 Task: Find nearby playgrounds in Atlanta for a family outing. 
Action: Mouse moved to (106, 62)
Screenshot: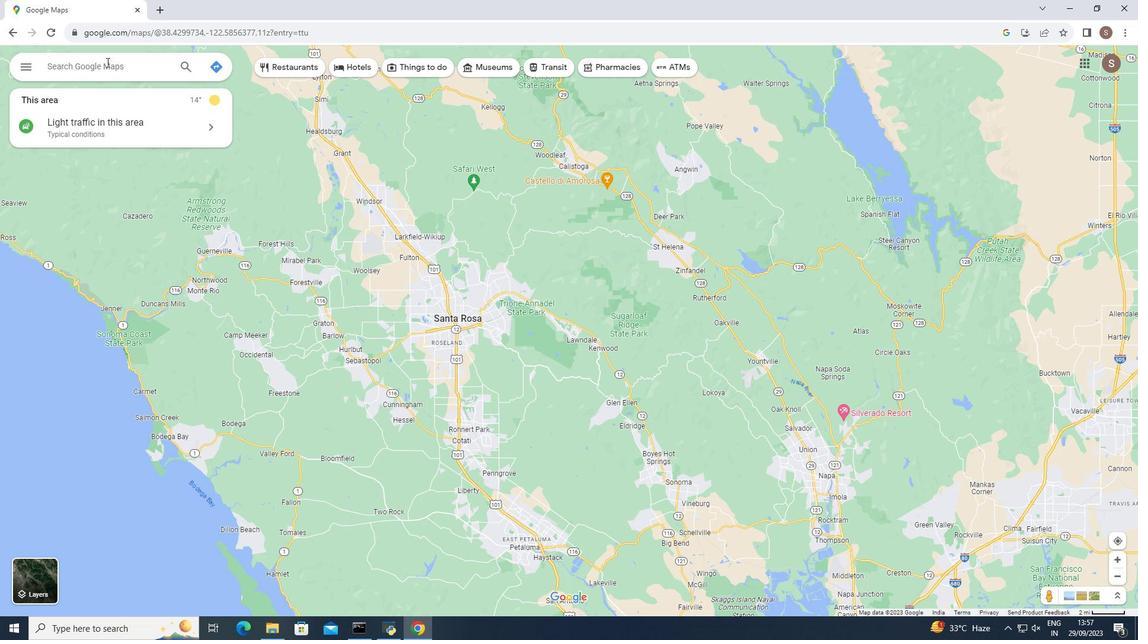 
Action: Mouse pressed left at (106, 62)
Screenshot: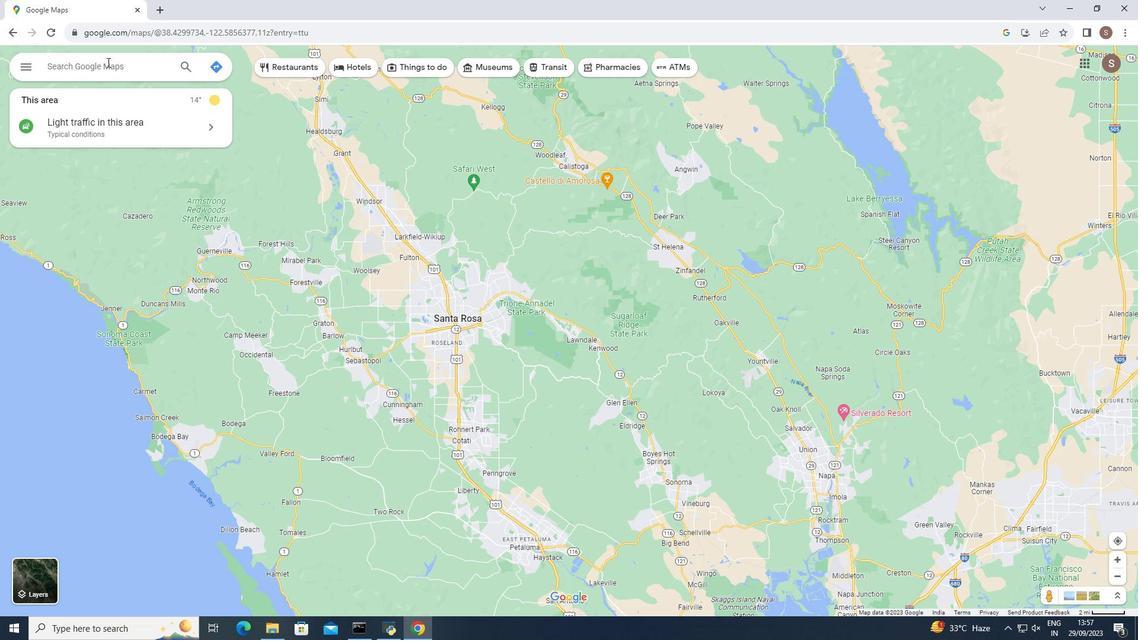 
Action: Mouse moved to (107, 62)
Screenshot: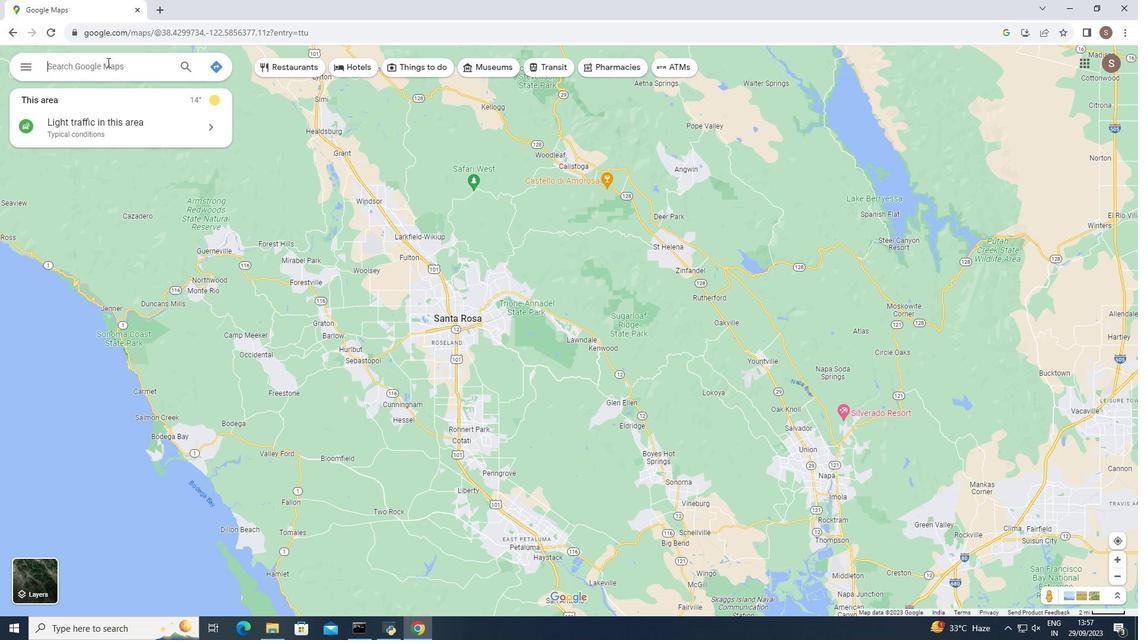 
Action: Key pressed atlanta
Screenshot: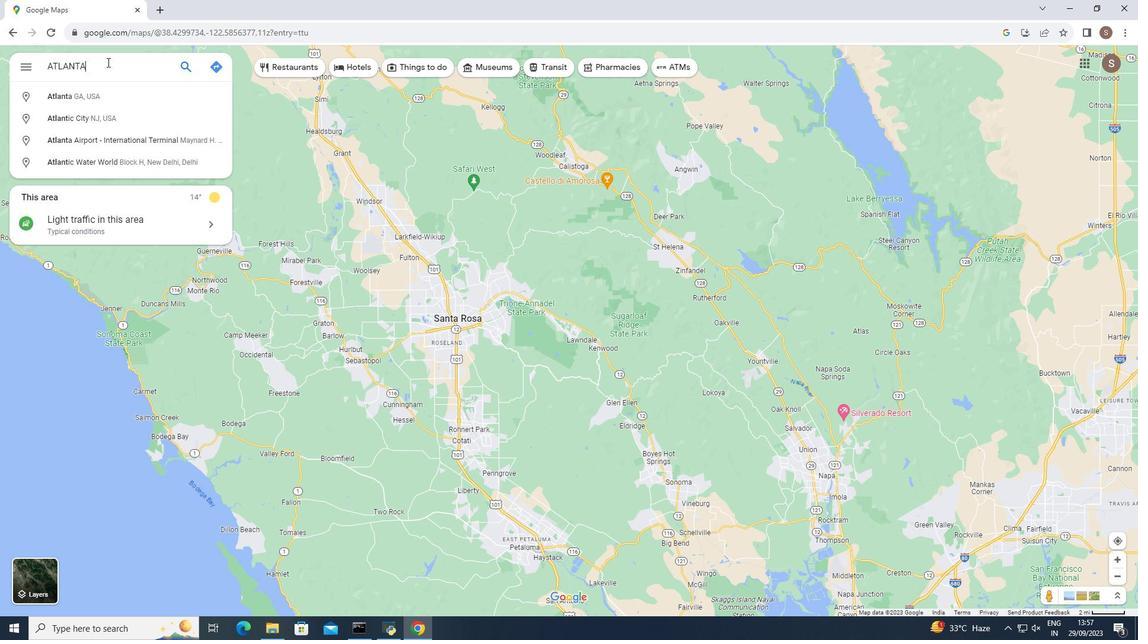 
Action: Mouse moved to (96, 95)
Screenshot: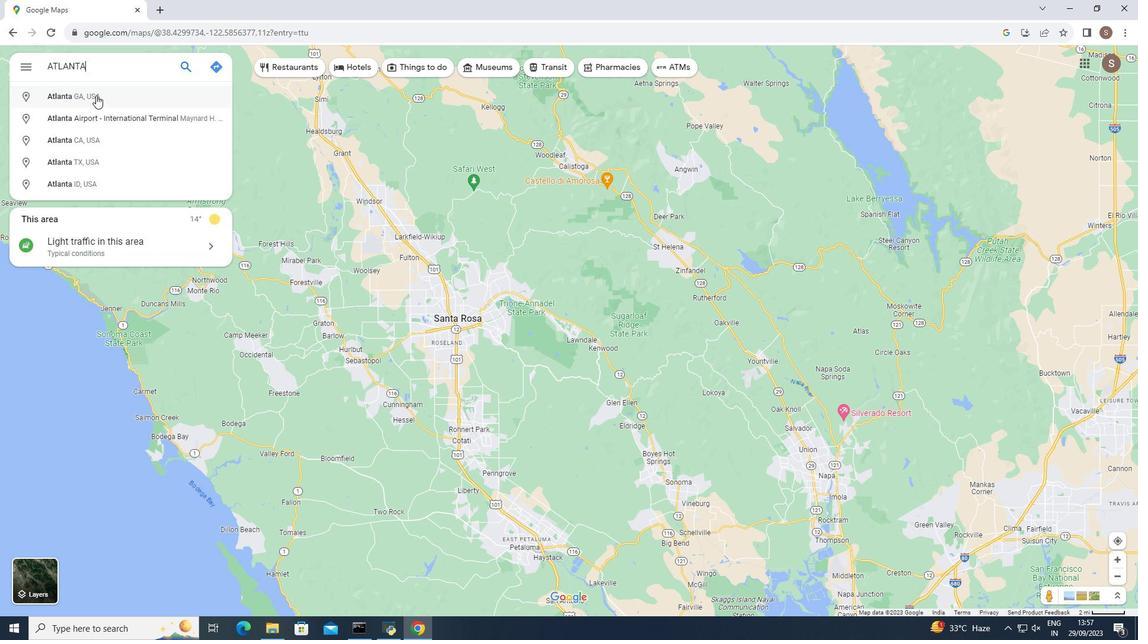 
Action: Mouse pressed left at (96, 95)
Screenshot: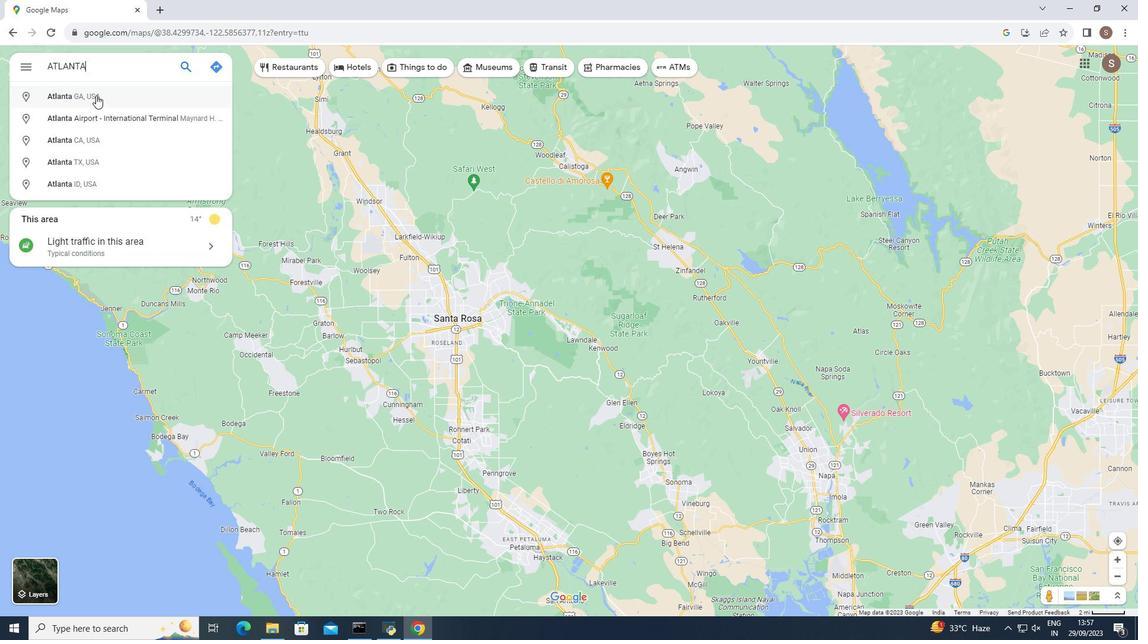 
Action: Mouse moved to (117, 265)
Screenshot: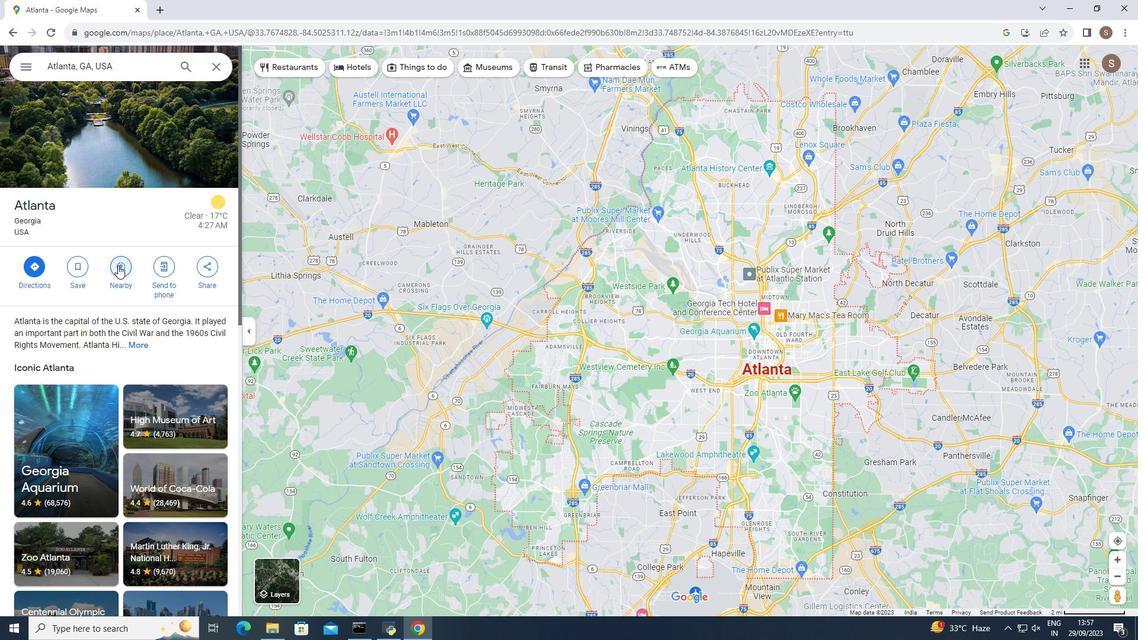 
Action: Mouse pressed left at (117, 265)
Screenshot: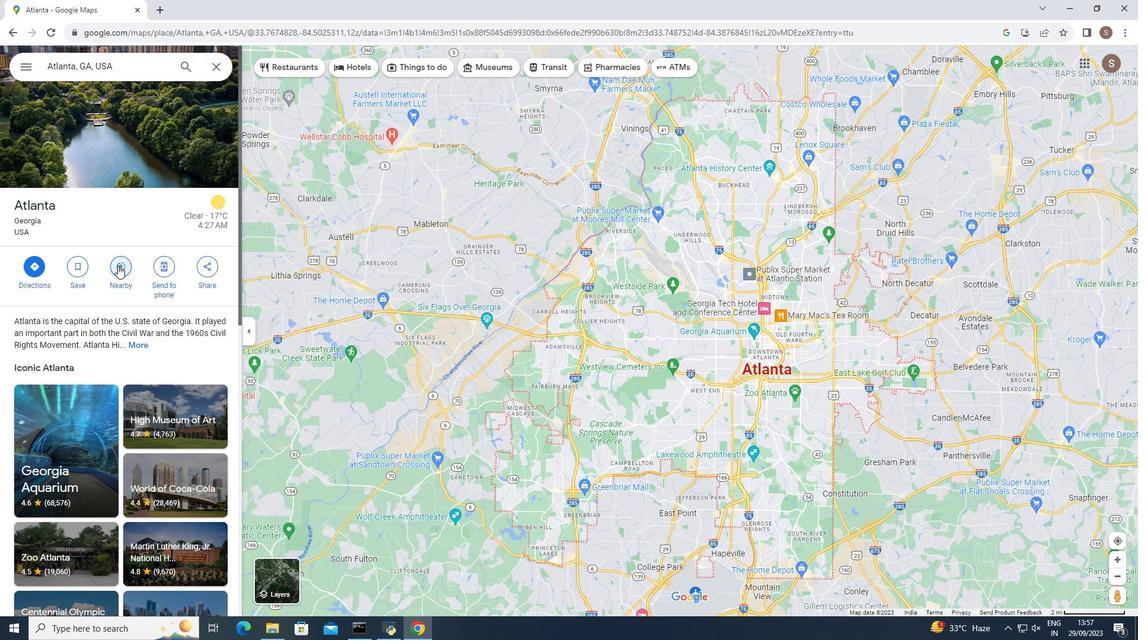 
Action: Mouse moved to (99, 61)
Screenshot: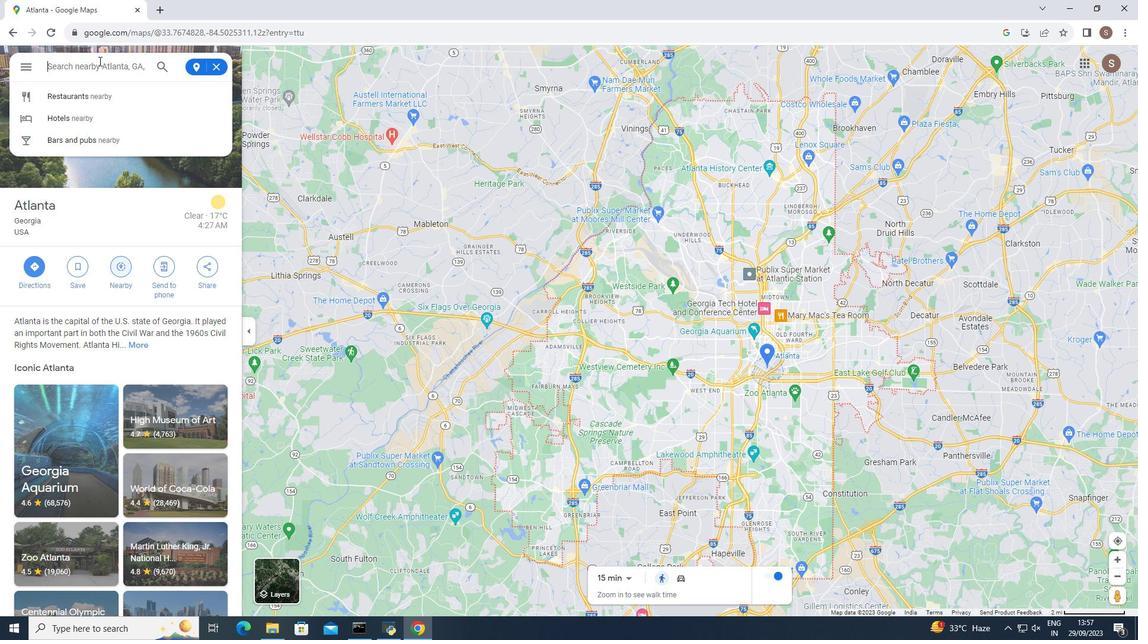 
Action: Mouse pressed left at (99, 61)
Screenshot: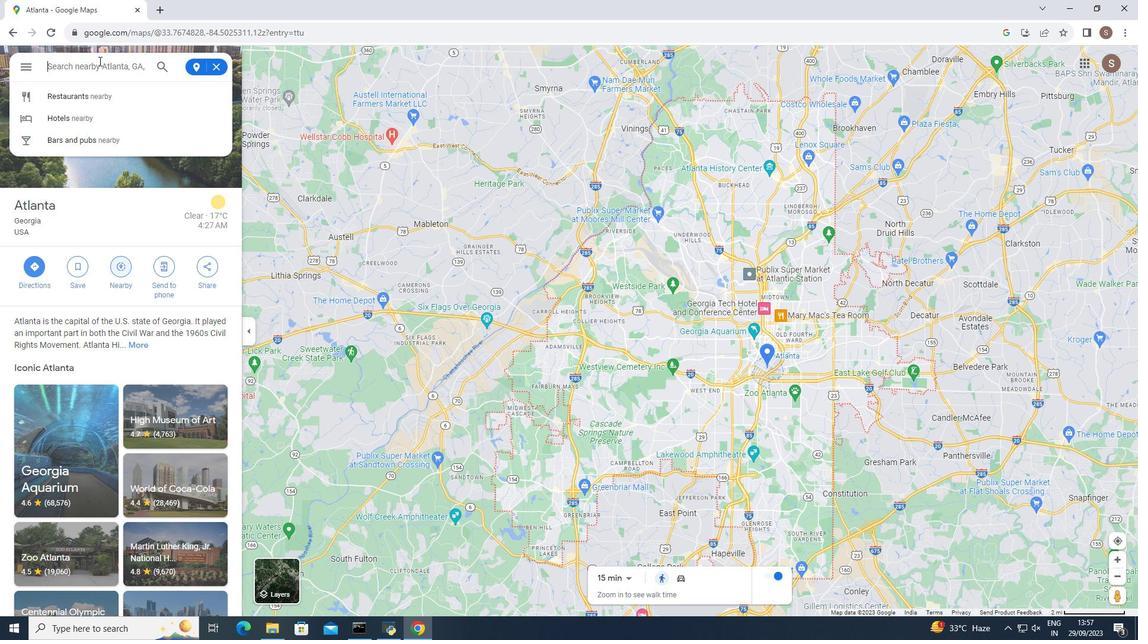 
Action: Mouse moved to (99, 67)
Screenshot: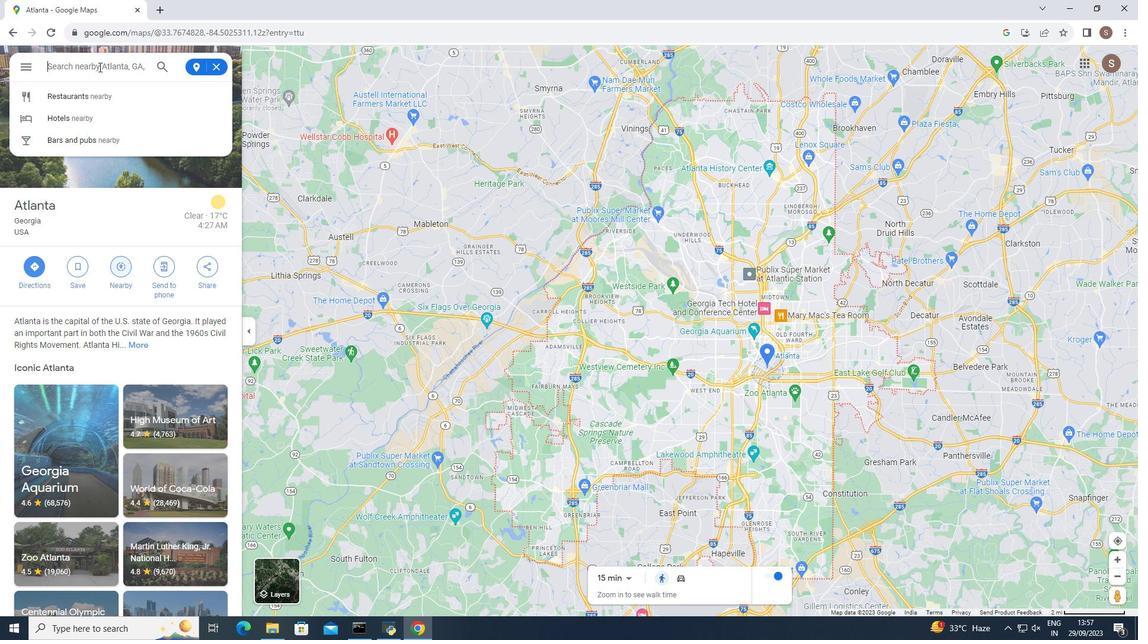 
Action: Key pressed playground
Screenshot: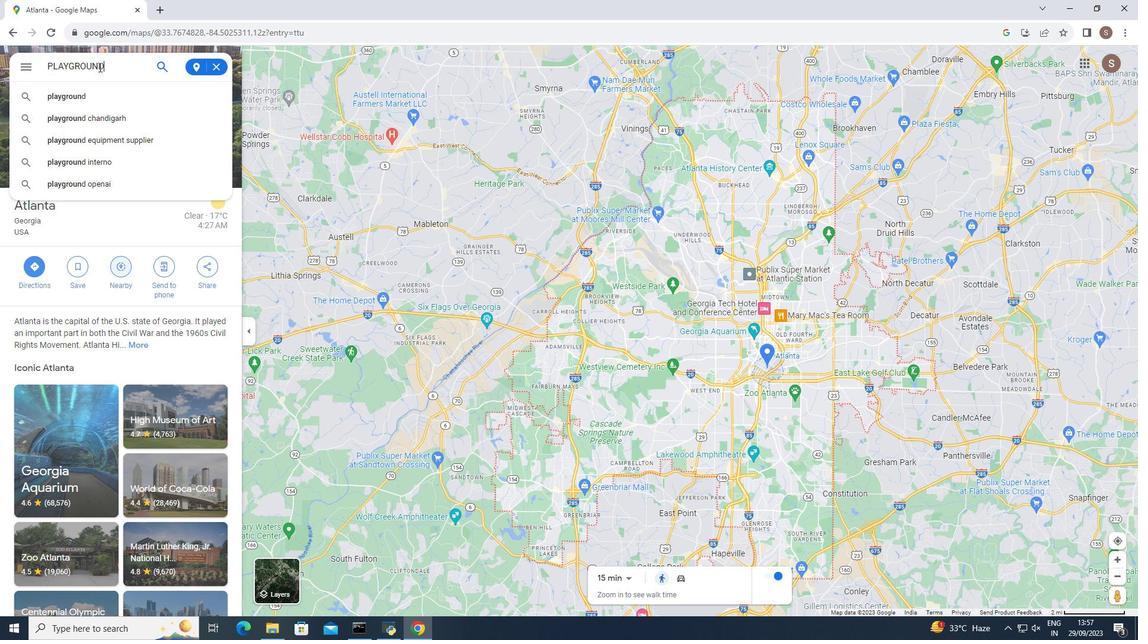 
Action: Mouse moved to (158, 63)
Screenshot: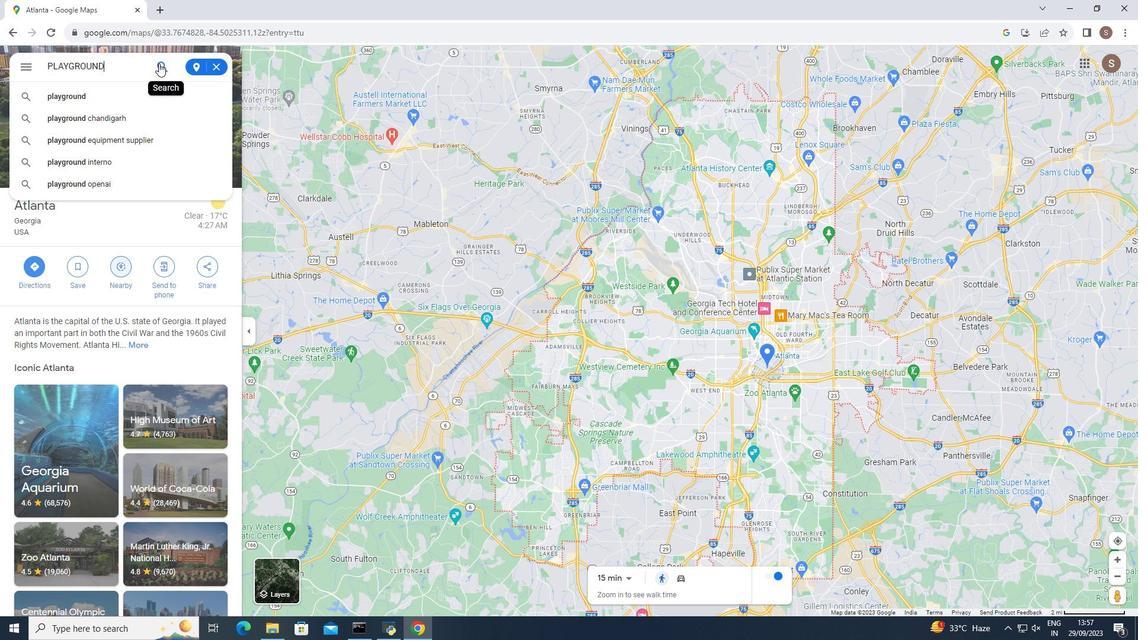 
Action: Mouse pressed left at (158, 63)
Screenshot: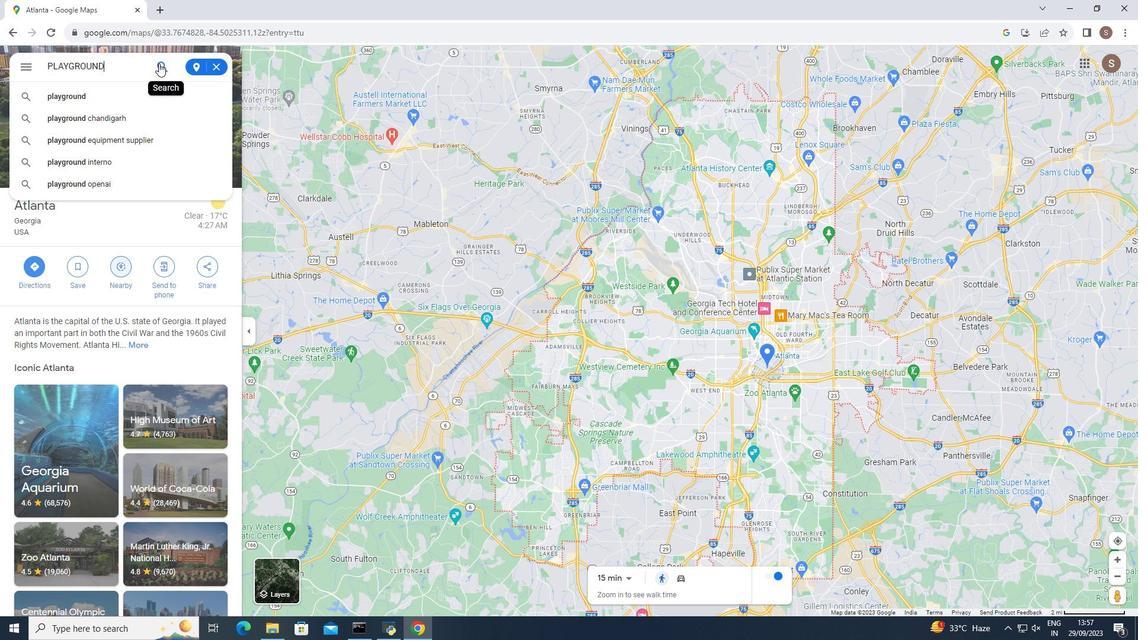 
Action: Mouse moved to (85, 115)
Screenshot: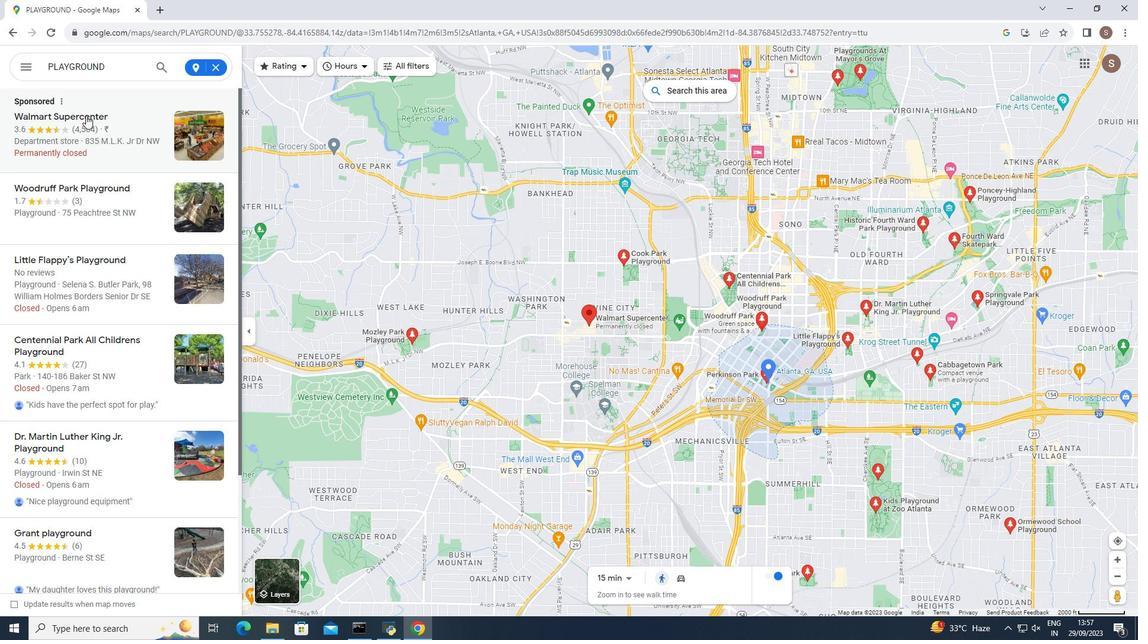 
Action: Mouse pressed left at (85, 115)
Screenshot: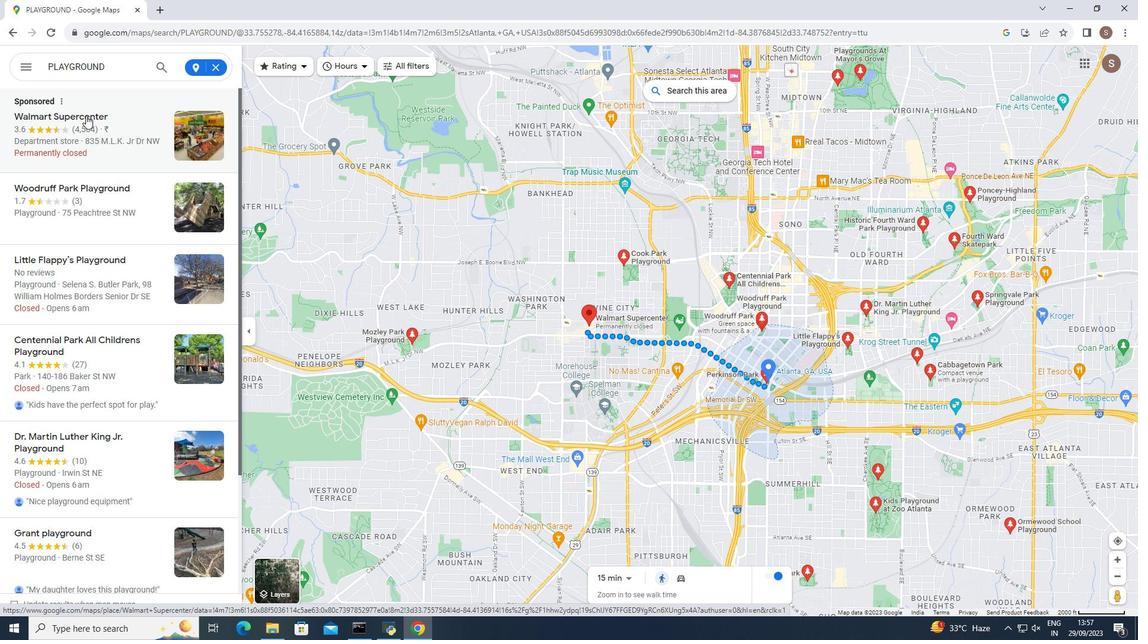 
Action: Mouse moved to (379, 407)
Screenshot: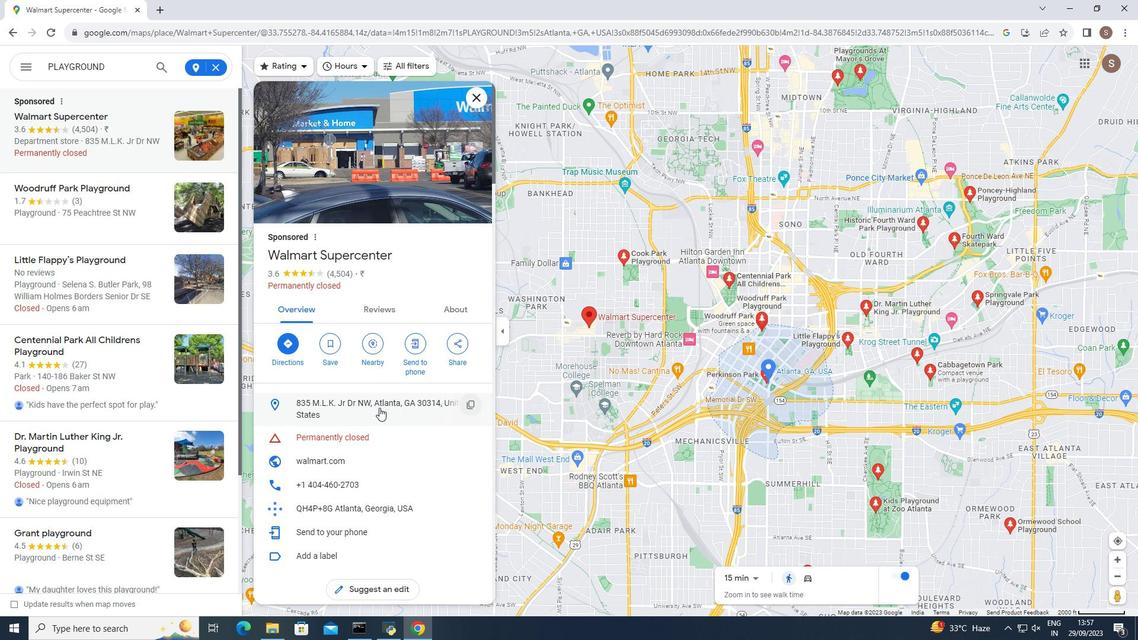 
Action: Mouse scrolled (379, 407) with delta (0, 0)
Screenshot: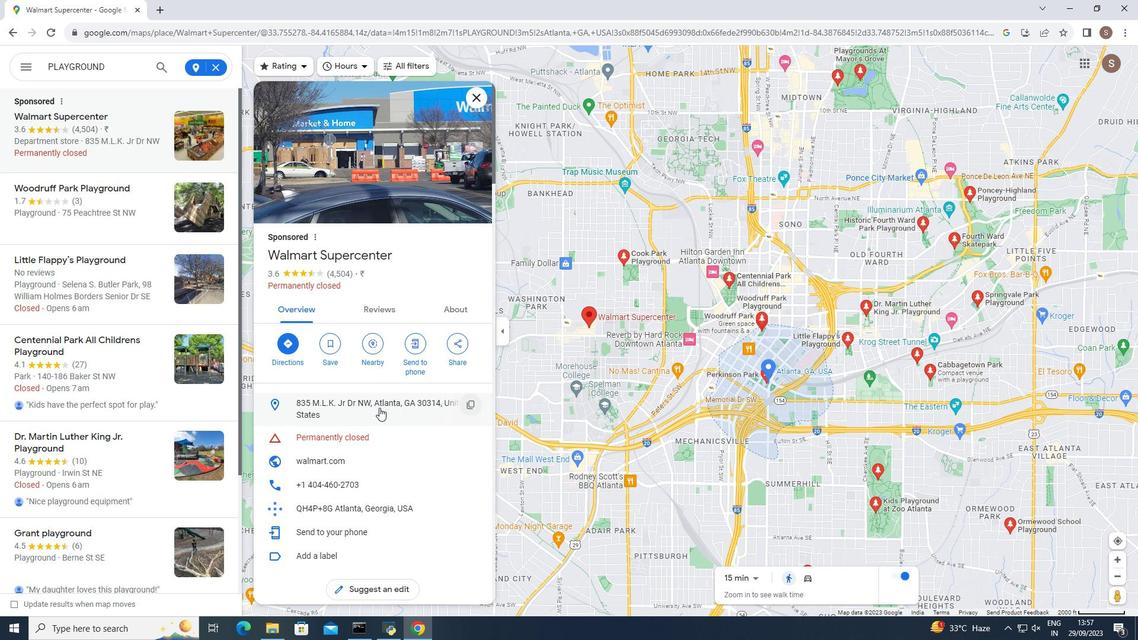 
Action: Mouse moved to (378, 406)
Screenshot: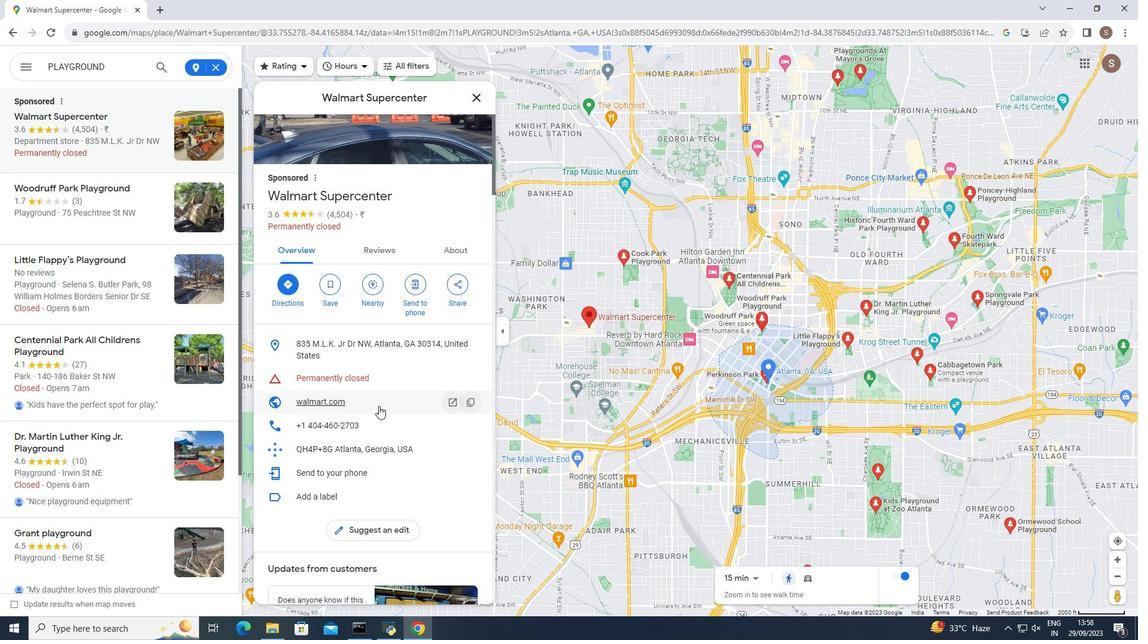 
Action: Mouse scrolled (378, 405) with delta (0, 0)
Screenshot: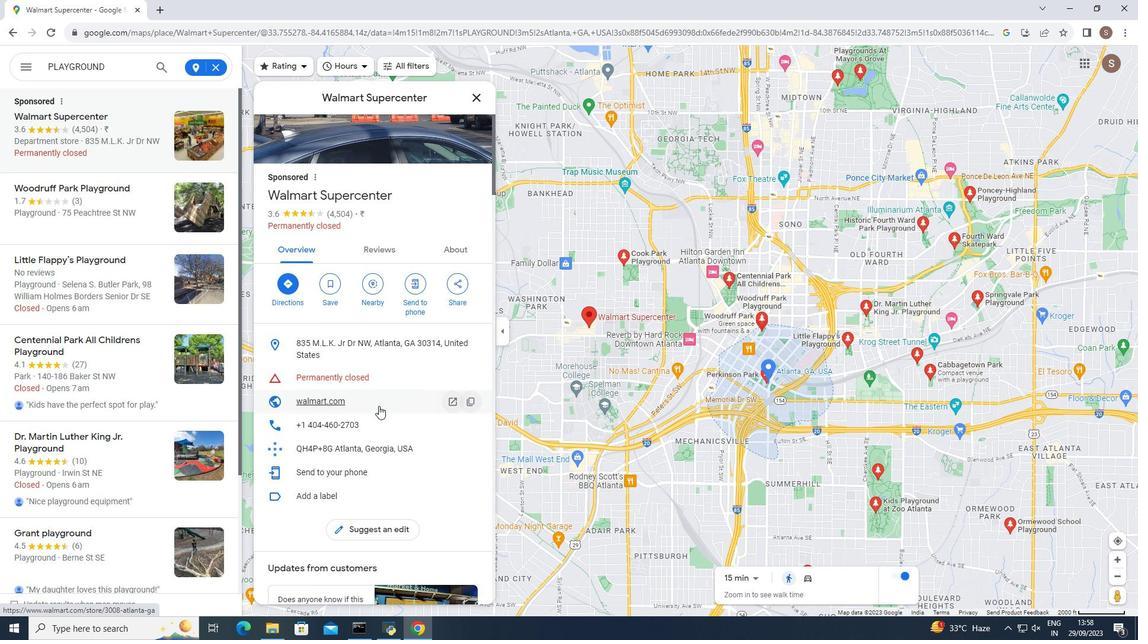 
Action: Mouse scrolled (378, 405) with delta (0, 0)
Screenshot: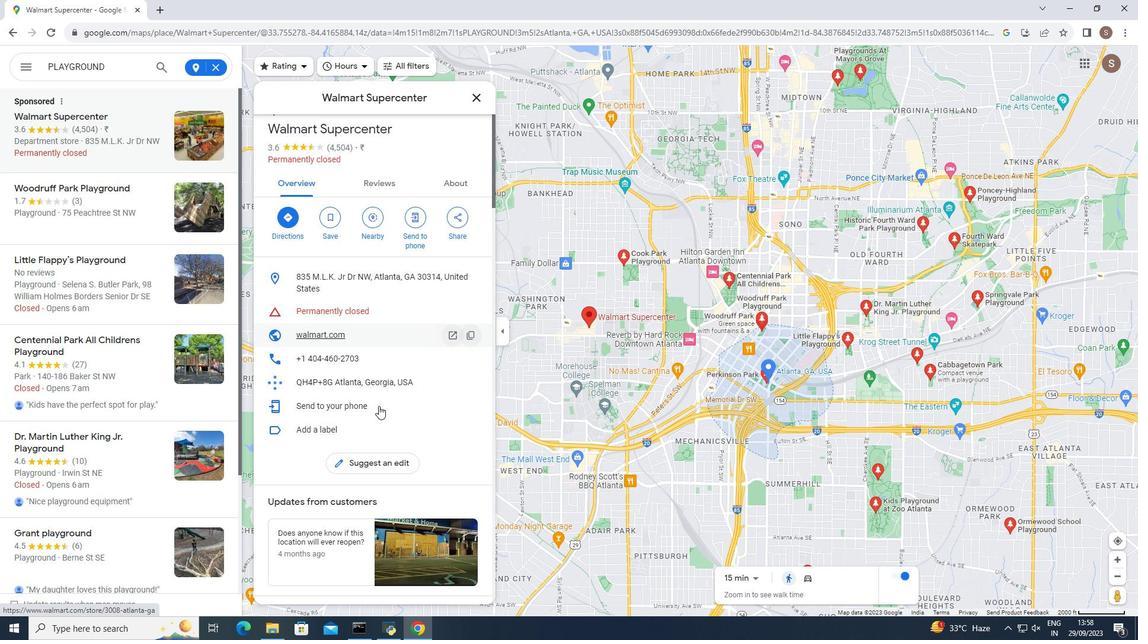 
Action: Mouse moved to (378, 405)
Screenshot: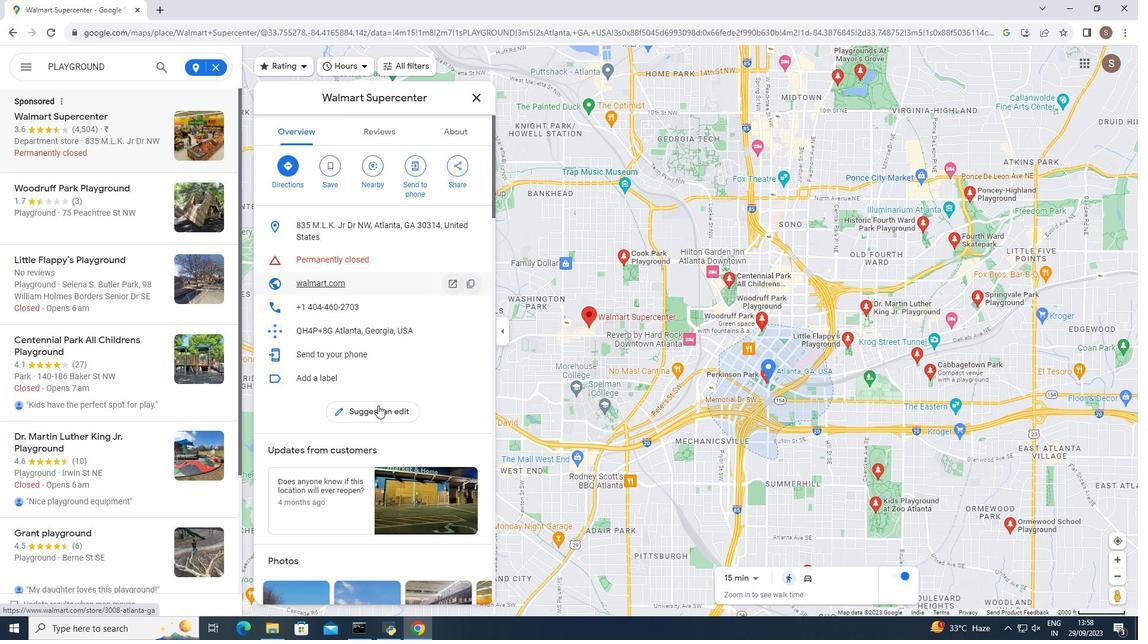 
Action: Mouse scrolled (378, 404) with delta (0, 0)
Screenshot: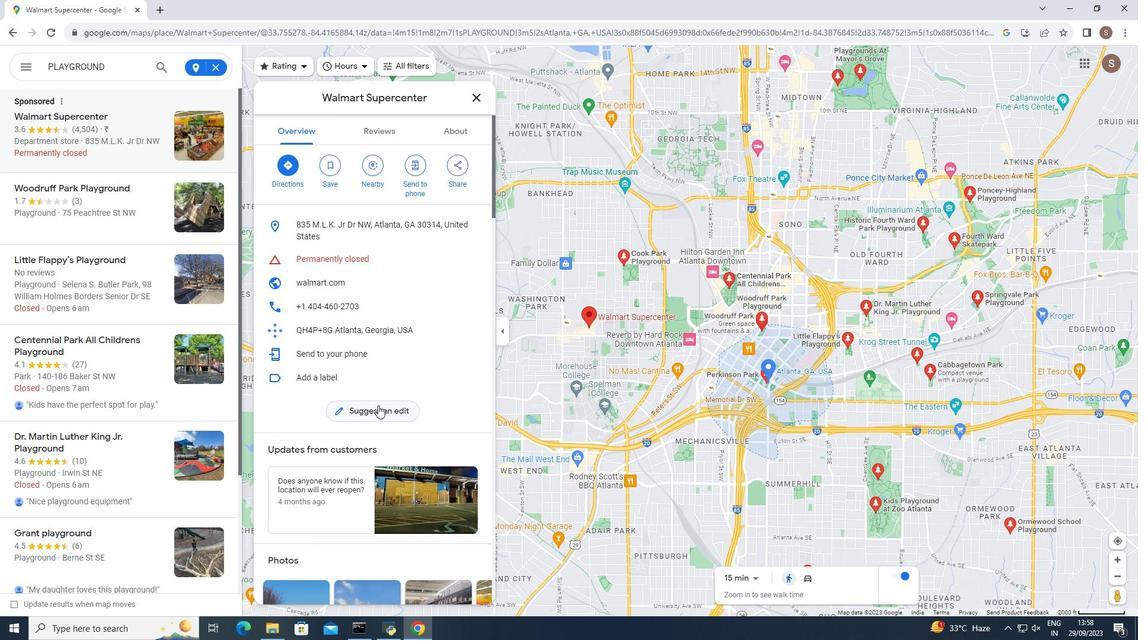 
Action: Mouse scrolled (378, 404) with delta (0, 0)
Screenshot: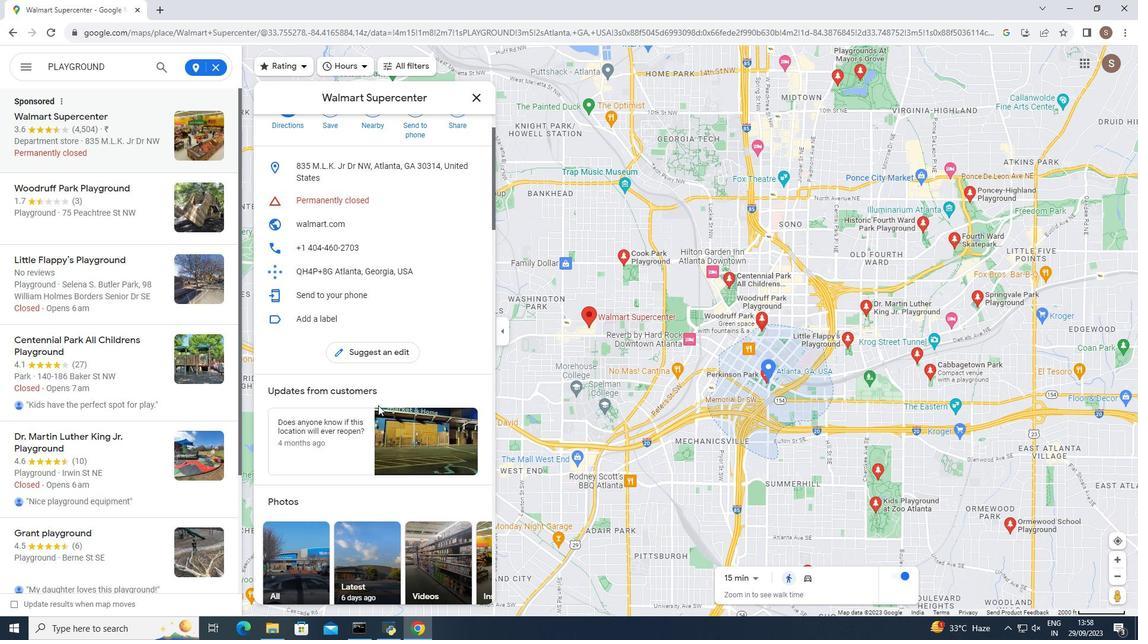 
Action: Mouse moved to (378, 405)
Screenshot: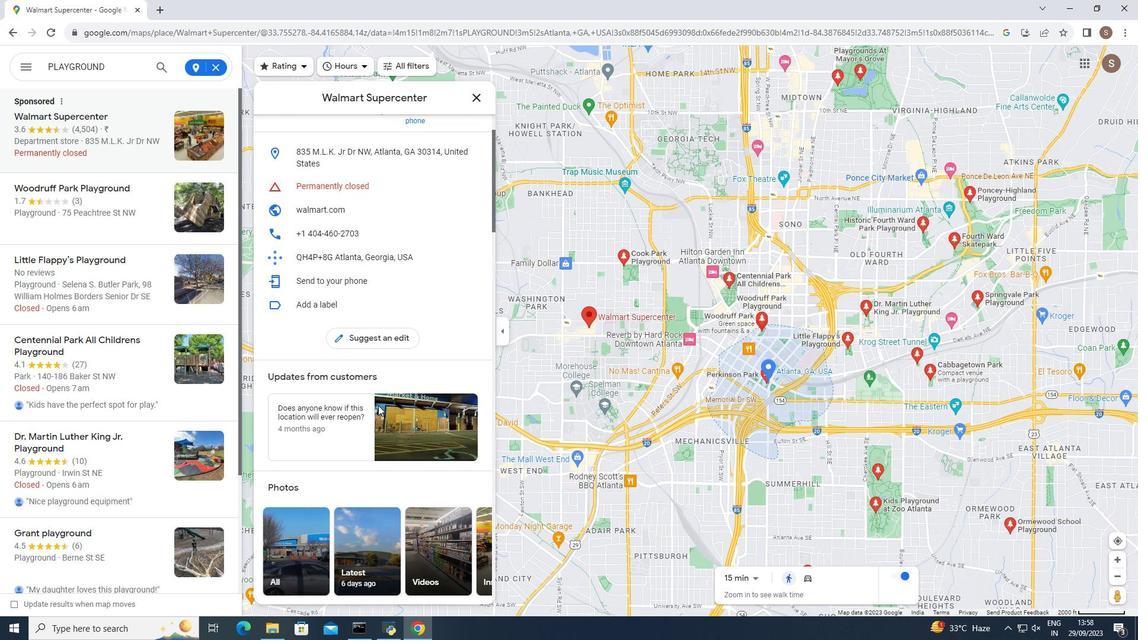 
Action: Mouse scrolled (378, 404) with delta (0, 0)
Screenshot: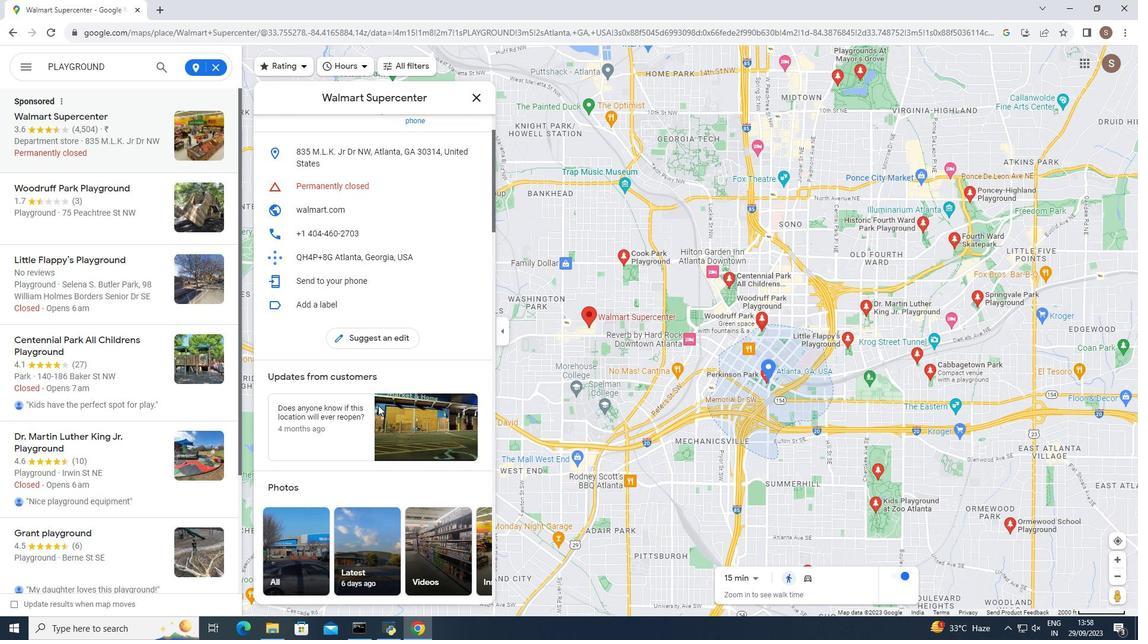 
Action: Mouse moved to (376, 405)
Screenshot: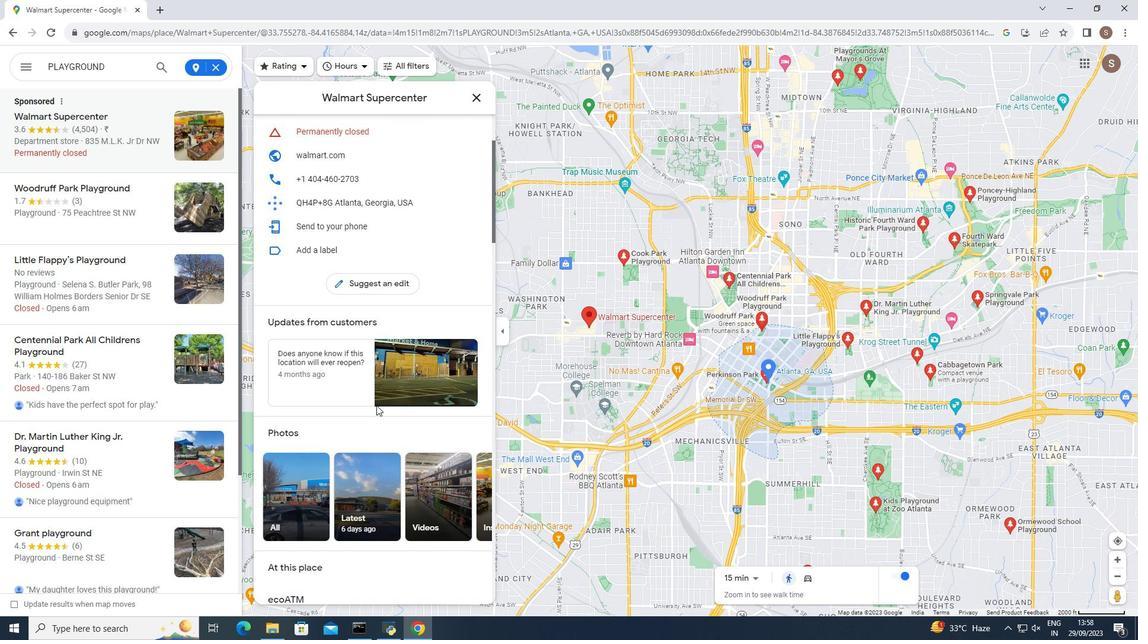 
Action: Mouse scrolled (376, 404) with delta (0, 0)
Screenshot: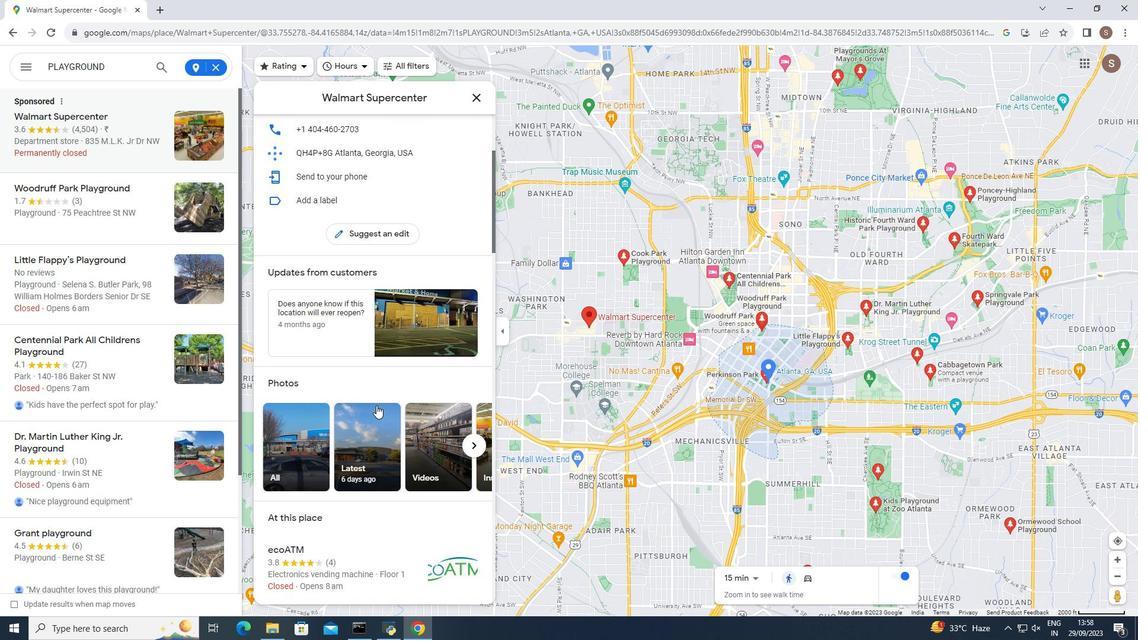 
Action: Mouse scrolled (376, 404) with delta (0, 0)
Screenshot: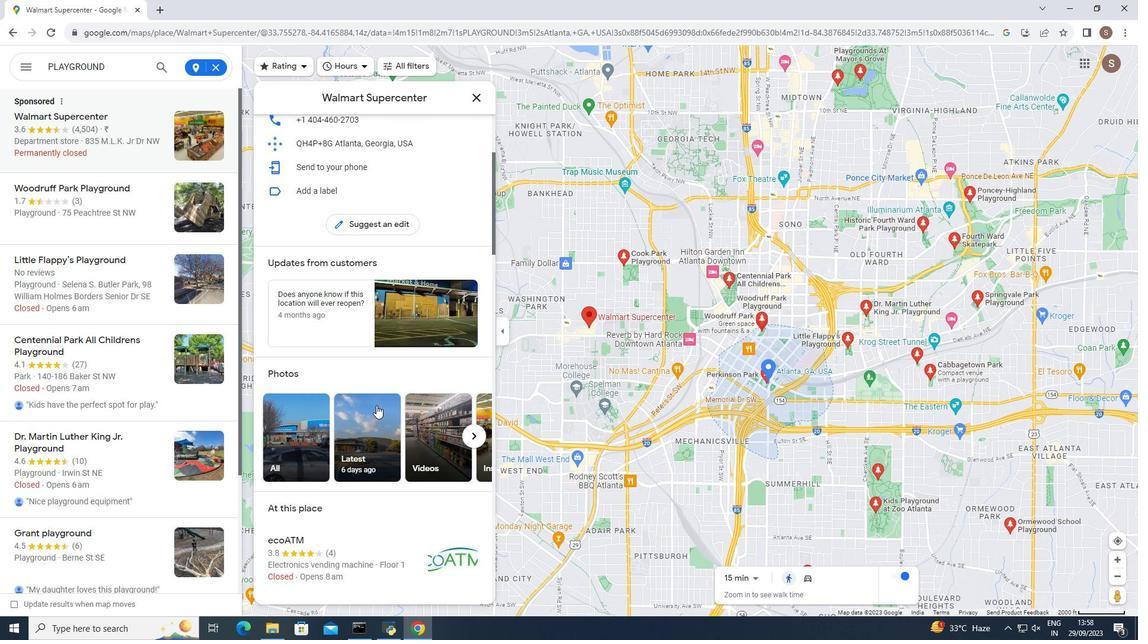 
Action: Mouse moved to (375, 405)
Screenshot: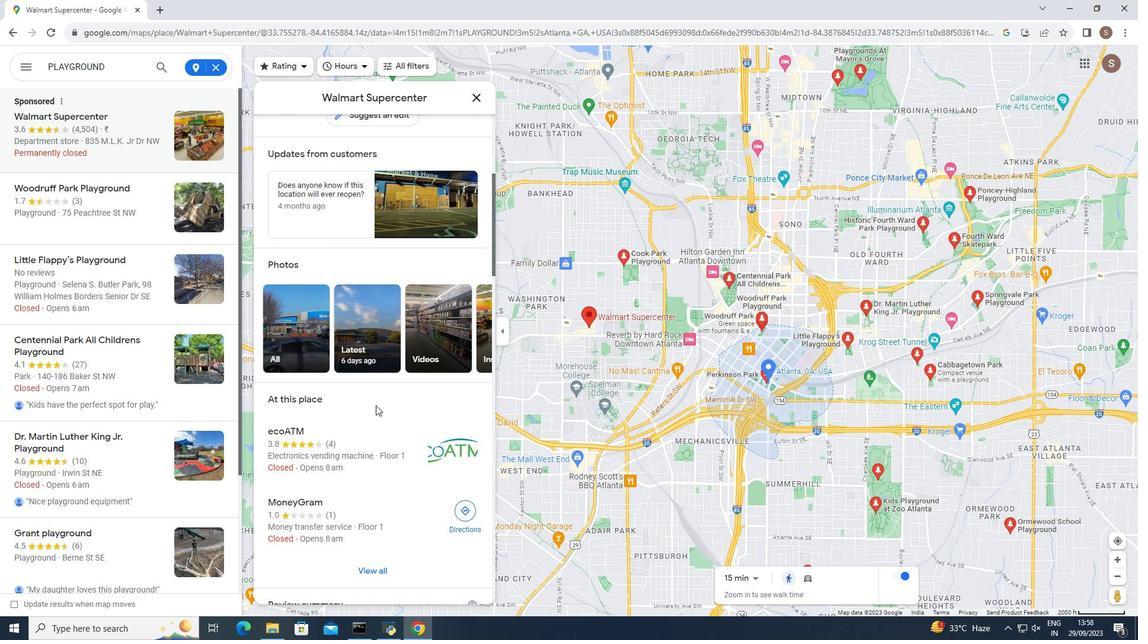 
Action: Mouse scrolled (375, 404) with delta (0, 0)
Screenshot: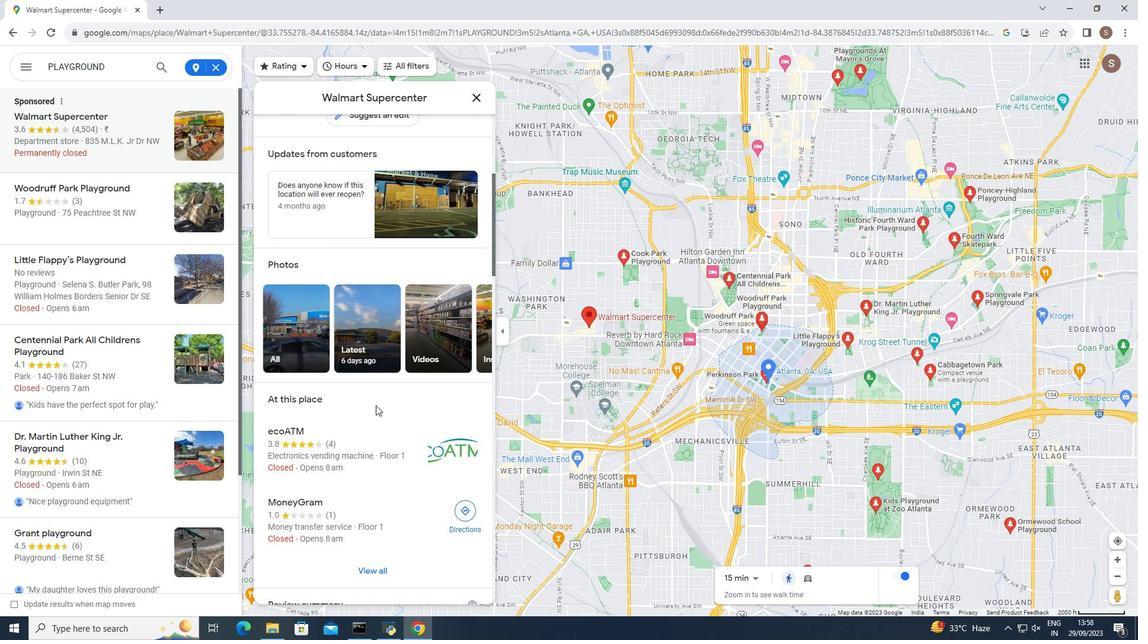 
Action: Mouse scrolled (375, 404) with delta (0, 0)
Screenshot: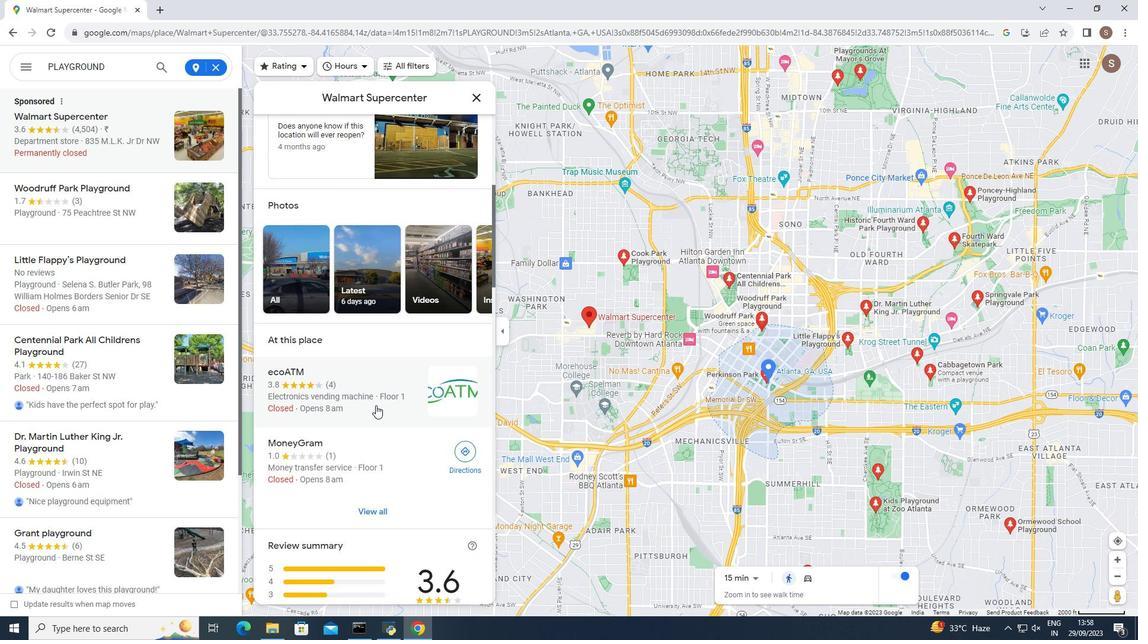 
Action: Mouse scrolled (375, 404) with delta (0, 0)
Screenshot: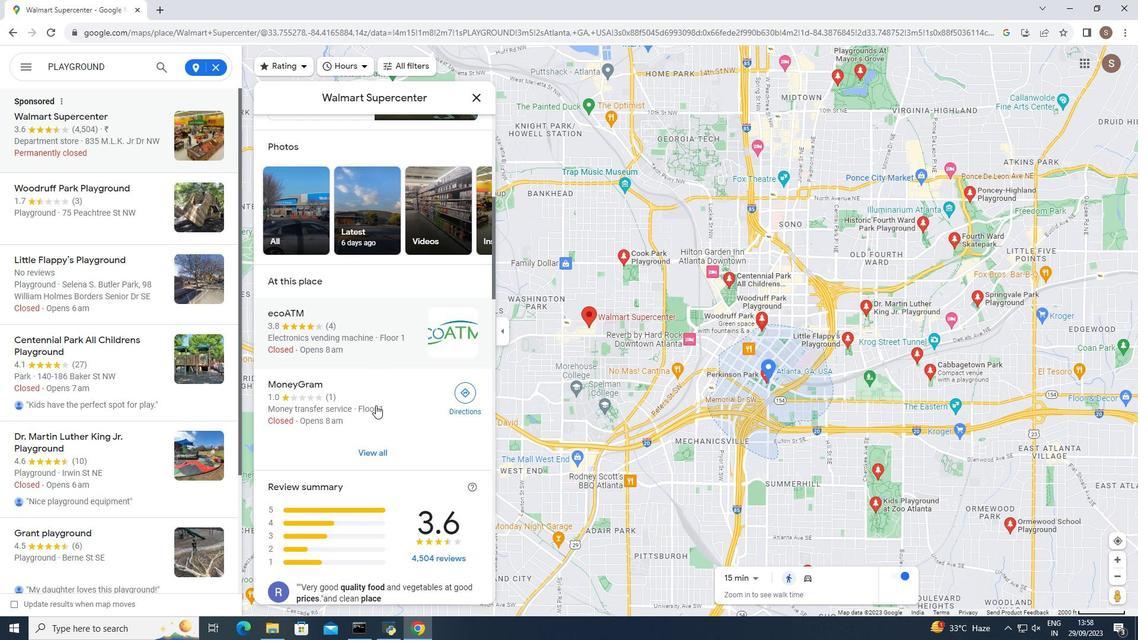 
Action: Mouse moved to (367, 403)
Screenshot: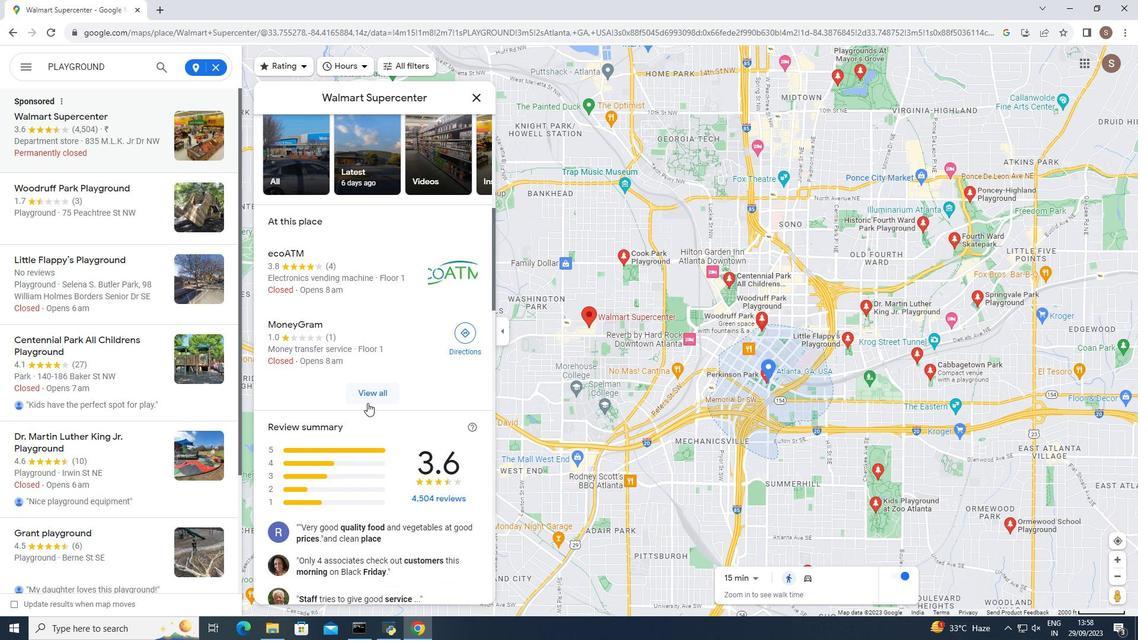 
Action: Mouse scrolled (367, 402) with delta (0, 0)
Screenshot: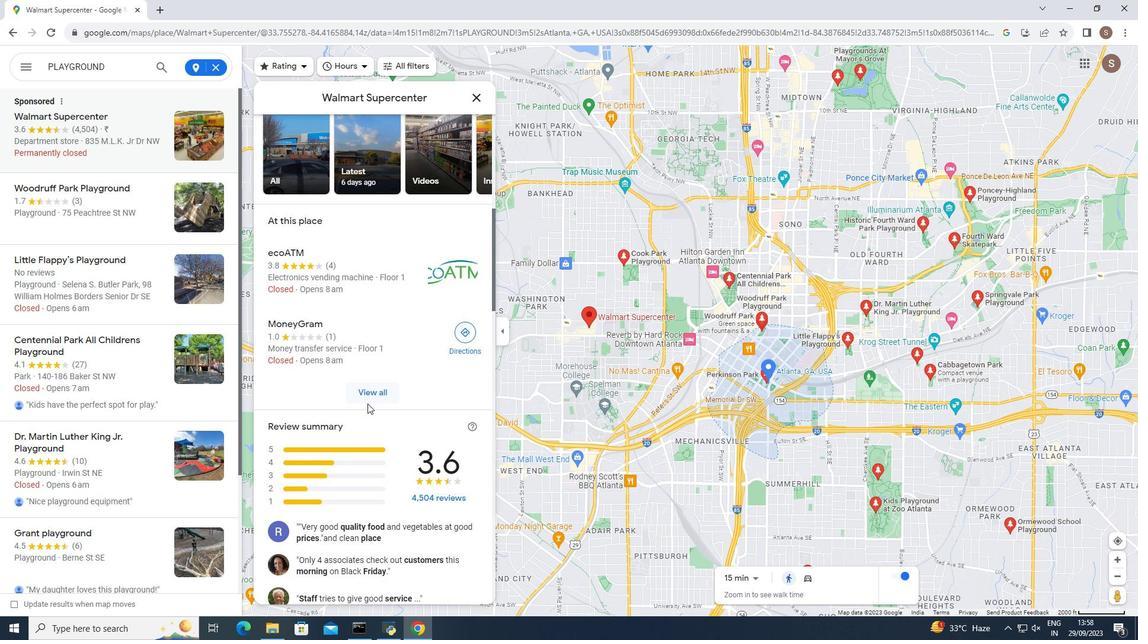 
Action: Mouse moved to (367, 404)
Screenshot: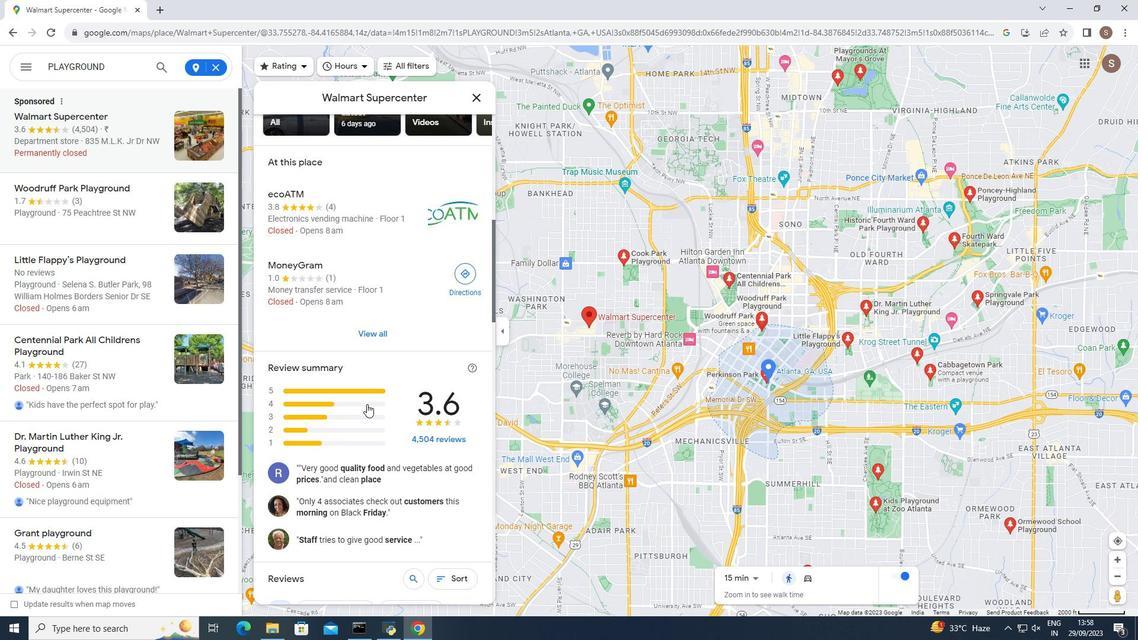 
Action: Mouse scrolled (367, 403) with delta (0, 0)
Screenshot: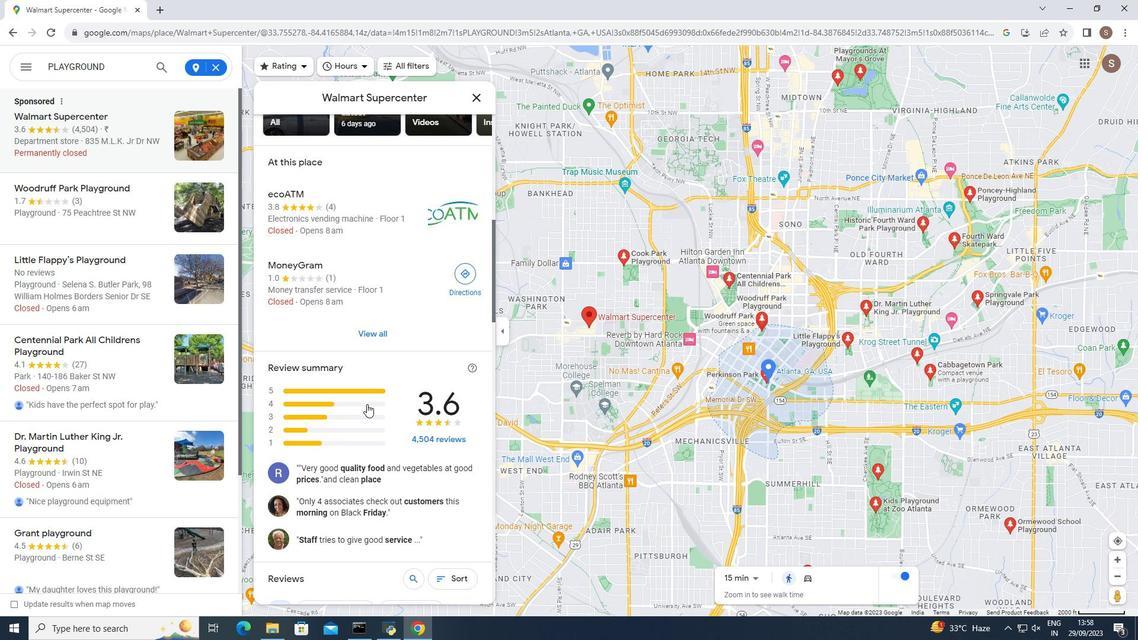 
Action: Mouse moved to (366, 403)
Screenshot: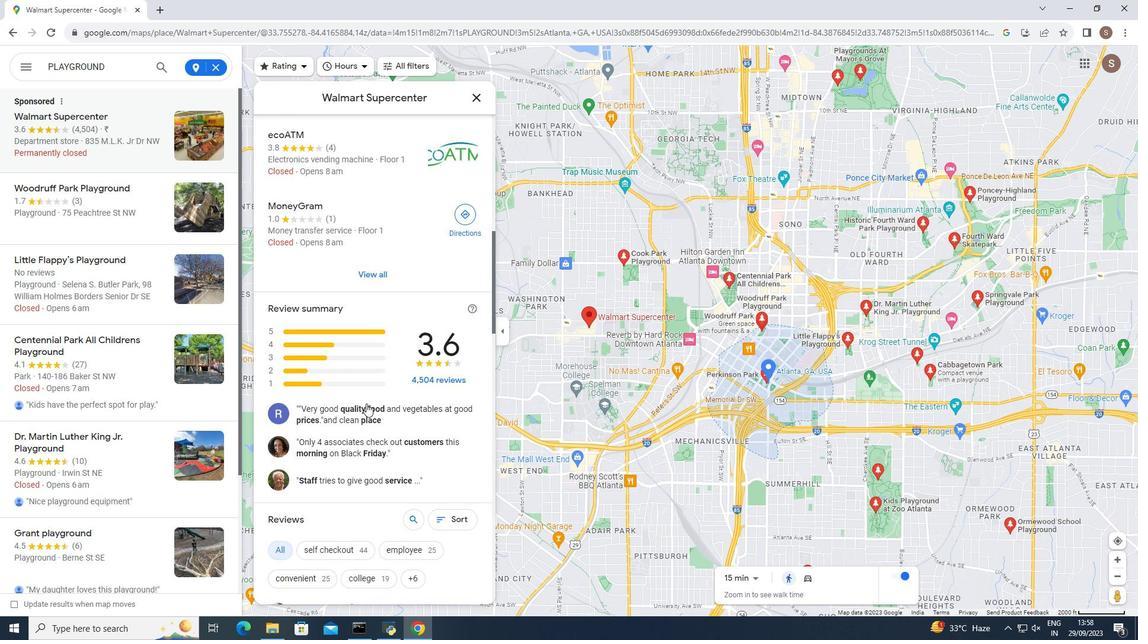 
Action: Mouse scrolled (366, 403) with delta (0, 0)
Screenshot: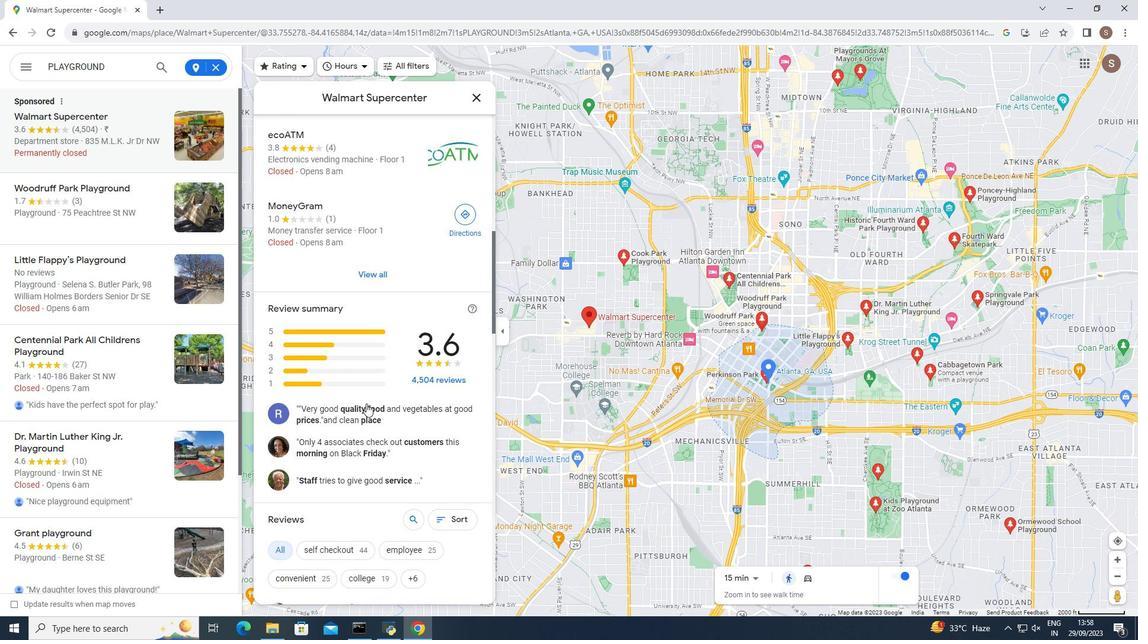 
Action: Mouse moved to (365, 402)
Screenshot: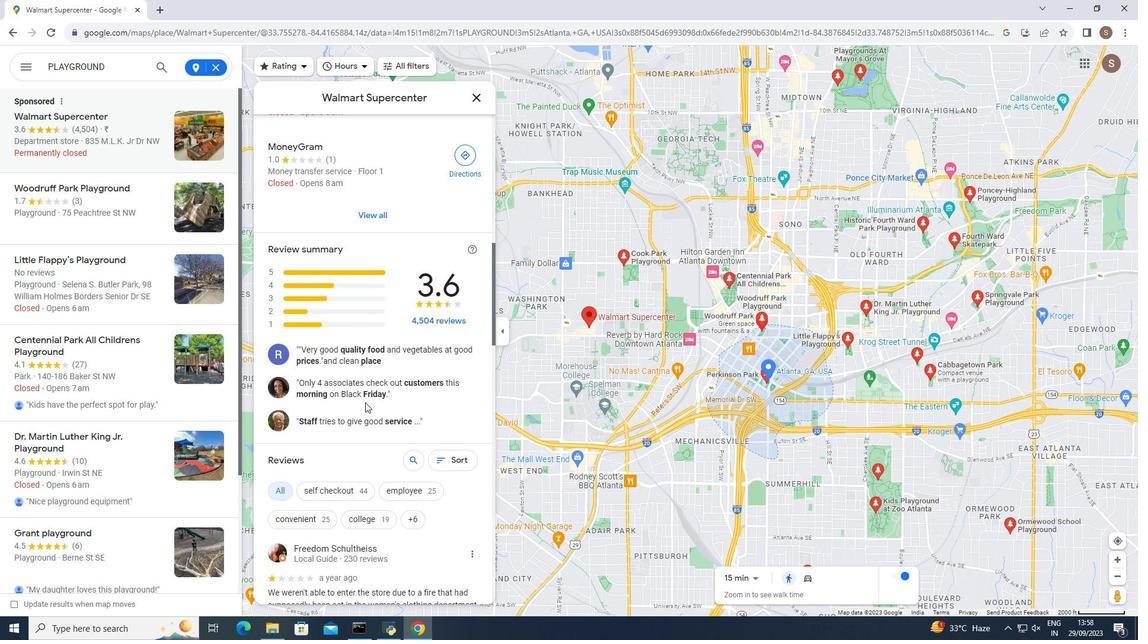 
Action: Mouse scrolled (365, 402) with delta (0, 0)
Screenshot: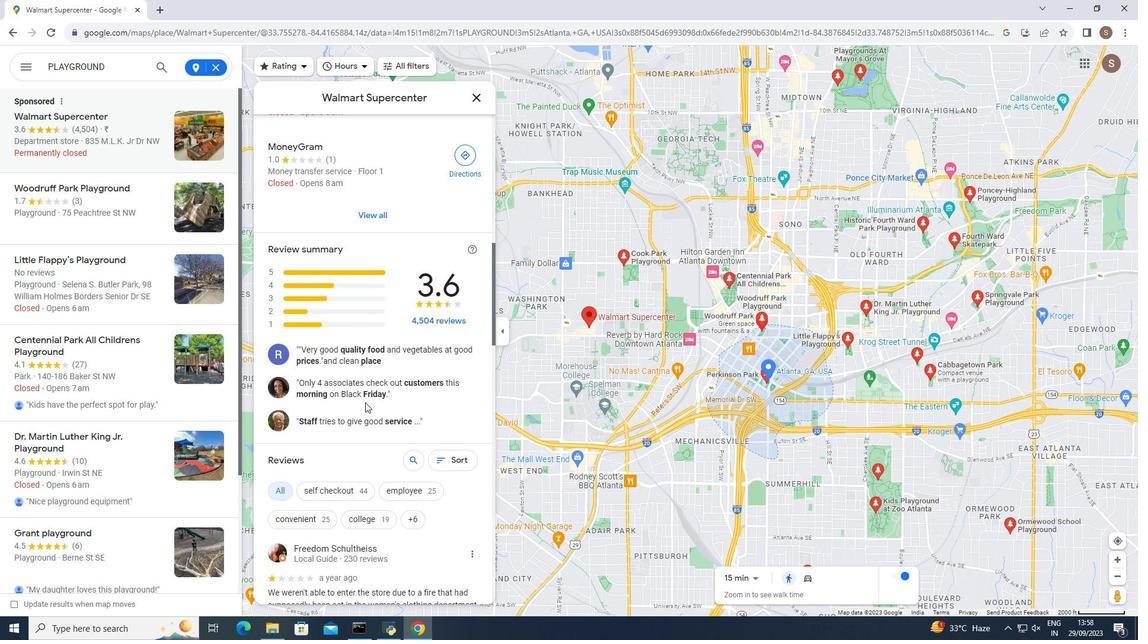 
Action: Mouse moved to (364, 402)
Screenshot: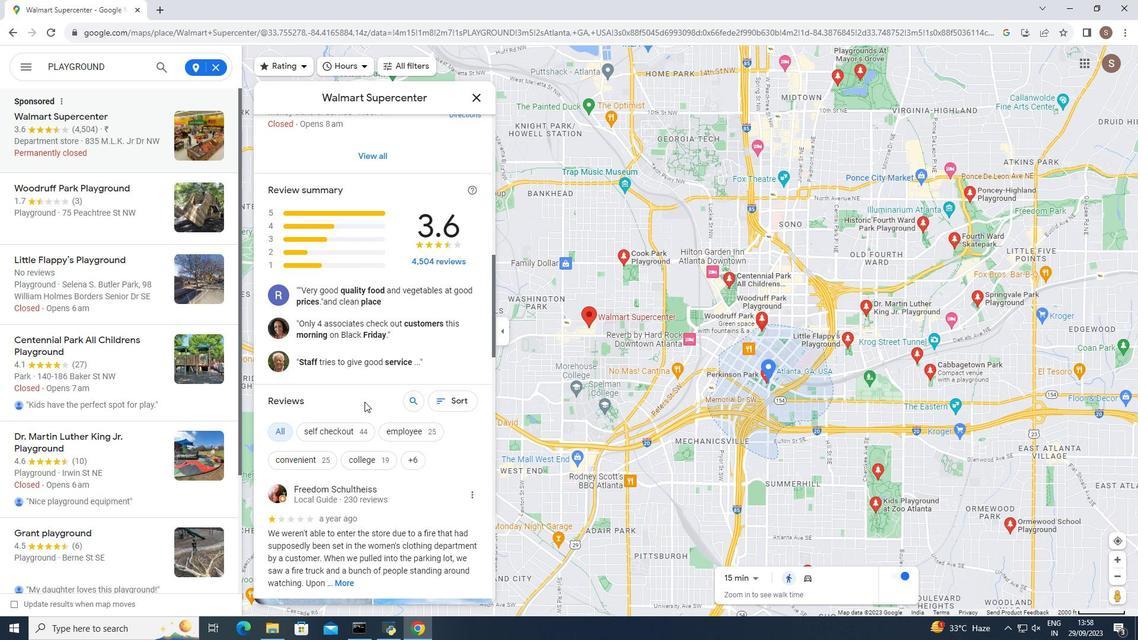 
Action: Mouse scrolled (364, 401) with delta (0, 0)
Screenshot: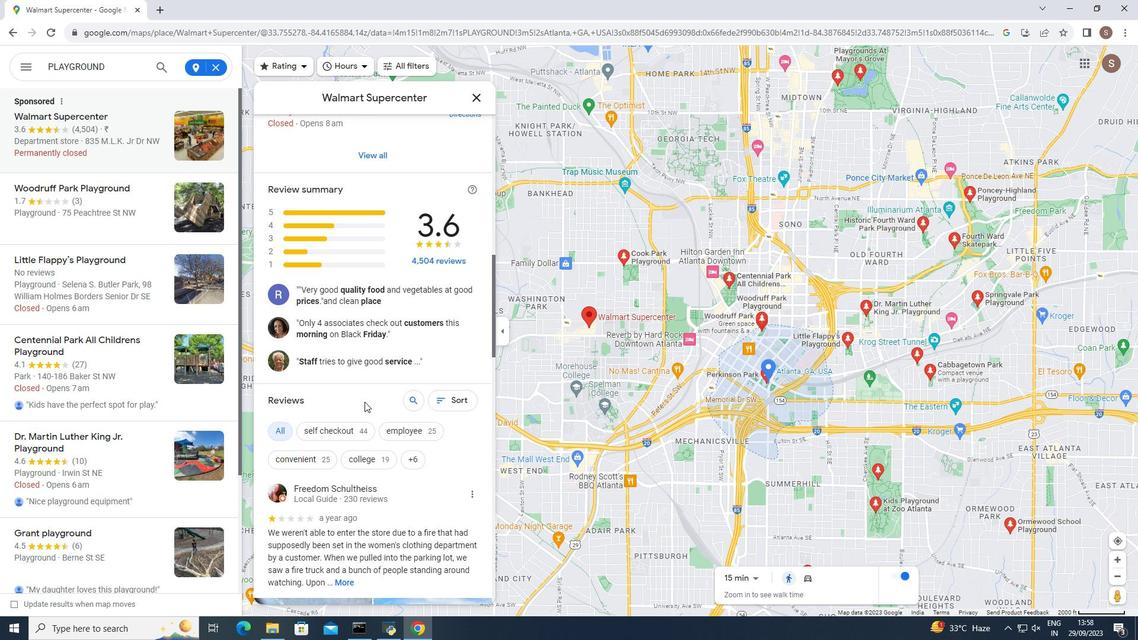 
Action: Mouse moved to (364, 399)
Screenshot: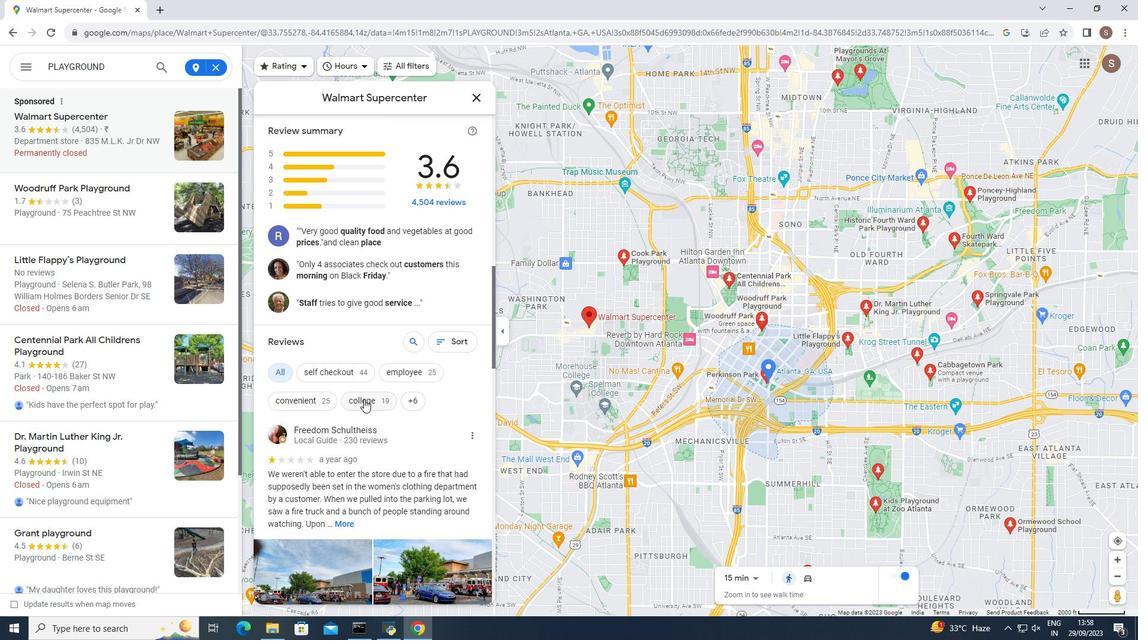 
Action: Mouse scrolled (364, 399) with delta (0, 0)
Screenshot: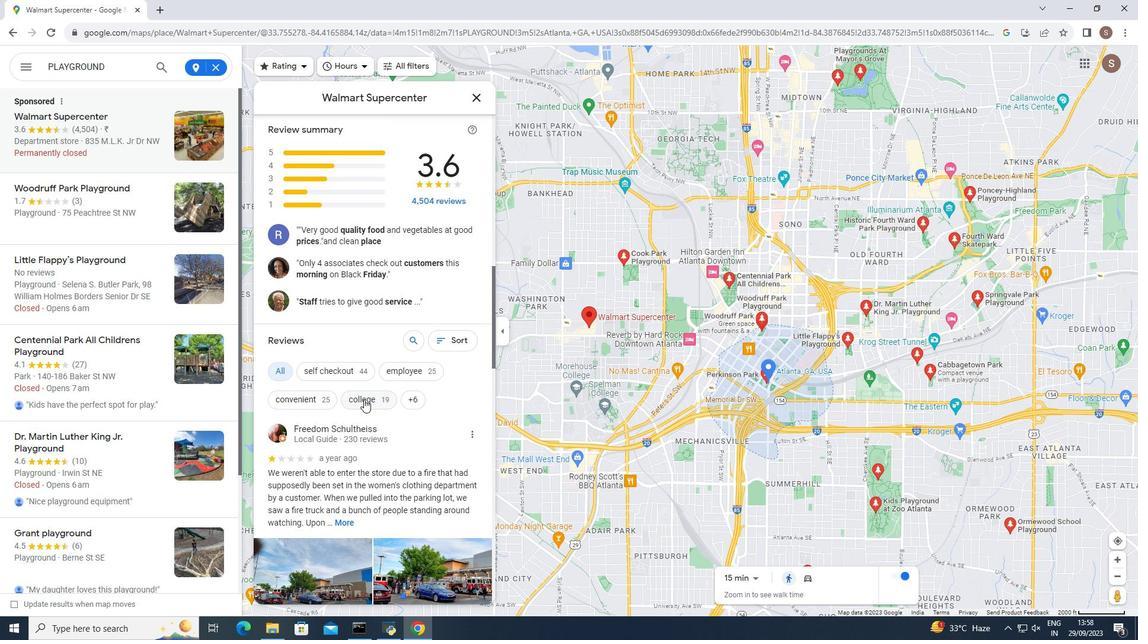 
Action: Mouse scrolled (364, 399) with delta (0, 0)
Screenshot: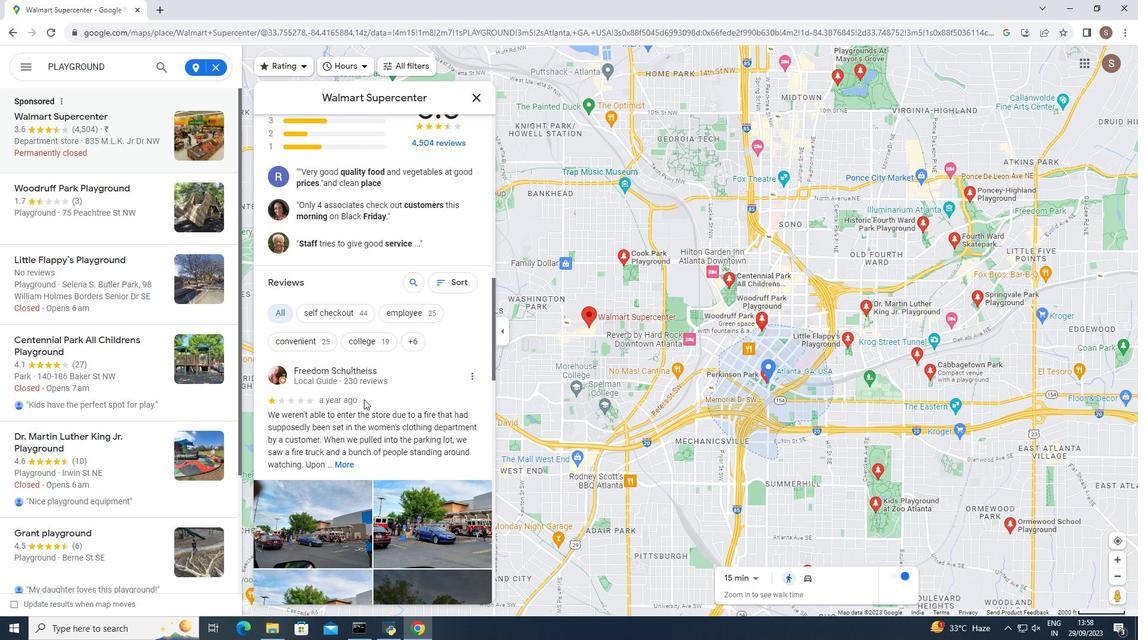 
Action: Mouse moved to (342, 402)
Screenshot: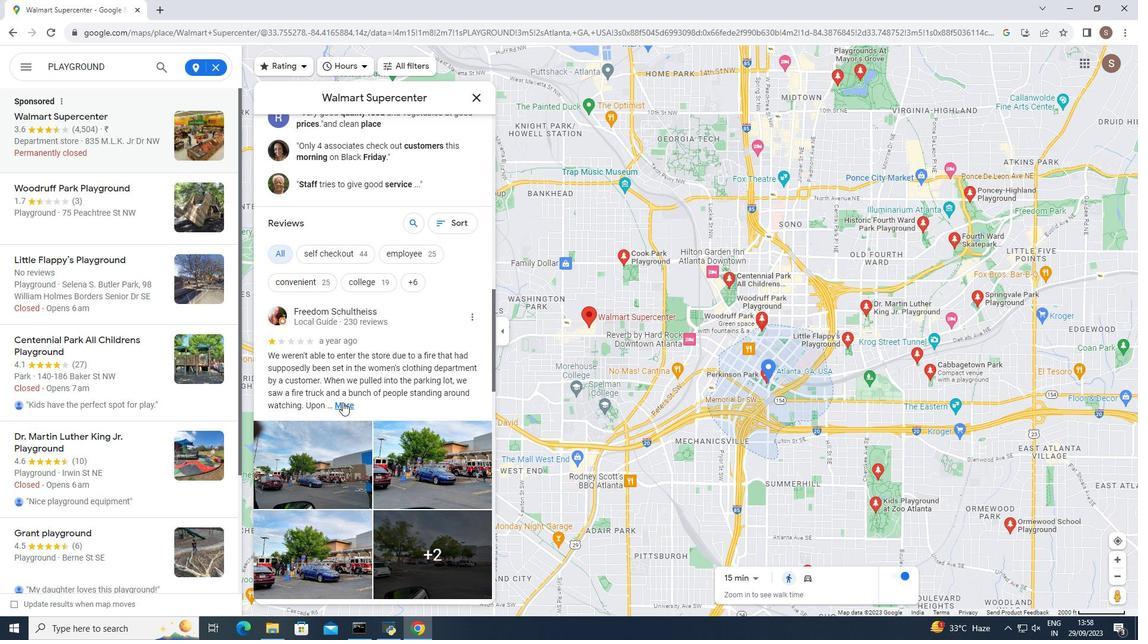 
Action: Mouse pressed left at (342, 402)
Screenshot: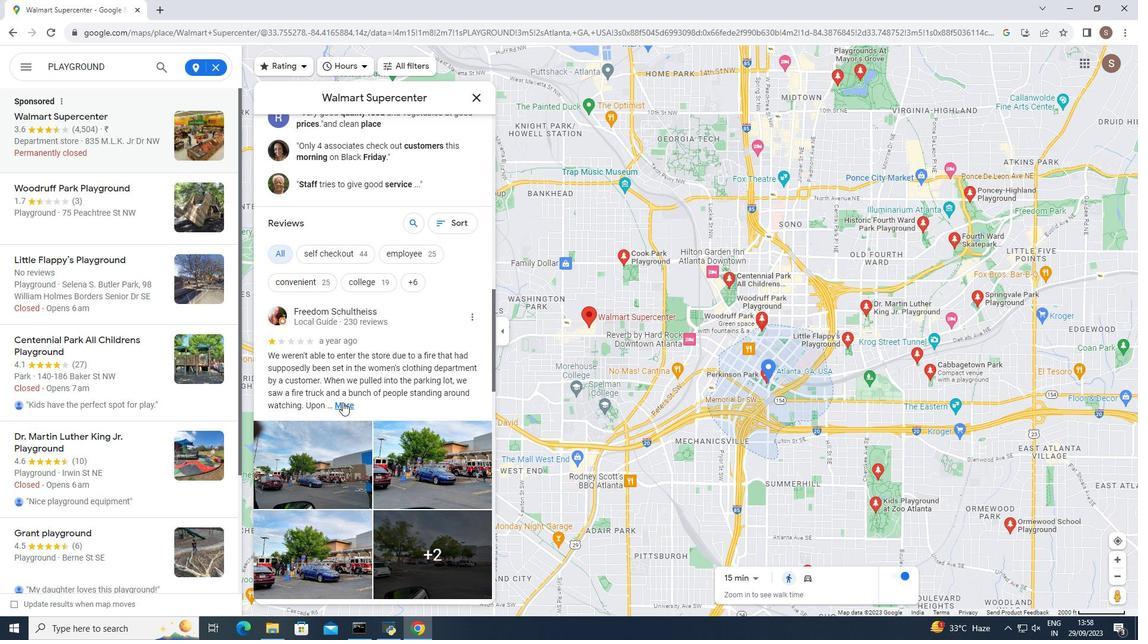 
Action: Mouse moved to (403, 392)
Screenshot: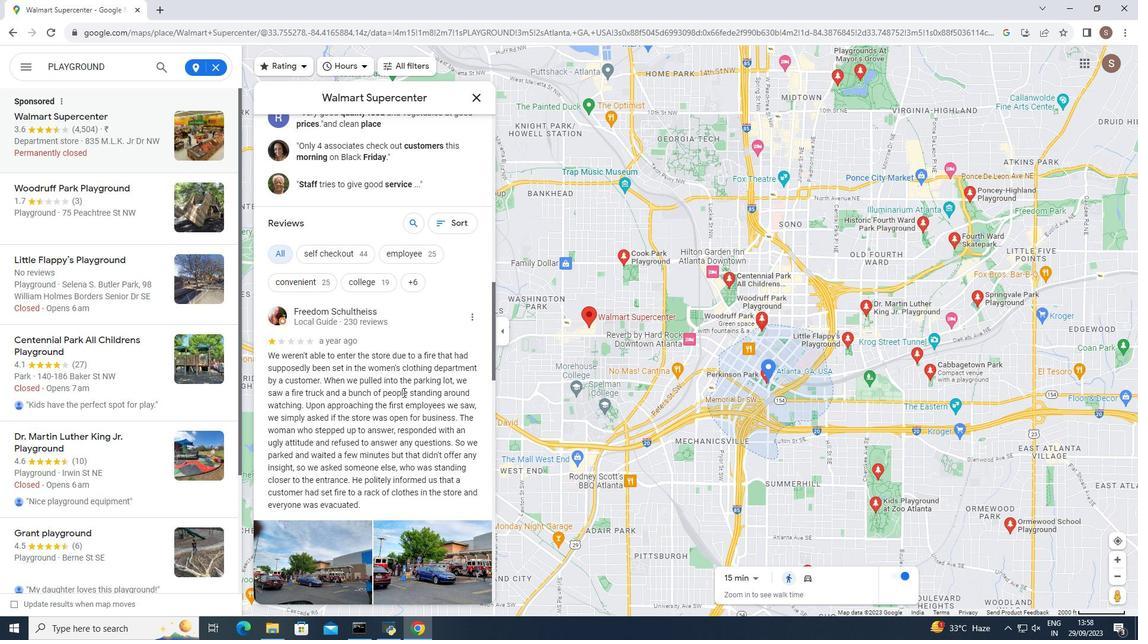 
Action: Mouse scrolled (403, 391) with delta (0, 0)
Screenshot: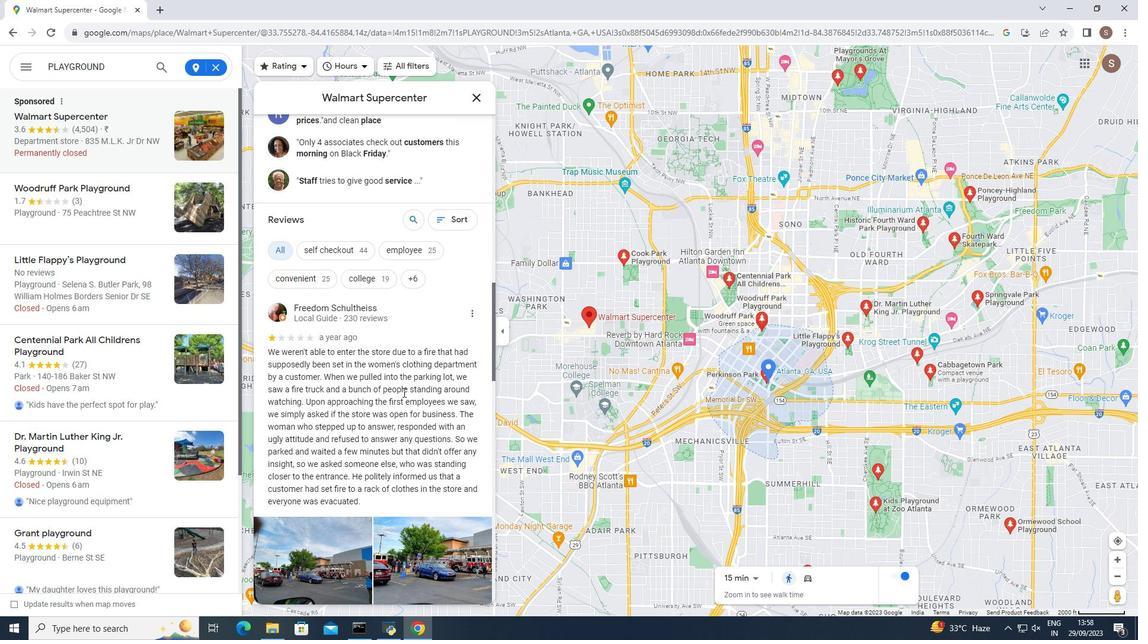 
Action: Mouse moved to (394, 393)
Screenshot: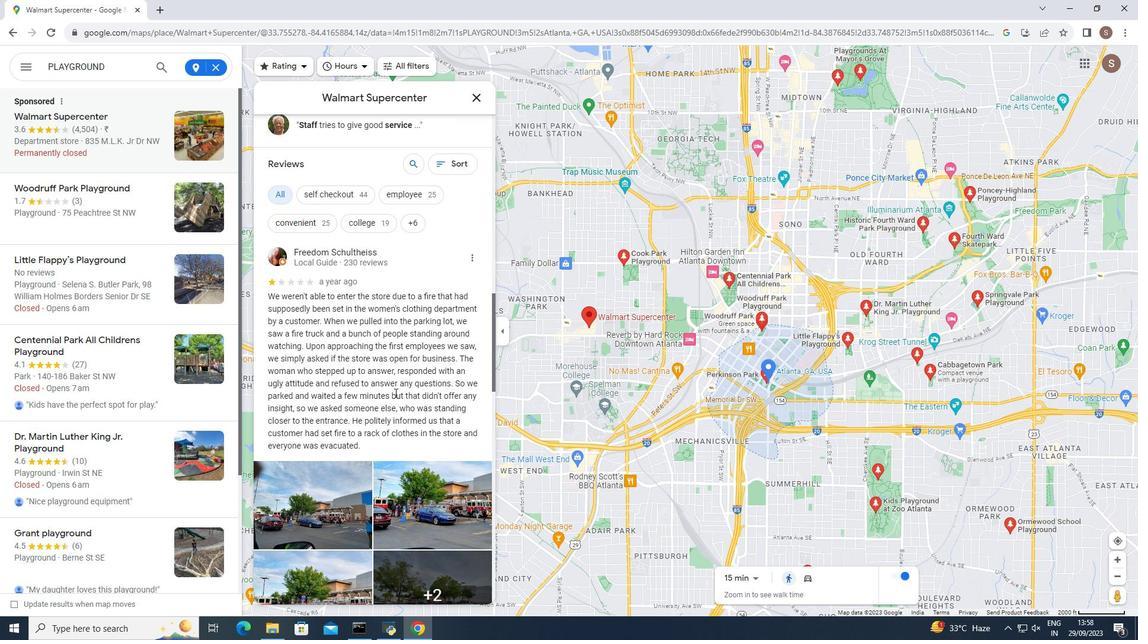 
Action: Mouse scrolled (394, 392) with delta (0, 0)
Screenshot: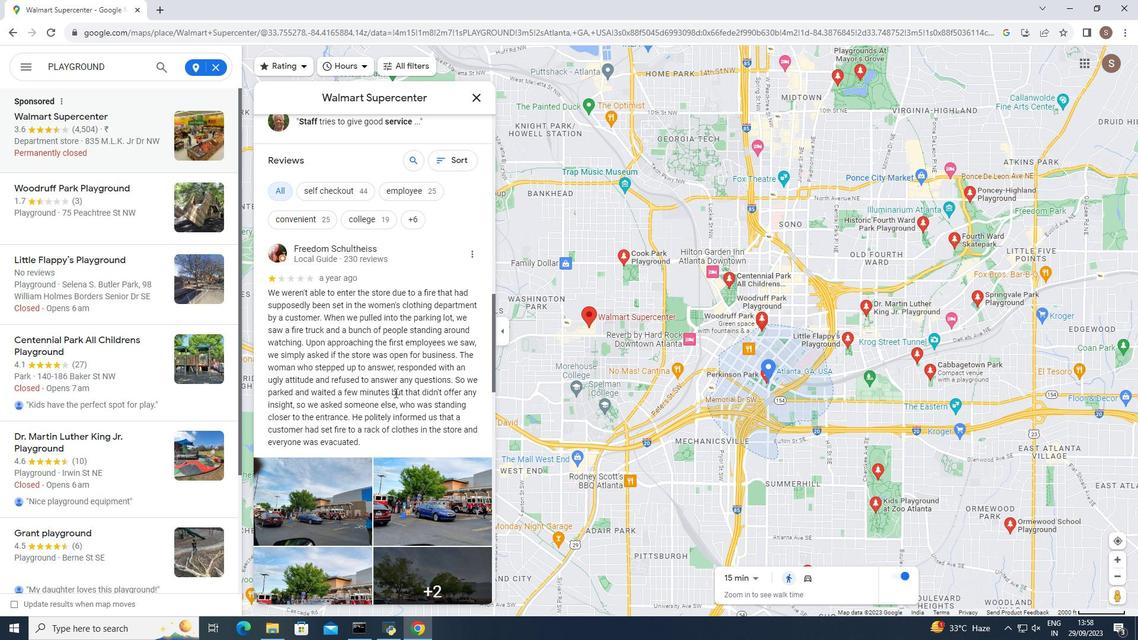 
Action: Mouse moved to (391, 393)
Screenshot: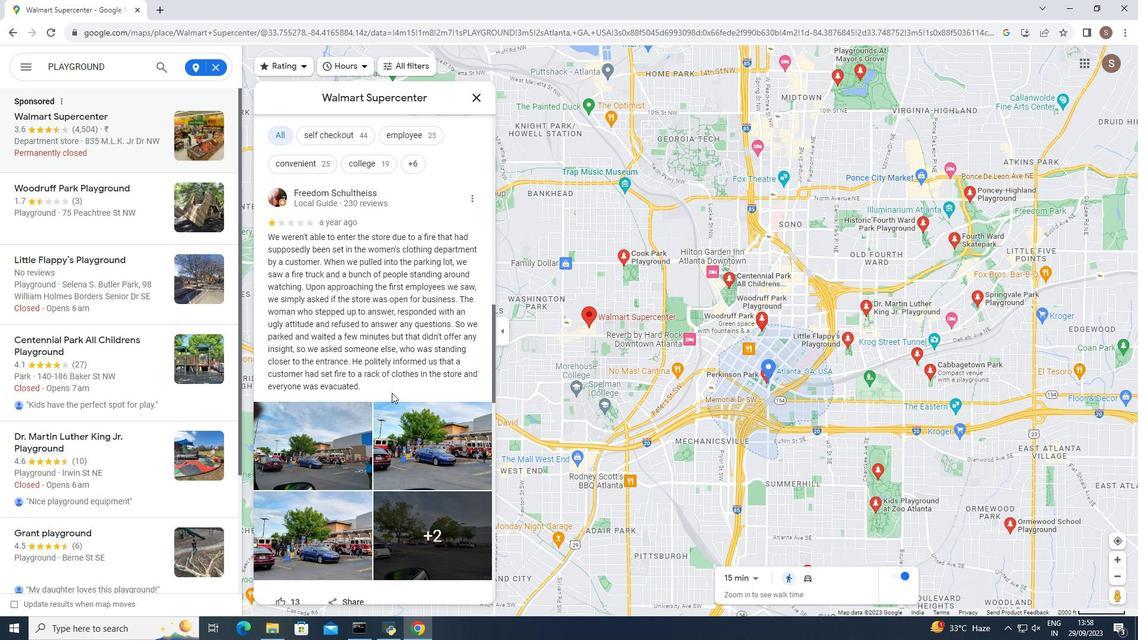 
Action: Mouse scrolled (391, 392) with delta (0, 0)
Screenshot: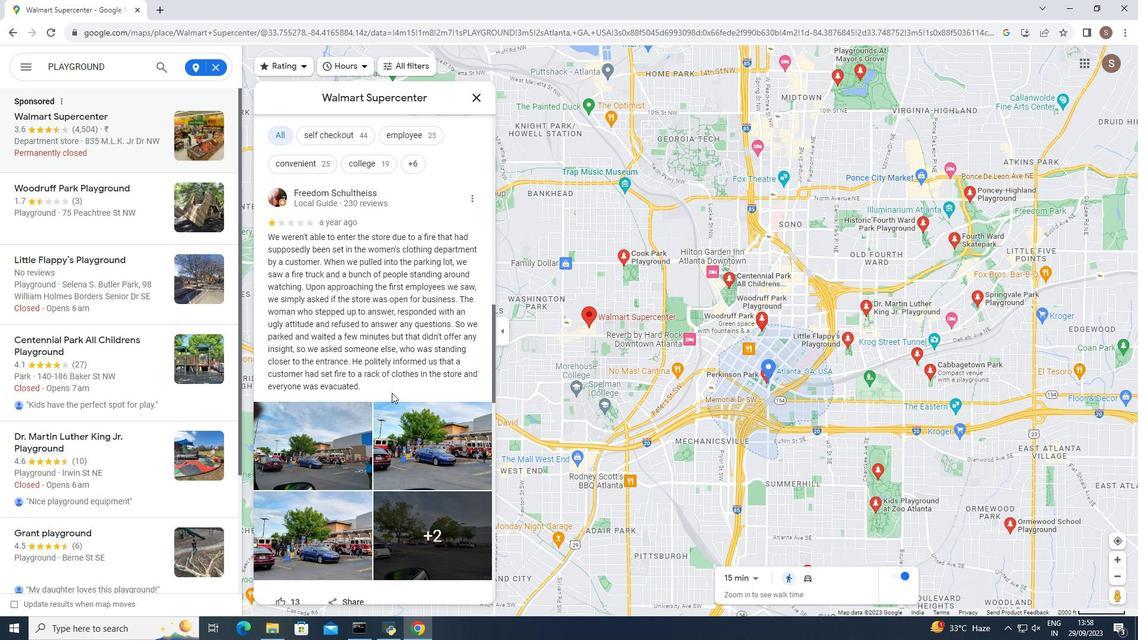 
Action: Mouse moved to (391, 393)
Screenshot: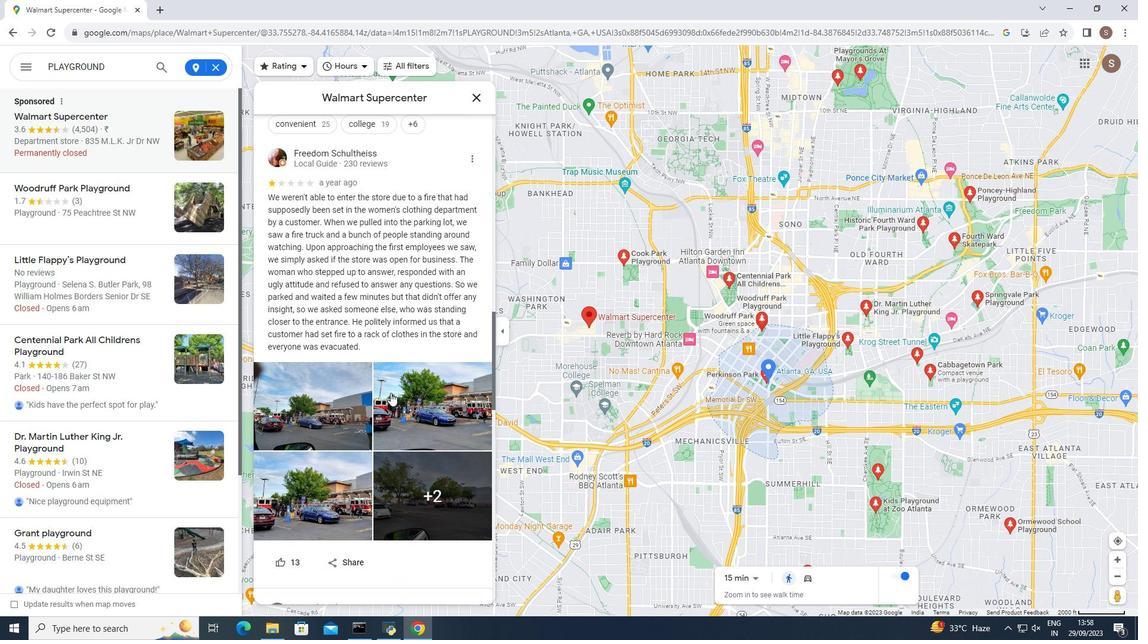
Action: Mouse scrolled (391, 392) with delta (0, 0)
Screenshot: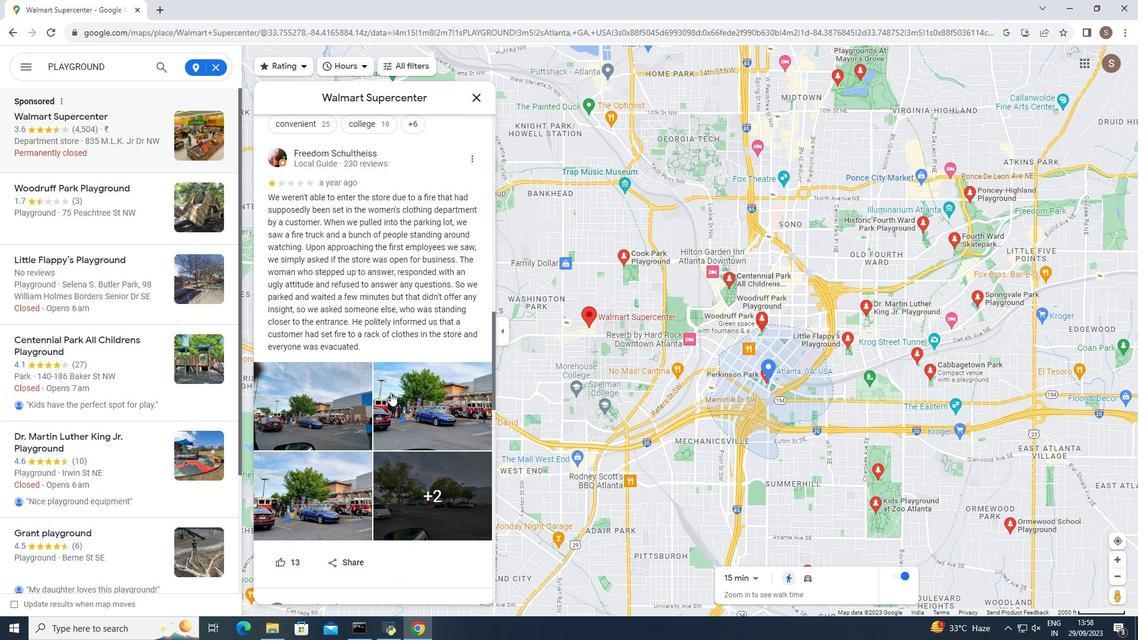 
Action: Mouse moved to (389, 393)
Screenshot: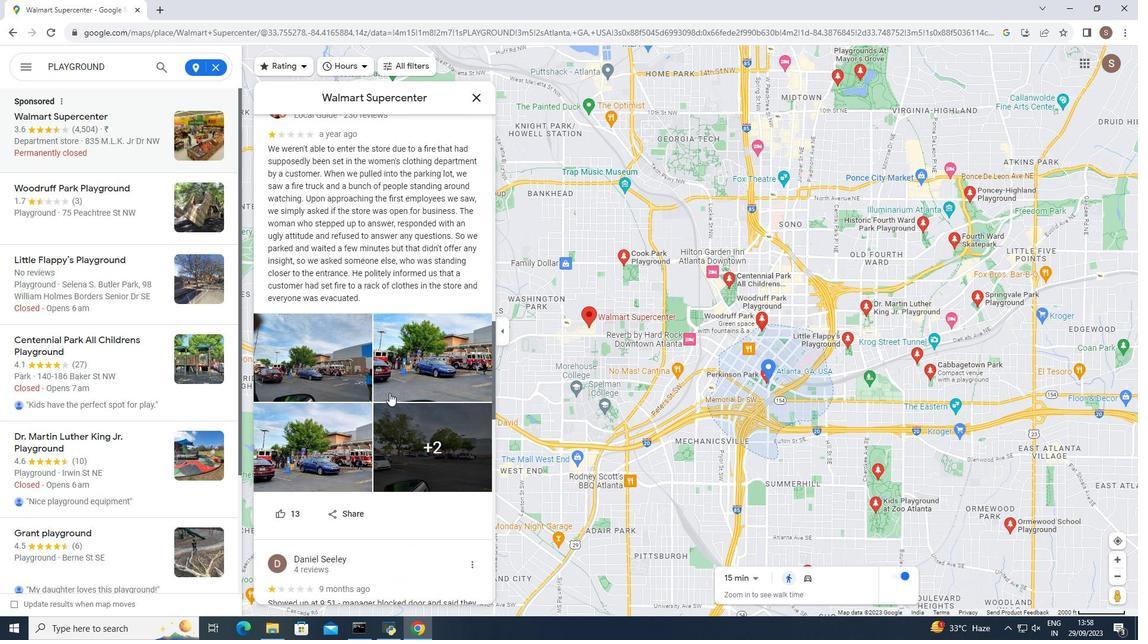 
Action: Mouse scrolled (389, 392) with delta (0, 0)
Screenshot: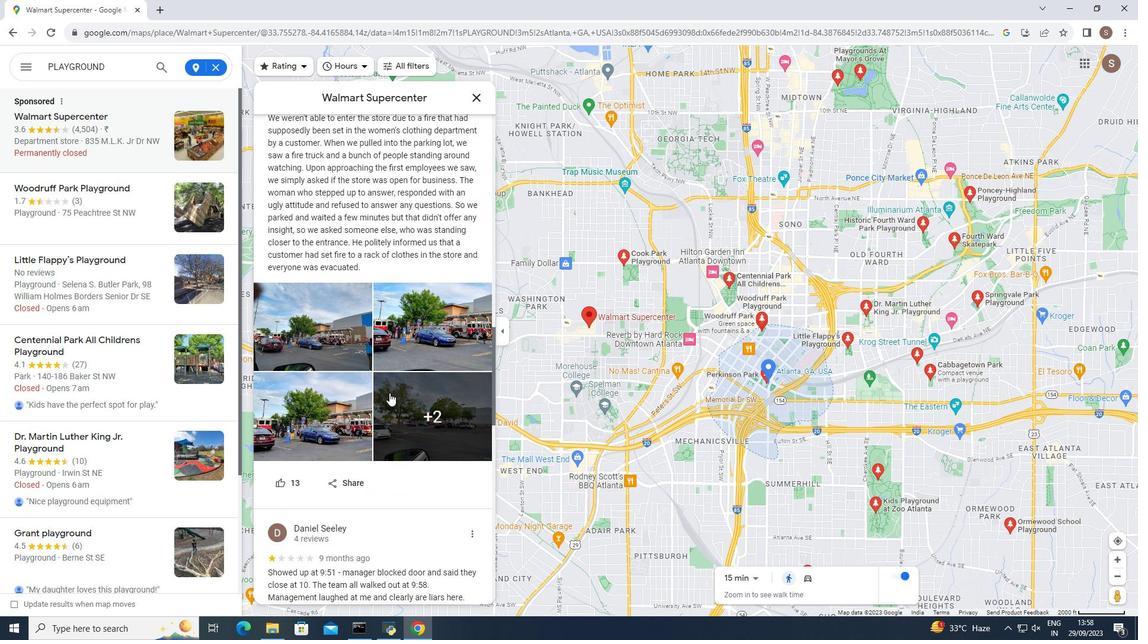 
Action: Mouse scrolled (389, 392) with delta (0, 0)
Screenshot: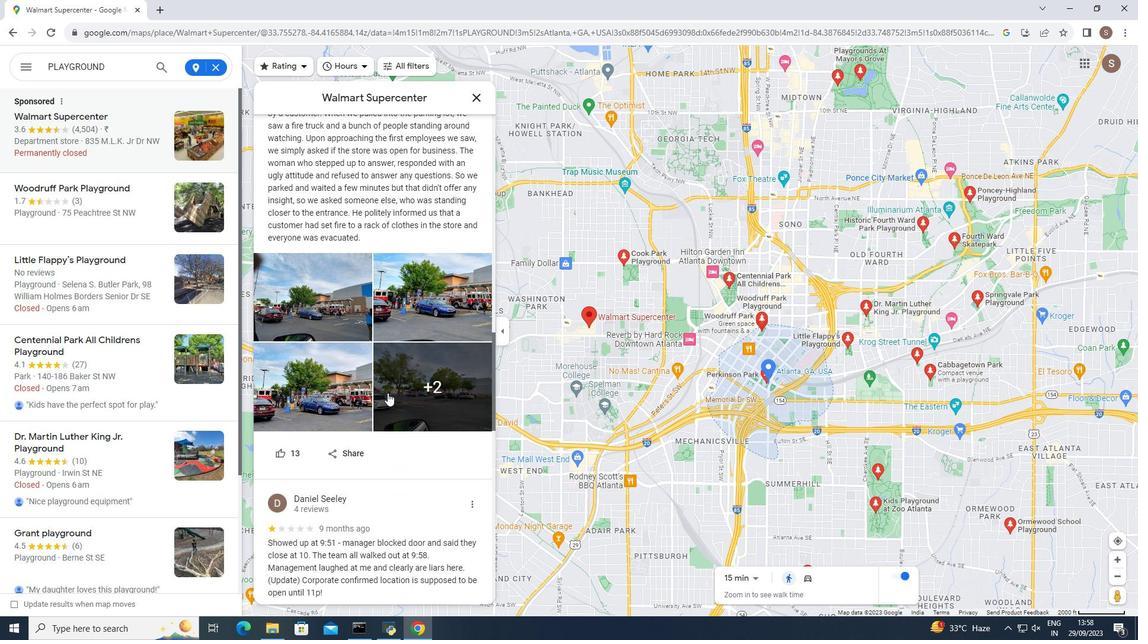 
Action: Mouse moved to (387, 393)
Screenshot: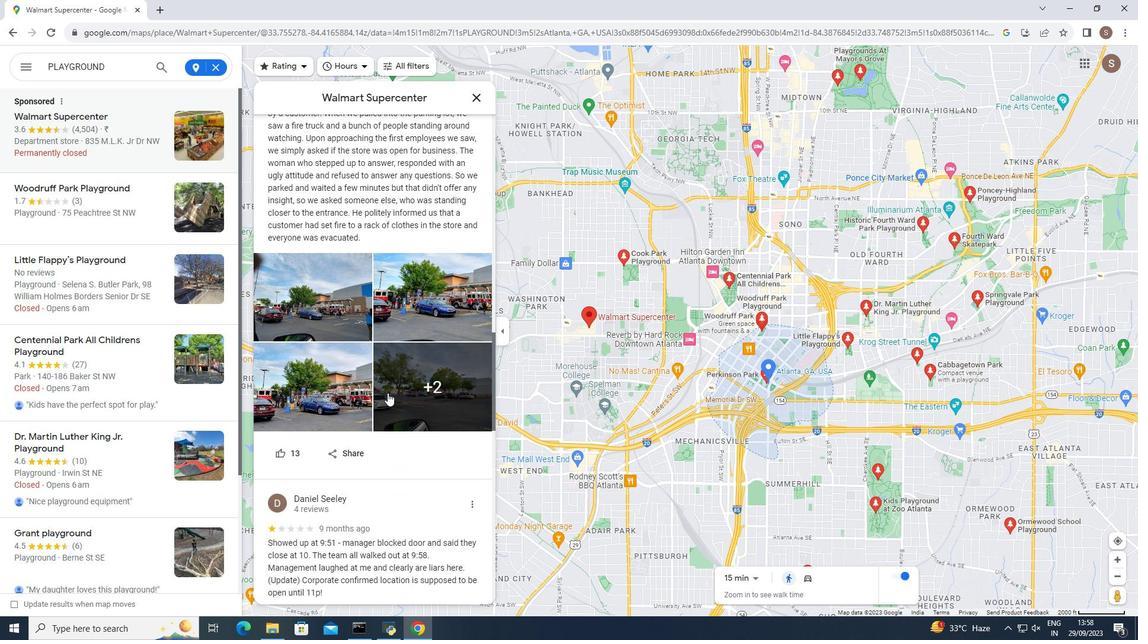 
Action: Mouse scrolled (387, 392) with delta (0, 0)
Screenshot: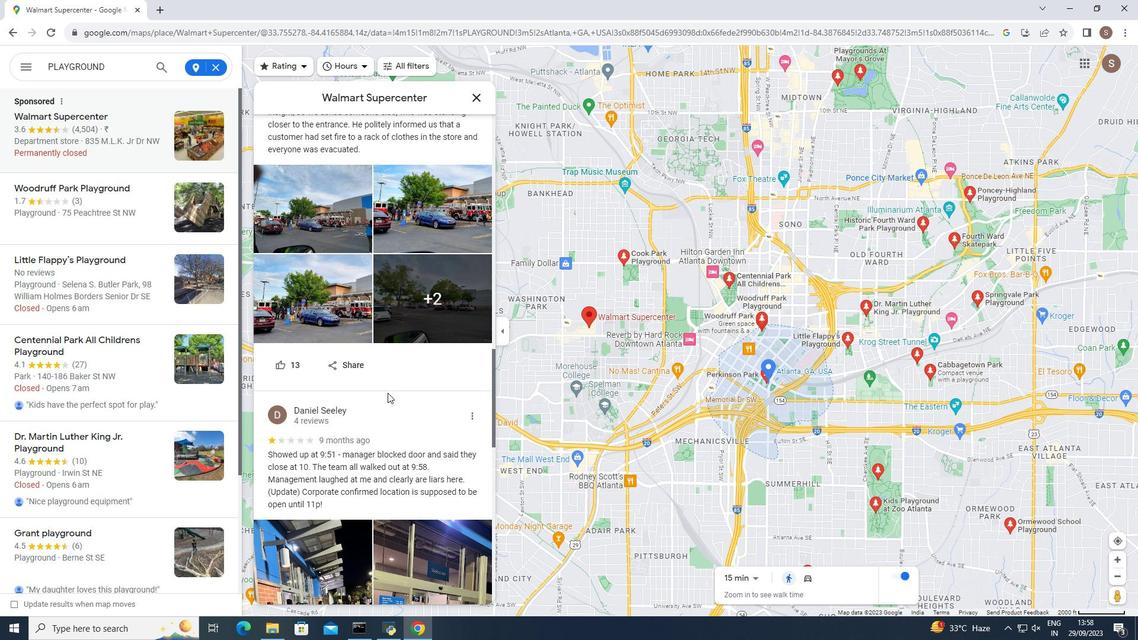 
Action: Mouse scrolled (387, 392) with delta (0, 0)
Screenshot: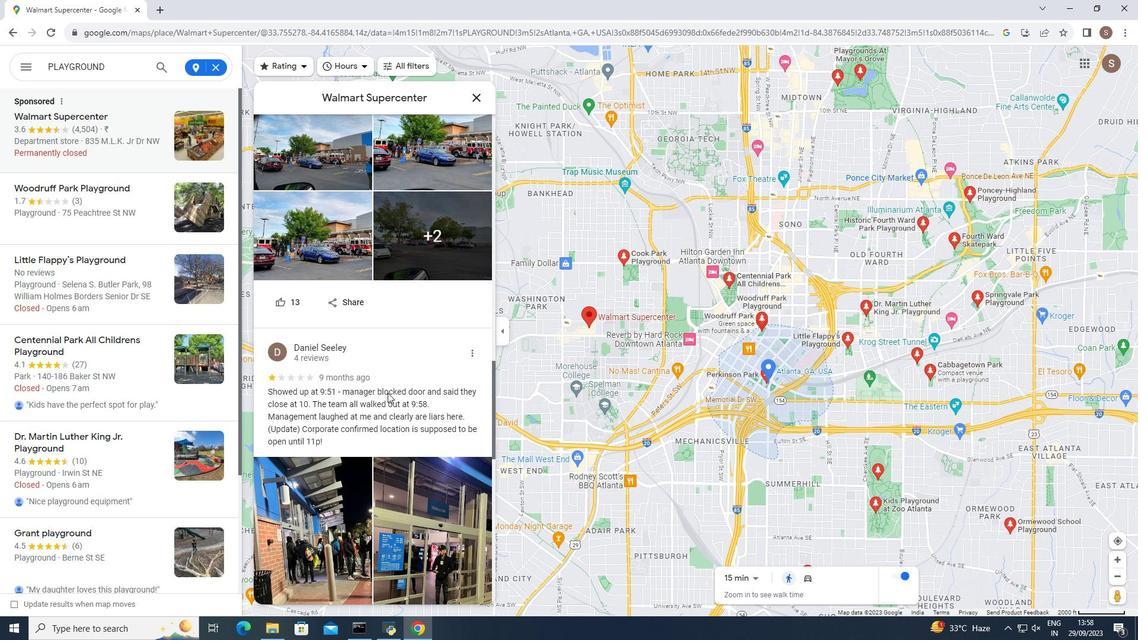 
Action: Mouse moved to (387, 393)
Screenshot: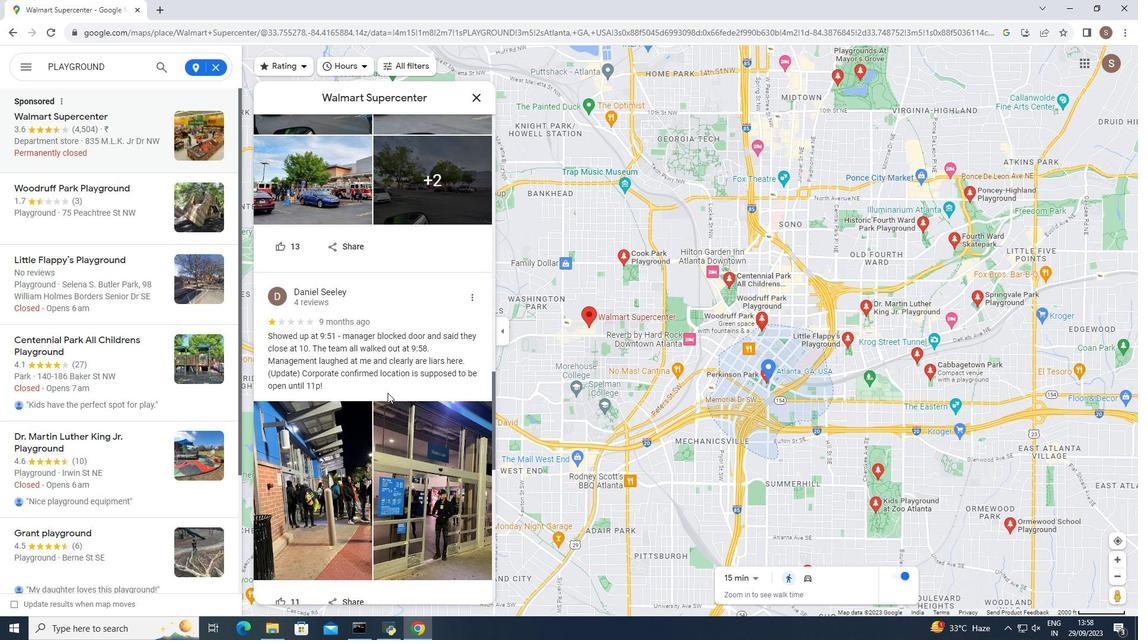 
Action: Mouse scrolled (387, 392) with delta (0, 0)
Screenshot: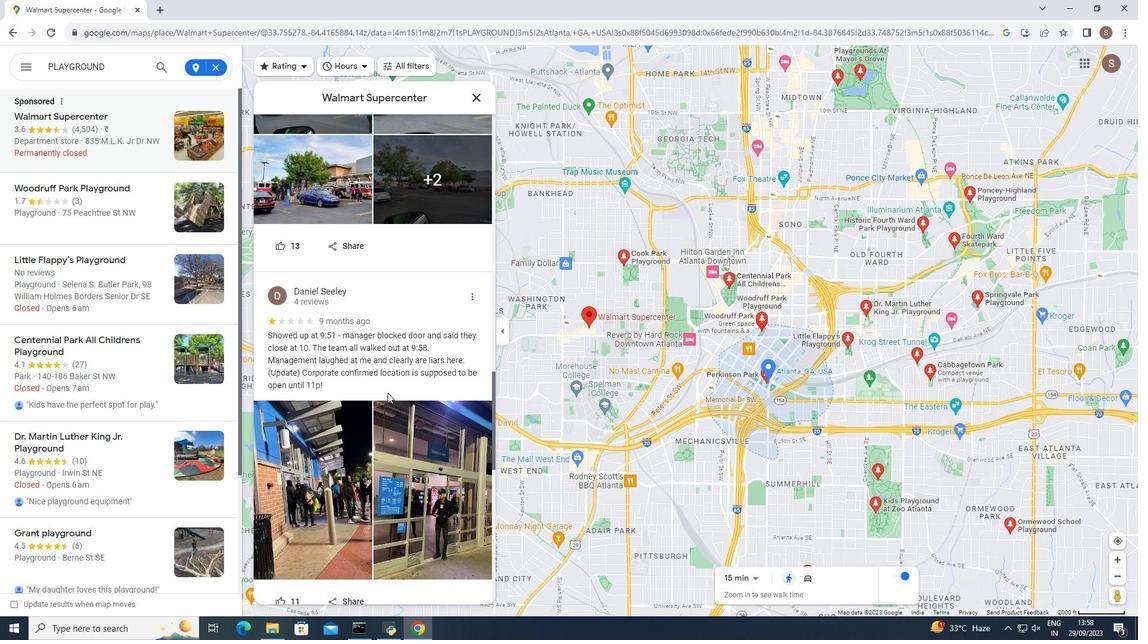 
Action: Mouse moved to (386, 393)
Screenshot: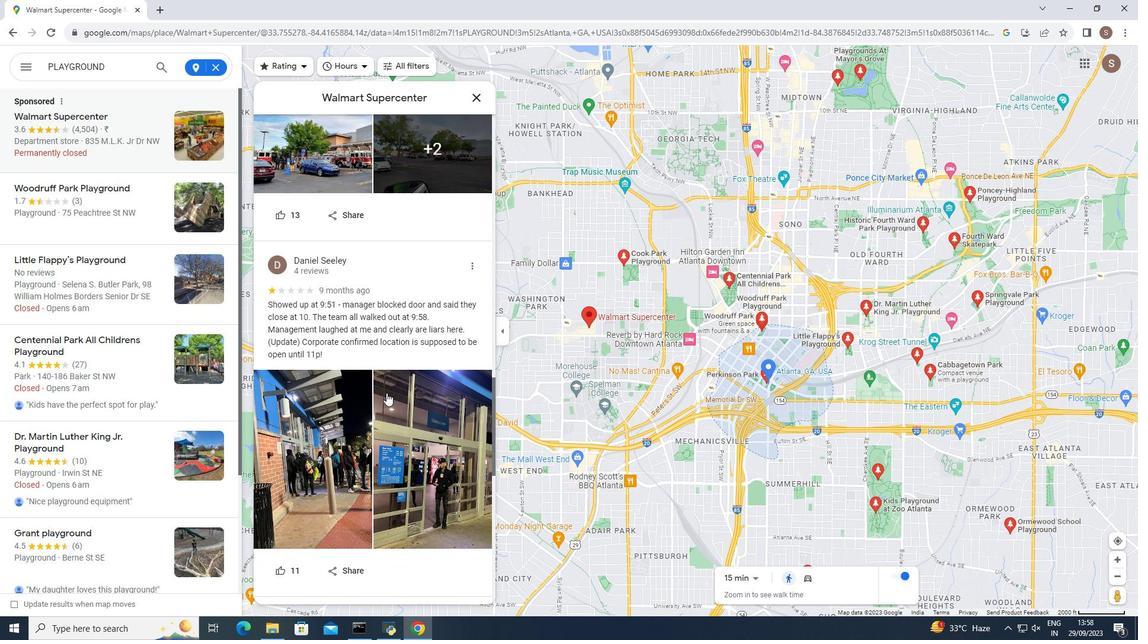 
Action: Mouse scrolled (386, 392) with delta (0, 0)
Screenshot: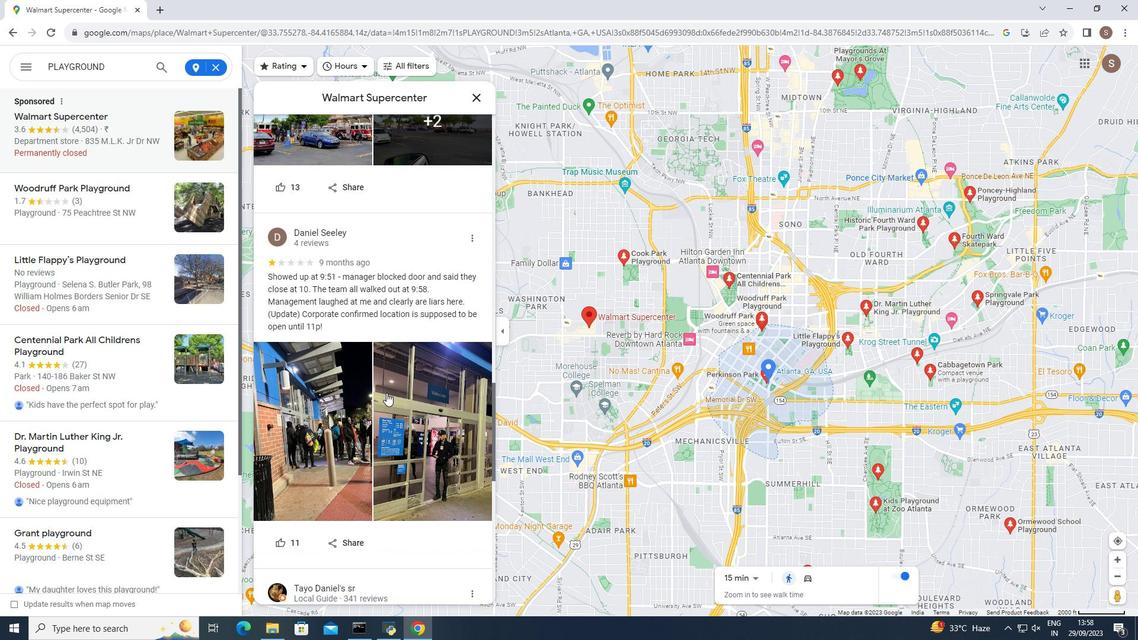
Action: Mouse moved to (386, 393)
Screenshot: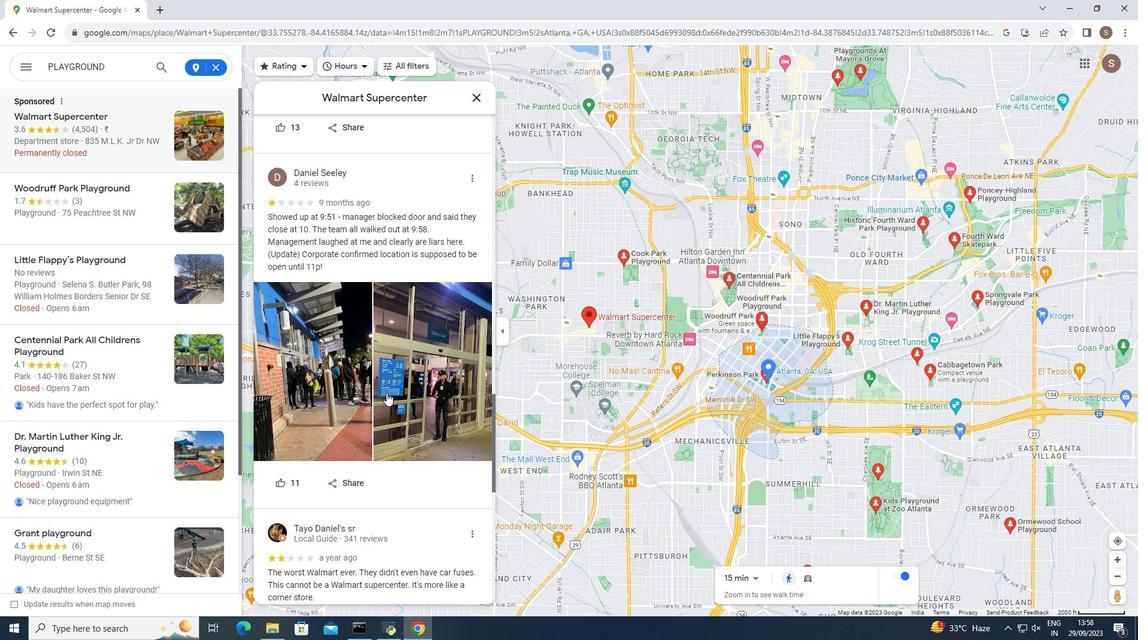 
Action: Mouse scrolled (386, 392) with delta (0, 0)
Screenshot: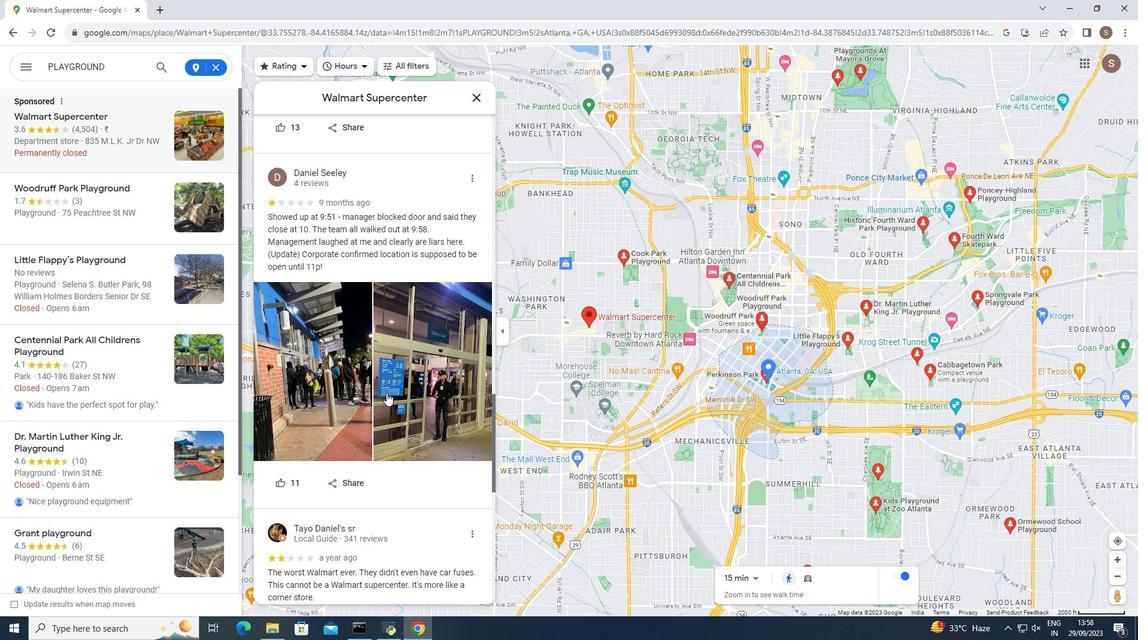 
Action: Mouse scrolled (386, 392) with delta (0, 0)
Screenshot: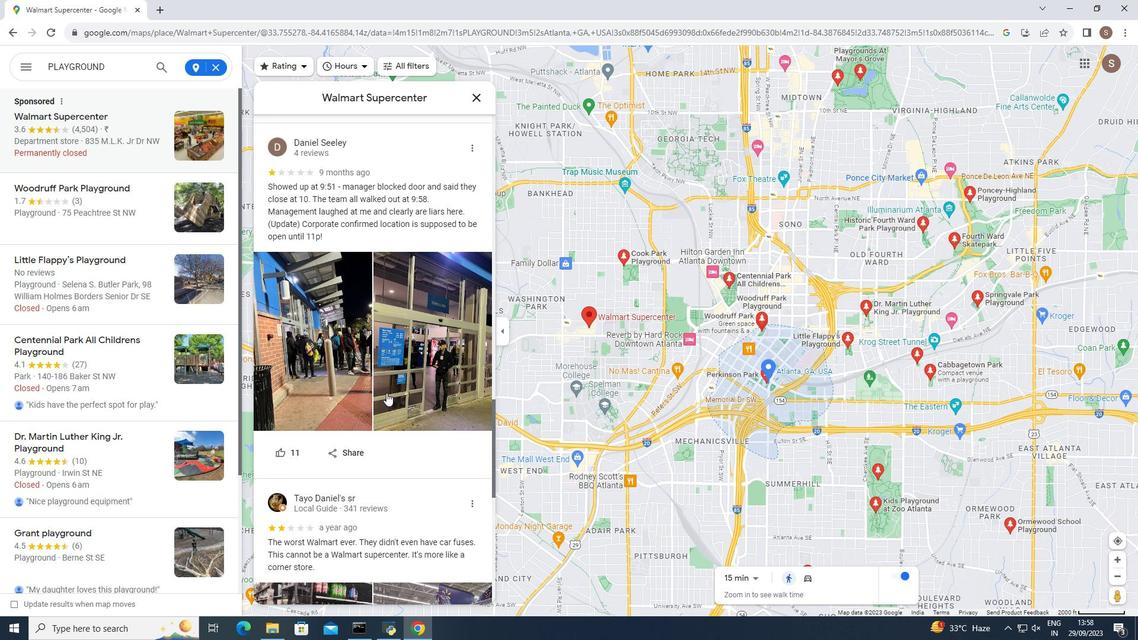 
Action: Mouse scrolled (386, 392) with delta (0, 0)
Screenshot: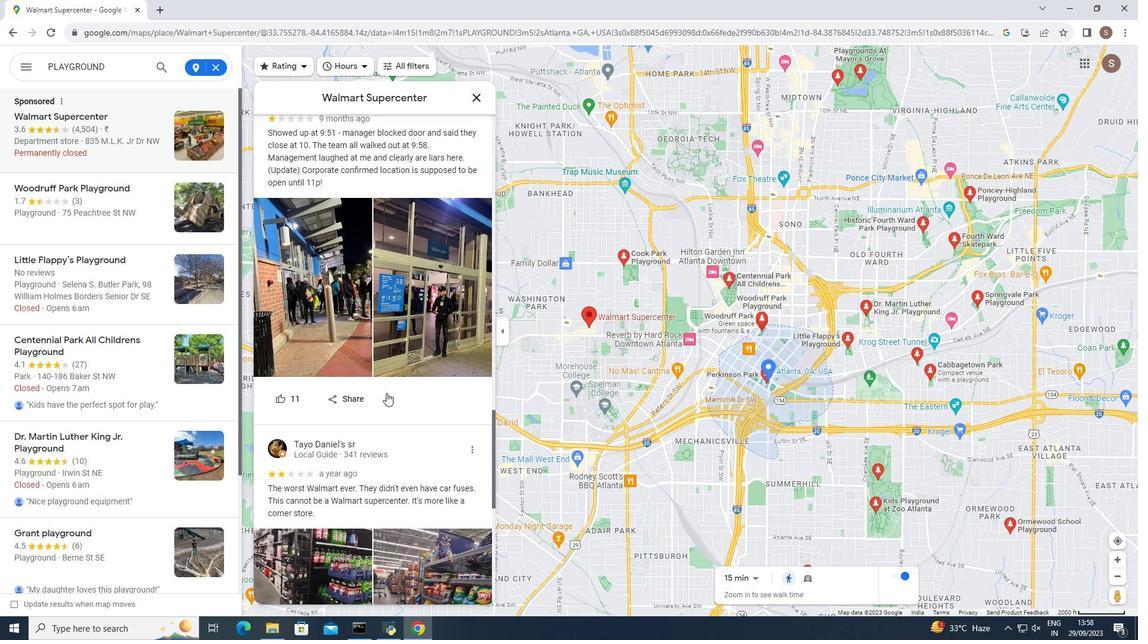 
Action: Mouse moved to (386, 393)
Screenshot: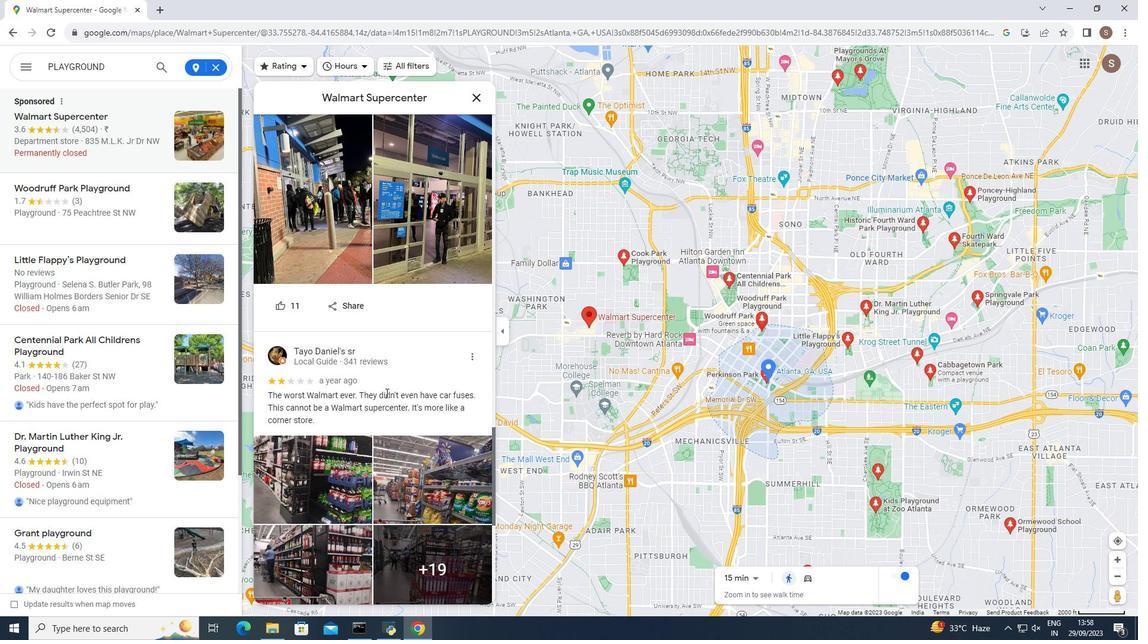 
Action: Mouse scrolled (386, 392) with delta (0, 0)
Screenshot: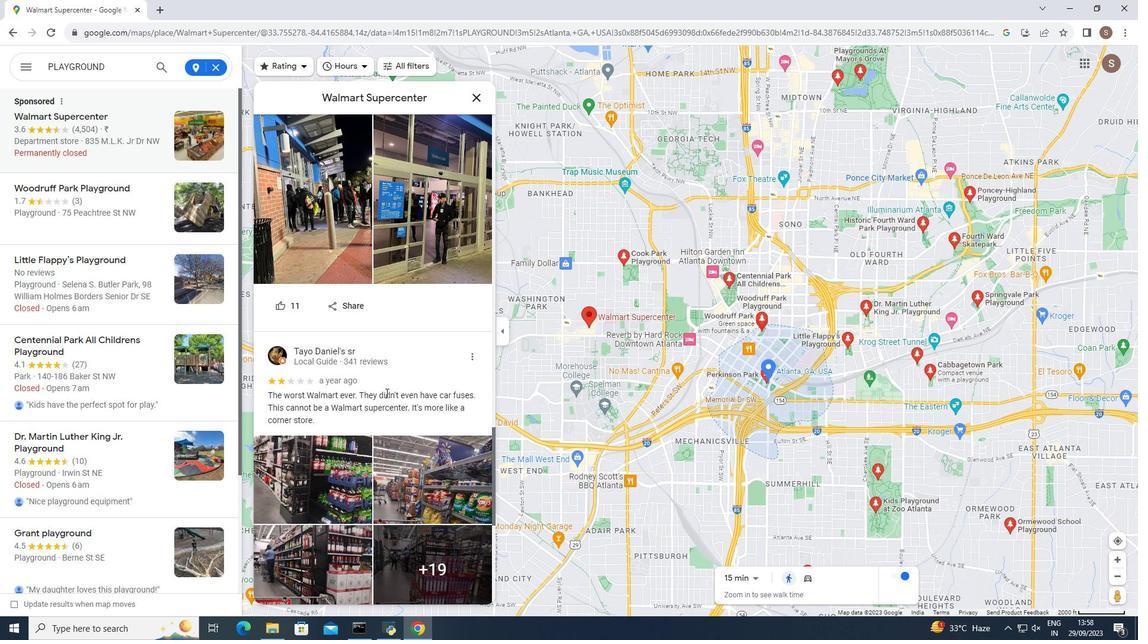 
Action: Mouse scrolled (386, 392) with delta (0, 0)
Screenshot: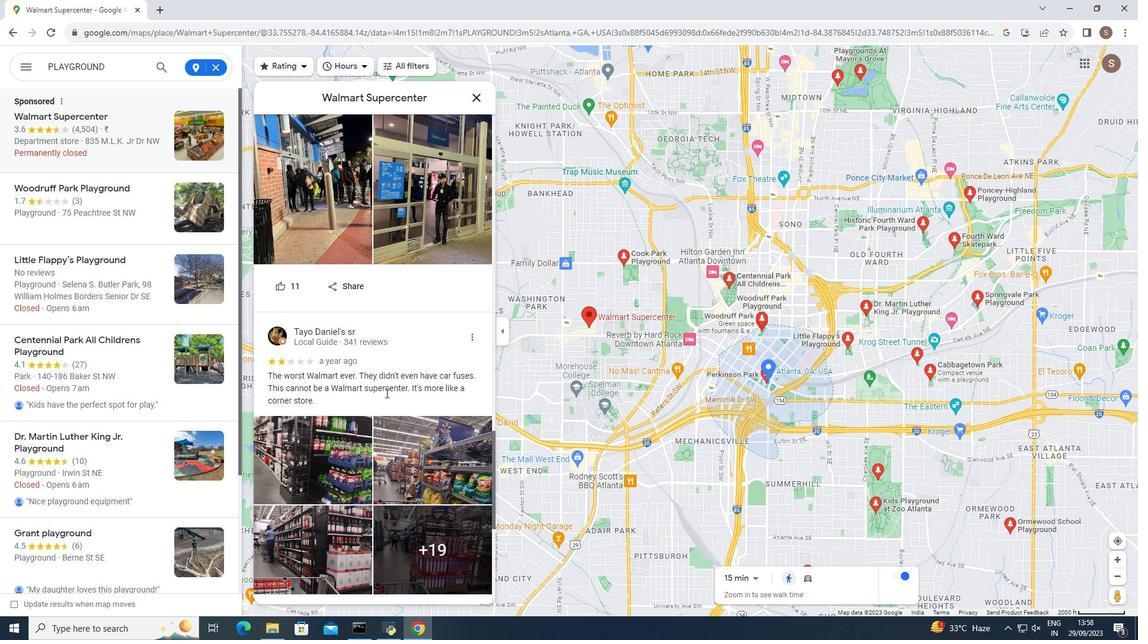 
Action: Mouse moved to (474, 96)
Screenshot: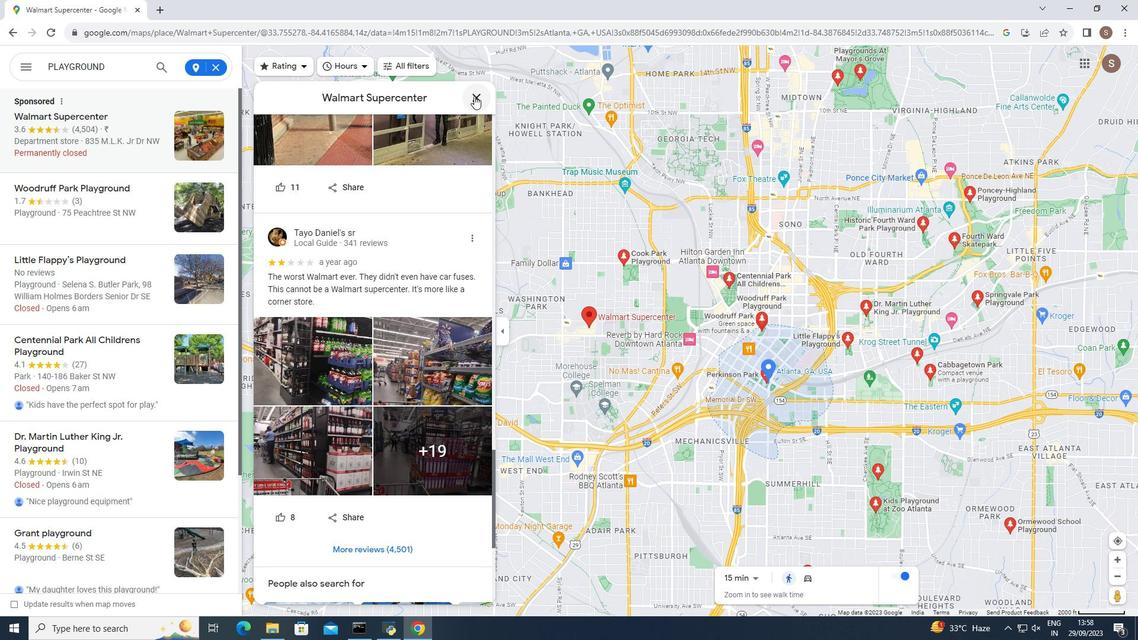 
Action: Mouse pressed left at (474, 96)
Screenshot: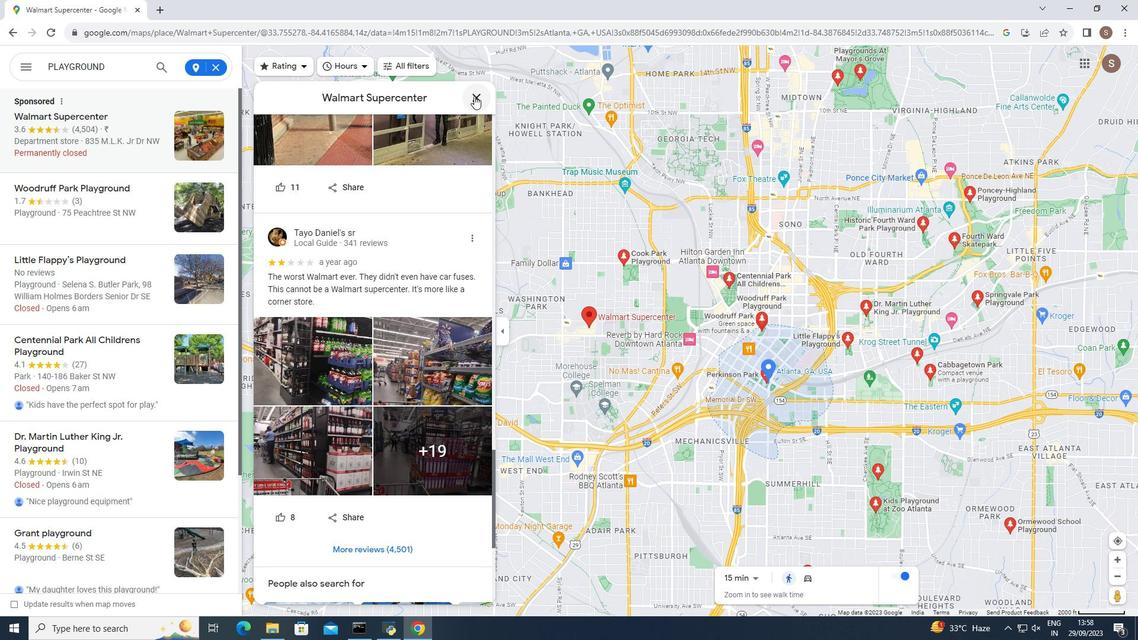 
Action: Mouse moved to (98, 190)
Screenshot: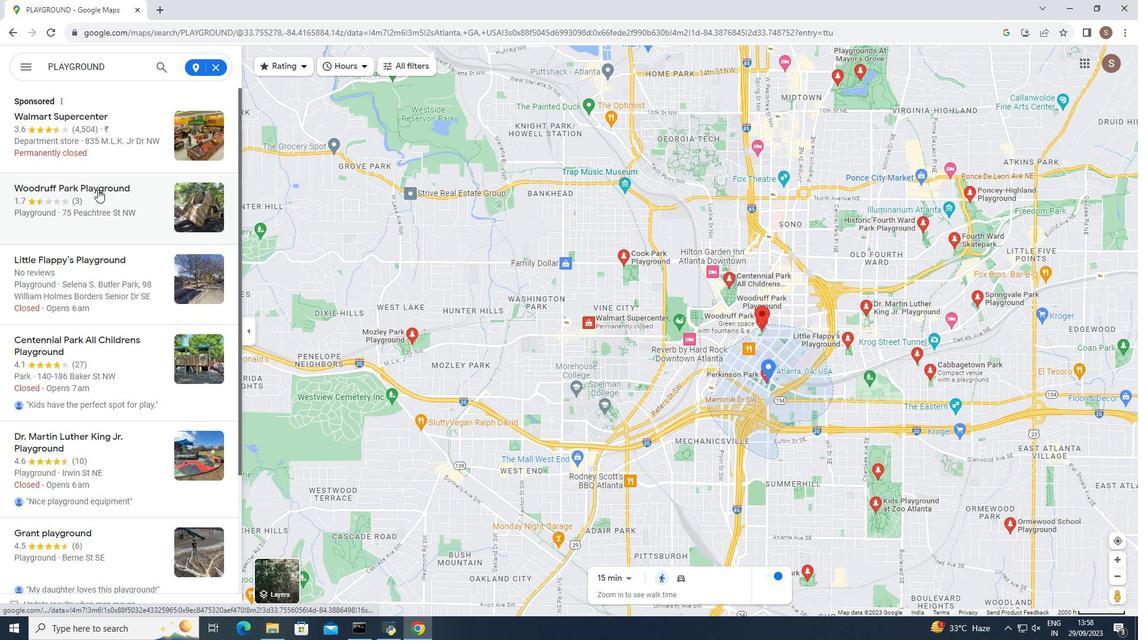 
Action: Mouse pressed left at (98, 190)
Screenshot: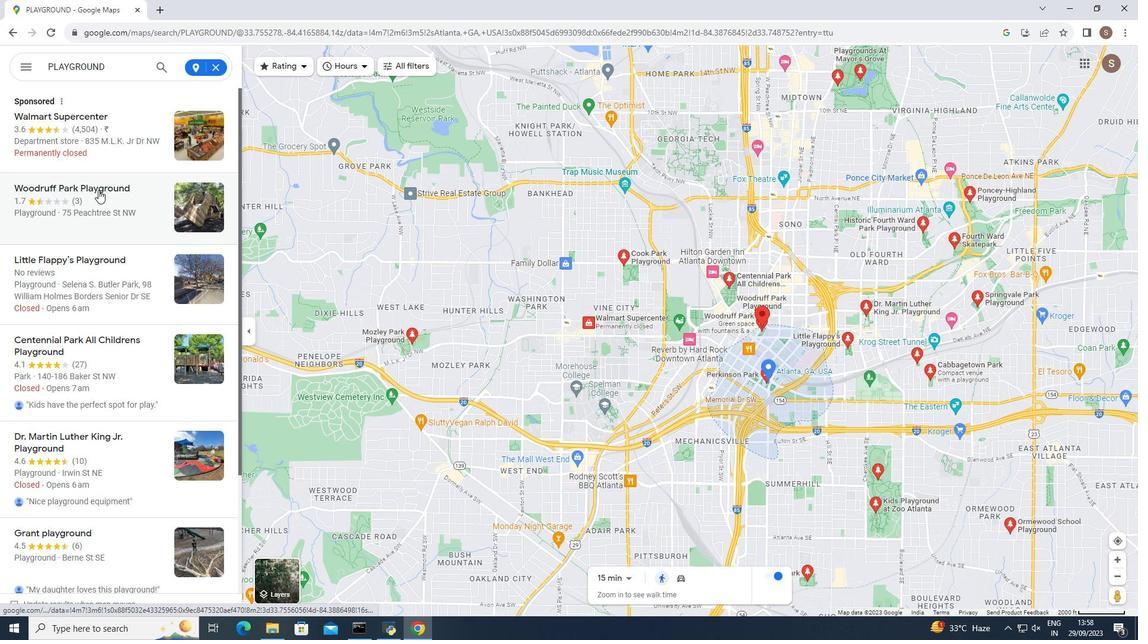 
Action: Mouse moved to (364, 374)
Screenshot: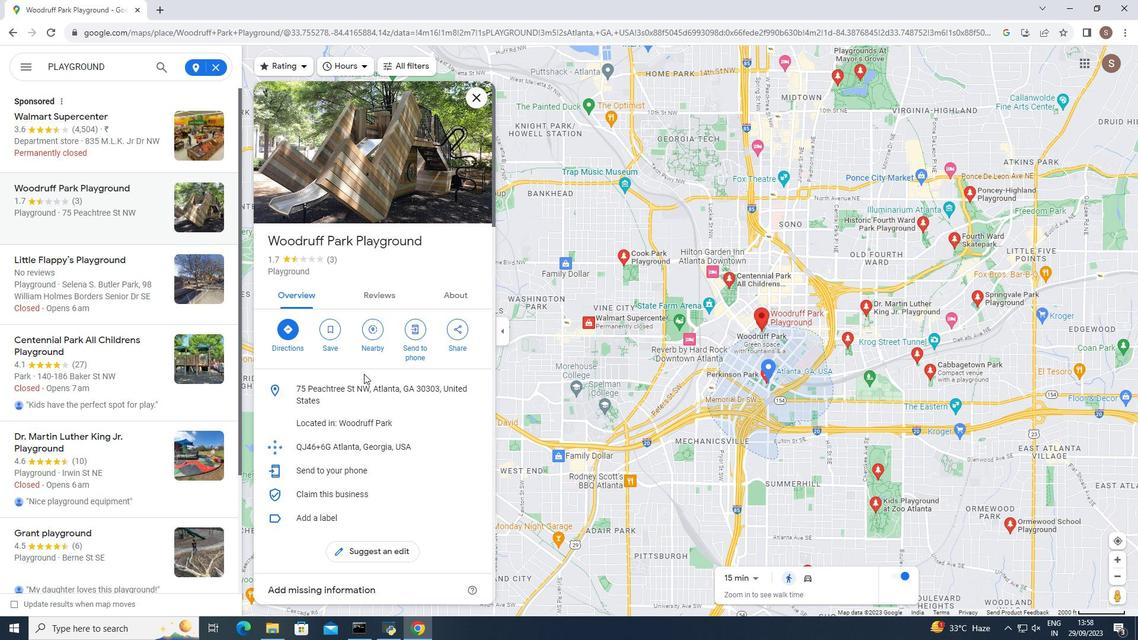
Action: Mouse scrolled (364, 373) with delta (0, 0)
Screenshot: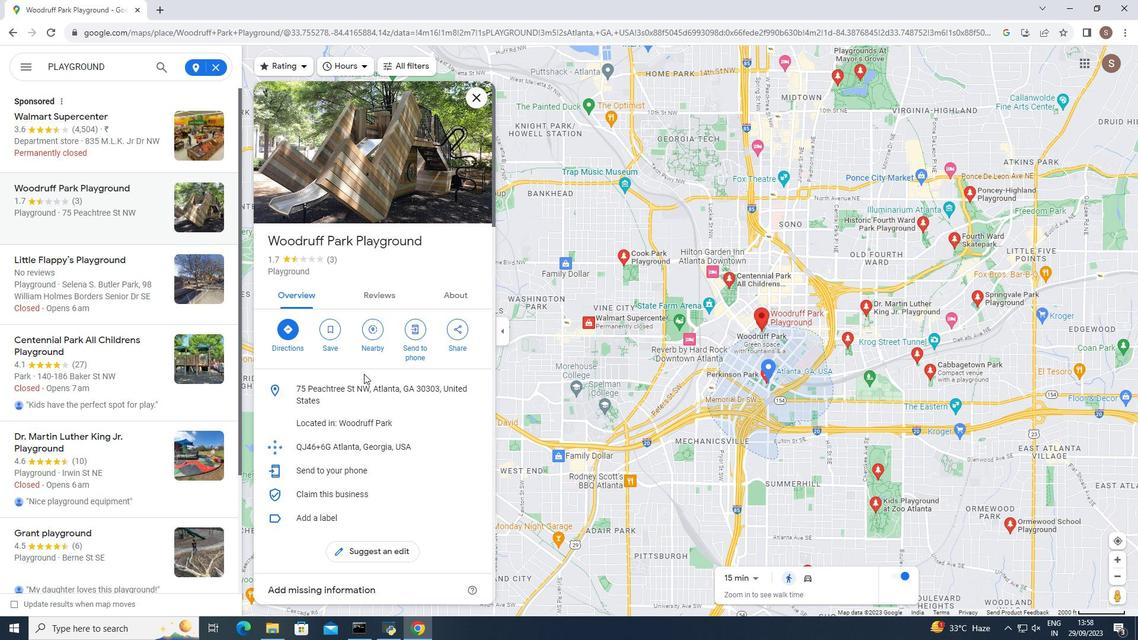 
Action: Mouse moved to (357, 372)
Screenshot: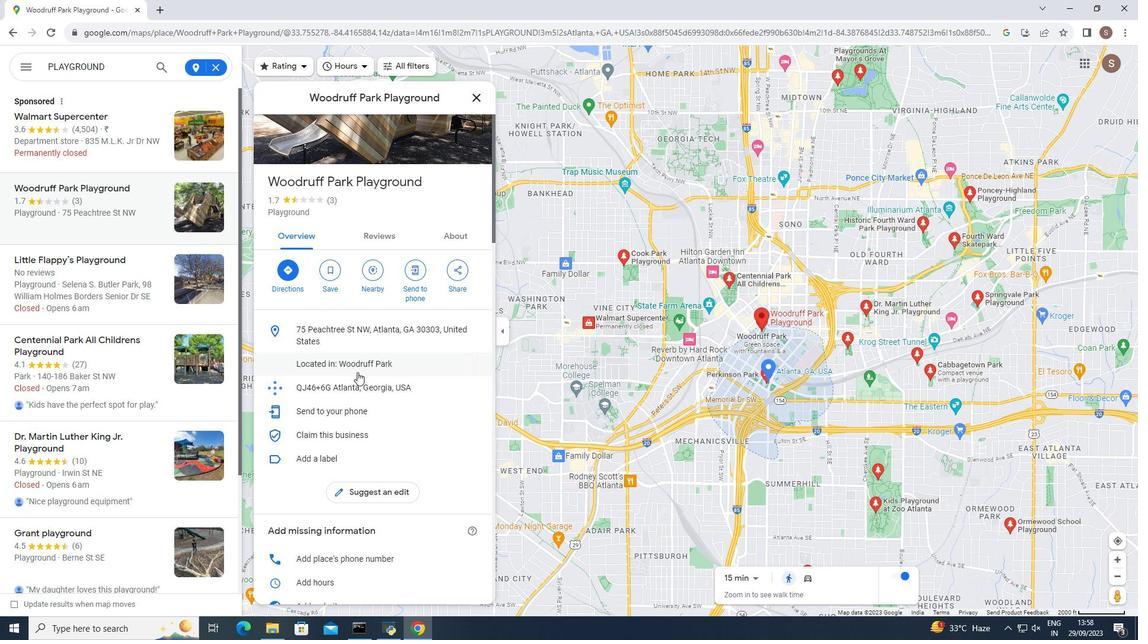 
Action: Mouse scrolled (357, 371) with delta (0, 0)
Screenshot: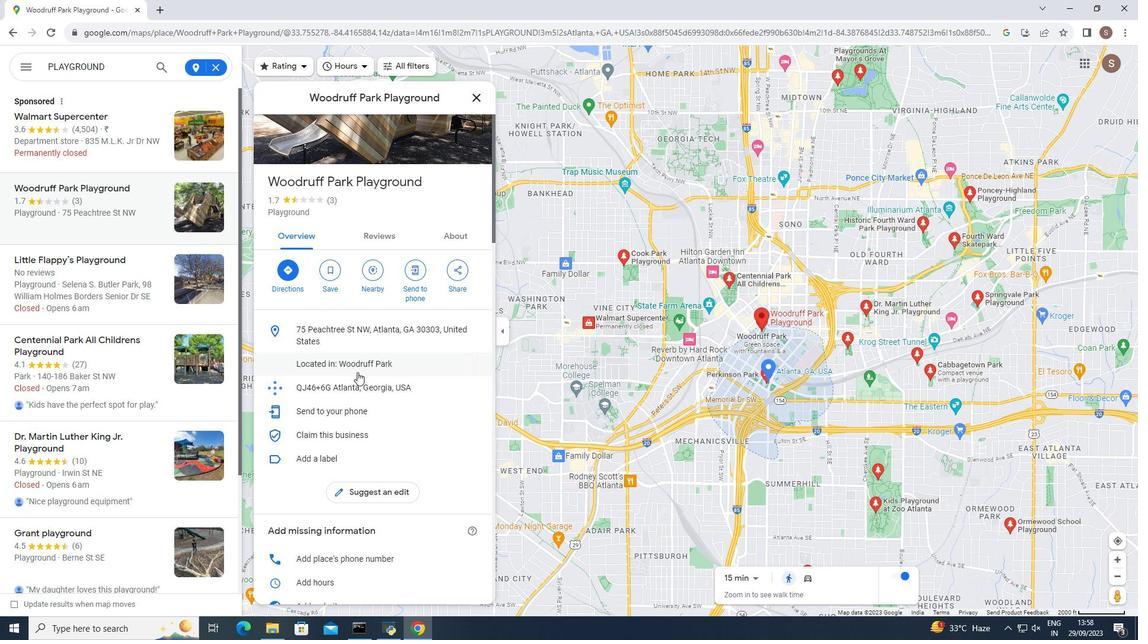 
Action: Mouse moved to (361, 300)
Screenshot: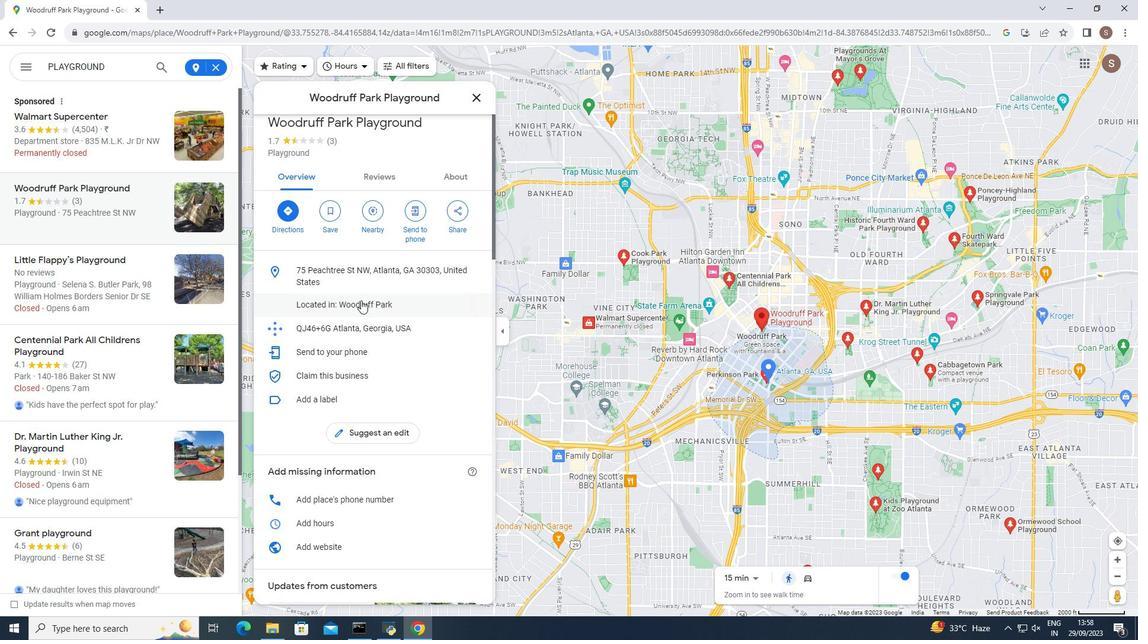 
Action: Mouse scrolled (361, 300) with delta (0, 0)
Screenshot: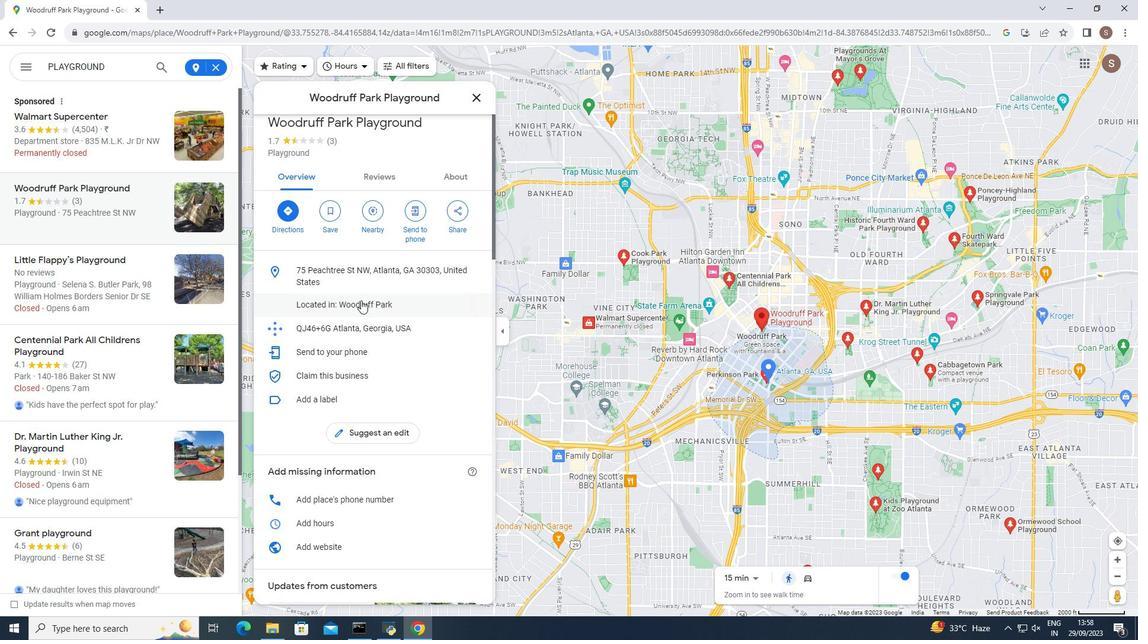 
Action: Mouse moved to (359, 301)
Screenshot: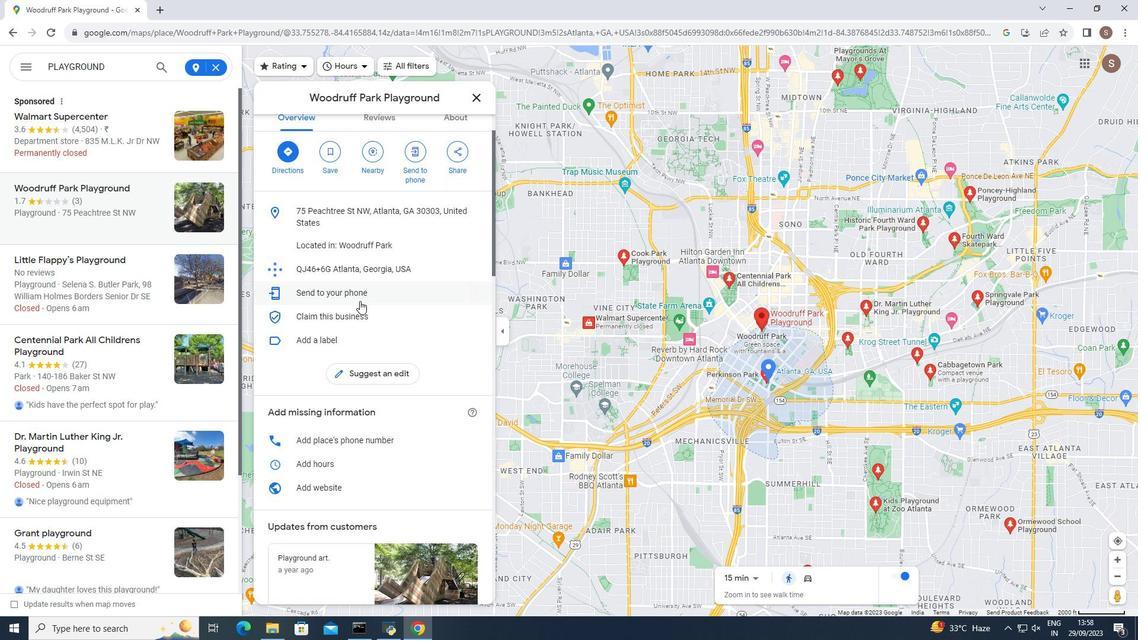 
Action: Mouse scrolled (359, 300) with delta (0, 0)
Screenshot: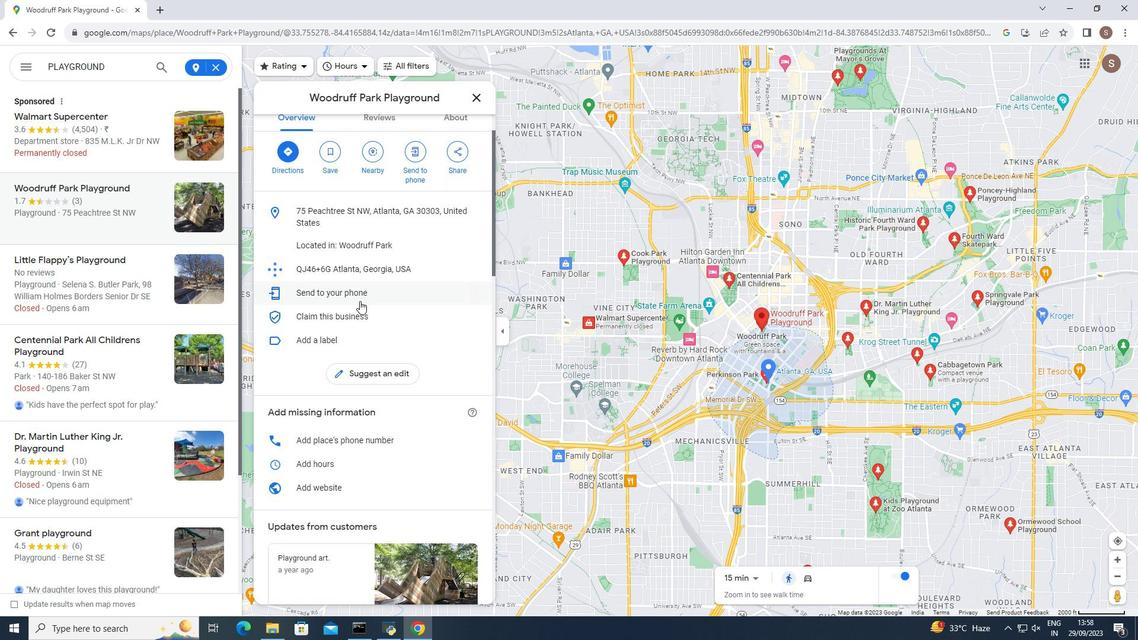 
Action: Mouse moved to (359, 301)
Screenshot: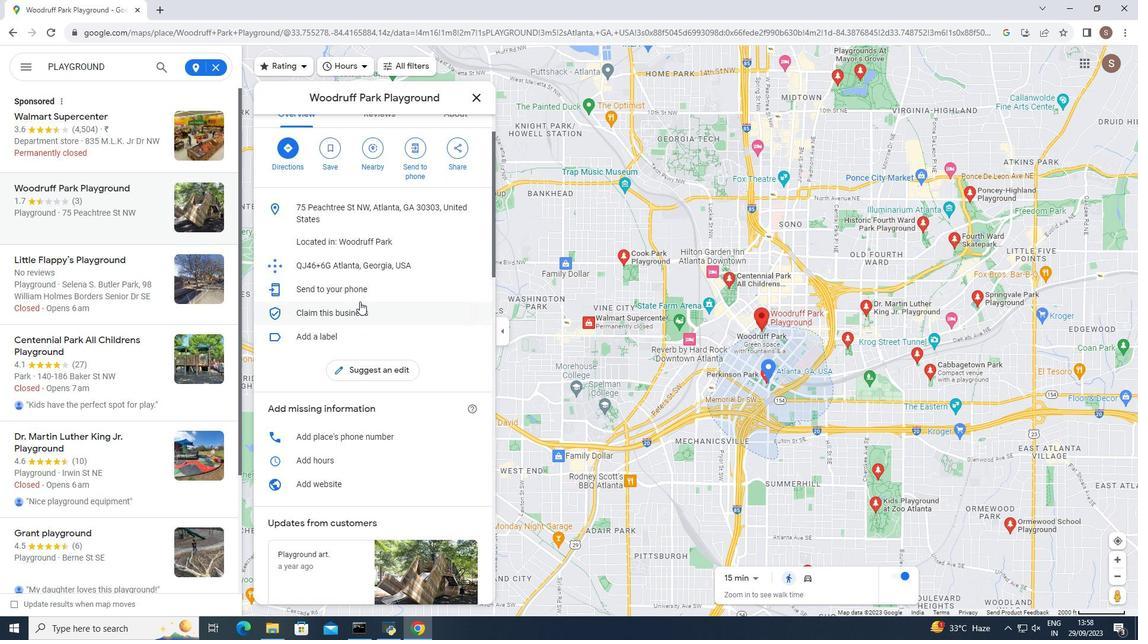
Action: Mouse scrolled (359, 301) with delta (0, 0)
Screenshot: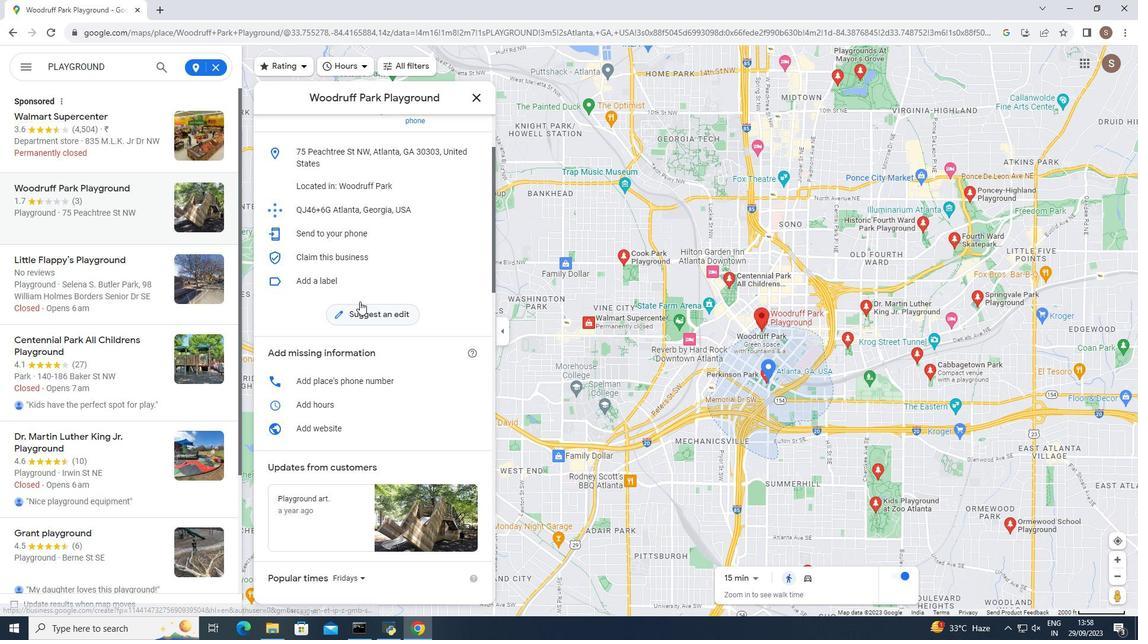 
Action: Mouse scrolled (359, 301) with delta (0, 0)
Screenshot: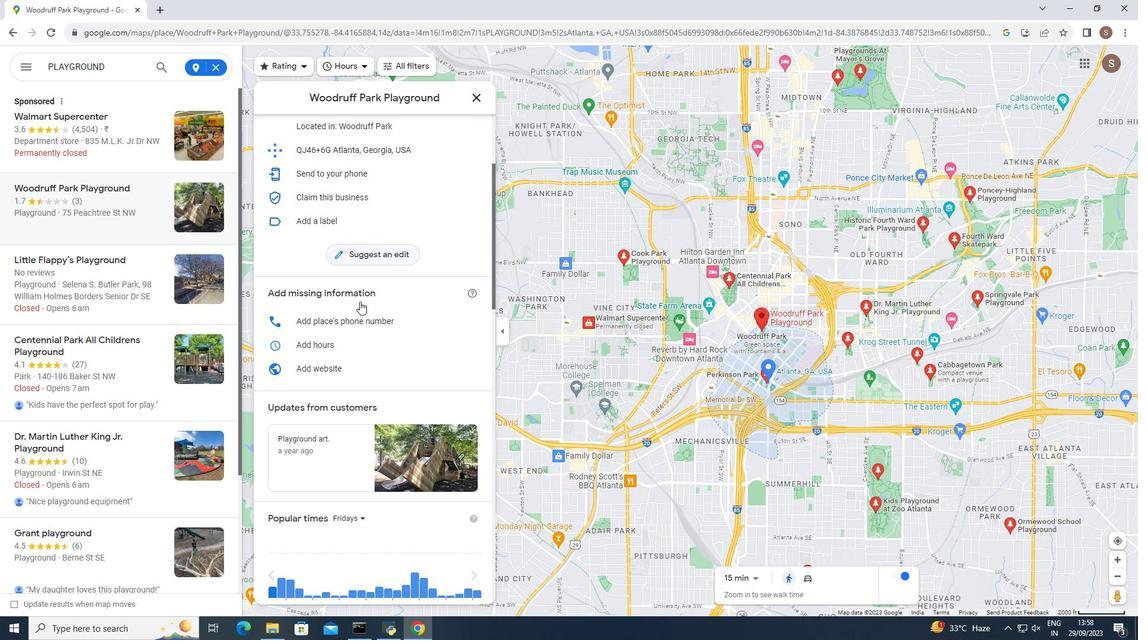 
Action: Mouse scrolled (359, 301) with delta (0, 0)
Screenshot: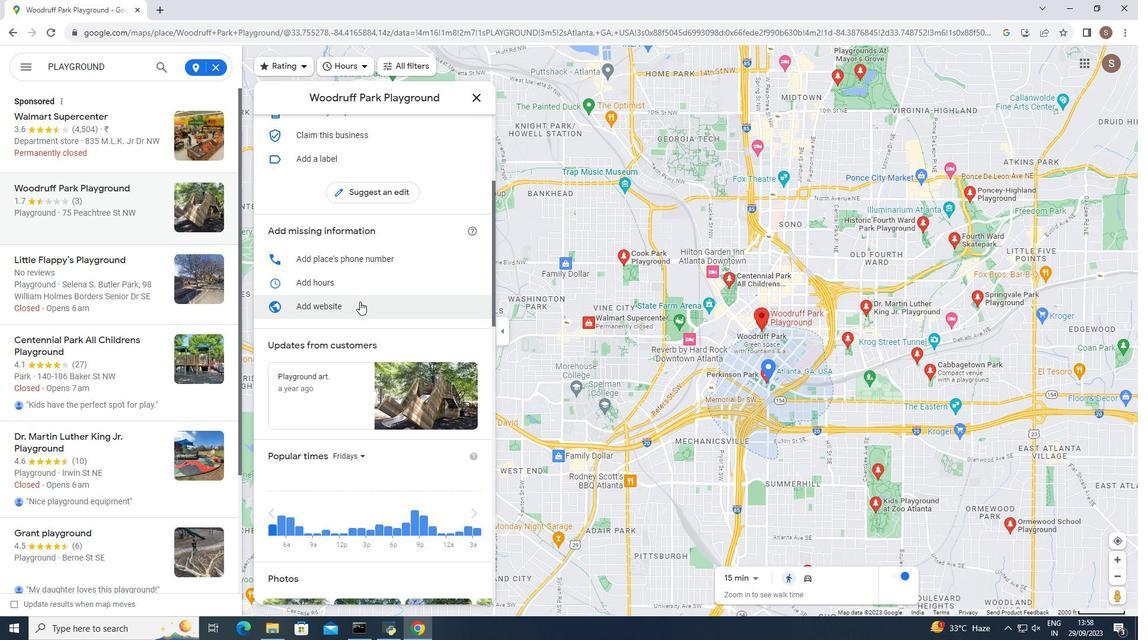 
Action: Mouse scrolled (359, 301) with delta (0, 0)
Screenshot: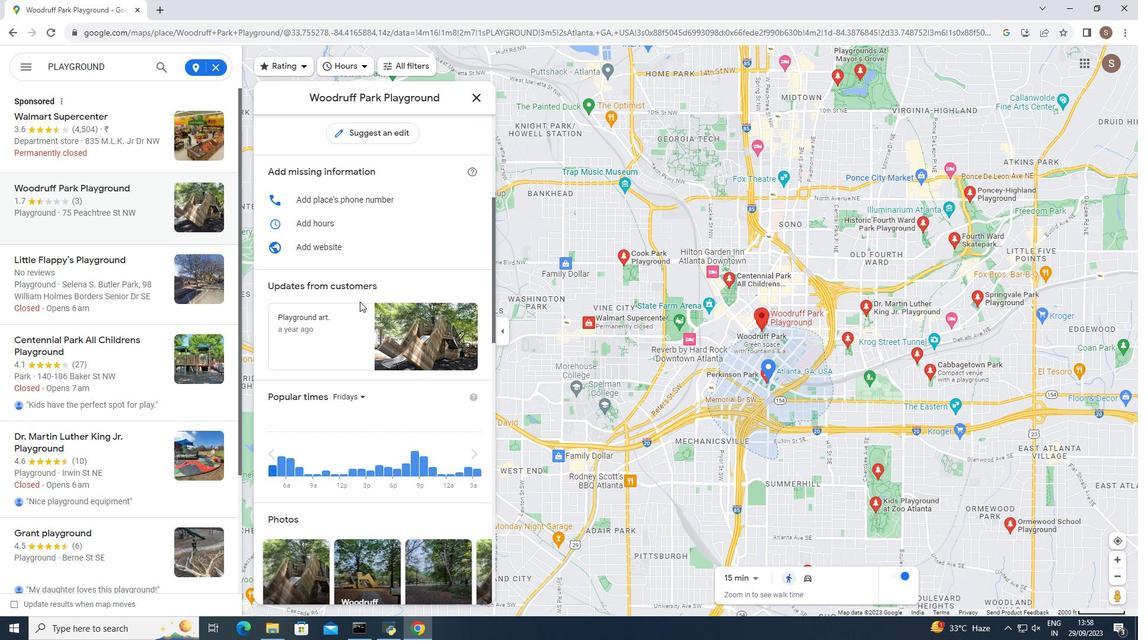 
Action: Mouse scrolled (359, 301) with delta (0, 0)
Screenshot: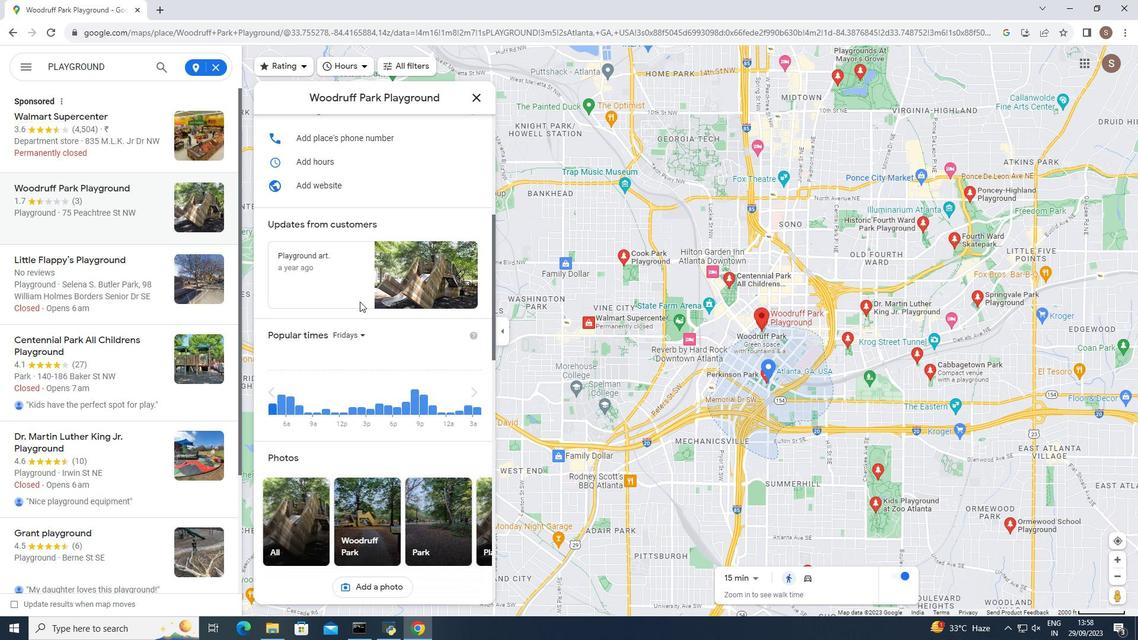 
Action: Mouse scrolled (359, 301) with delta (0, 0)
Screenshot: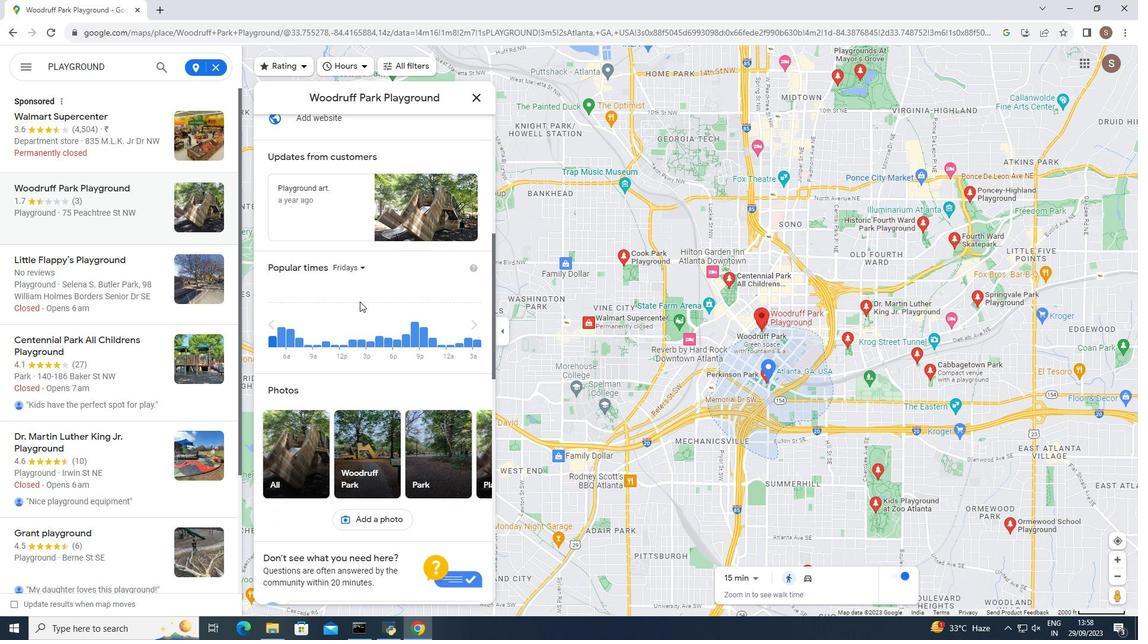 
Action: Mouse scrolled (359, 301) with delta (0, 0)
Screenshot: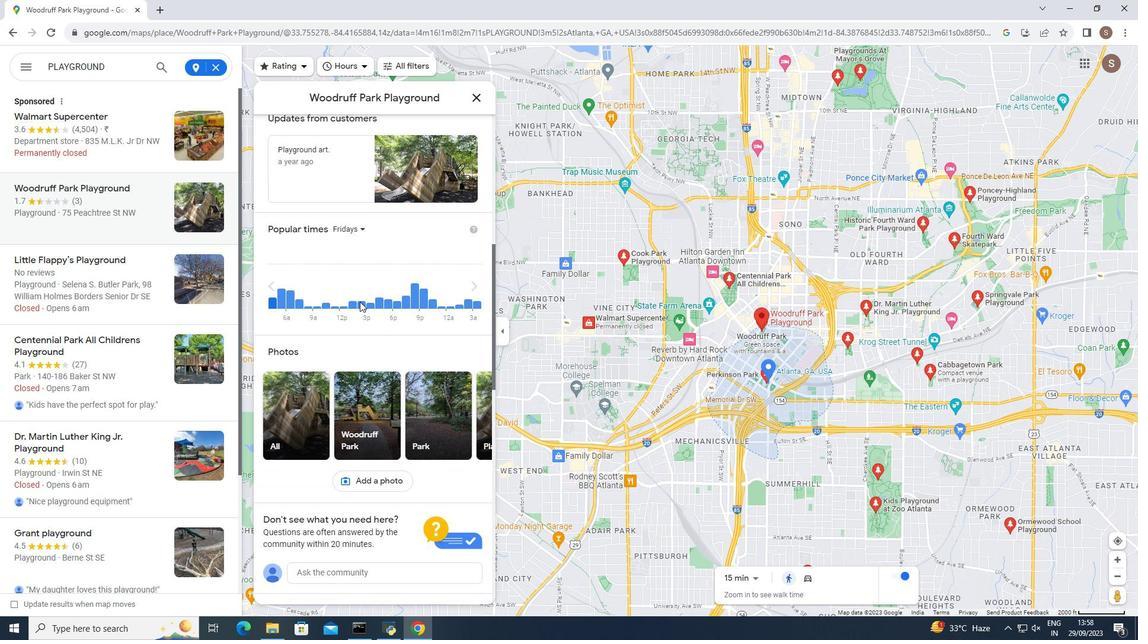 
Action: Mouse scrolled (359, 301) with delta (0, 0)
Screenshot: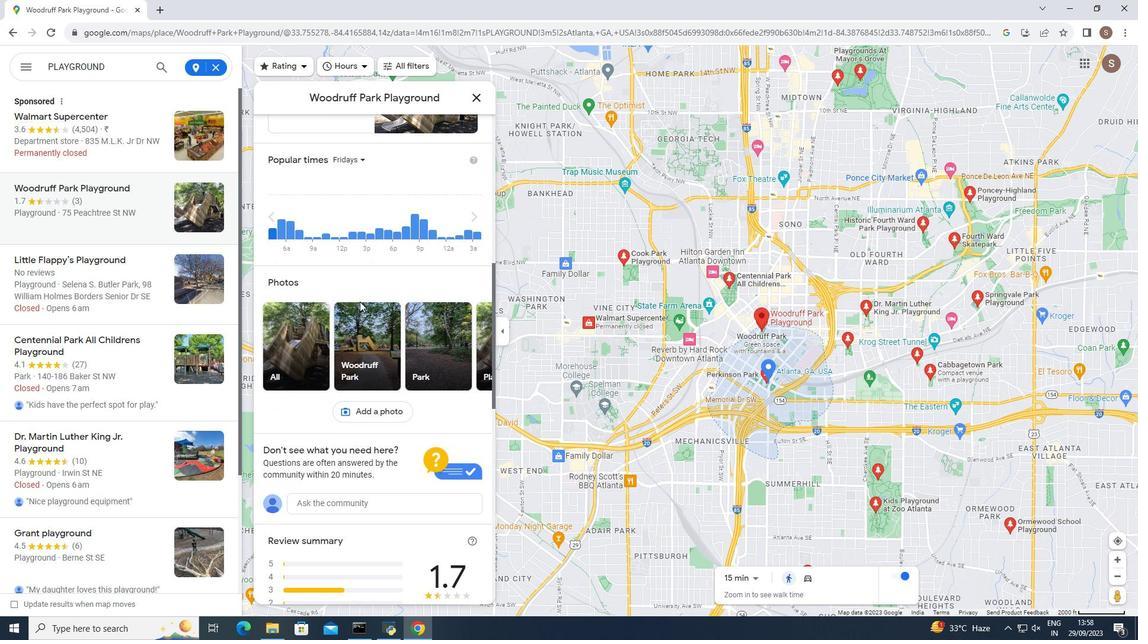 
Action: Mouse scrolled (359, 301) with delta (0, 0)
Screenshot: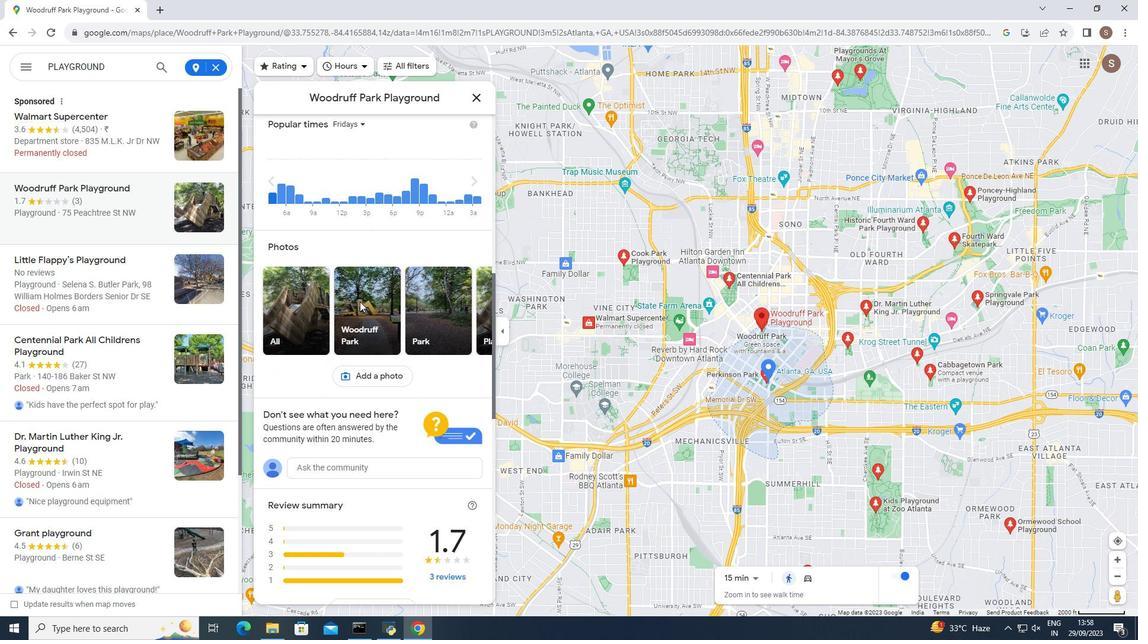 
Action: Mouse scrolled (359, 301) with delta (0, 0)
Screenshot: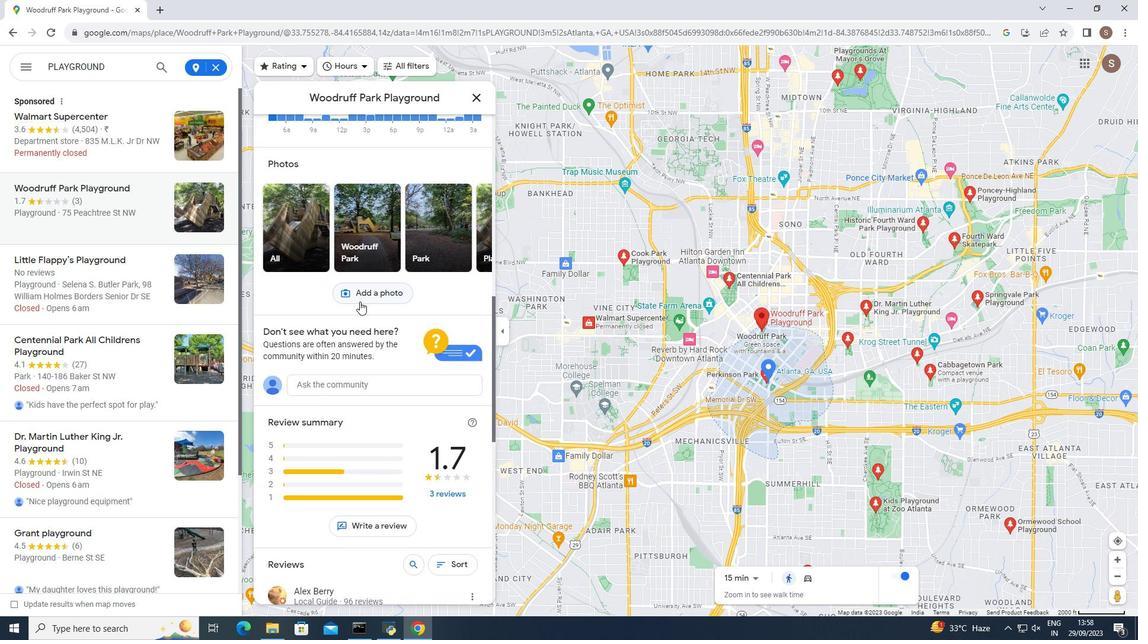 
Action: Mouse scrolled (359, 301) with delta (0, 0)
Screenshot: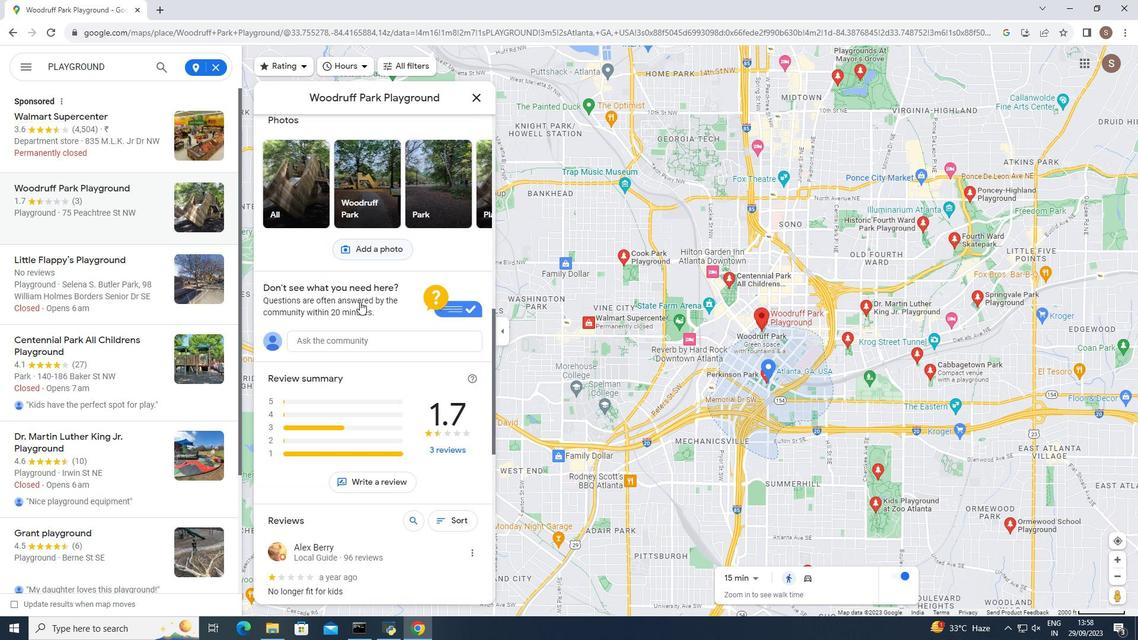 
Action: Mouse scrolled (359, 301) with delta (0, 0)
Screenshot: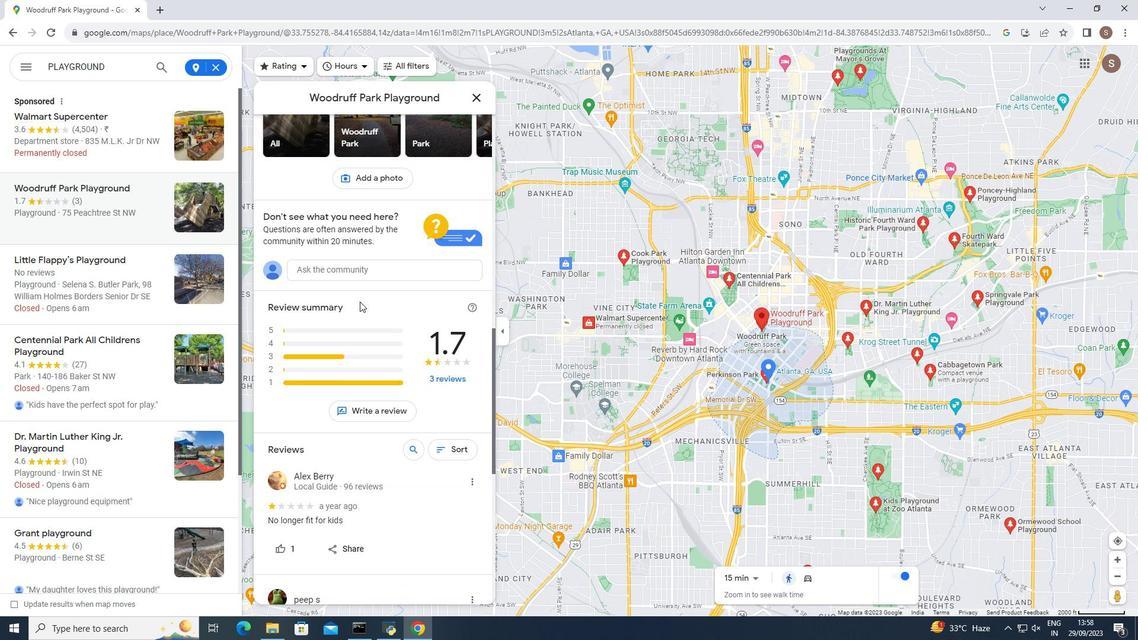 
Action: Mouse scrolled (359, 301) with delta (0, 0)
Screenshot: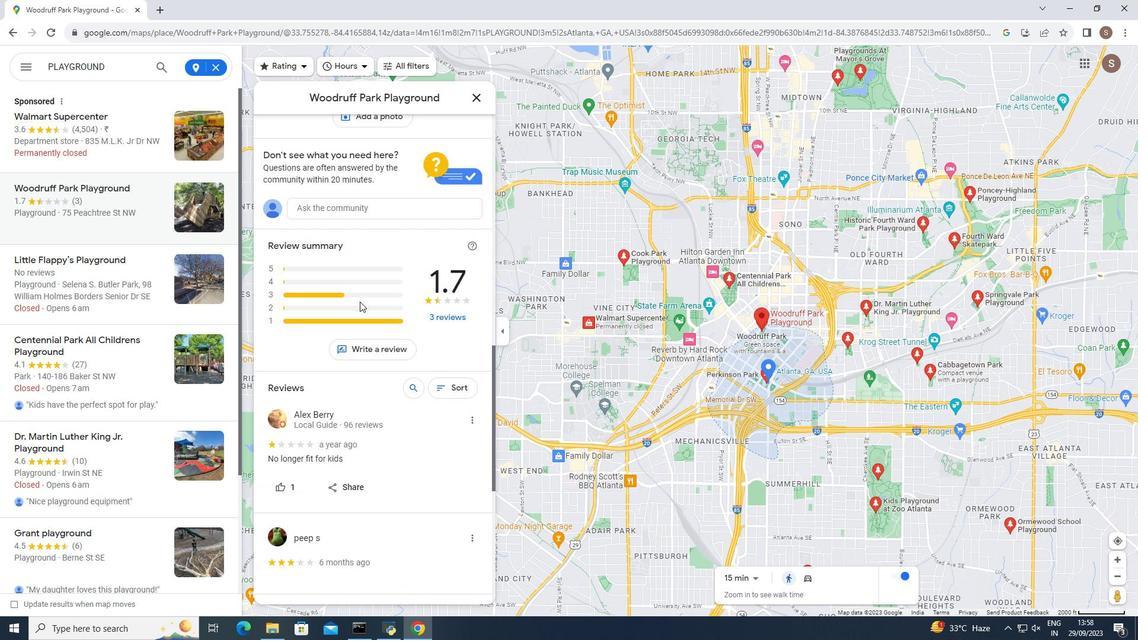 
Action: Mouse scrolled (359, 301) with delta (0, 0)
Screenshot: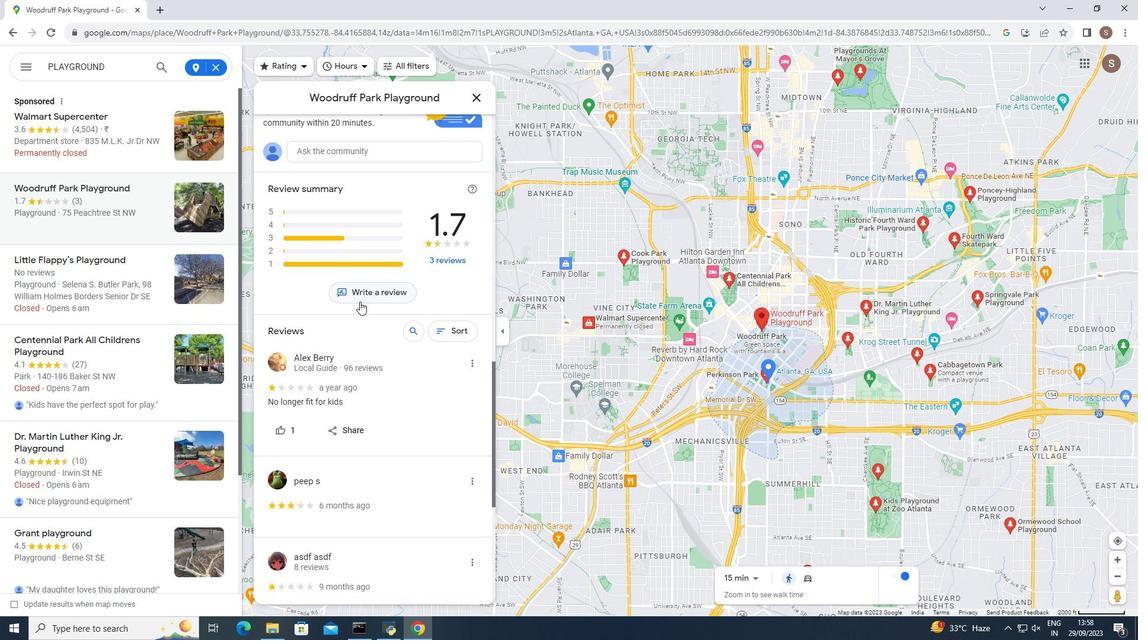
Action: Mouse scrolled (359, 301) with delta (0, 0)
Screenshot: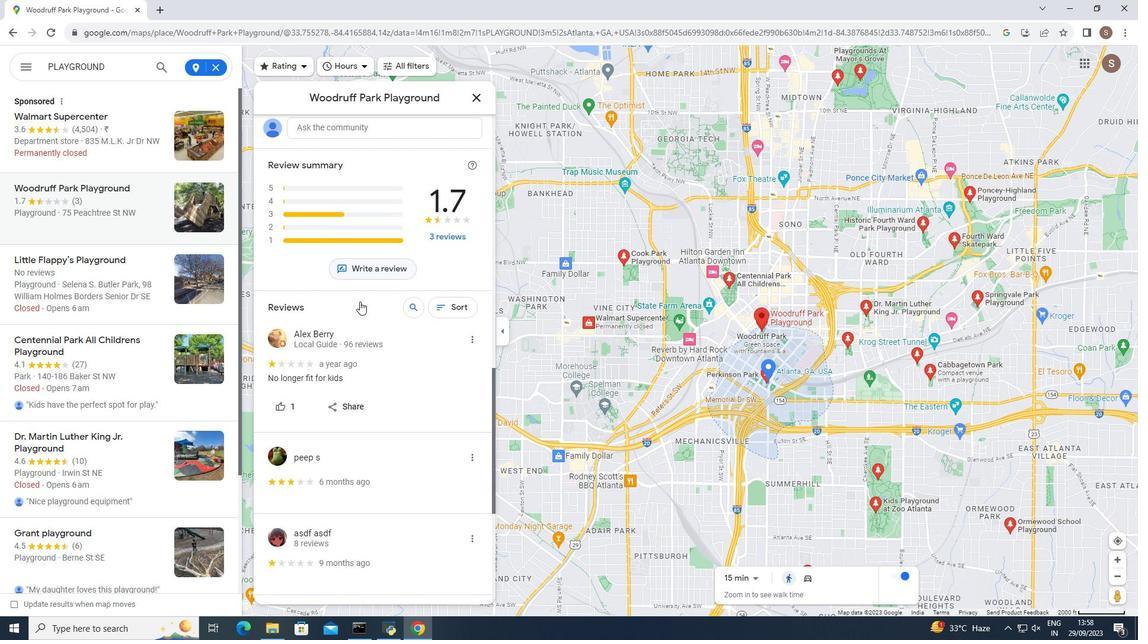 
Action: Mouse scrolled (359, 301) with delta (0, 0)
Screenshot: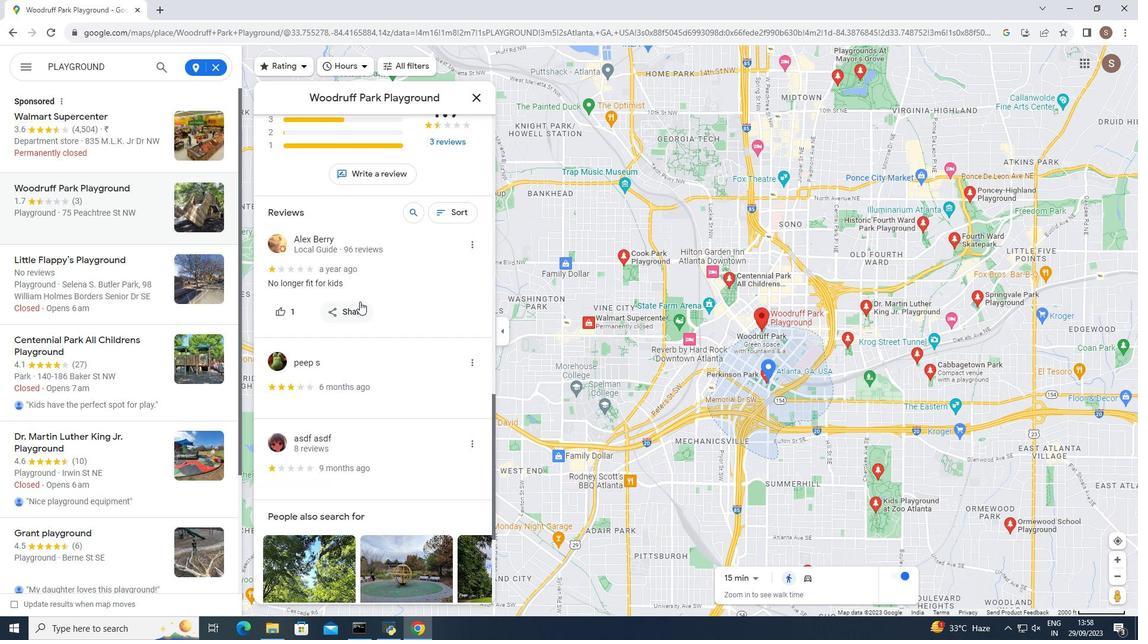 
Action: Mouse scrolled (359, 301) with delta (0, 0)
Screenshot: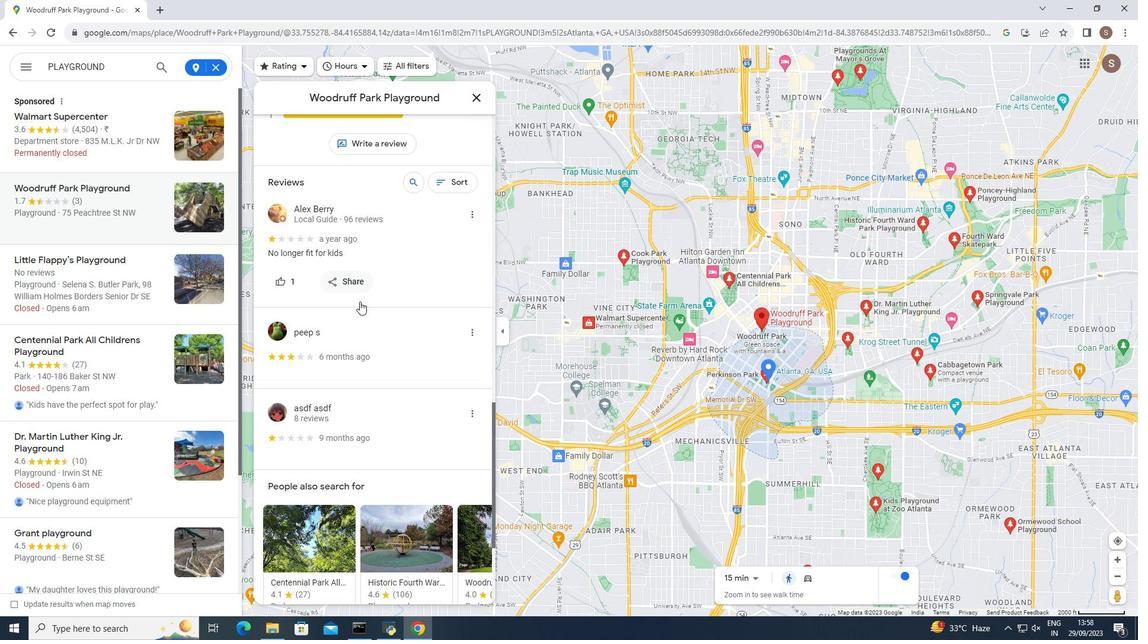 
Action: Mouse scrolled (359, 301) with delta (0, 0)
Screenshot: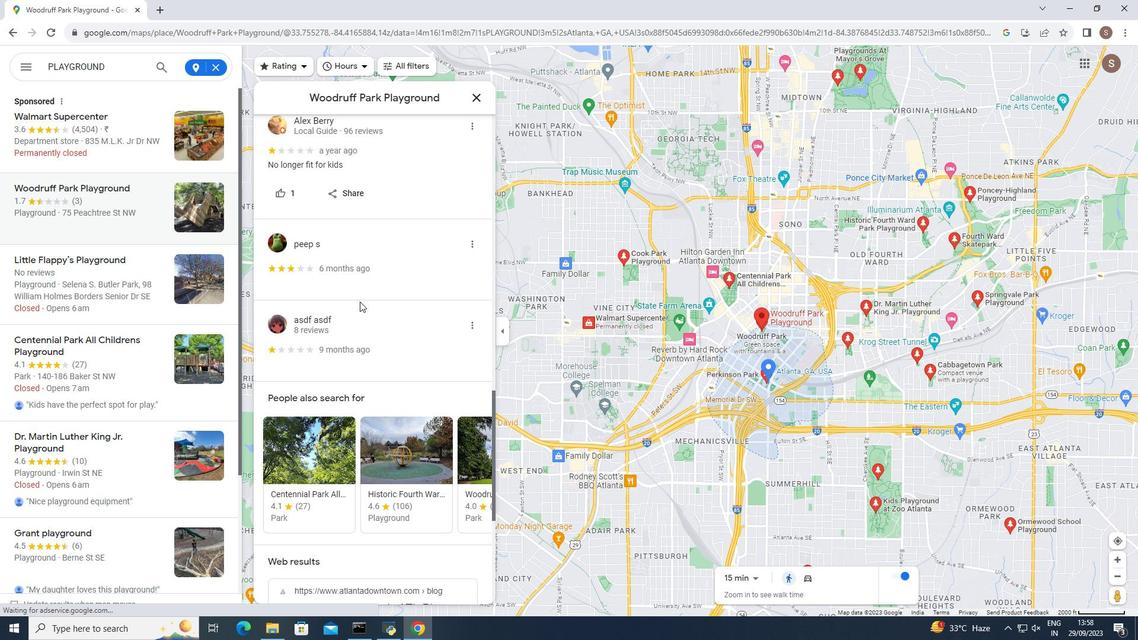 
Action: Mouse scrolled (359, 301) with delta (0, 0)
Screenshot: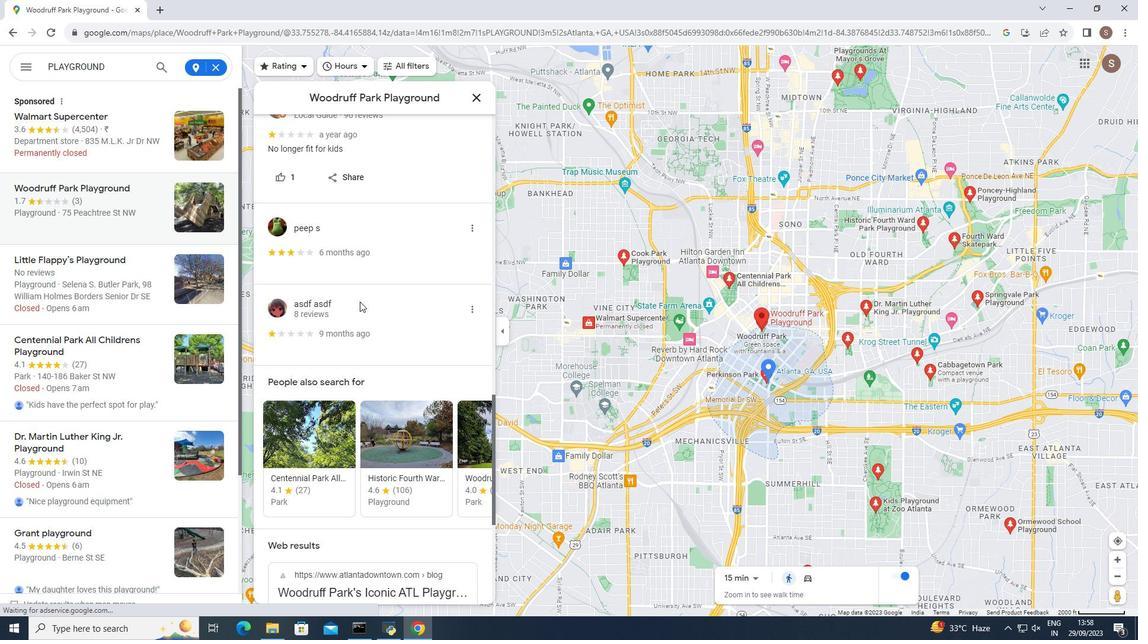 
Action: Mouse moved to (358, 302)
Screenshot: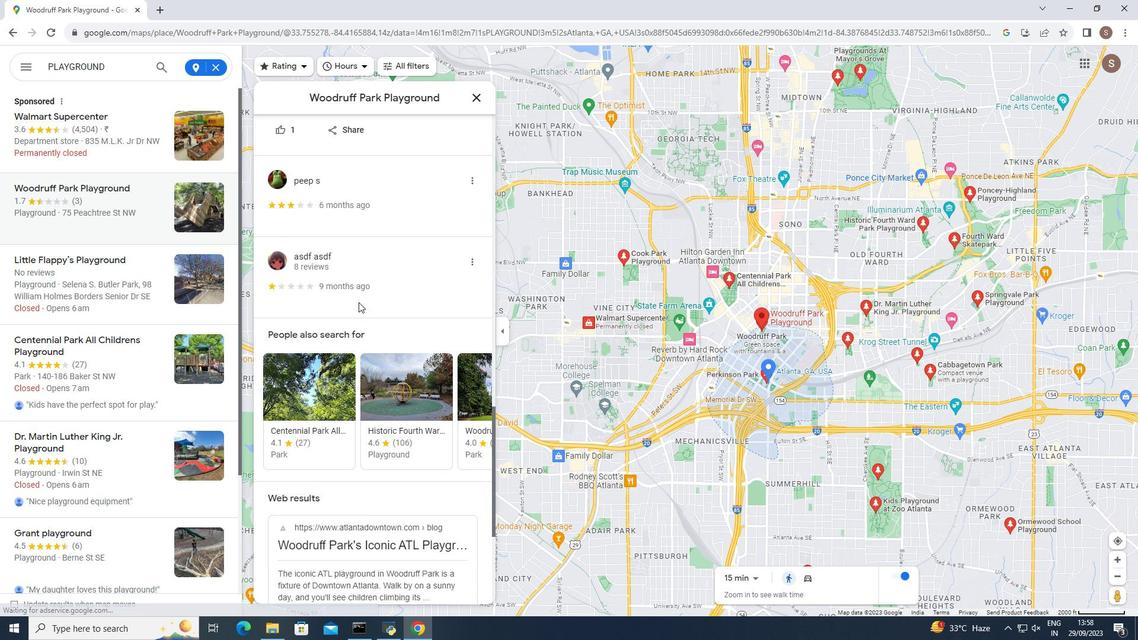 
Action: Mouse scrolled (358, 301) with delta (0, 0)
Screenshot: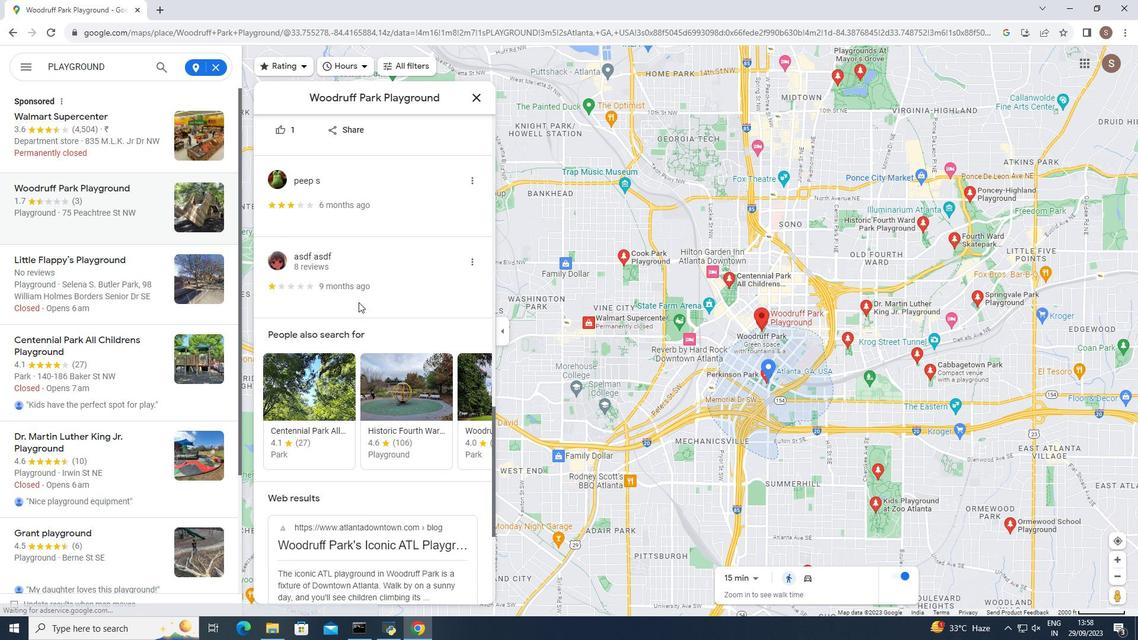
Action: Mouse scrolled (358, 301) with delta (0, 0)
Screenshot: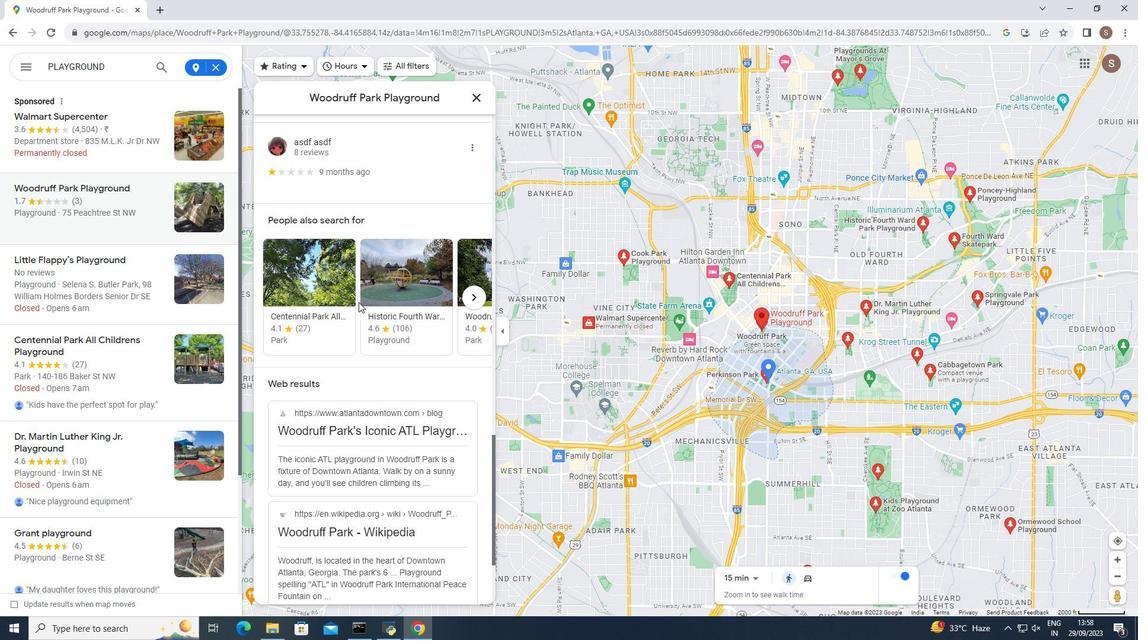 
Action: Mouse scrolled (358, 301) with delta (0, 0)
Screenshot: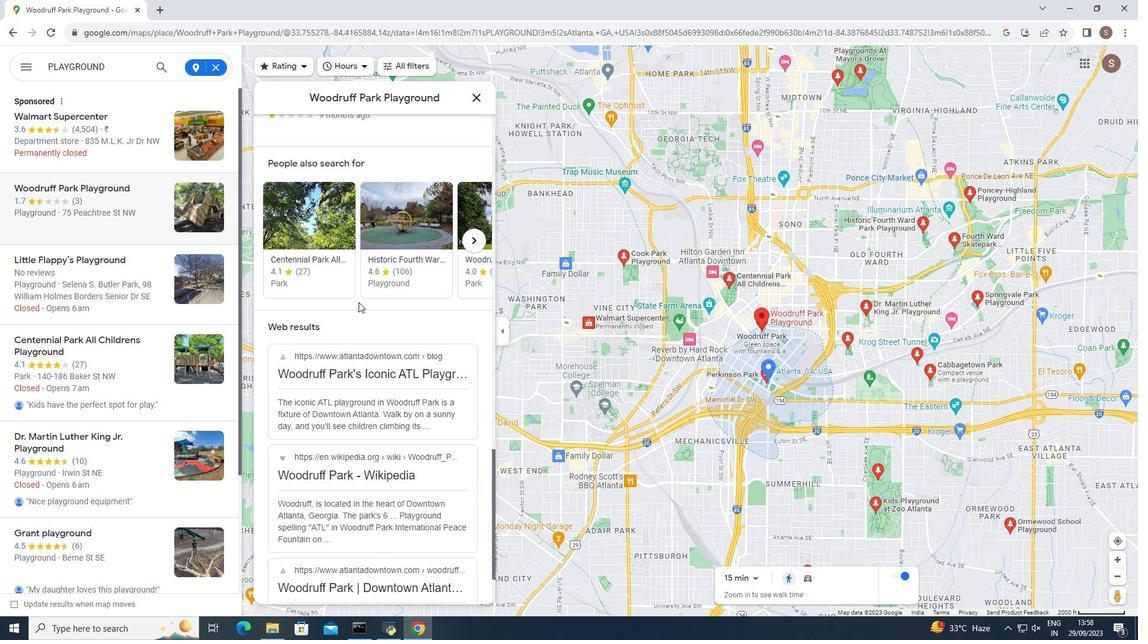 
Action: Mouse scrolled (358, 301) with delta (0, 0)
Screenshot: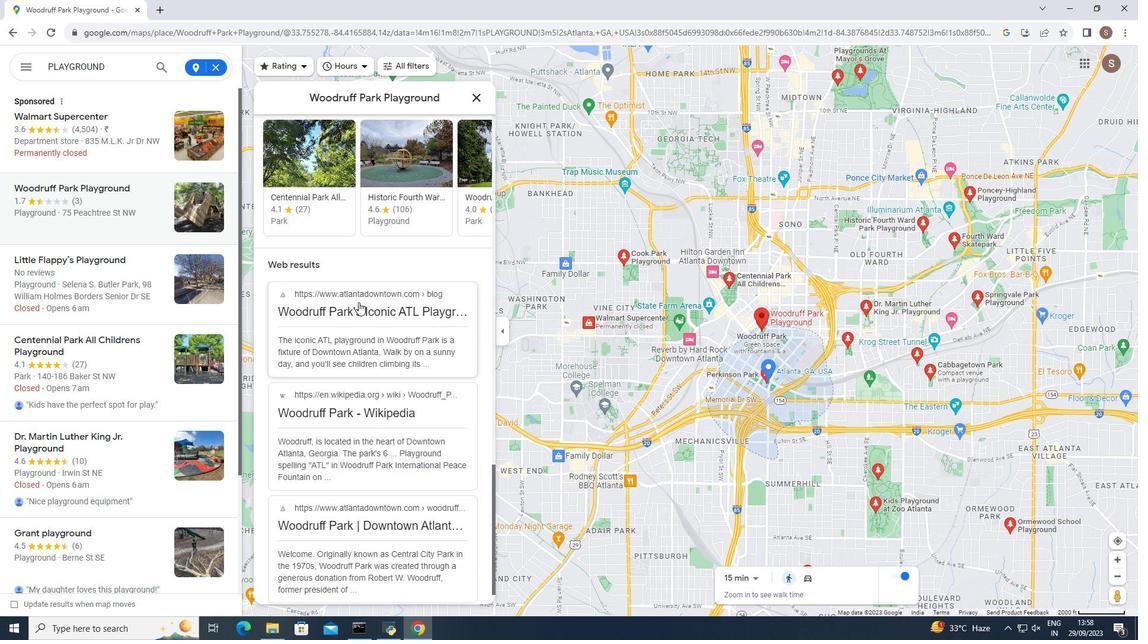 
Action: Mouse scrolled (358, 301) with delta (0, 0)
Screenshot: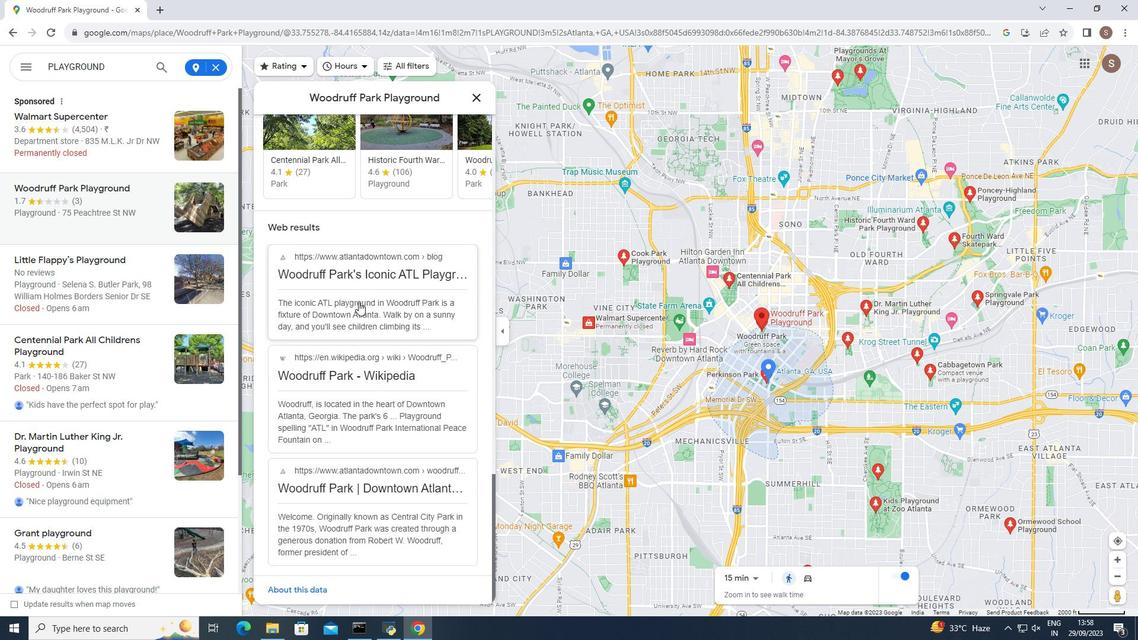 
Action: Mouse moved to (380, 319)
Screenshot: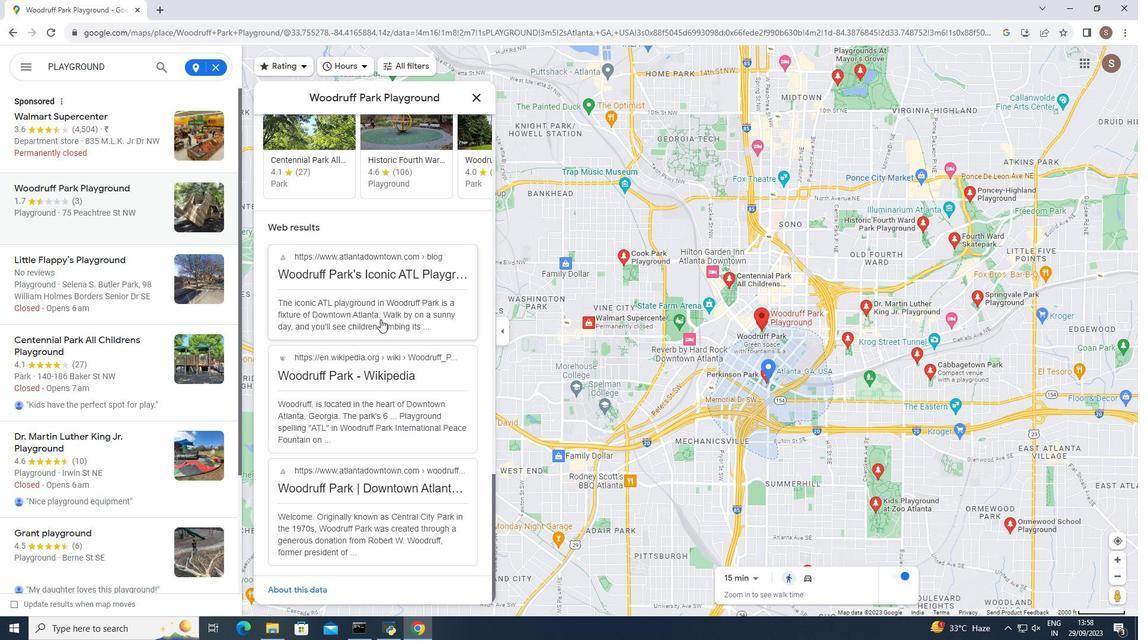 
Action: Mouse scrolled (380, 319) with delta (0, 0)
Screenshot: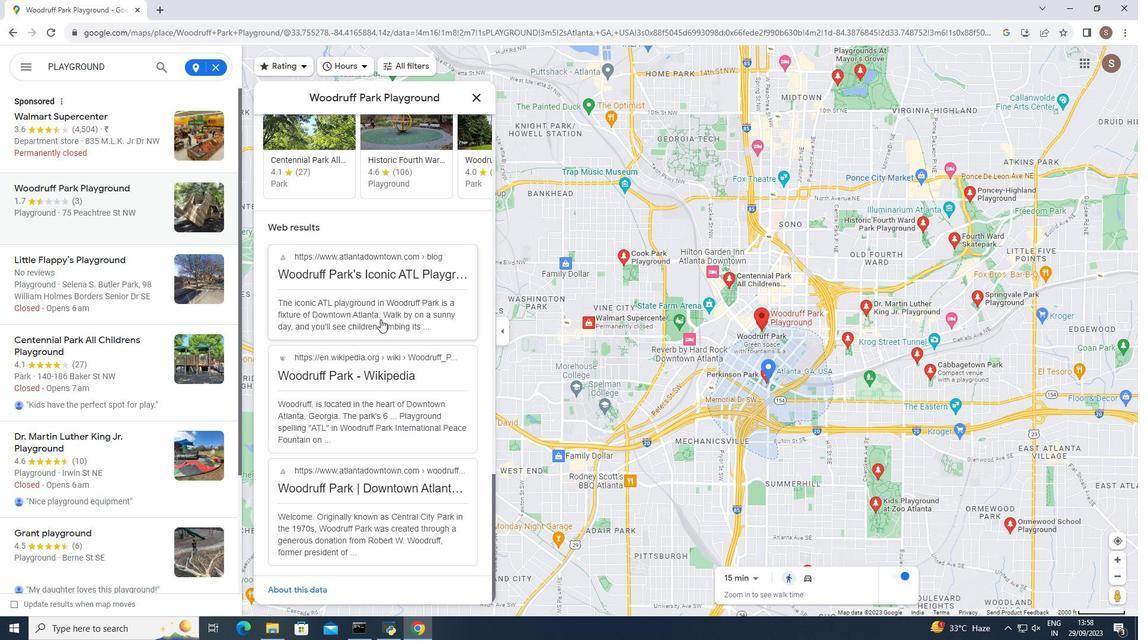 
Action: Mouse scrolled (380, 319) with delta (0, 0)
Screenshot: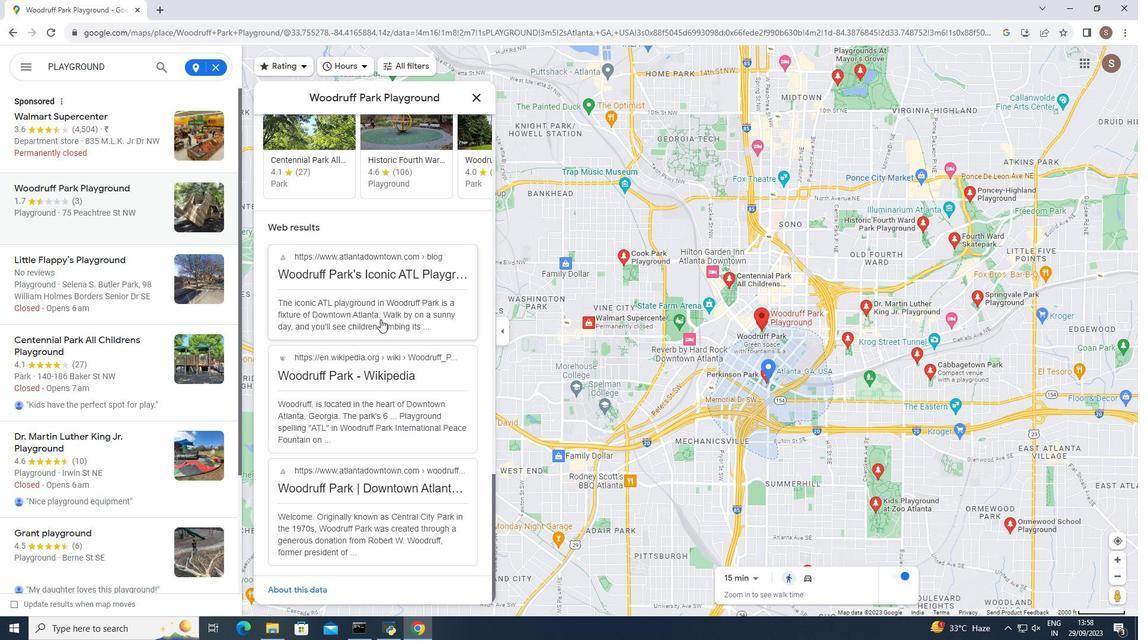 
Action: Mouse scrolled (380, 319) with delta (0, 0)
Screenshot: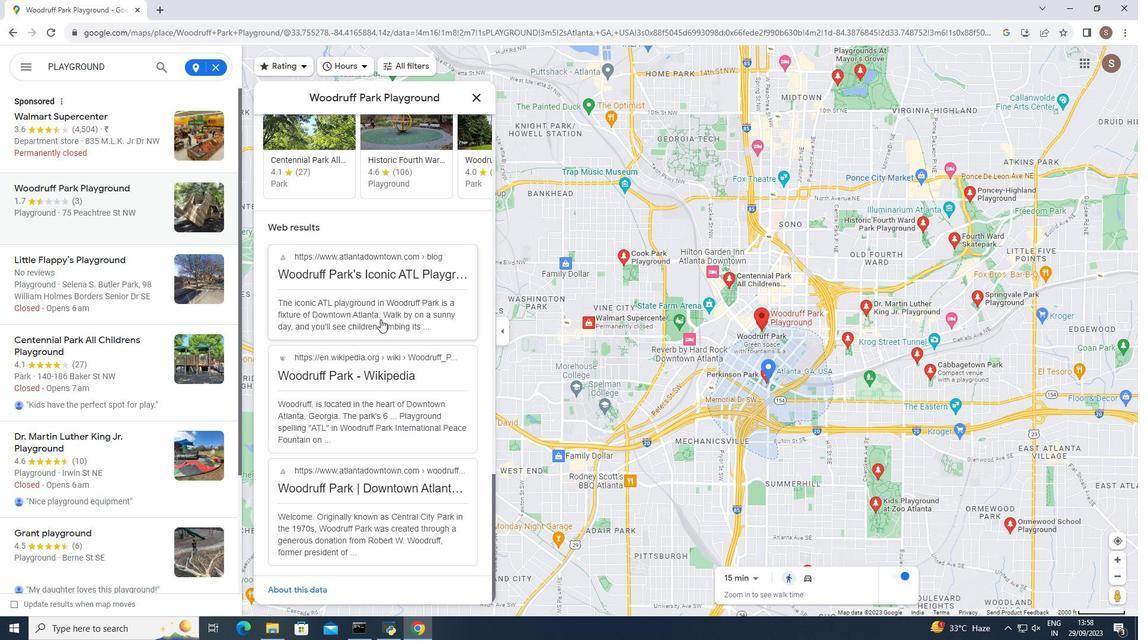 
Action: Mouse moved to (470, 93)
Screenshot: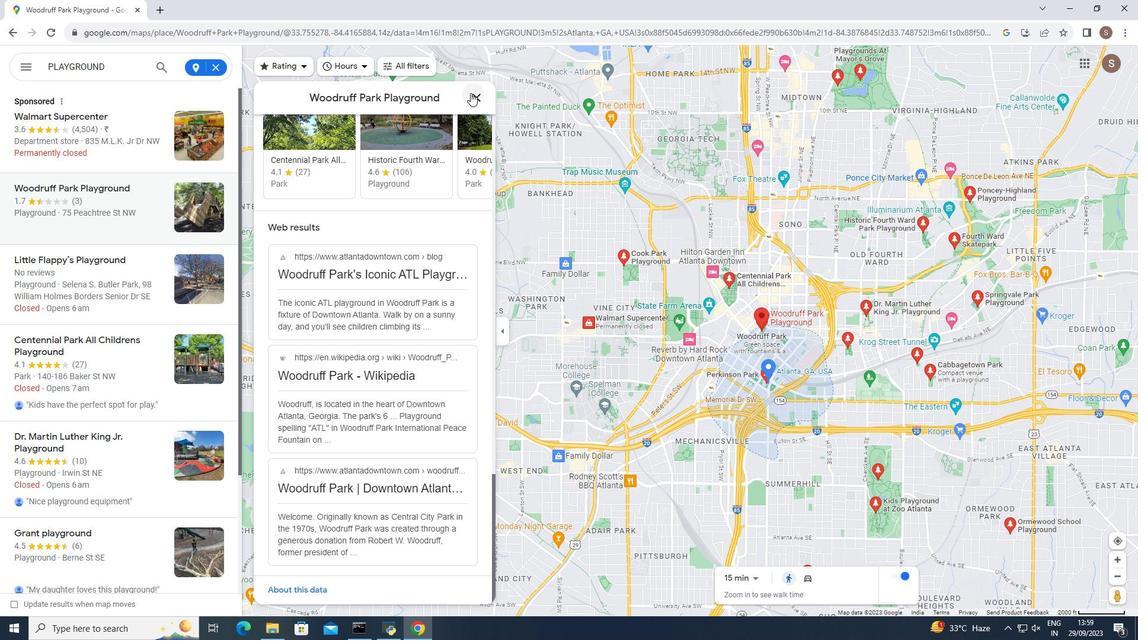 
Action: Mouse pressed left at (470, 93)
Screenshot: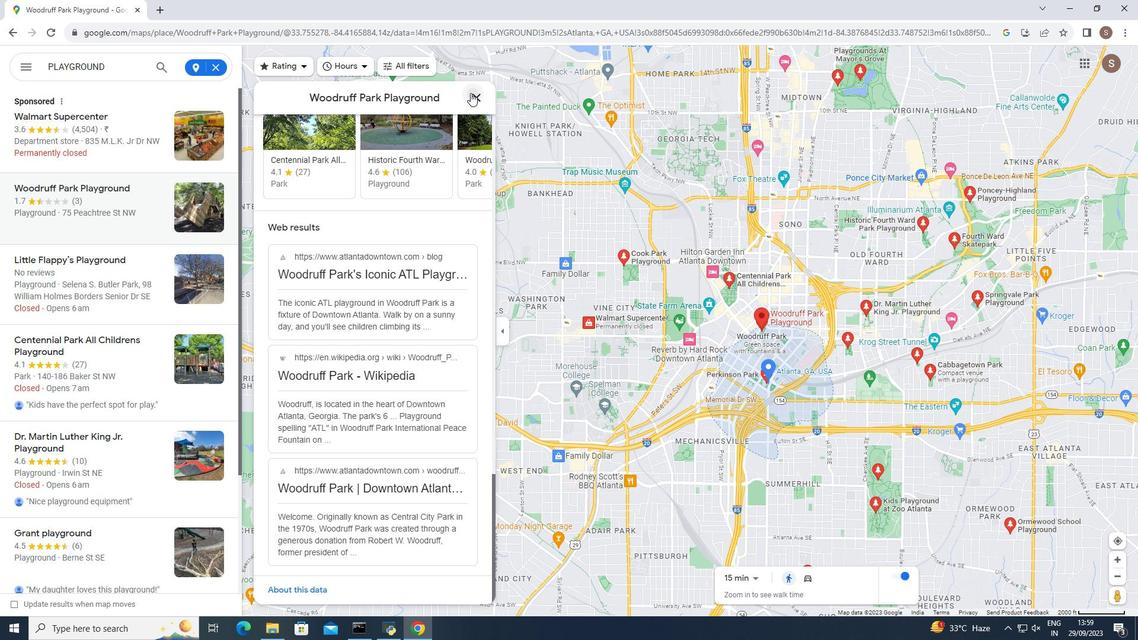 
Action: Mouse moved to (89, 254)
Screenshot: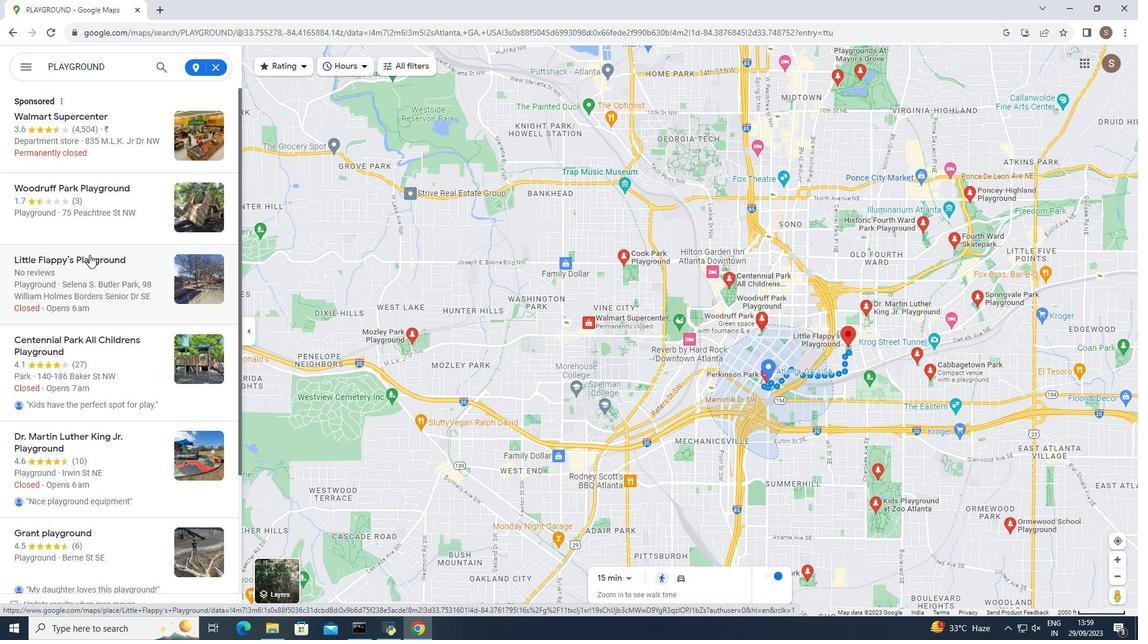 
Action: Mouse pressed left at (89, 254)
Screenshot: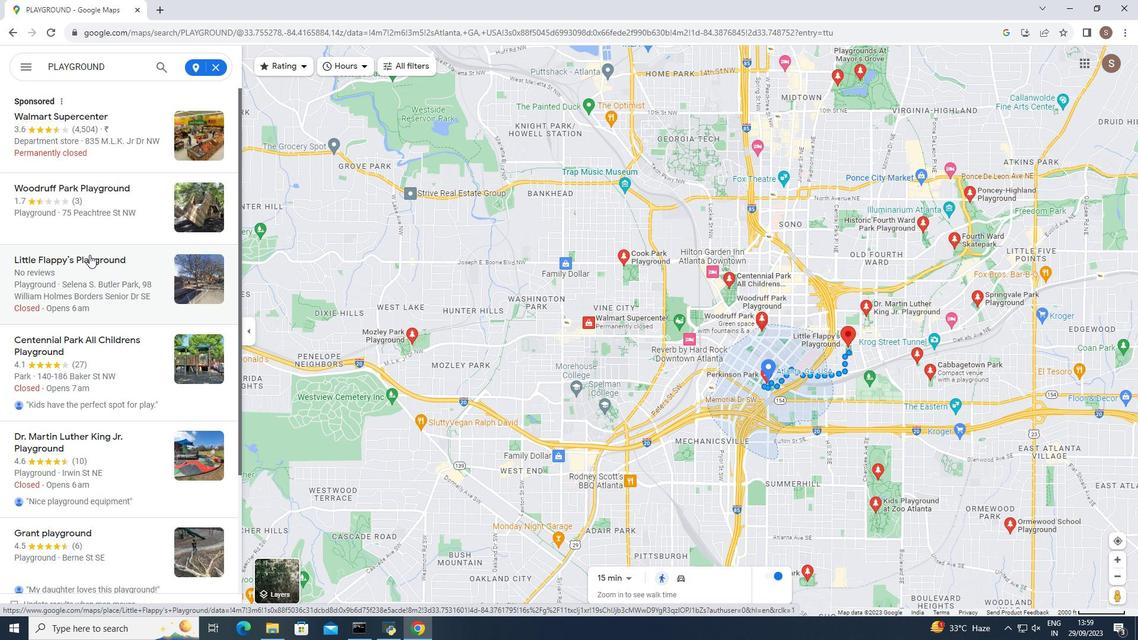 
Action: Mouse moved to (386, 394)
Screenshot: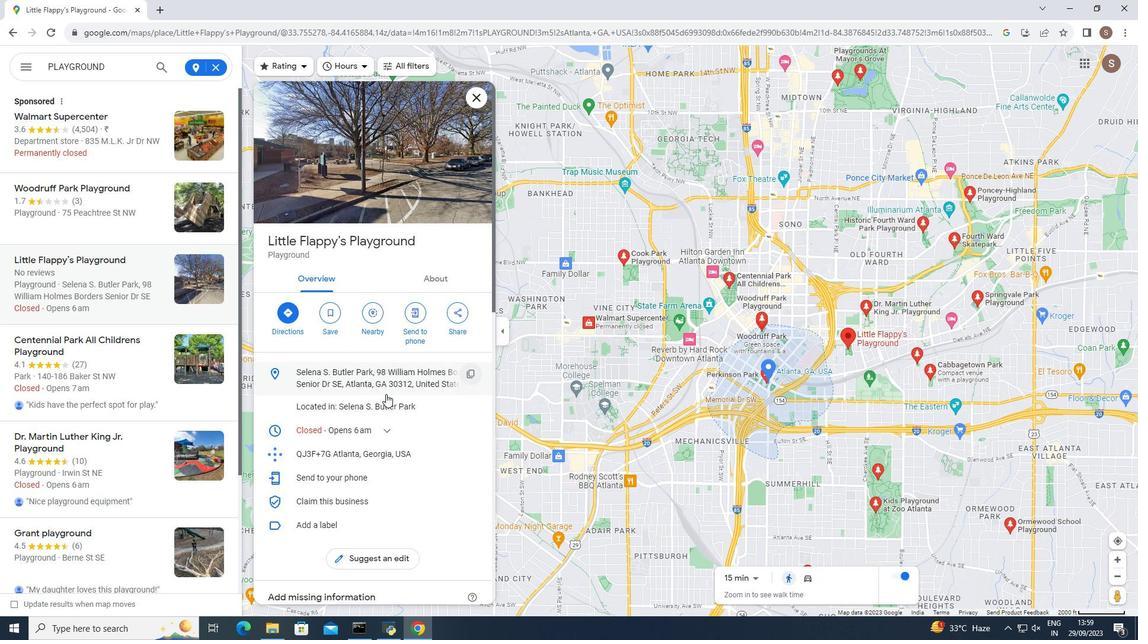 
Action: Mouse scrolled (386, 393) with delta (0, 0)
Screenshot: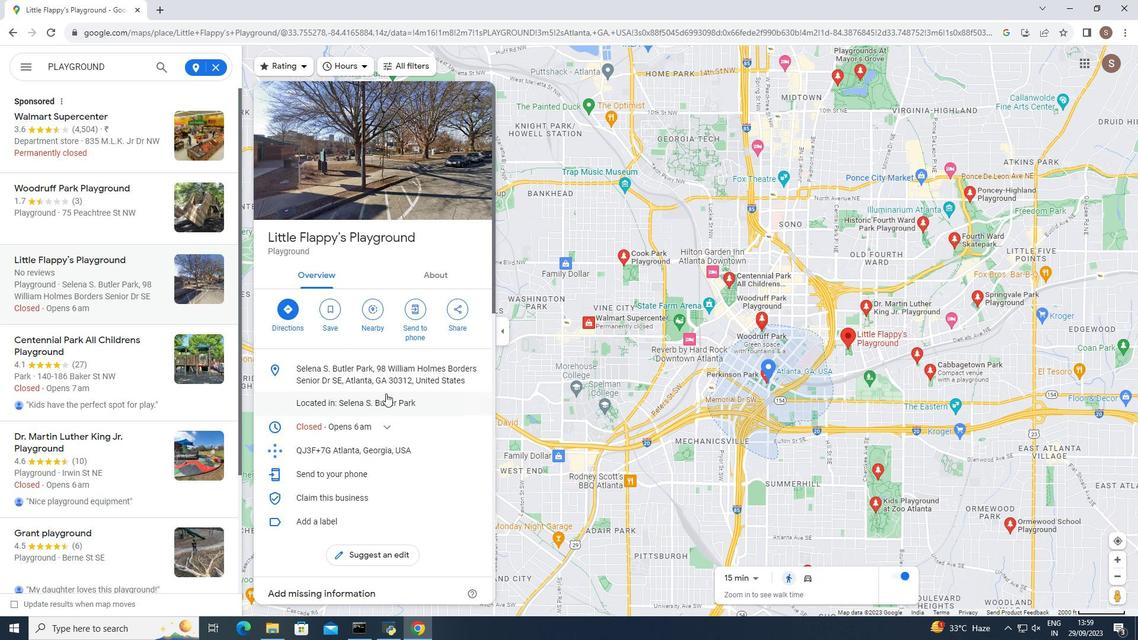 
Action: Mouse moved to (381, 387)
Screenshot: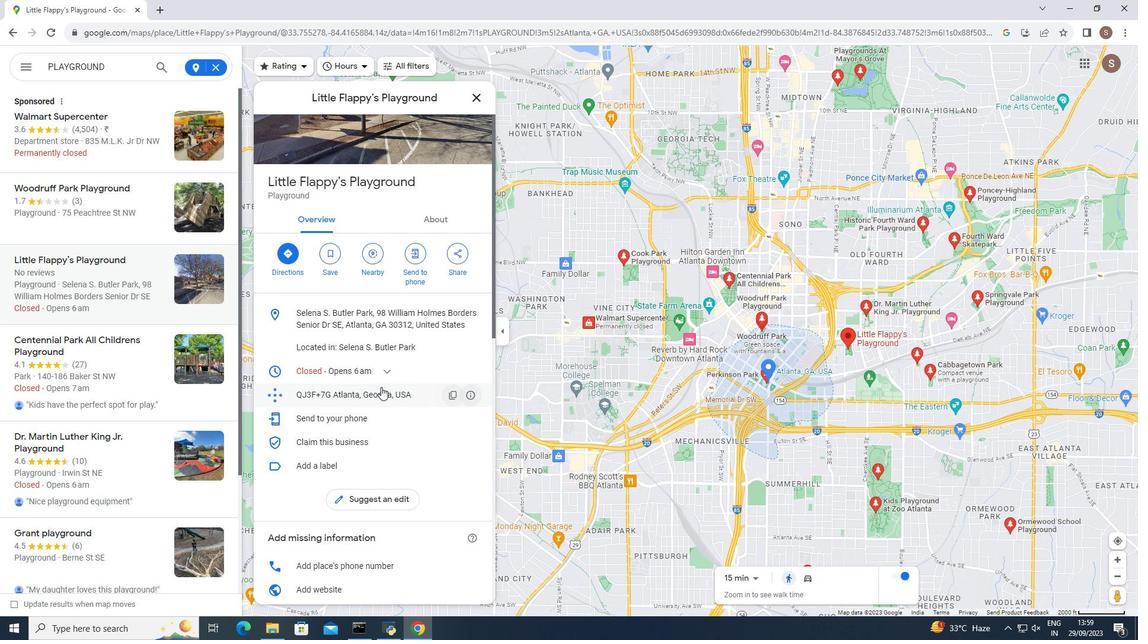 
Action: Mouse scrolled (381, 386) with delta (0, 0)
Screenshot: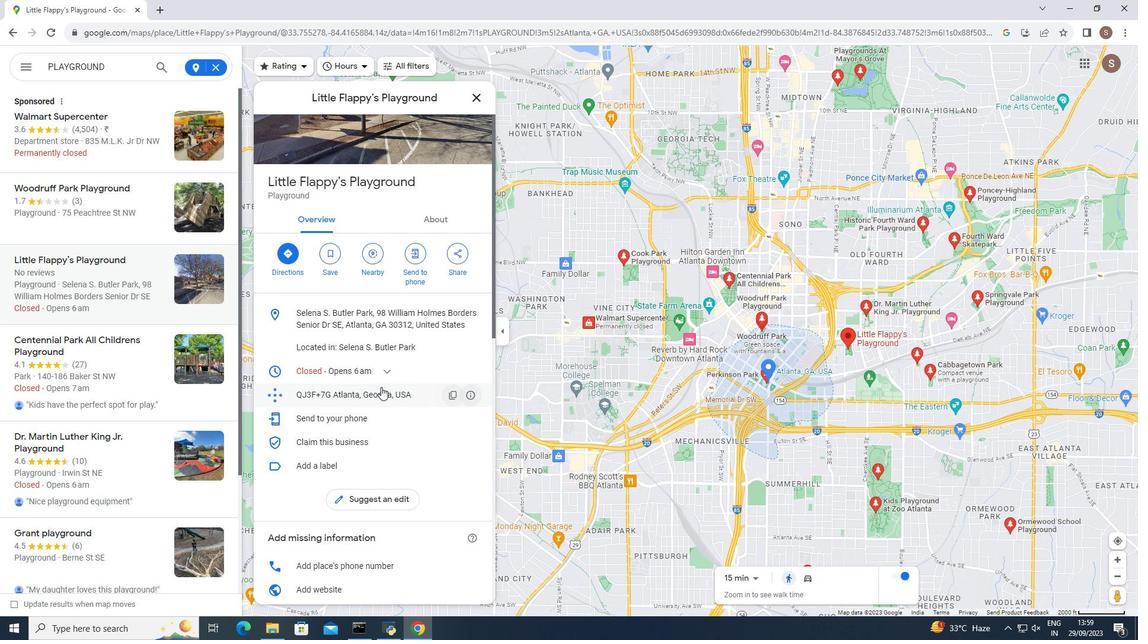 
Action: Mouse moved to (380, 384)
Screenshot: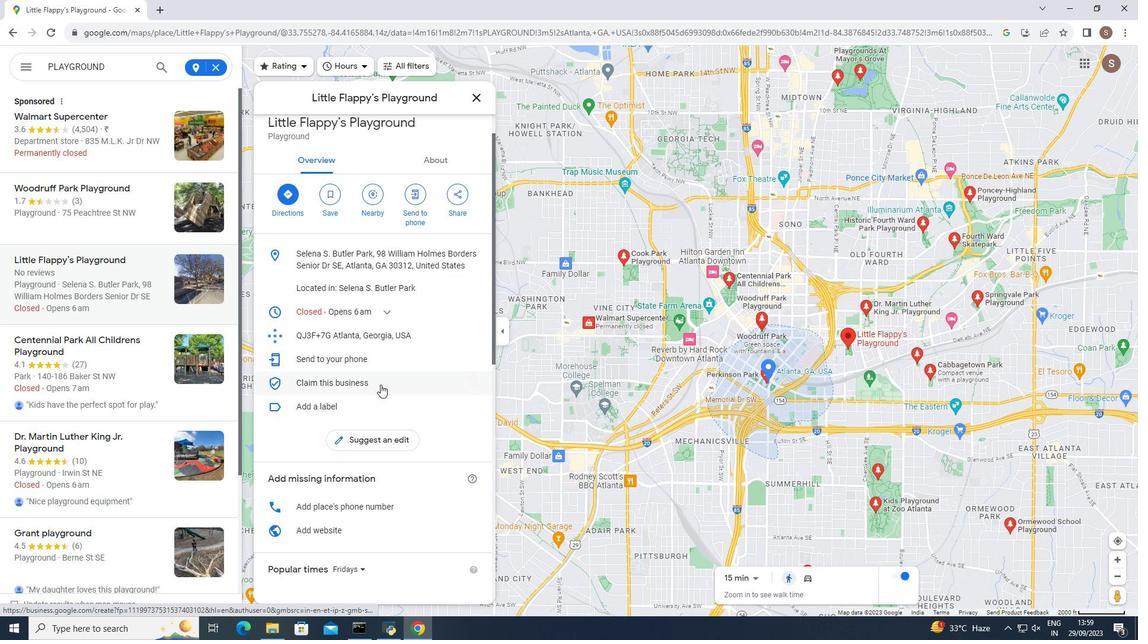 
Action: Mouse scrolled (380, 384) with delta (0, 0)
Screenshot: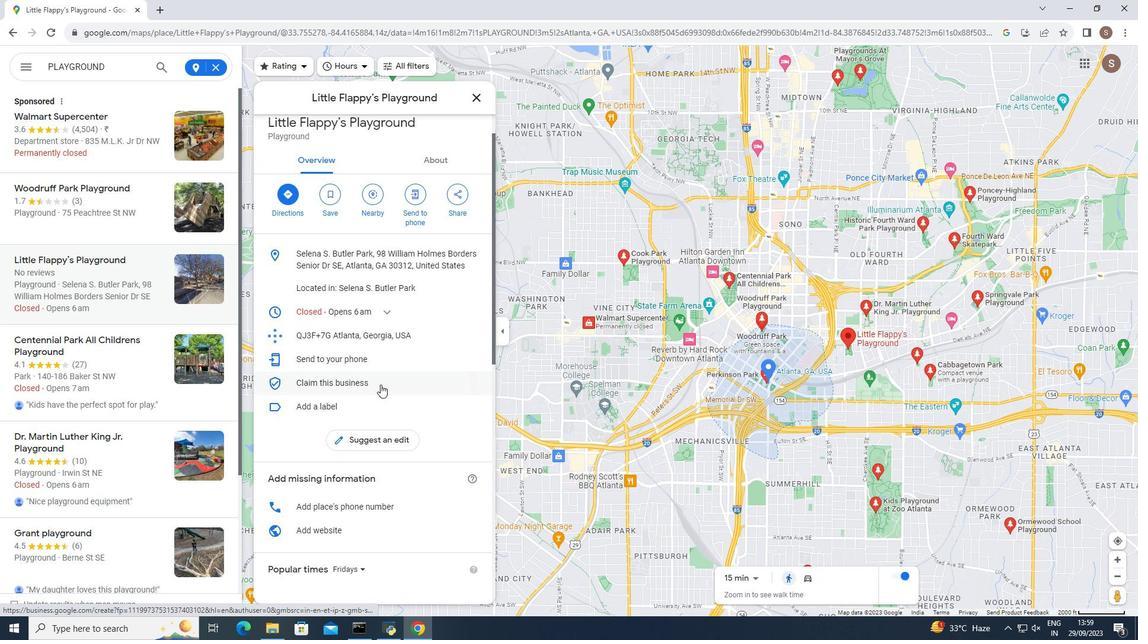 
Action: Mouse moved to (380, 383)
Screenshot: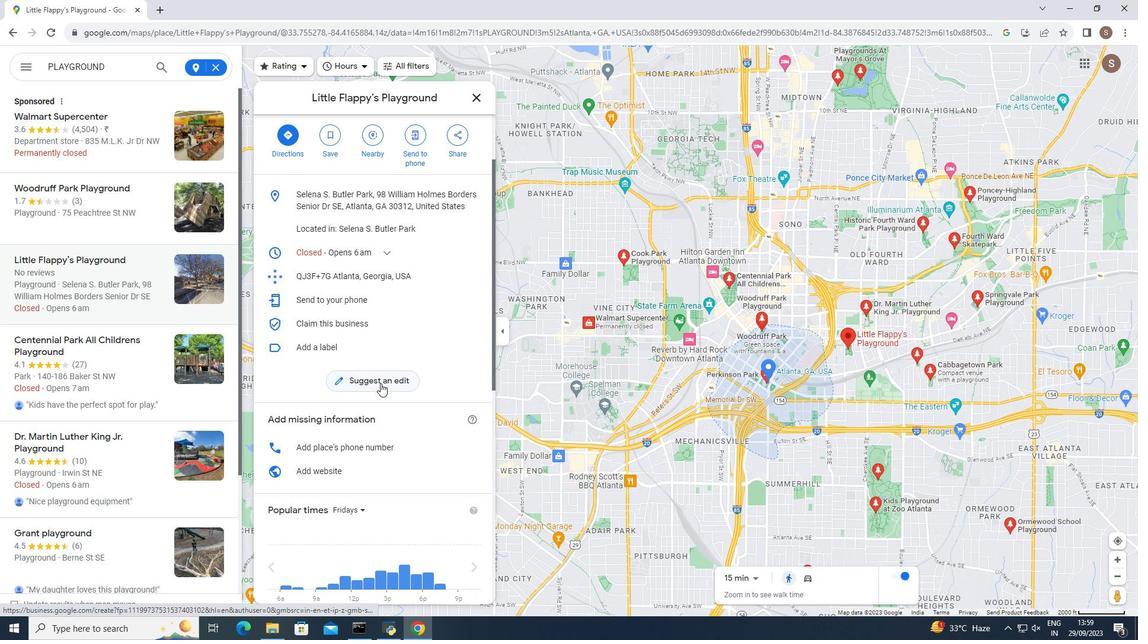 
Action: Mouse scrolled (380, 383) with delta (0, 0)
Screenshot: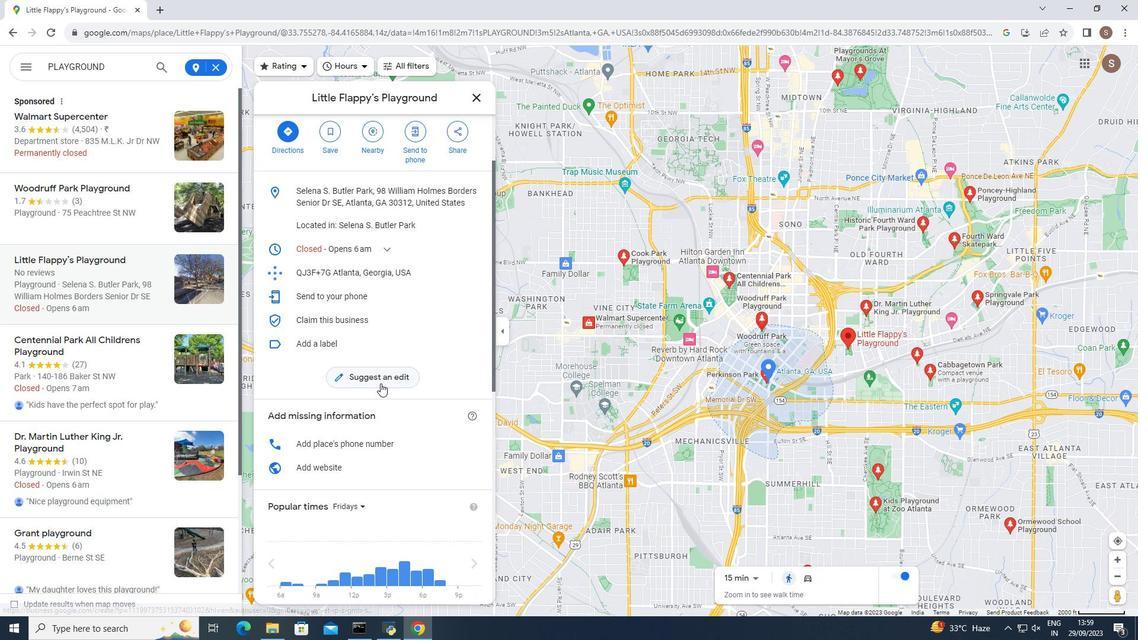 
Action: Mouse scrolled (380, 383) with delta (0, 0)
Screenshot: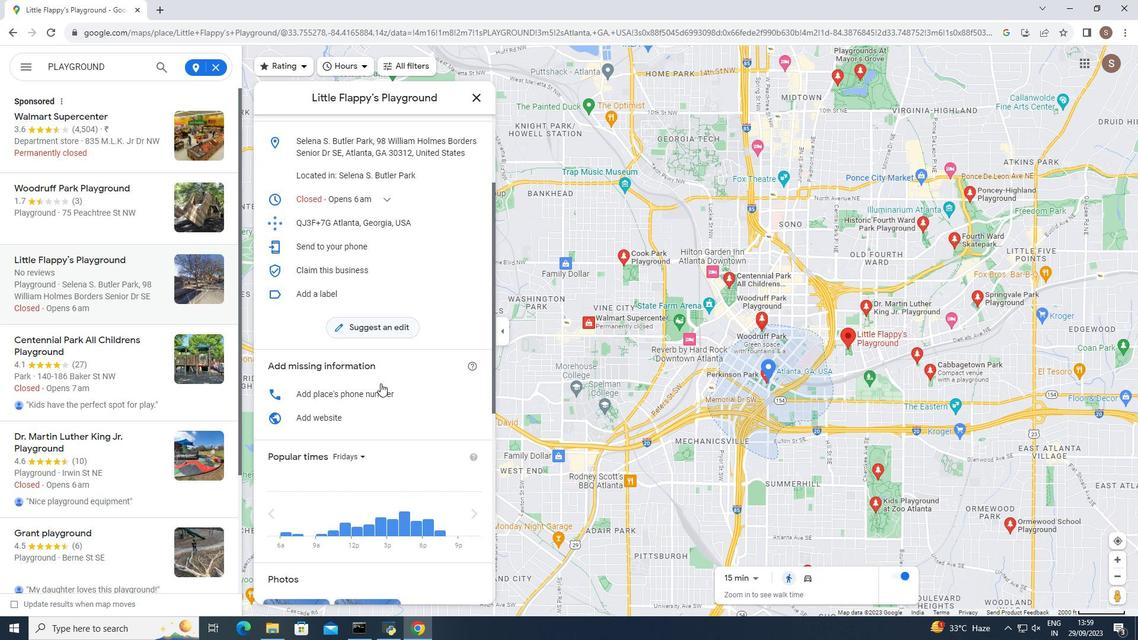 
Action: Mouse moved to (381, 383)
Screenshot: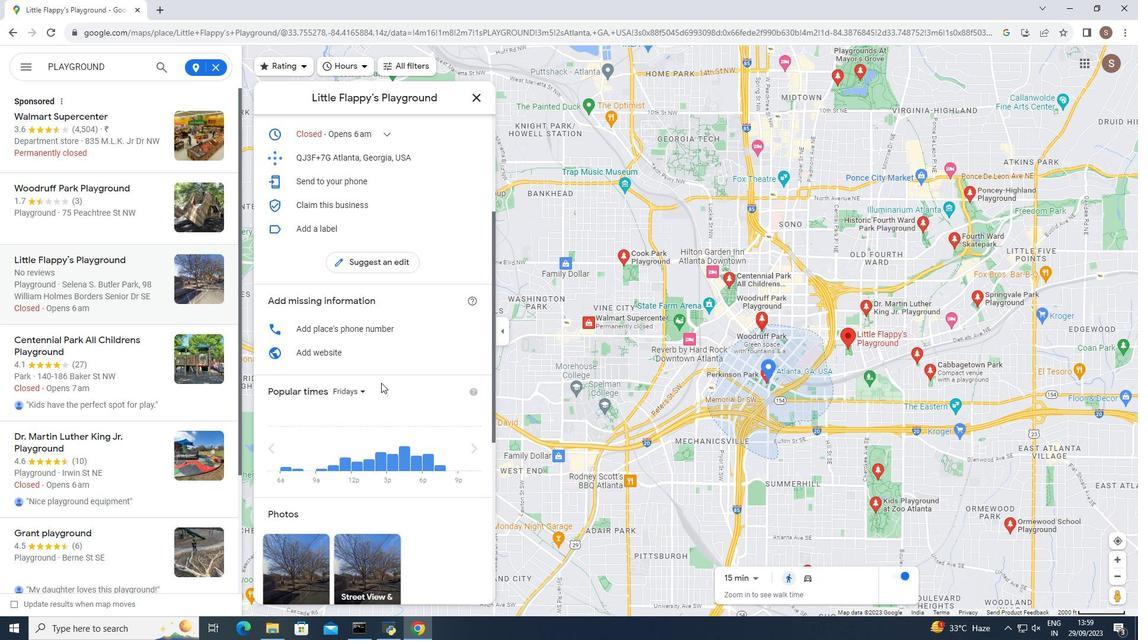 
Action: Mouse scrolled (381, 382) with delta (0, 0)
Screenshot: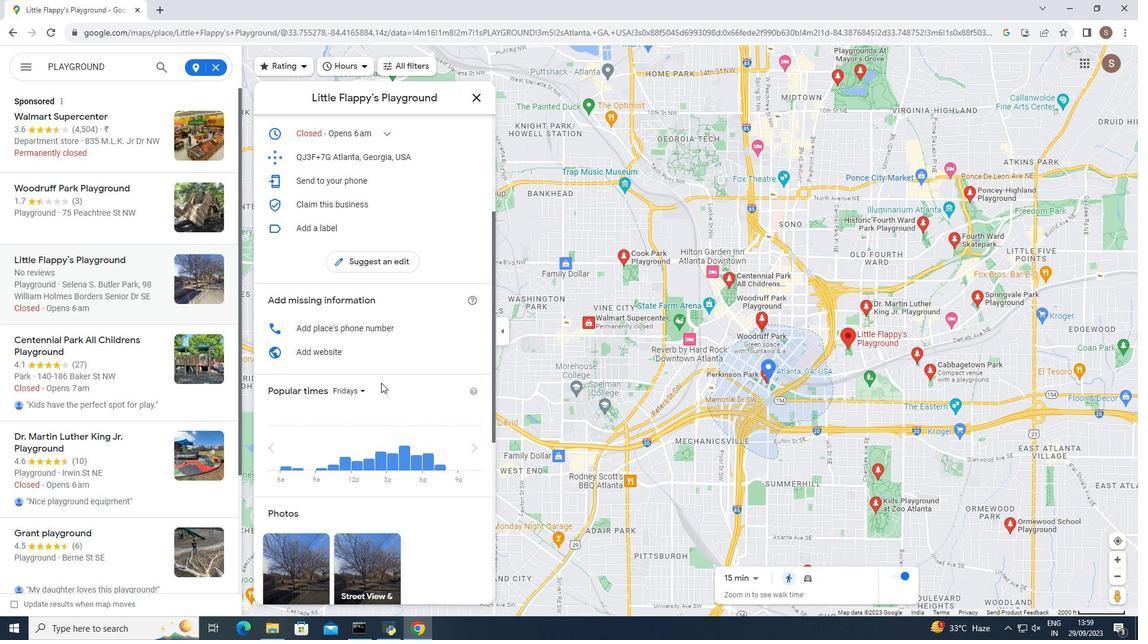 
Action: Mouse scrolled (381, 382) with delta (0, 0)
Screenshot: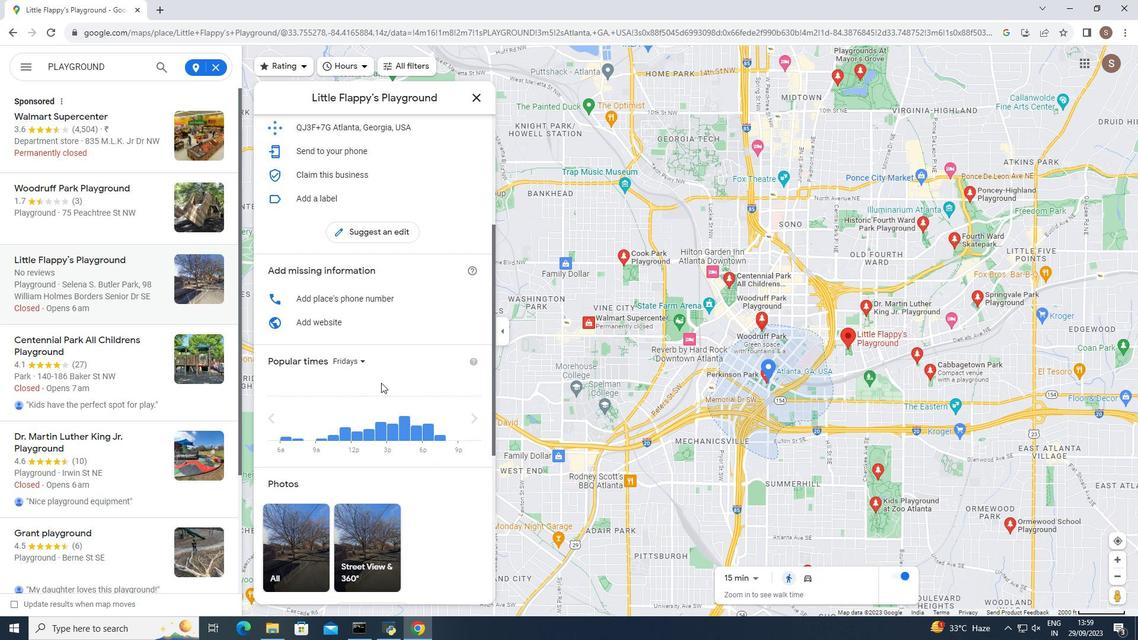 
Action: Mouse moved to (381, 382)
Screenshot: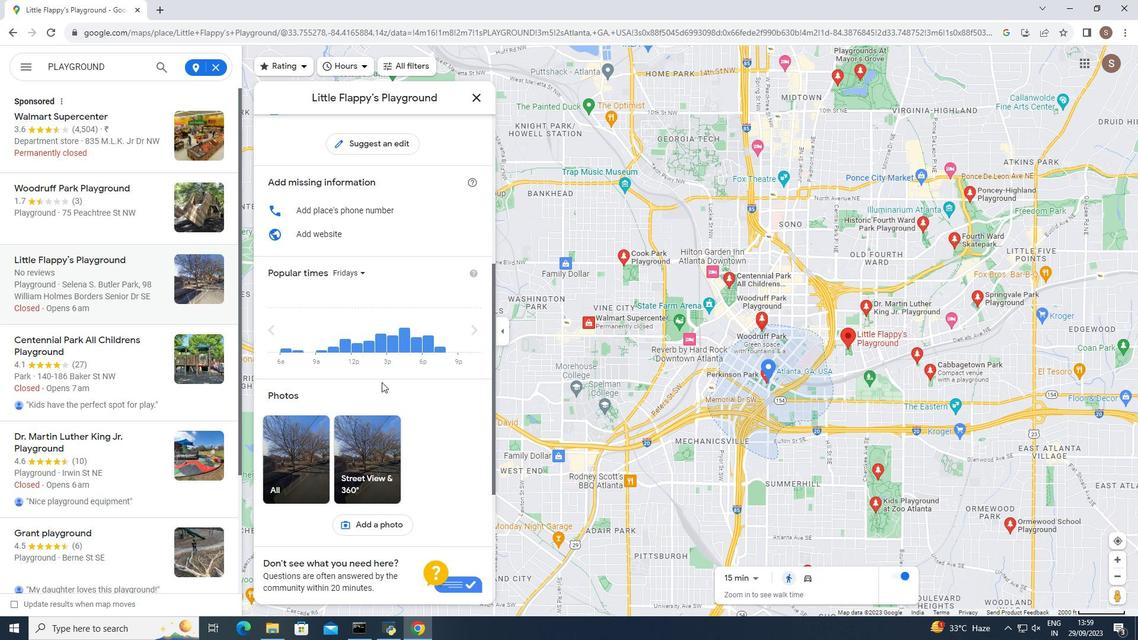 
Action: Mouse scrolled (381, 381) with delta (0, 0)
Screenshot: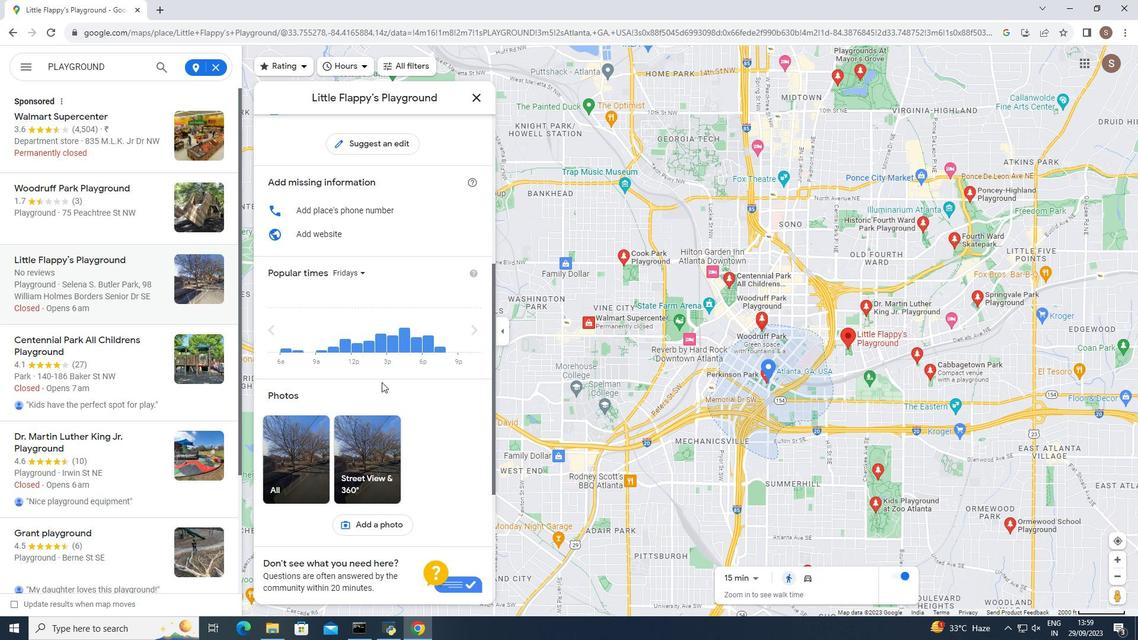 
Action: Mouse scrolled (381, 381) with delta (0, 0)
Screenshot: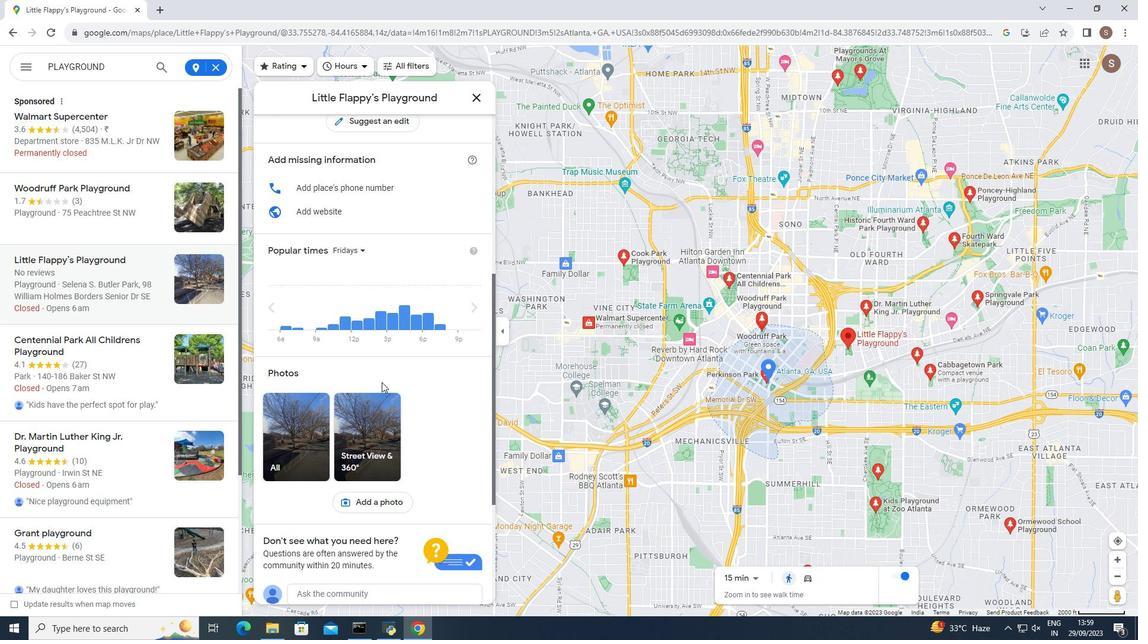 
Action: Mouse scrolled (381, 381) with delta (0, 0)
Screenshot: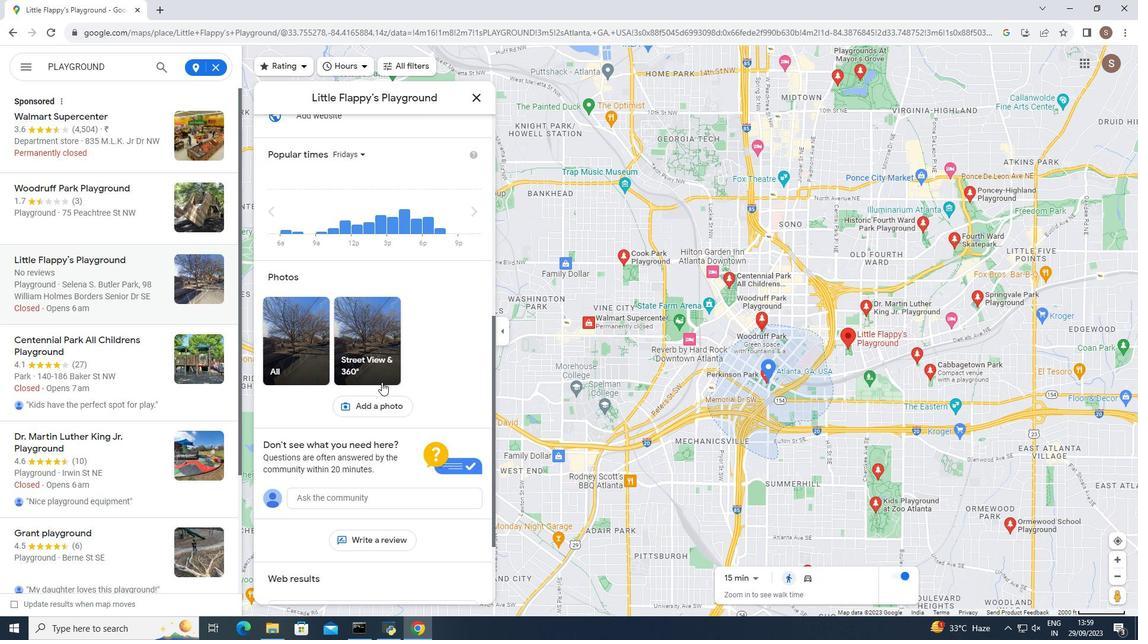 
Action: Mouse scrolled (381, 381) with delta (0, 0)
Screenshot: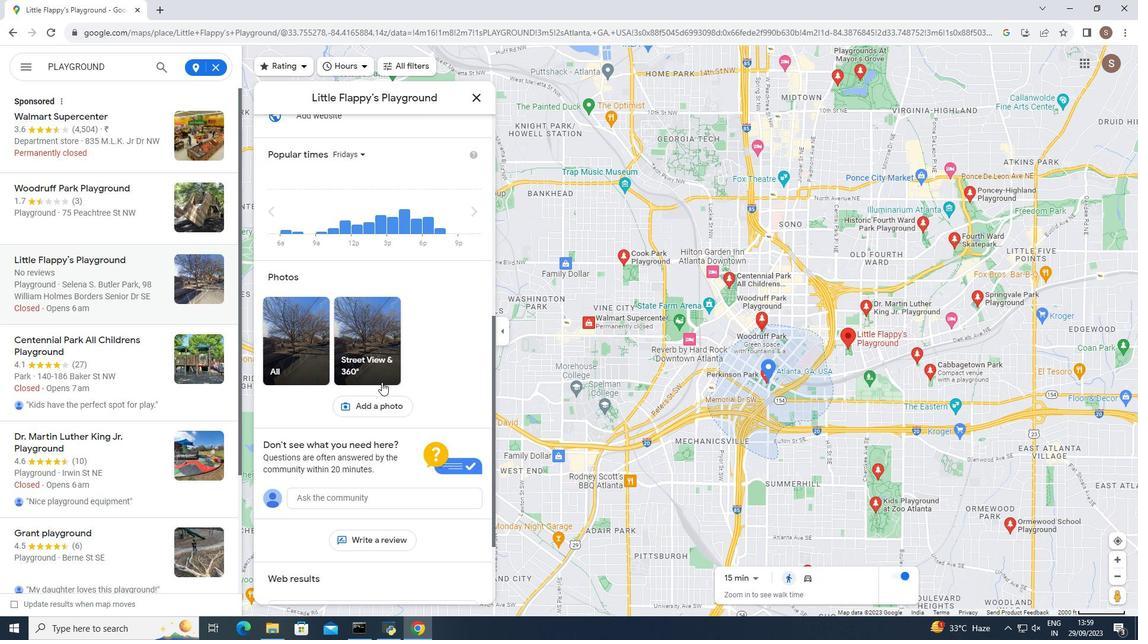 
Action: Mouse scrolled (381, 381) with delta (0, 0)
Screenshot: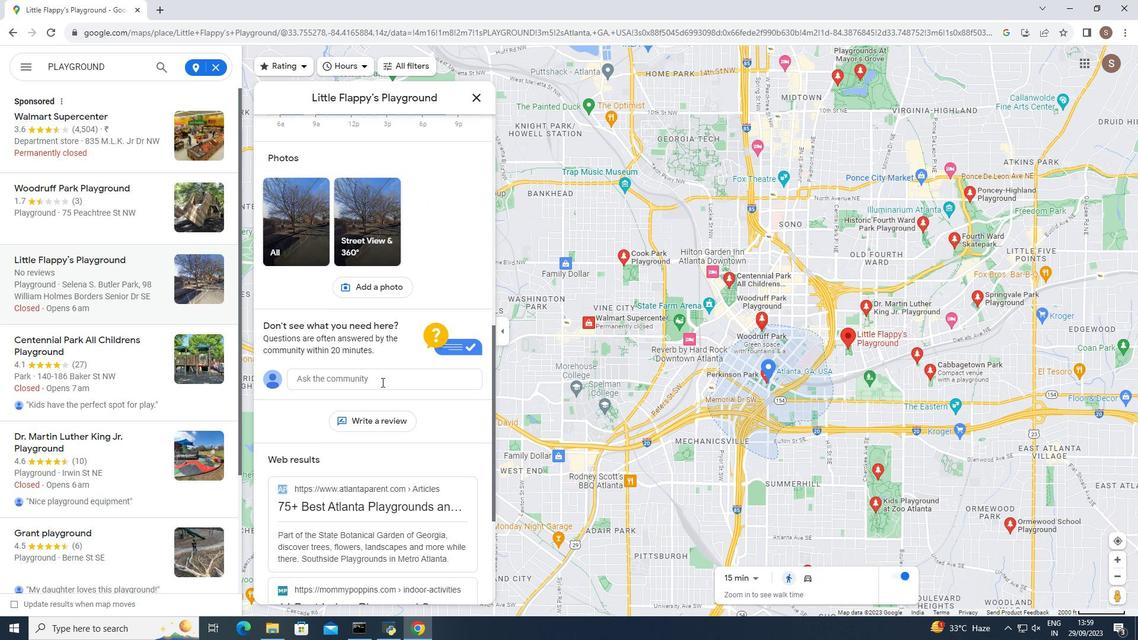
Action: Mouse scrolled (381, 381) with delta (0, 0)
Screenshot: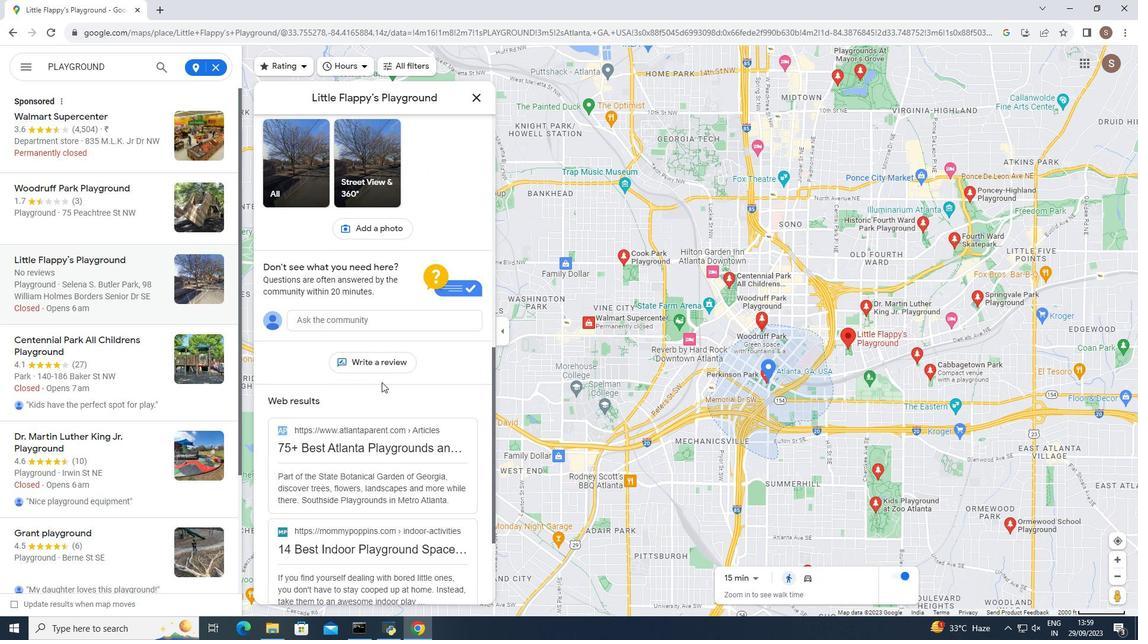 
Action: Mouse scrolled (381, 381) with delta (0, 0)
Screenshot: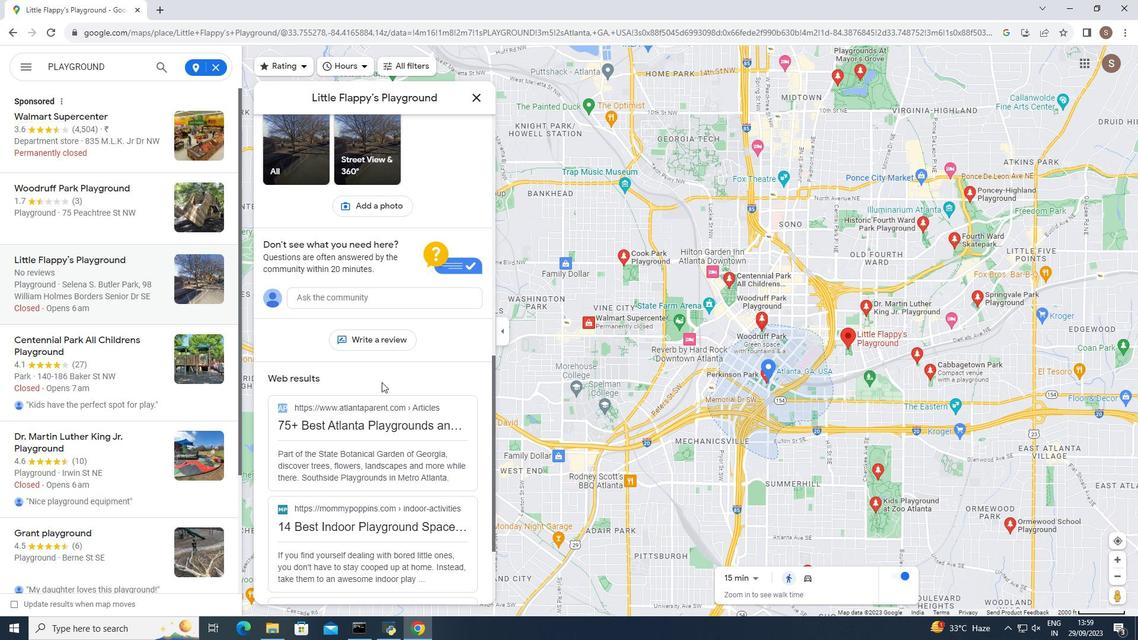 
Action: Mouse moved to (390, 384)
Screenshot: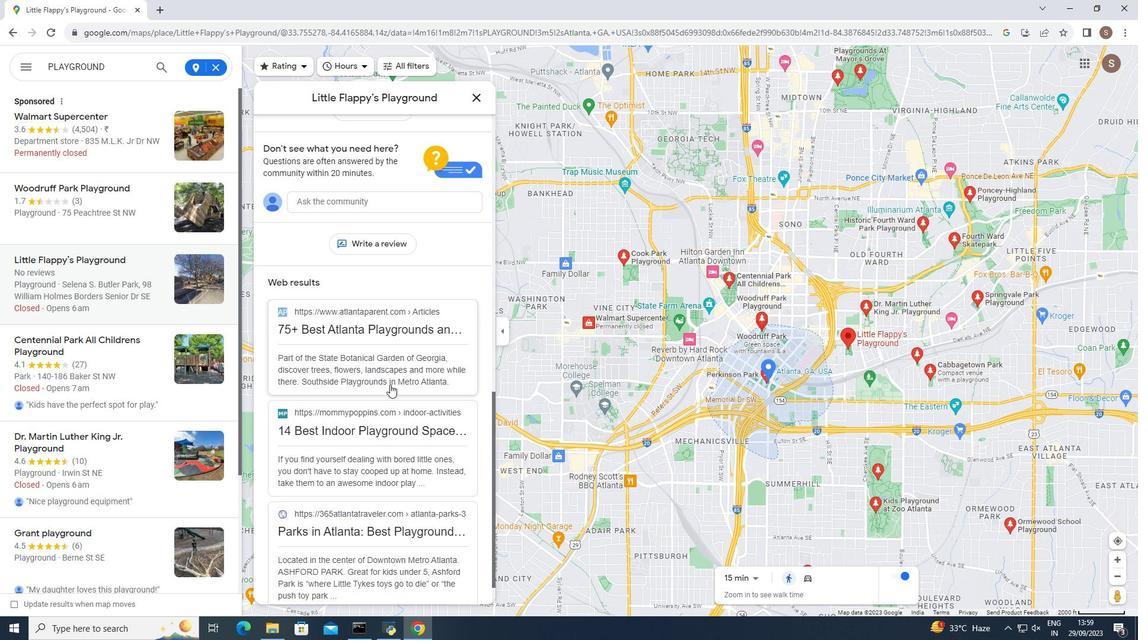 
Action: Mouse scrolled (390, 384) with delta (0, 0)
Screenshot: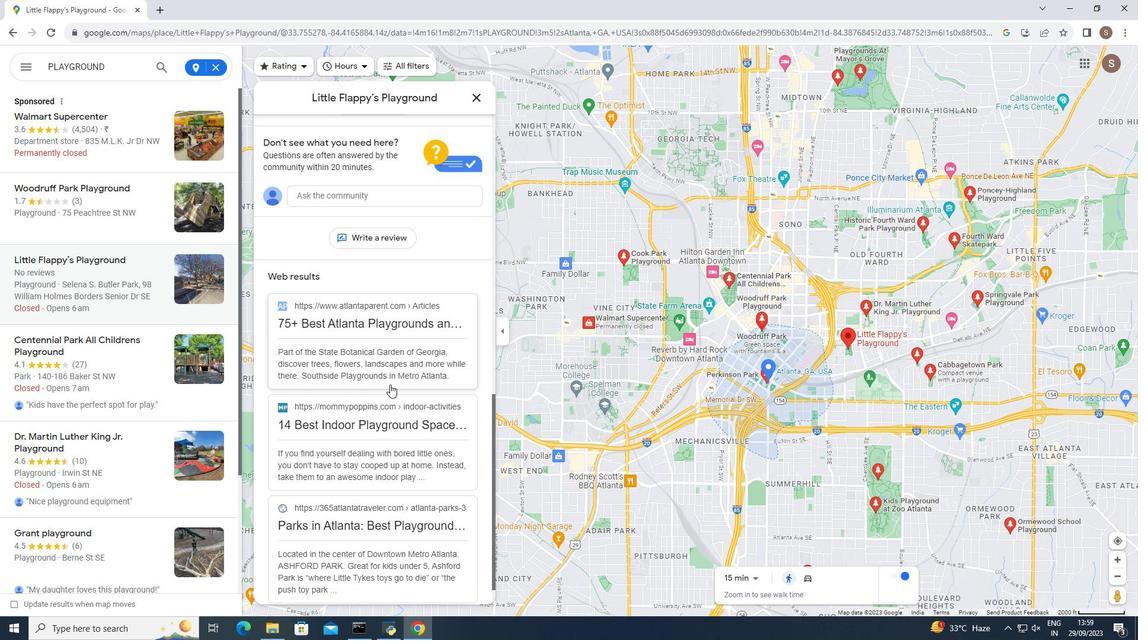 
Action: Mouse scrolled (390, 384) with delta (0, 0)
Screenshot: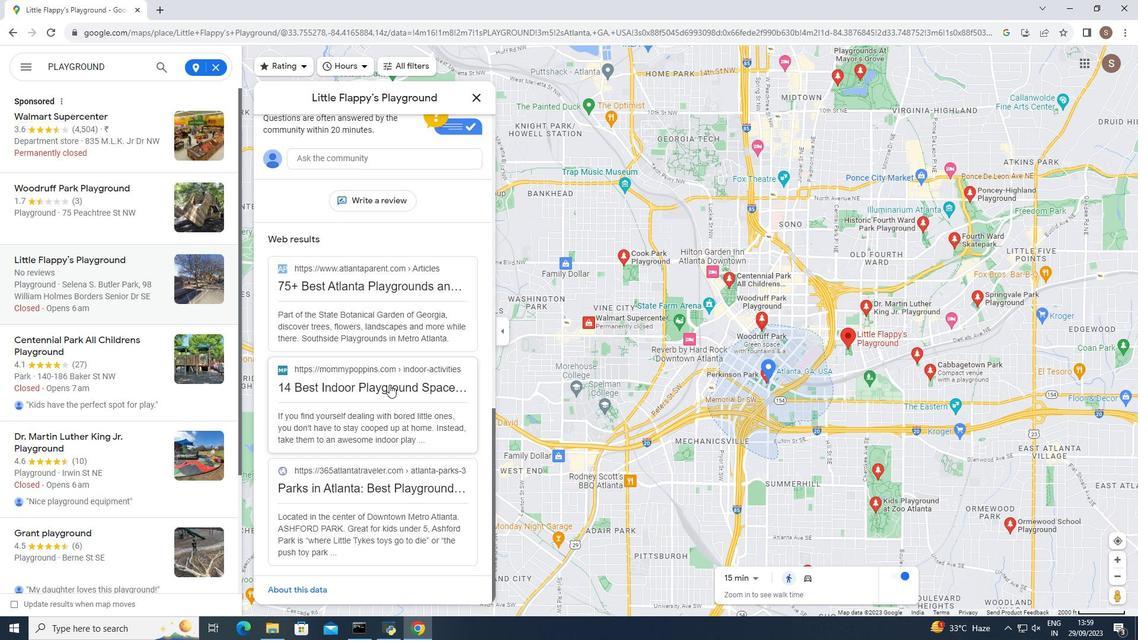 
Action: Mouse moved to (389, 384)
Screenshot: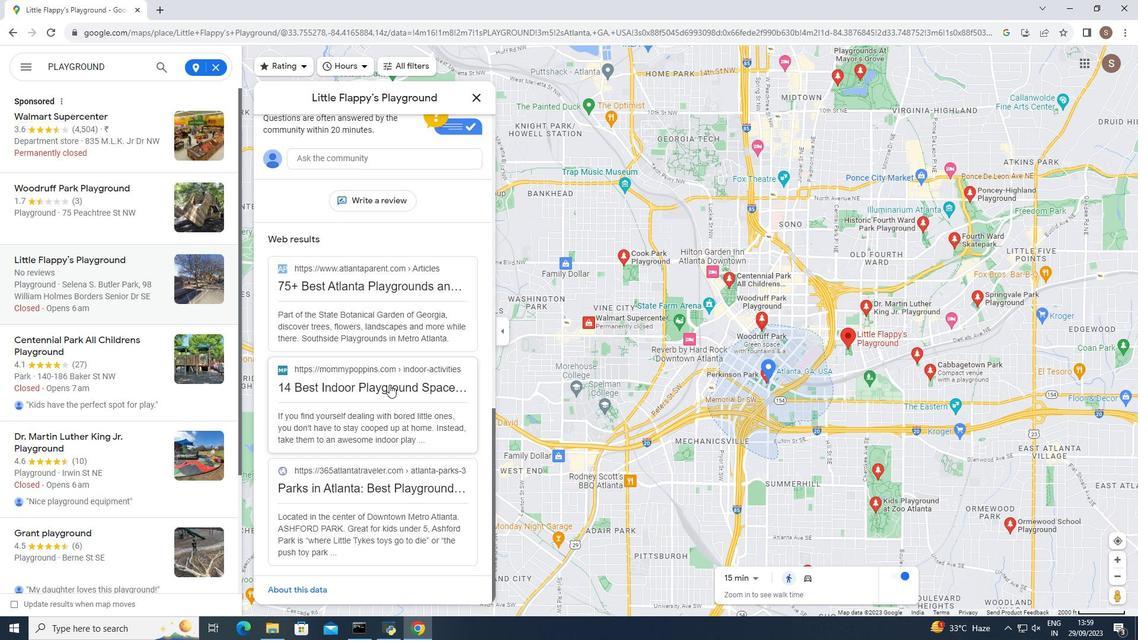 
Action: Mouse scrolled (389, 384) with delta (0, 0)
Screenshot: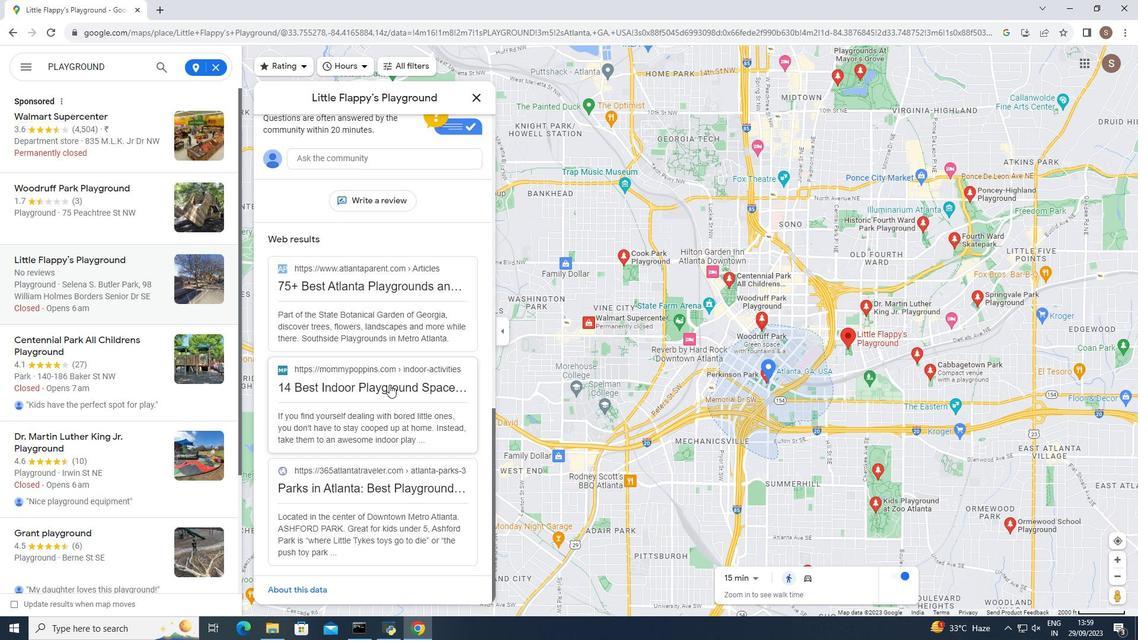 
Action: Mouse moved to (475, 96)
Screenshot: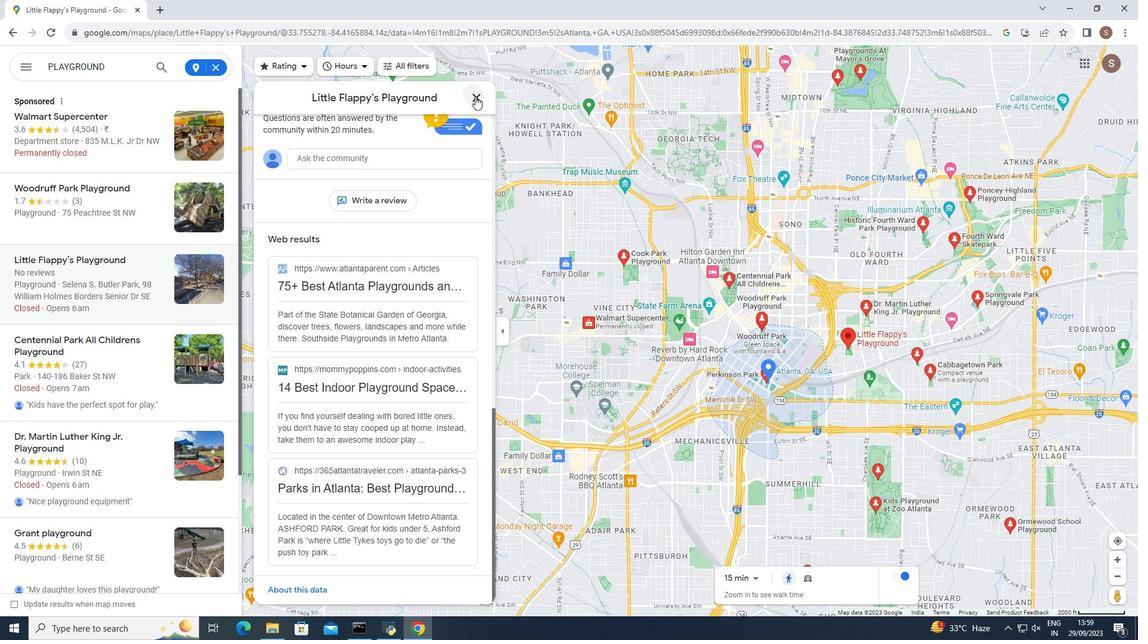 
Action: Mouse pressed left at (475, 96)
Screenshot: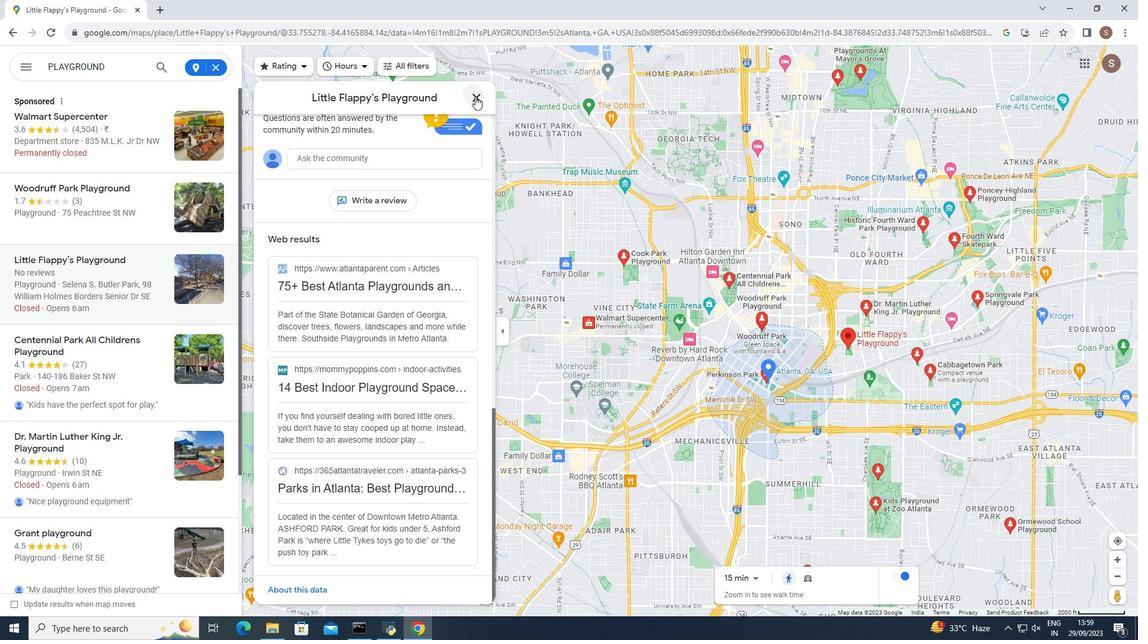 
Action: Mouse moved to (42, 374)
Screenshot: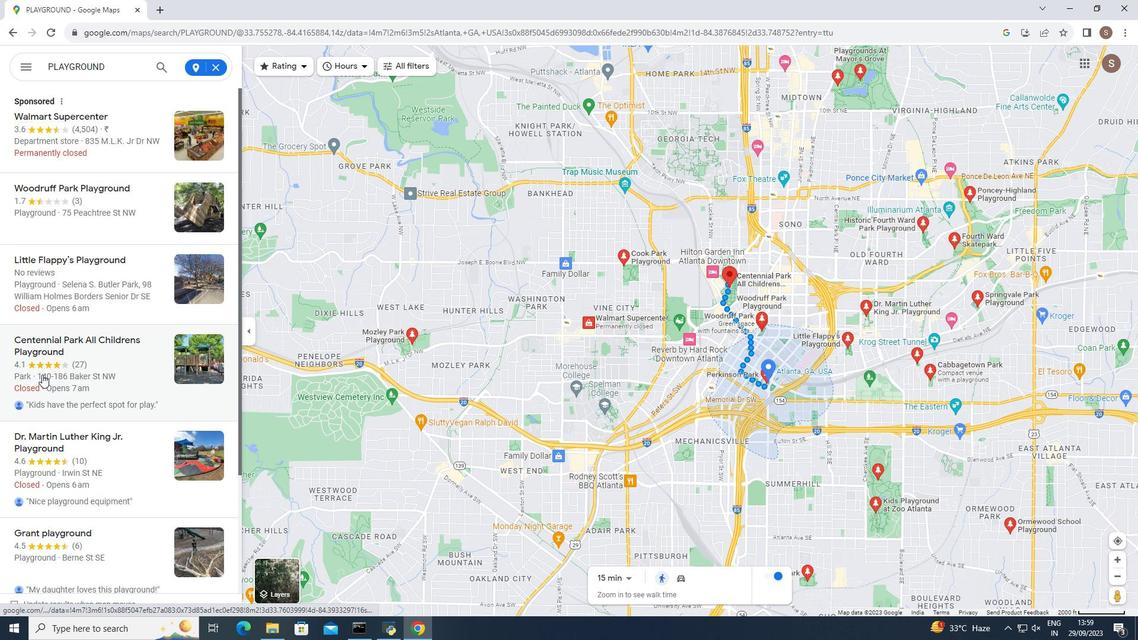 
Action: Mouse scrolled (42, 374) with delta (0, 0)
Screenshot: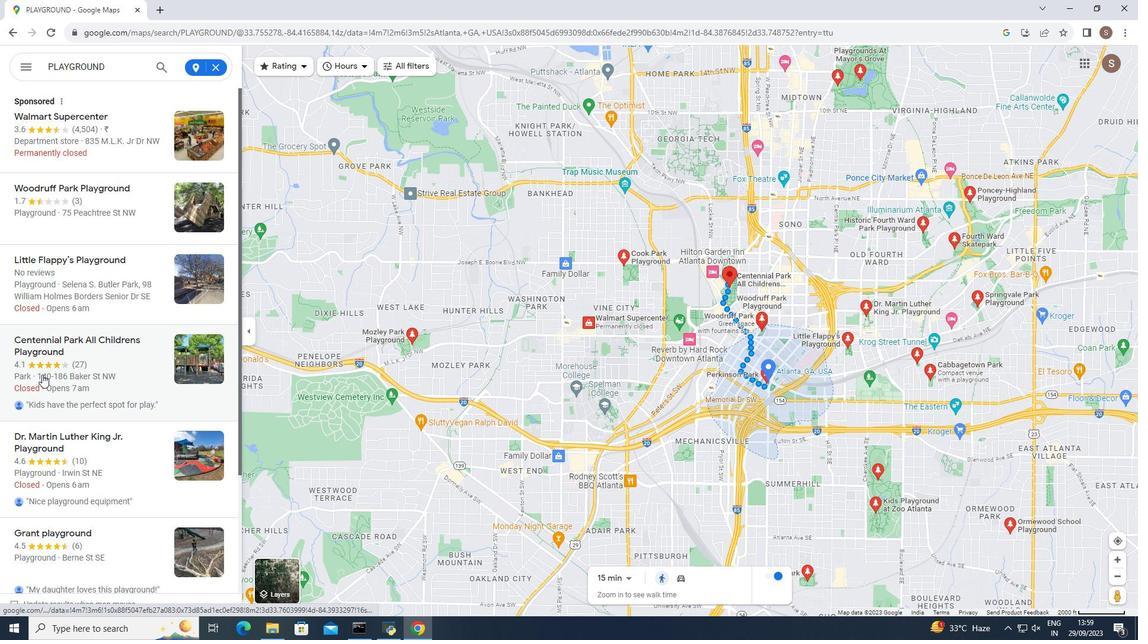 
Action: Mouse moved to (67, 281)
Screenshot: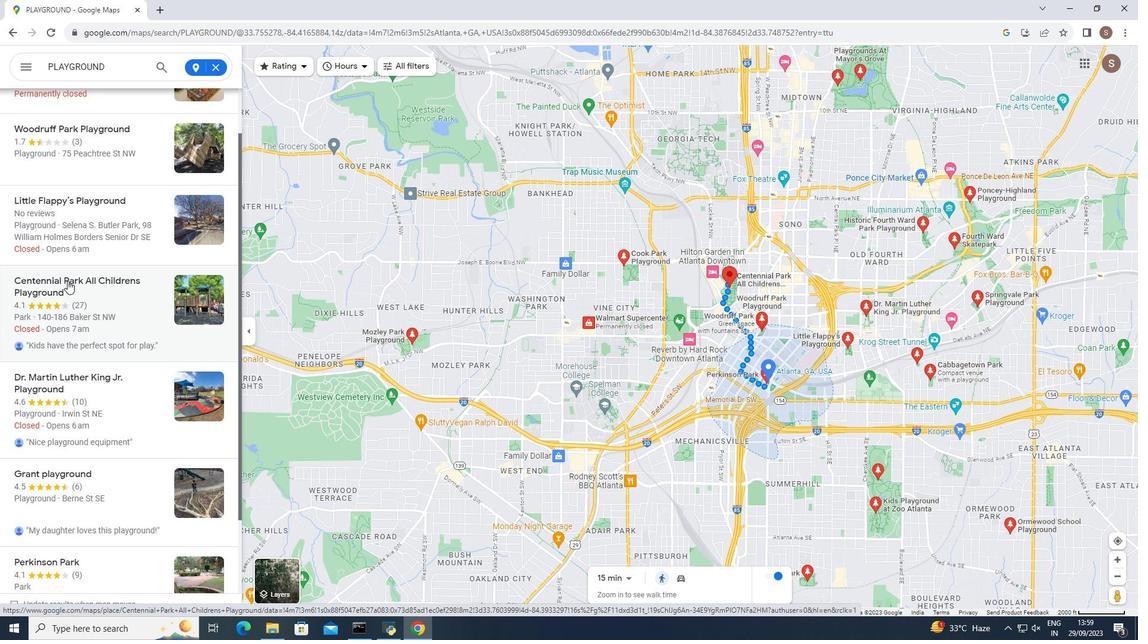 
Action: Mouse pressed left at (67, 281)
Screenshot: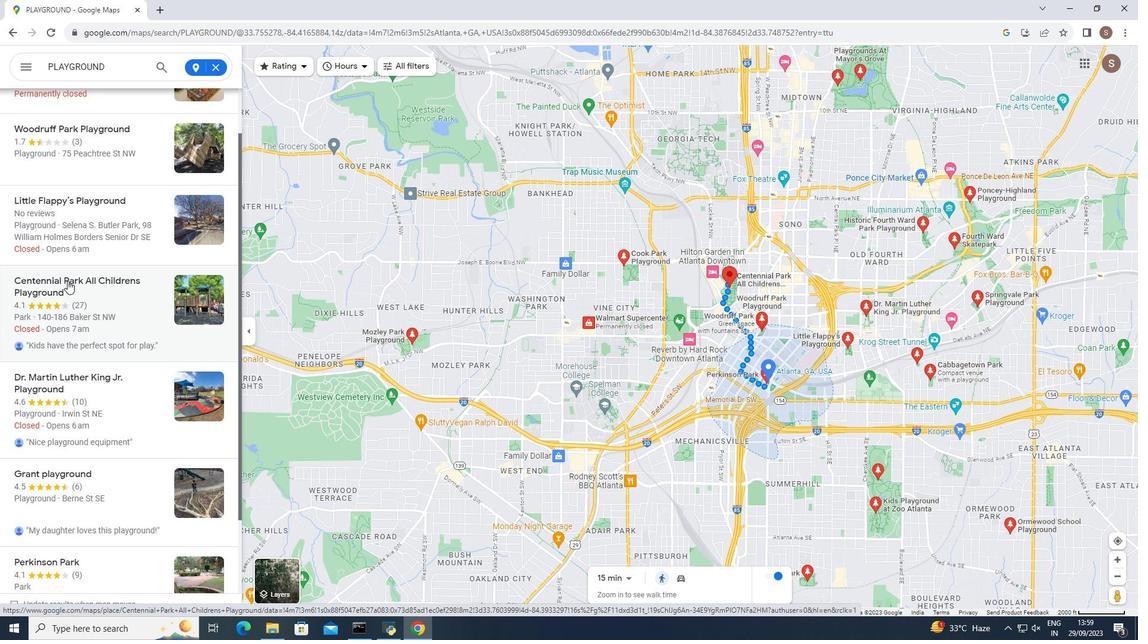 
Action: Mouse moved to (386, 419)
Screenshot: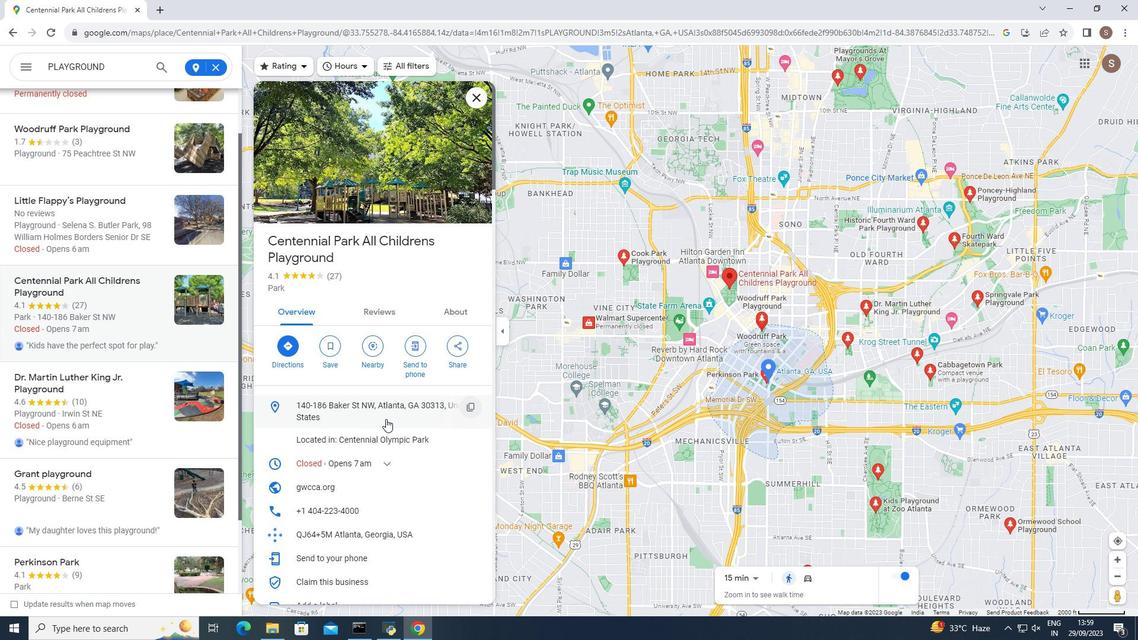 
Action: Mouse scrolled (386, 418) with delta (0, 0)
Screenshot: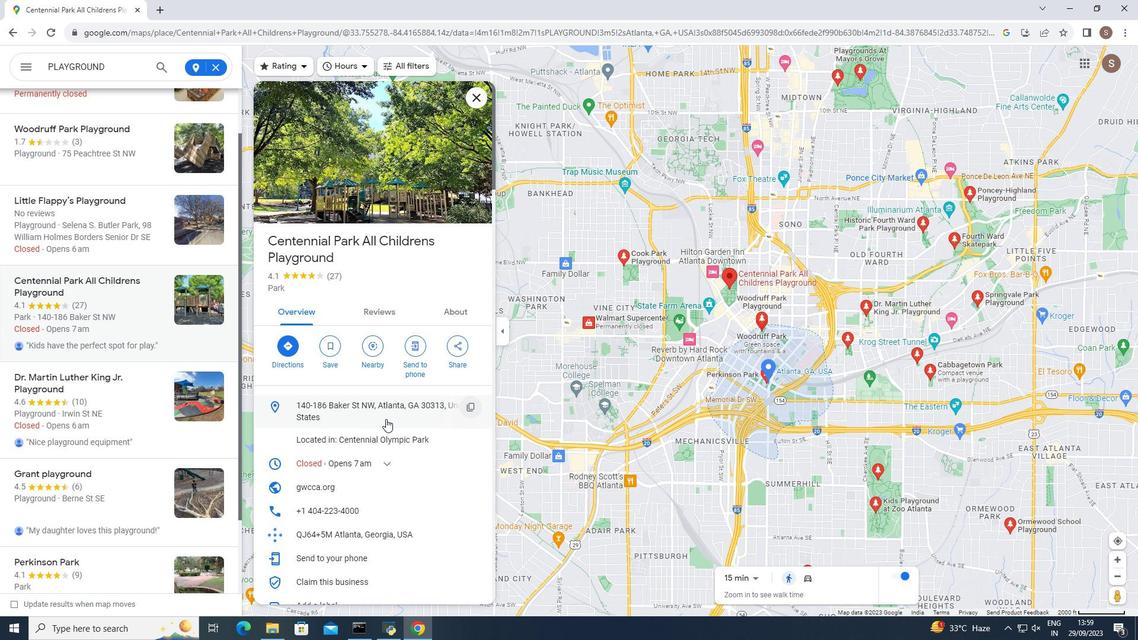 
Action: Mouse scrolled (386, 418) with delta (0, 0)
Screenshot: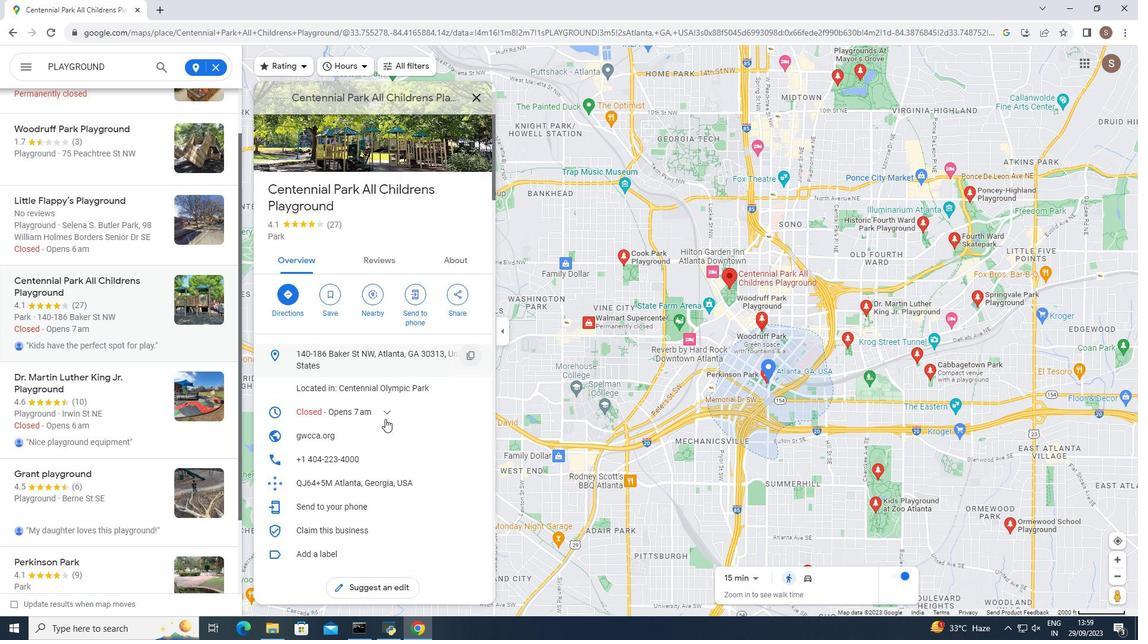 
Action: Mouse moved to (385, 419)
Screenshot: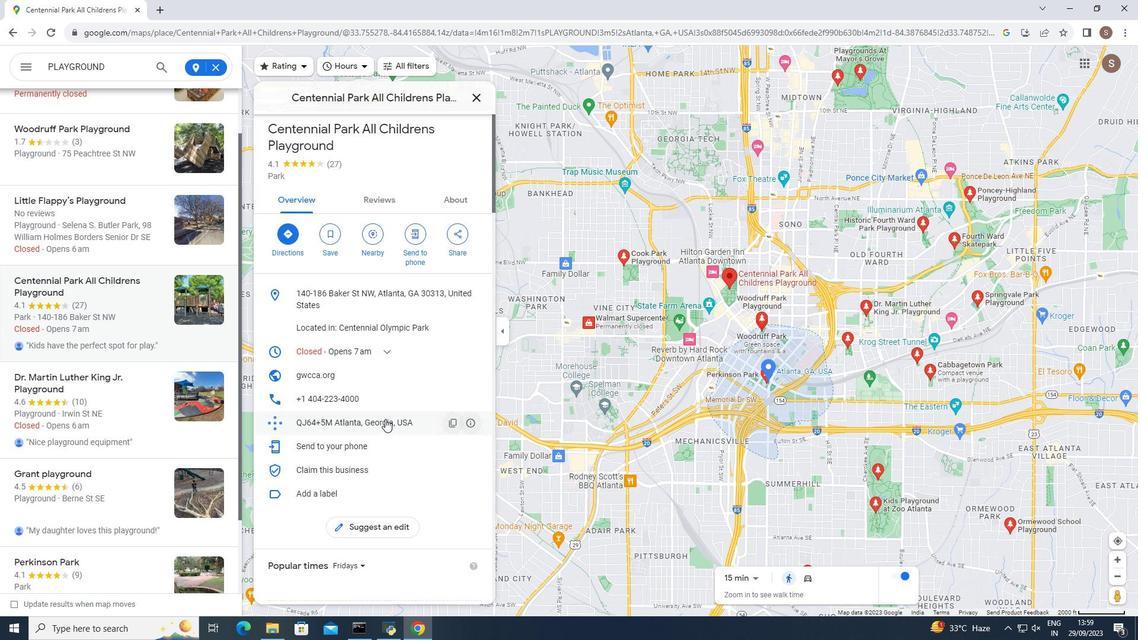 
Action: Mouse scrolled (385, 418) with delta (0, 0)
Screenshot: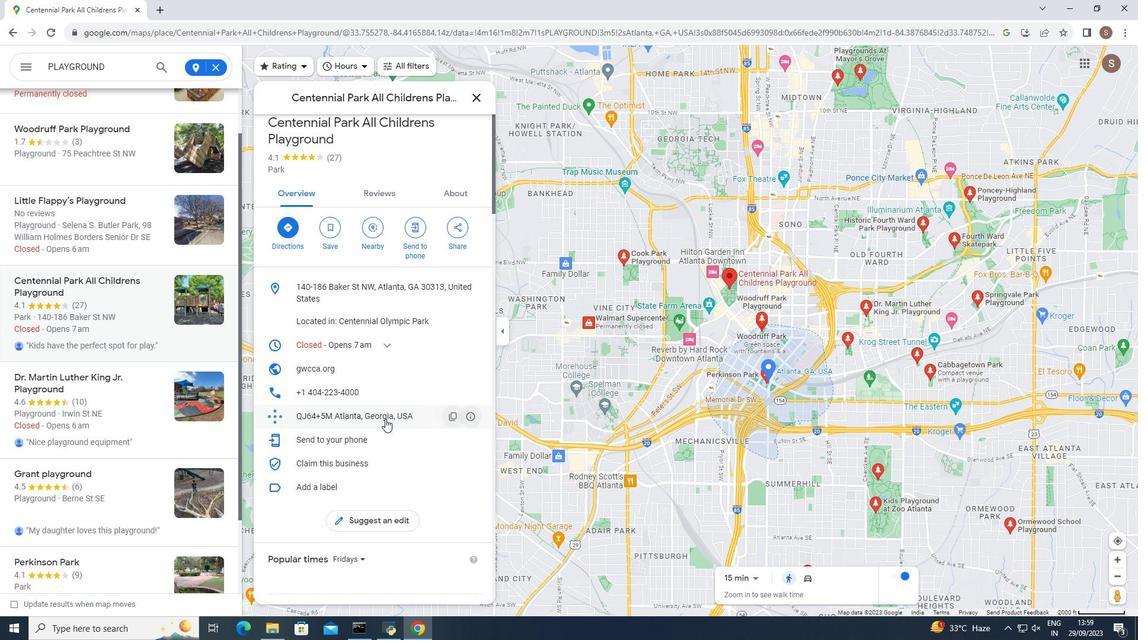 
Action: Mouse scrolled (385, 418) with delta (0, 0)
Screenshot: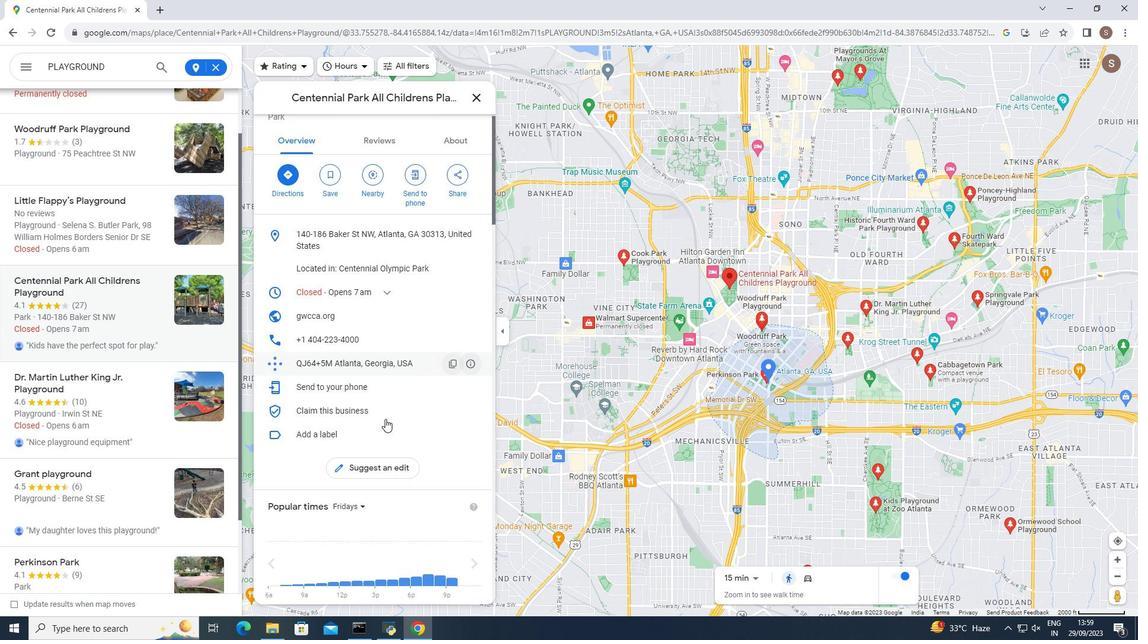 
Action: Mouse scrolled (385, 418) with delta (0, 0)
Screenshot: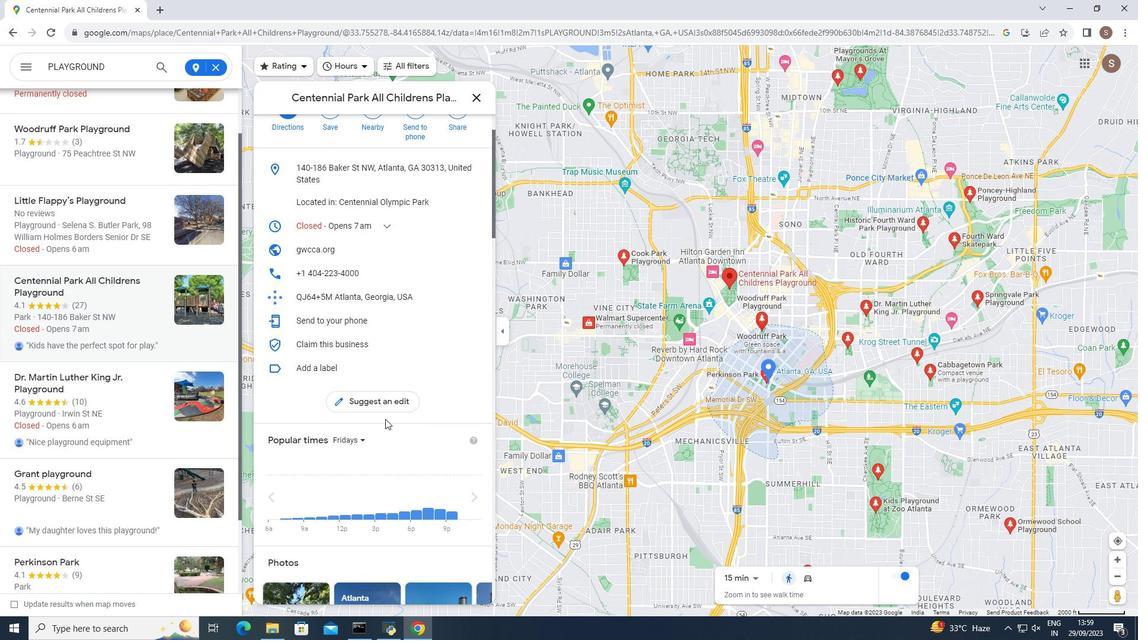 
Action: Mouse scrolled (385, 418) with delta (0, 0)
Screenshot: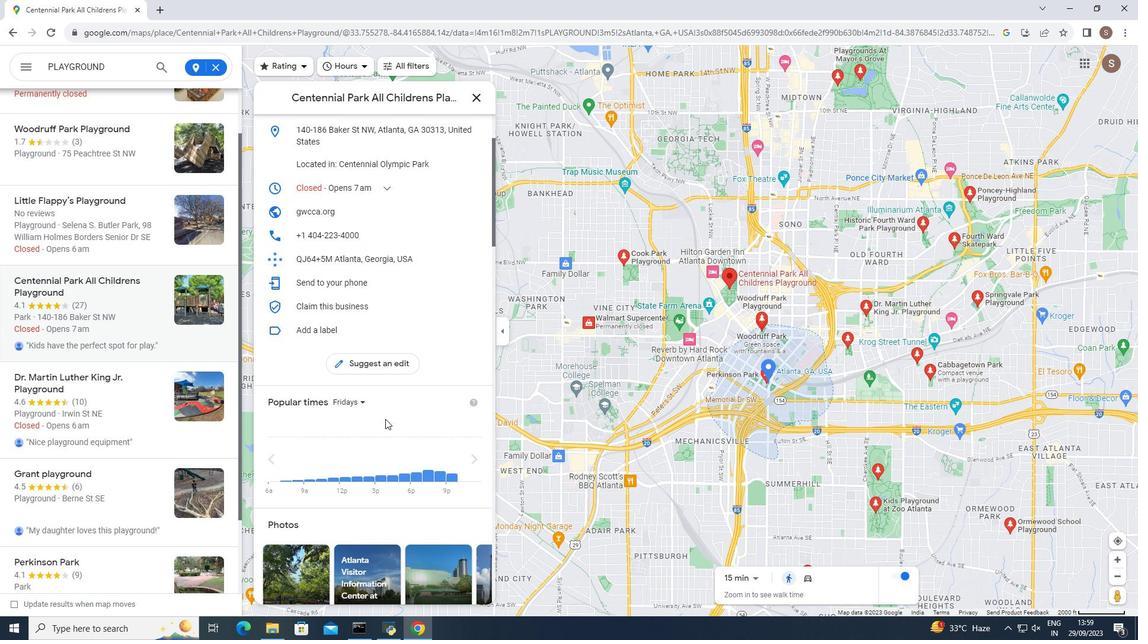 
Action: Mouse moved to (385, 419)
Screenshot: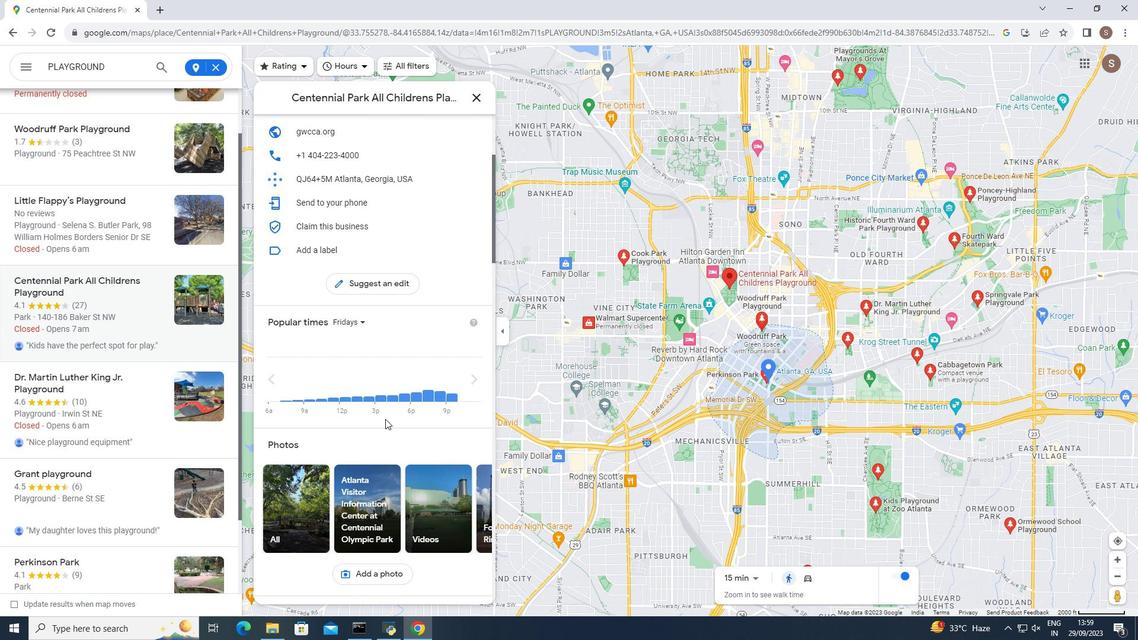 
Action: Mouse scrolled (385, 418) with delta (0, 0)
Screenshot: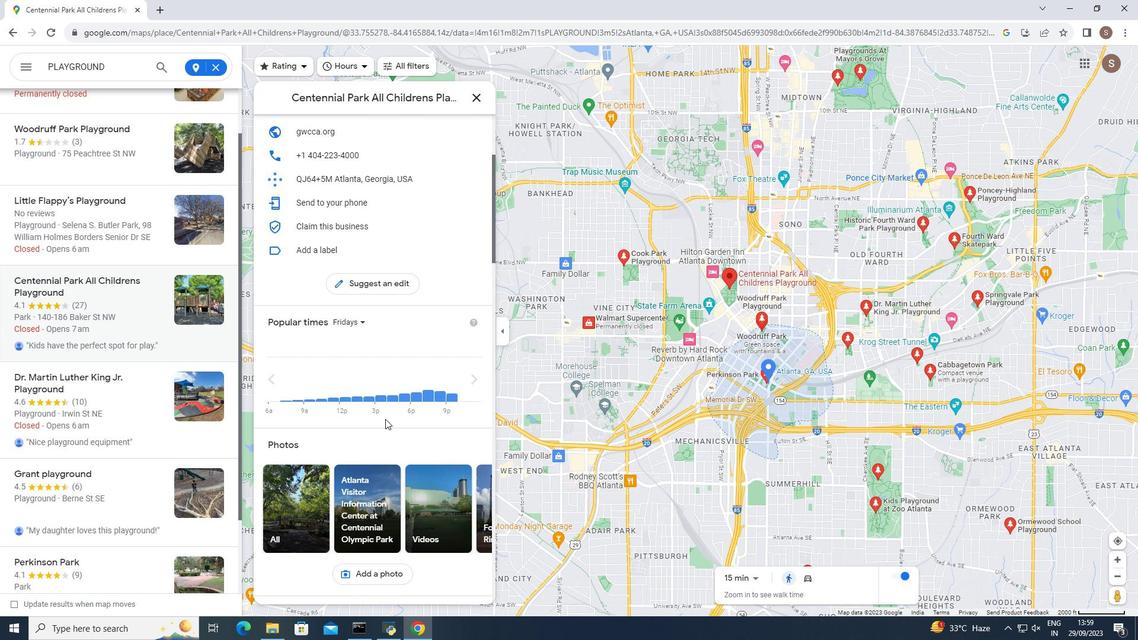 
Action: Mouse moved to (384, 419)
Screenshot: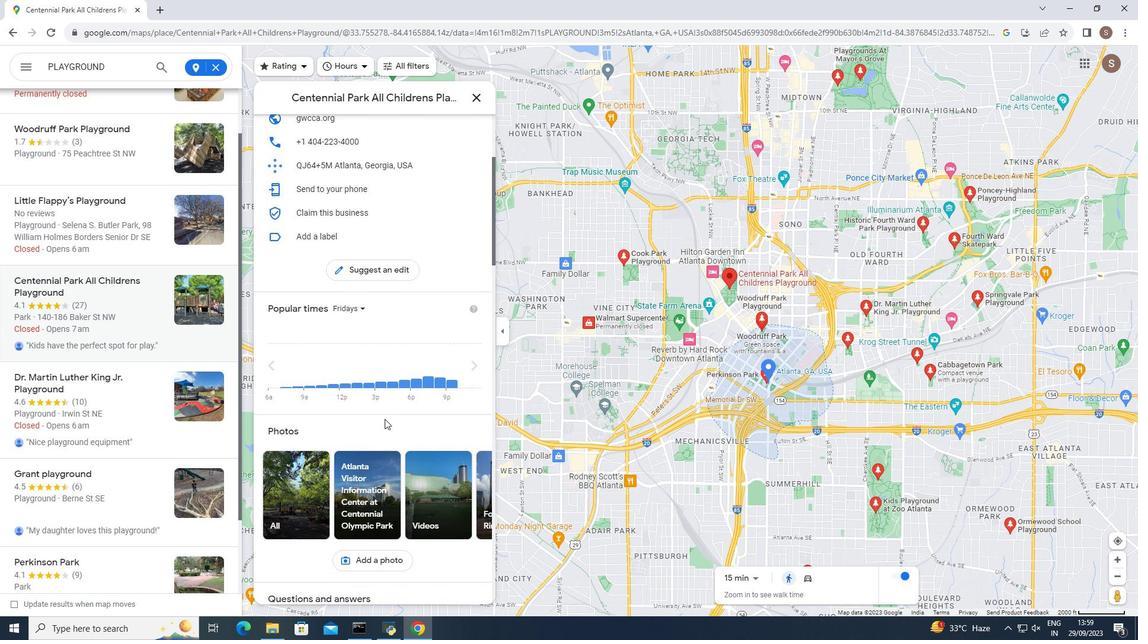 
Action: Mouse scrolled (384, 418) with delta (0, 0)
Screenshot: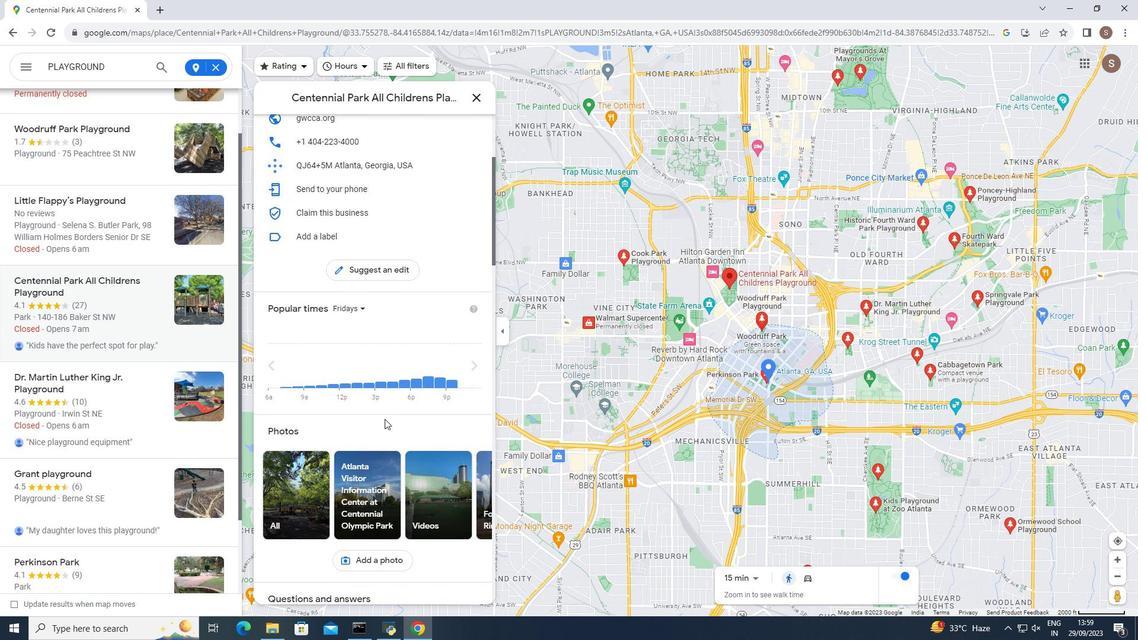 
Action: Mouse moved to (380, 416)
Screenshot: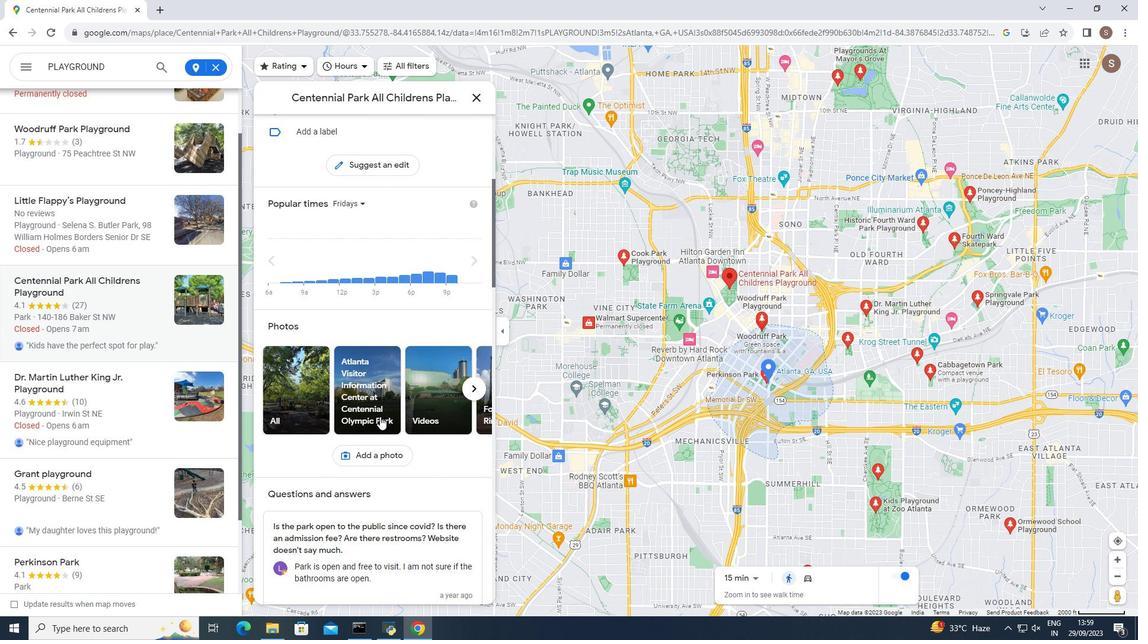 
Action: Mouse scrolled (380, 416) with delta (0, 0)
Screenshot: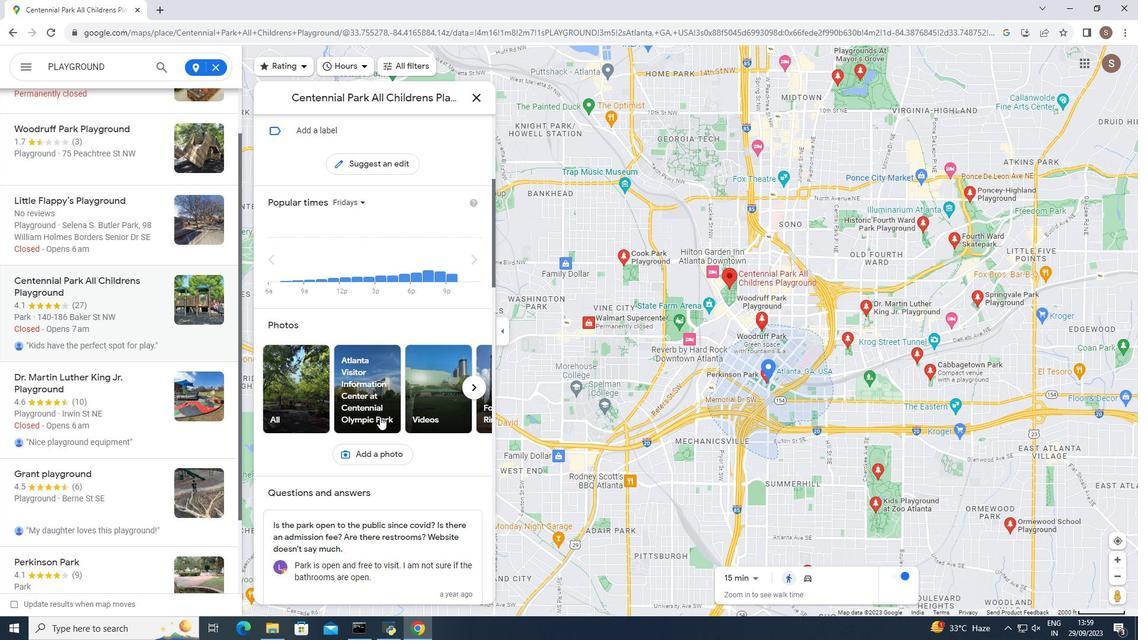 
Action: Mouse scrolled (380, 416) with delta (0, 0)
Screenshot: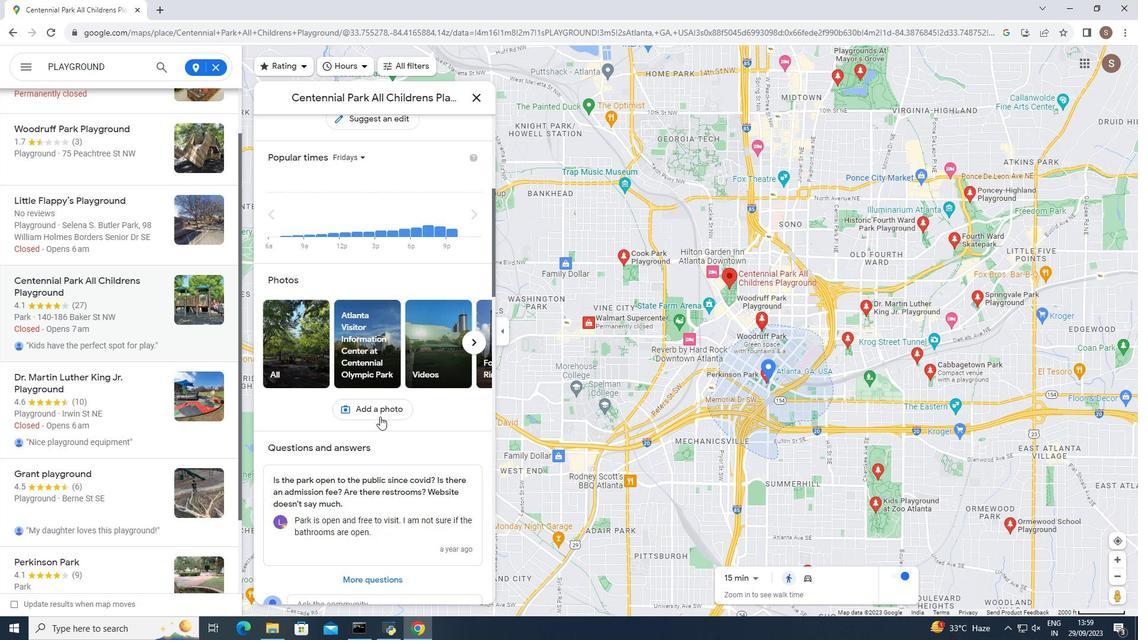 
Action: Mouse scrolled (380, 416) with delta (0, 0)
Screenshot: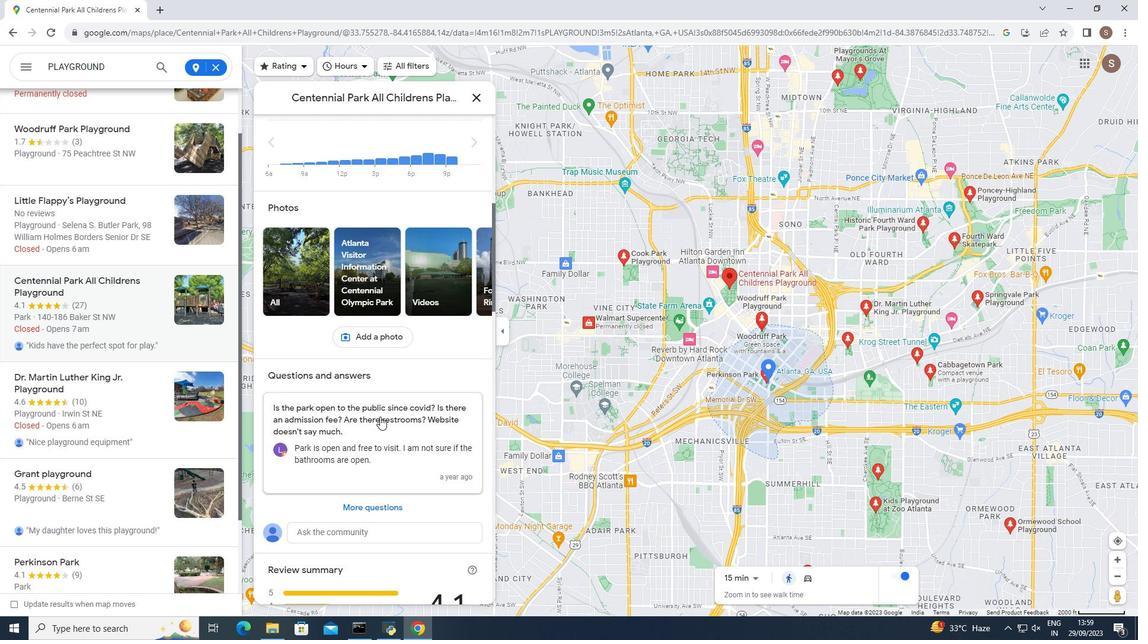 
Action: Mouse scrolled (380, 416) with delta (0, 0)
Screenshot: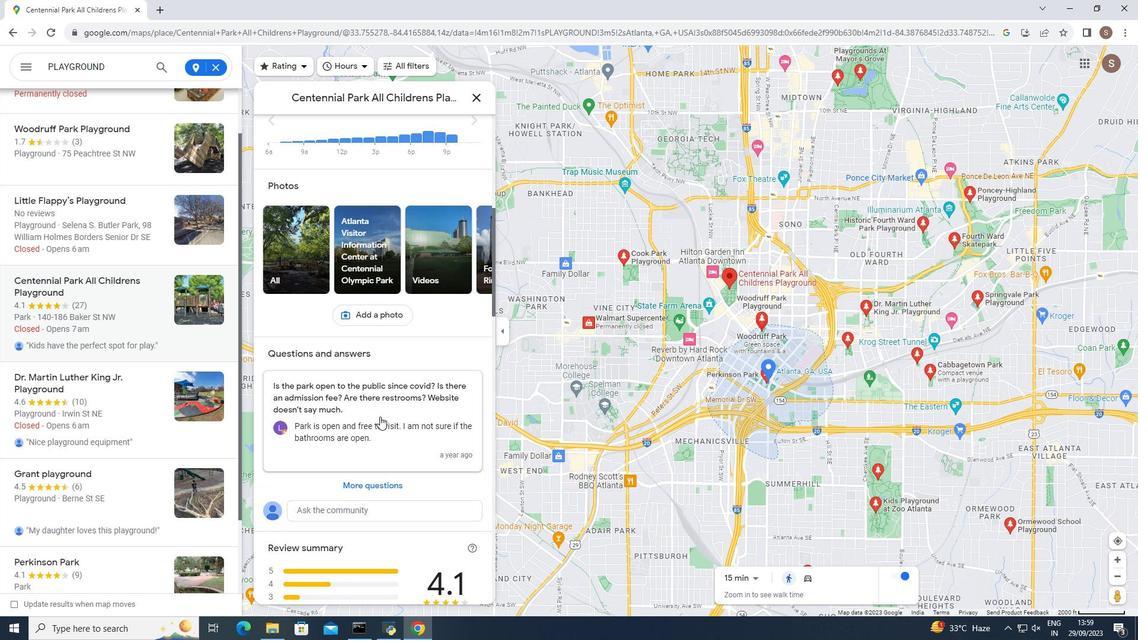 
Action: Mouse scrolled (380, 416) with delta (0, 0)
Screenshot: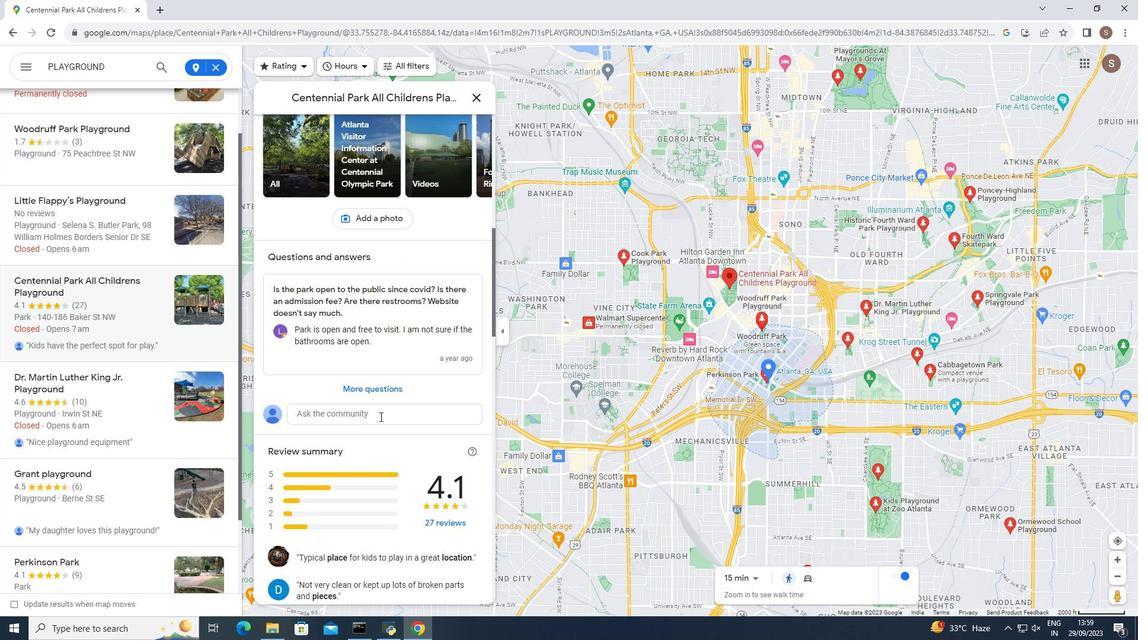 
Action: Mouse scrolled (380, 416) with delta (0, 0)
Screenshot: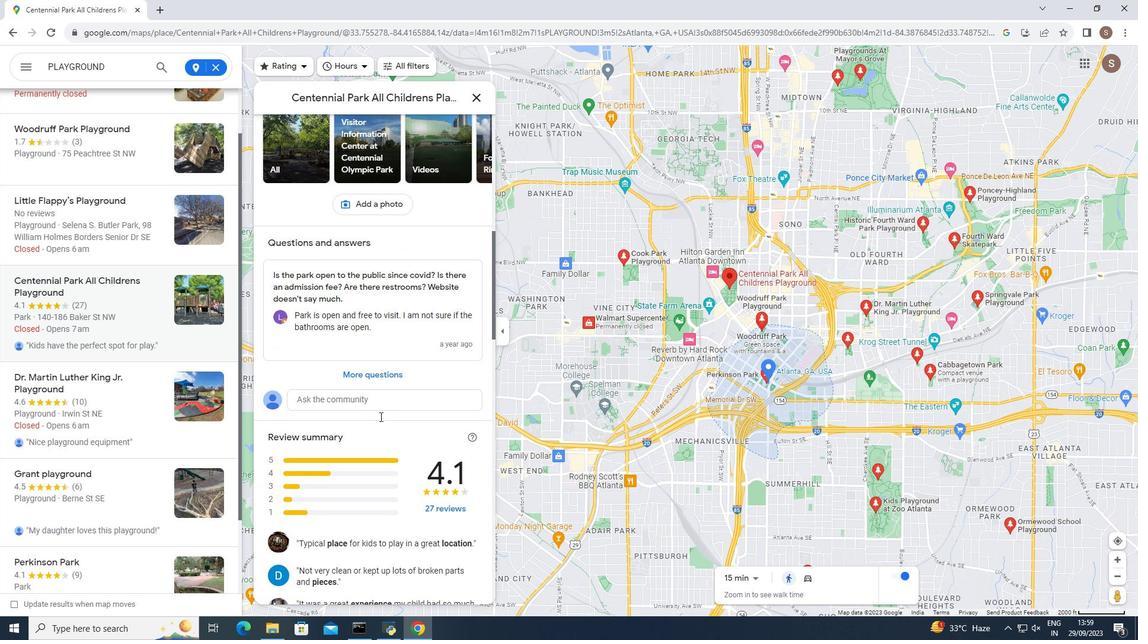 
Action: Mouse moved to (388, 508)
Screenshot: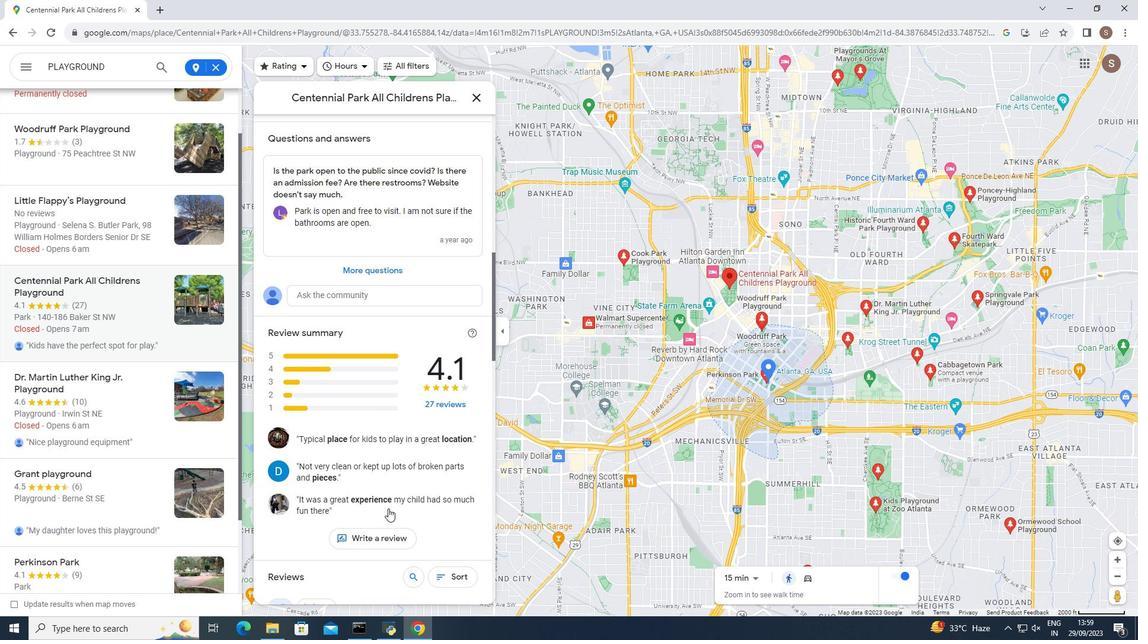 
Action: Mouse scrolled (388, 508) with delta (0, 0)
Screenshot: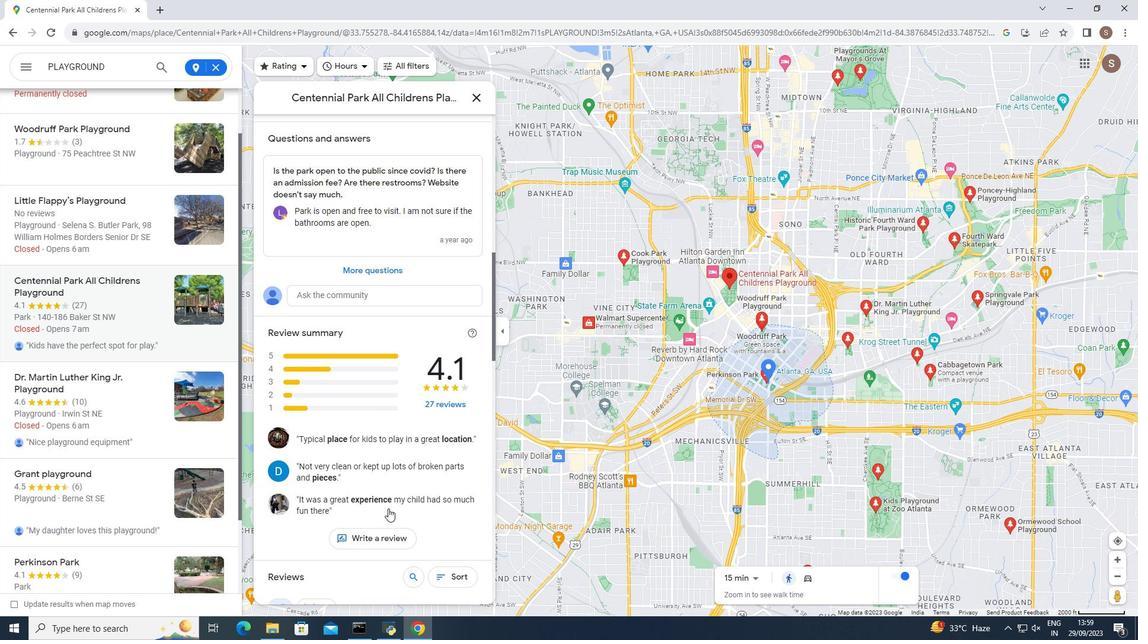 
Action: Mouse scrolled (388, 508) with delta (0, 0)
Screenshot: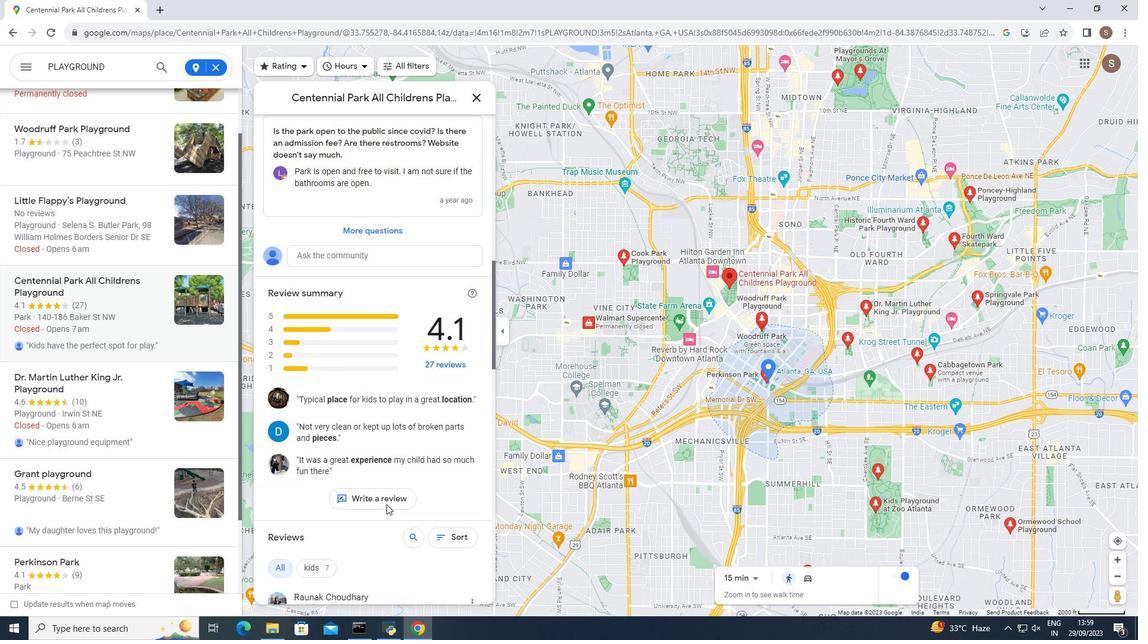 
Action: Mouse moved to (384, 498)
Screenshot: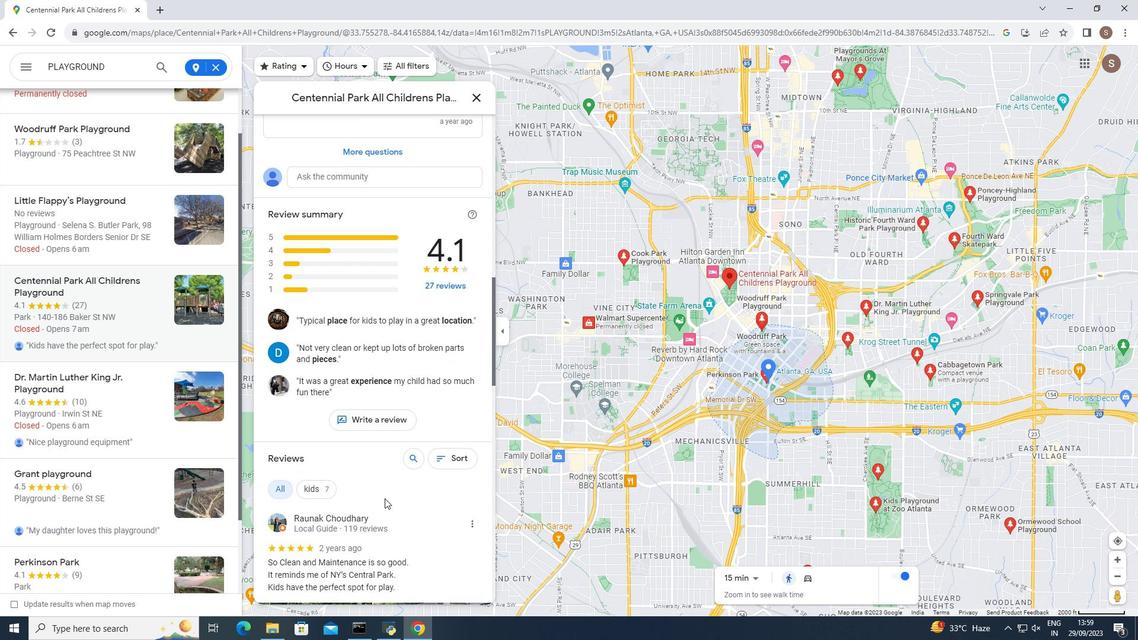 
Action: Mouse scrolled (384, 498) with delta (0, 0)
Screenshot: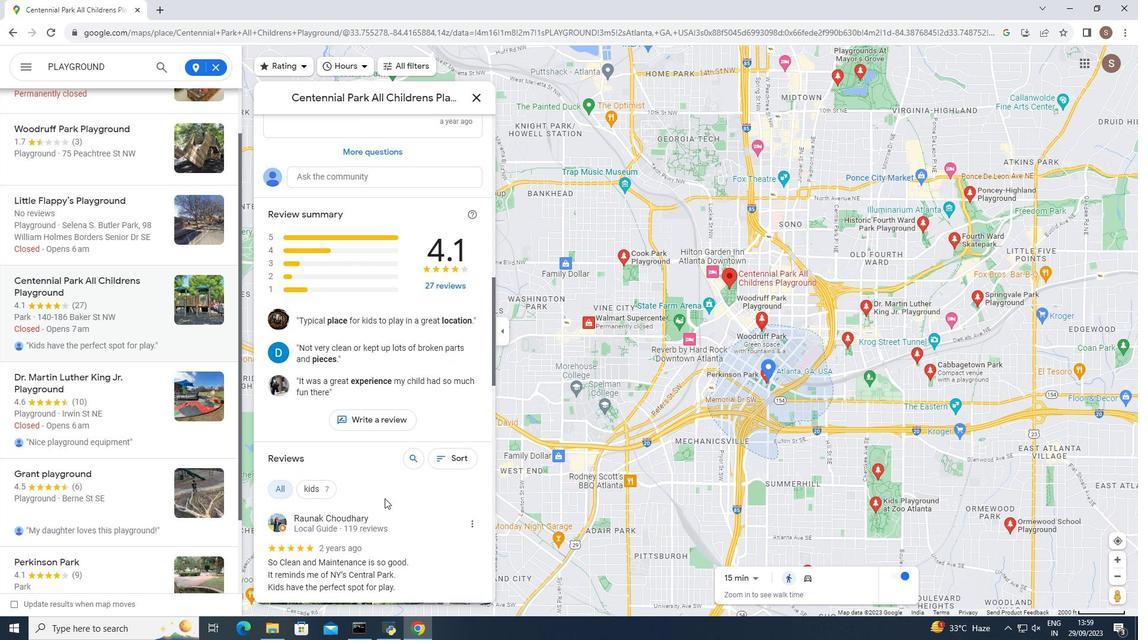 
Action: Mouse moved to (394, 521)
Screenshot: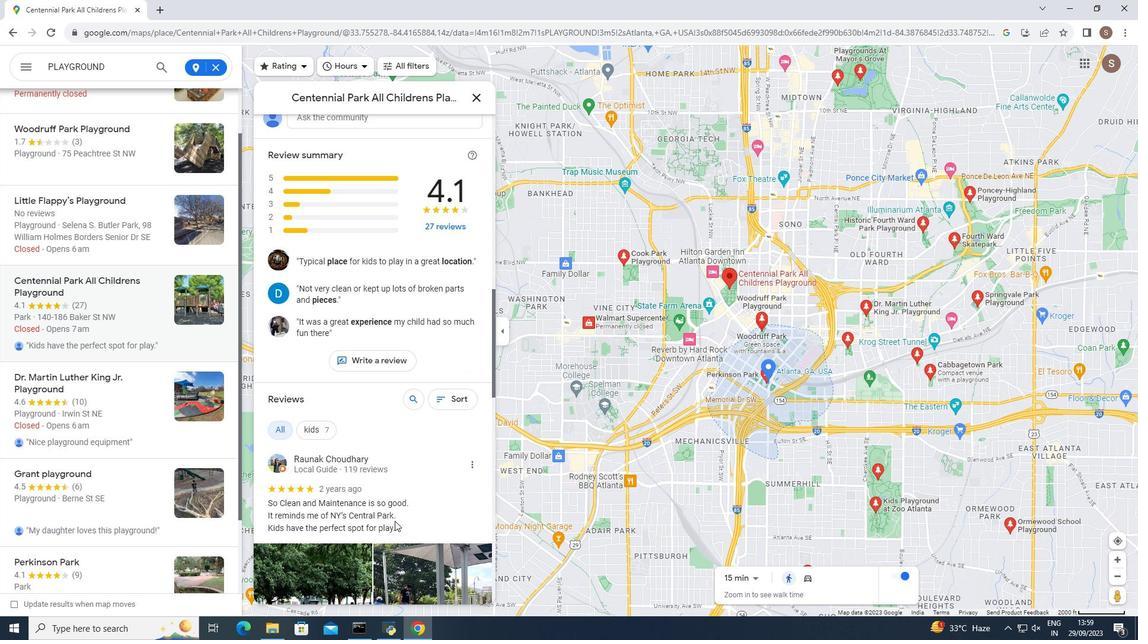 
Action: Mouse scrolled (394, 520) with delta (0, 0)
Screenshot: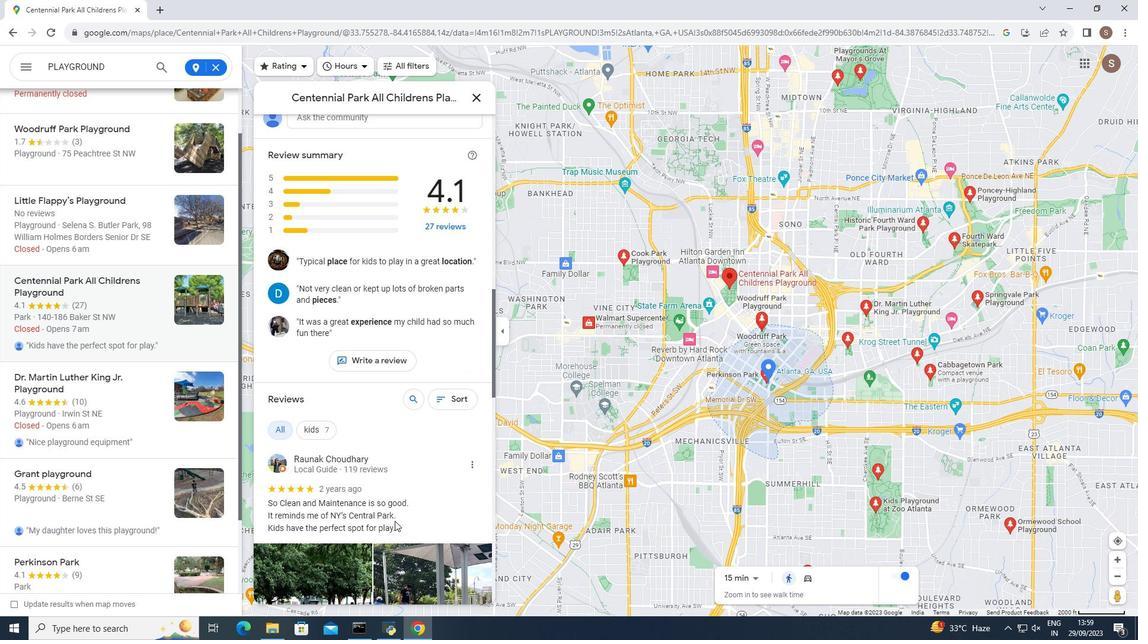 
Action: Mouse scrolled (394, 520) with delta (0, 0)
Screenshot: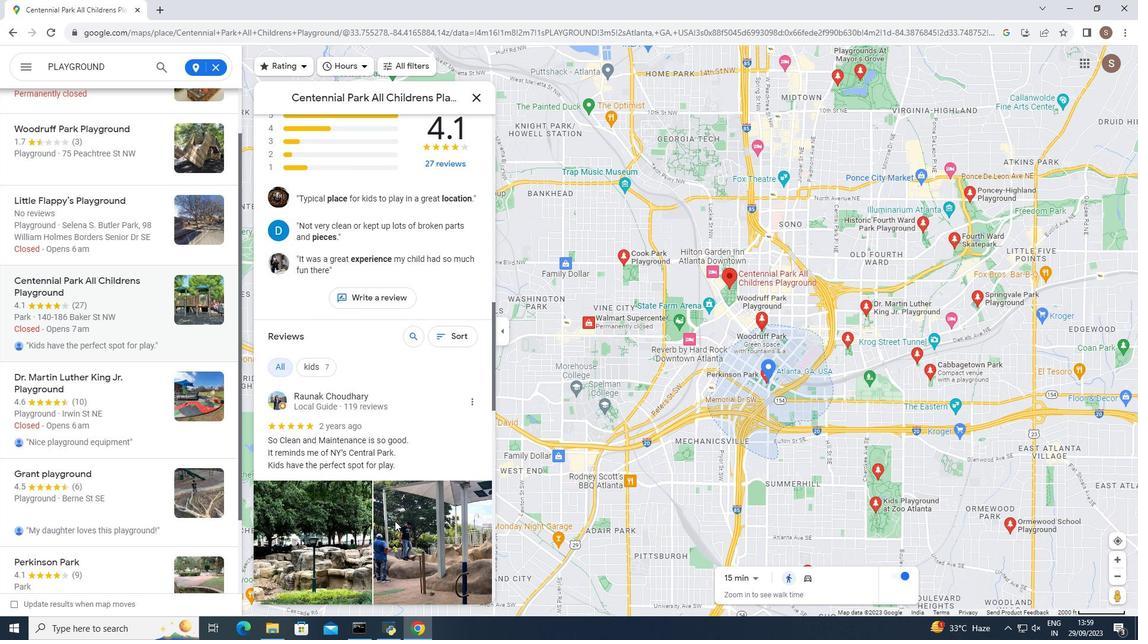 
Action: Mouse moved to (394, 521)
Screenshot: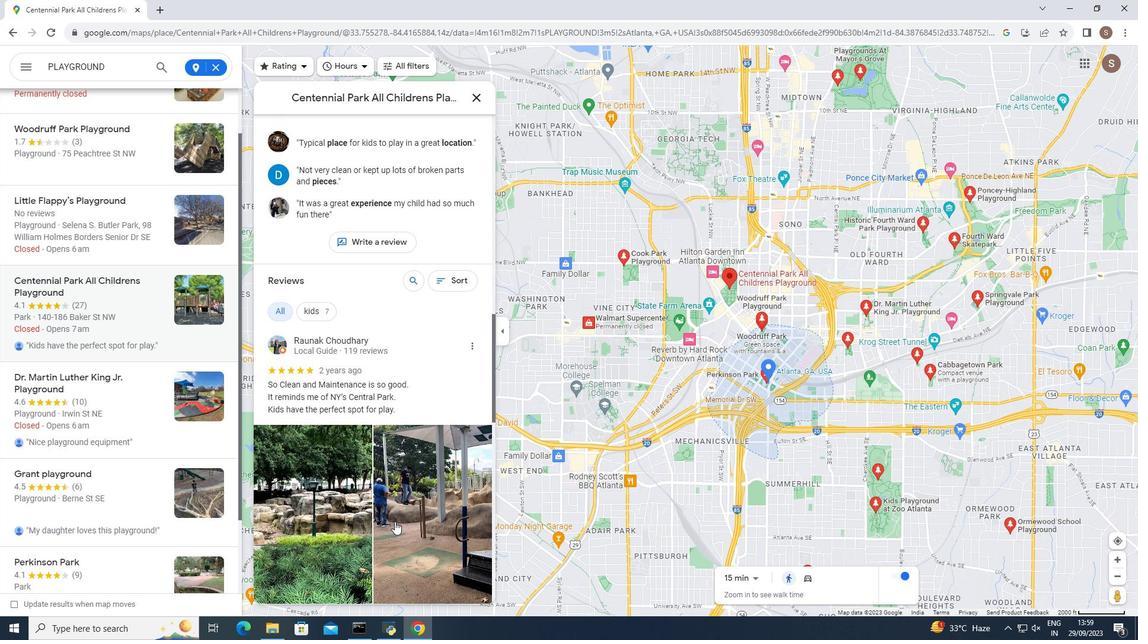 
Action: Mouse scrolled (394, 521) with delta (0, 0)
Screenshot: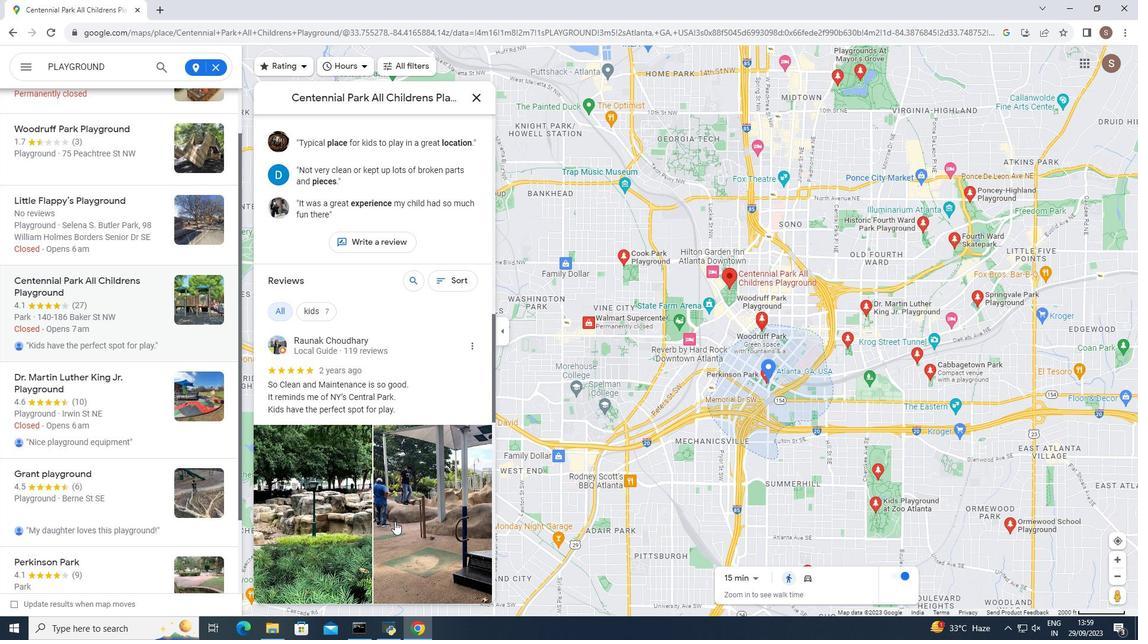 
Action: Mouse scrolled (394, 521) with delta (0, 0)
Screenshot: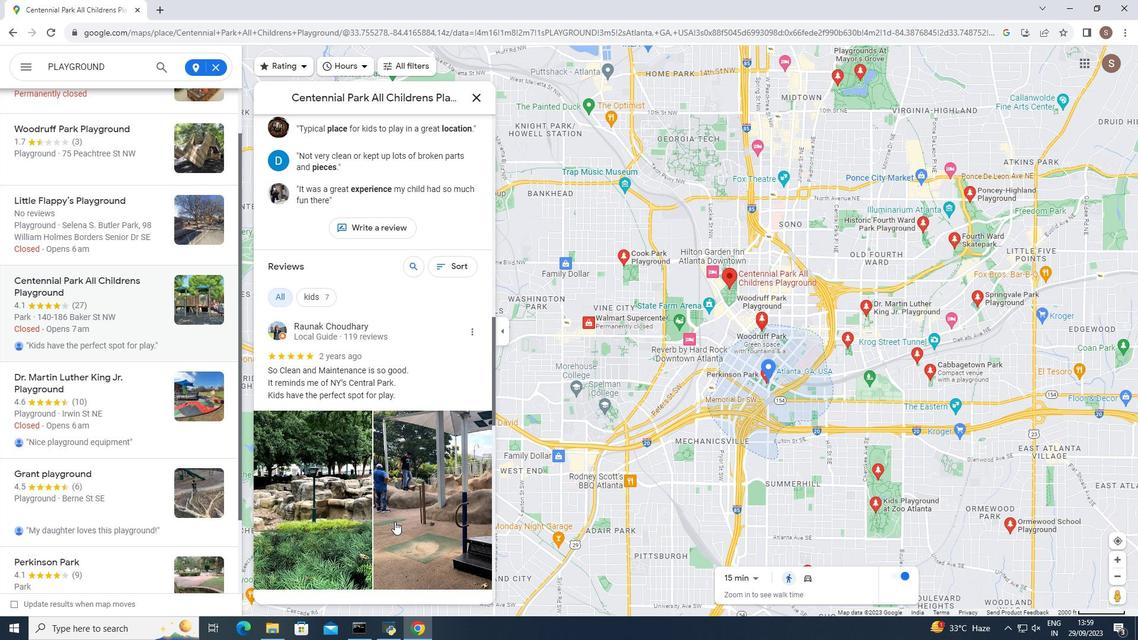 
Action: Mouse moved to (393, 521)
Screenshot: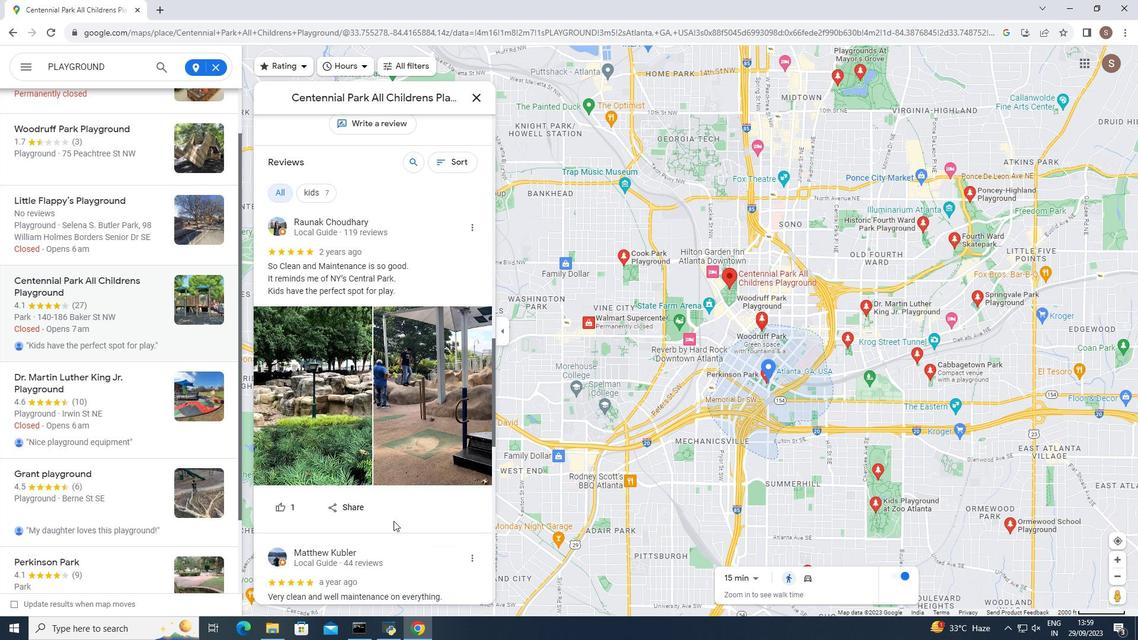 
Action: Mouse scrolled (393, 520) with delta (0, 0)
Screenshot: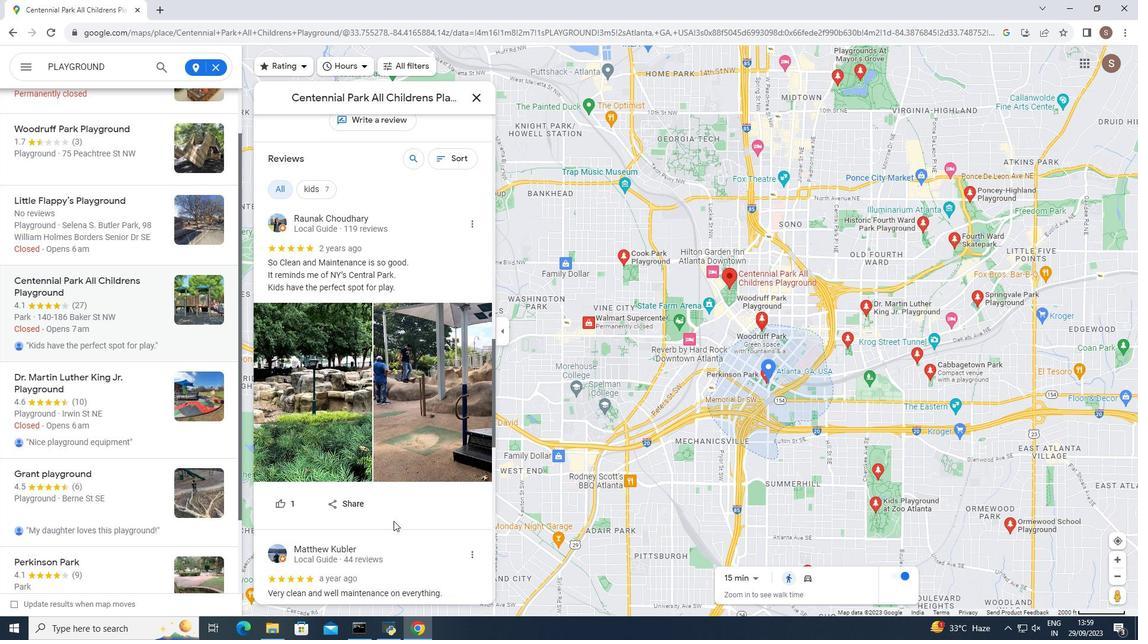 
Action: Mouse scrolled (393, 520) with delta (0, 0)
Screenshot: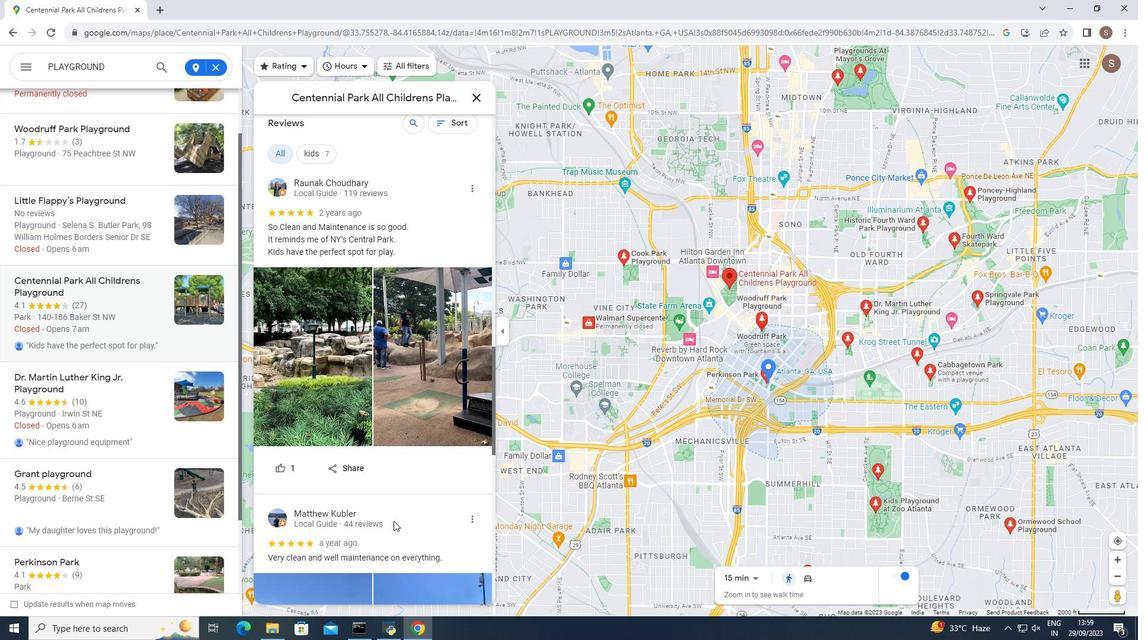 
Action: Mouse moved to (391, 518)
Screenshot: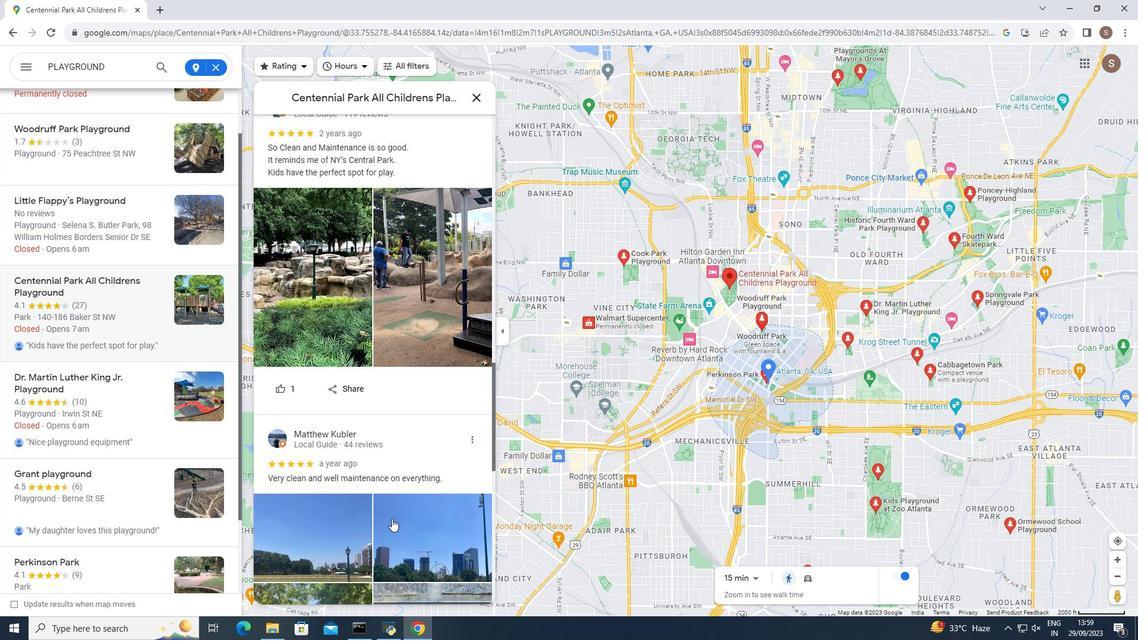 
Action: Mouse scrolled (391, 518) with delta (0, 0)
Screenshot: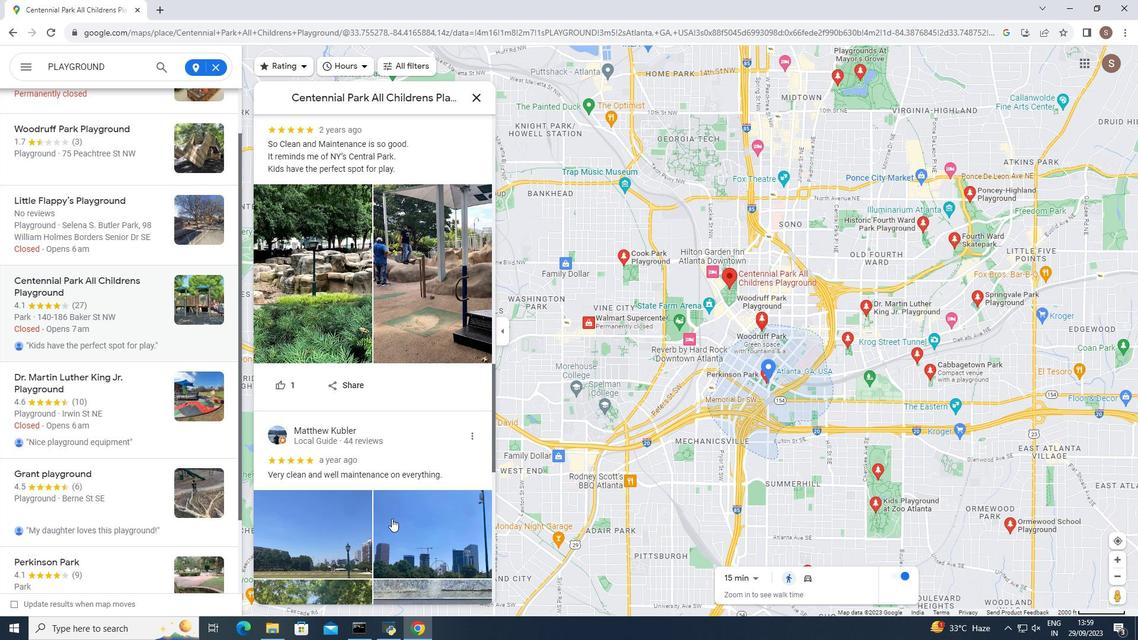 
Action: Mouse scrolled (391, 518) with delta (0, 0)
Screenshot: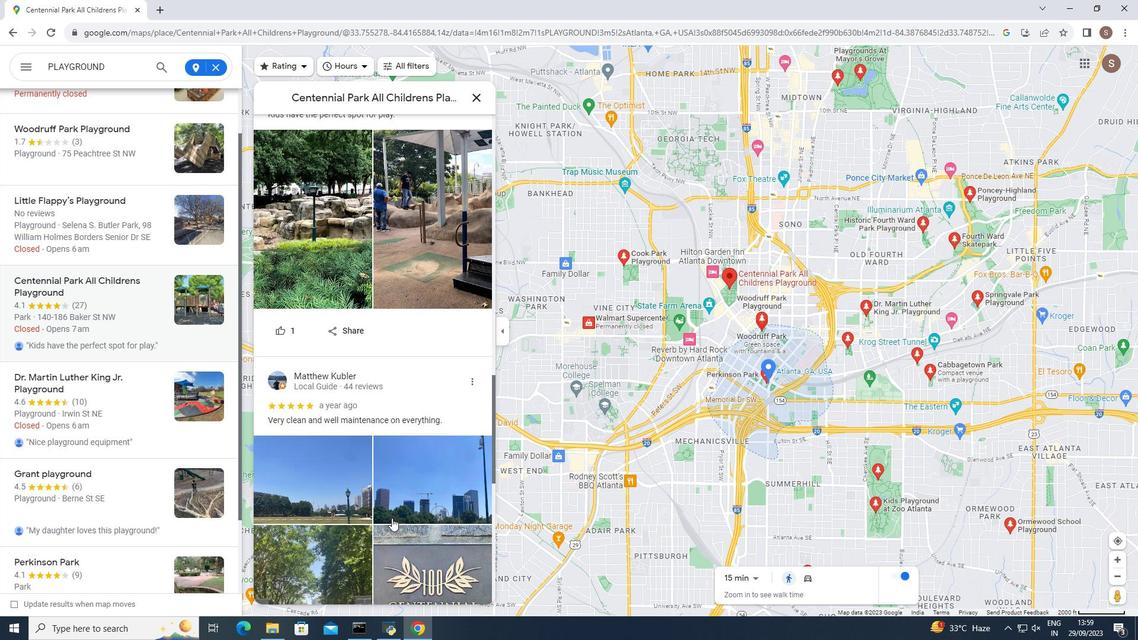 
Action: Mouse scrolled (391, 518) with delta (0, 0)
Screenshot: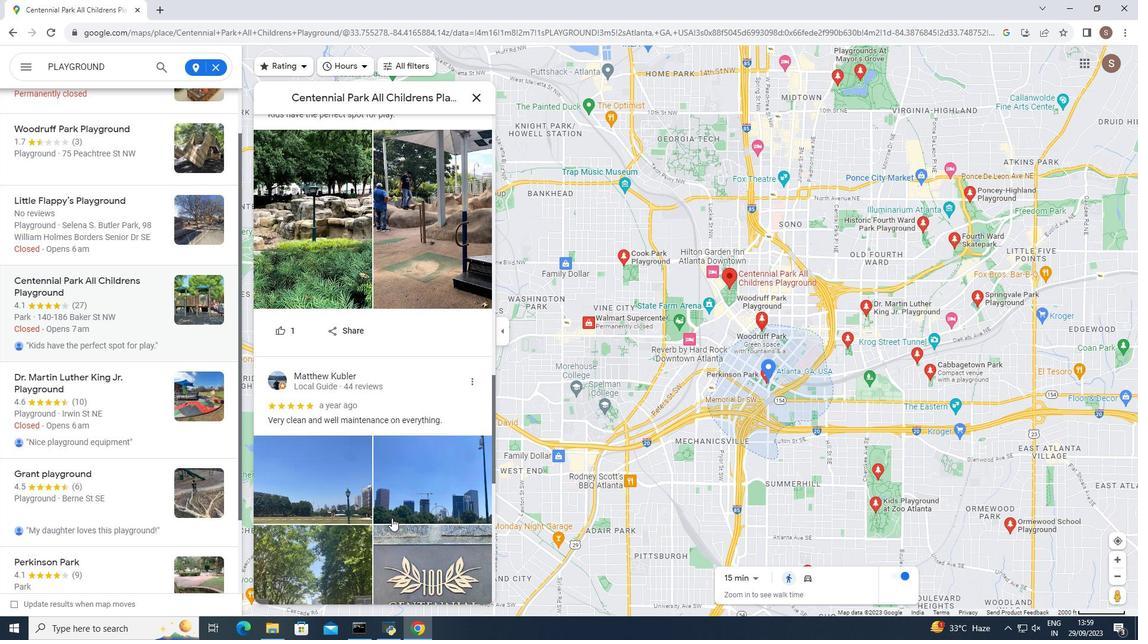 
Action: Mouse moved to (387, 510)
Screenshot: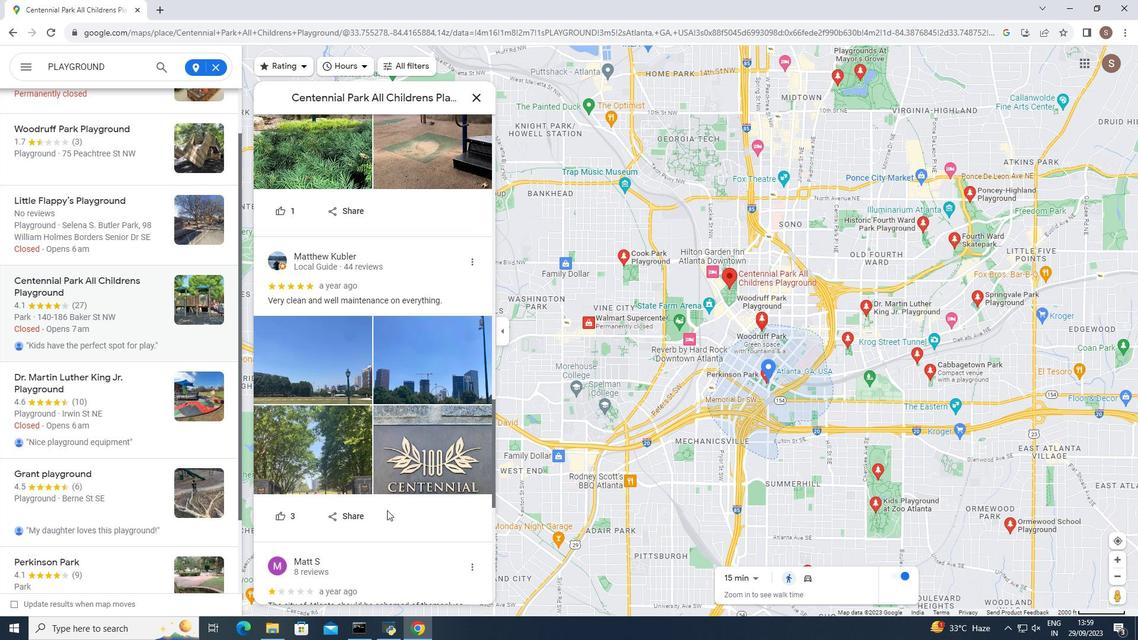 
Action: Mouse scrolled (387, 509) with delta (0, 0)
Screenshot: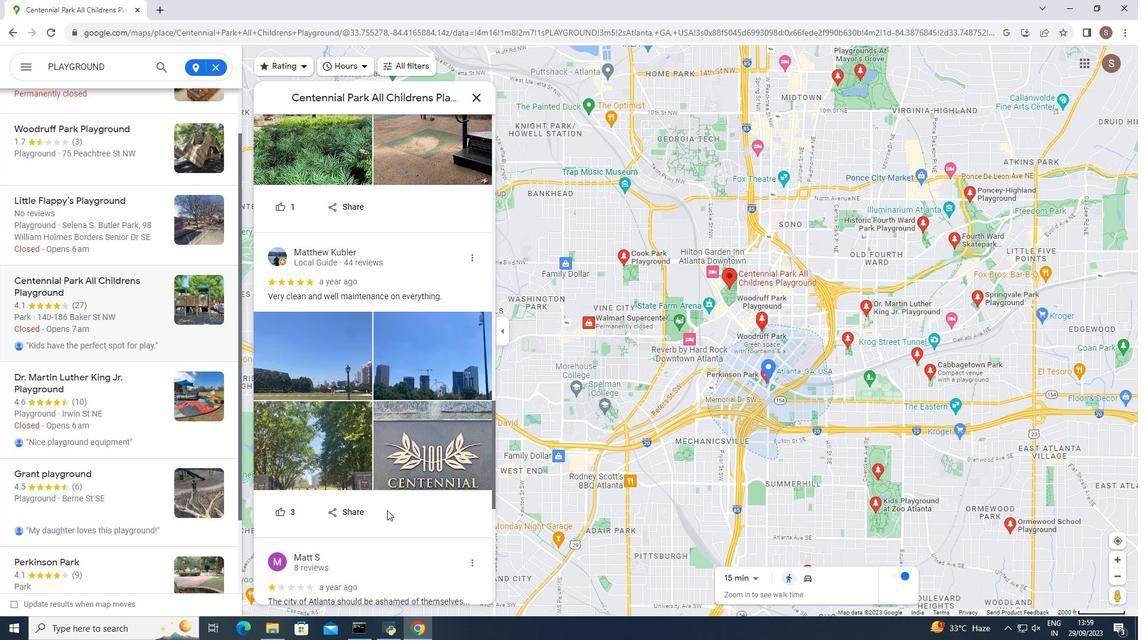 
Action: Mouse scrolled (387, 509) with delta (0, 0)
Screenshot: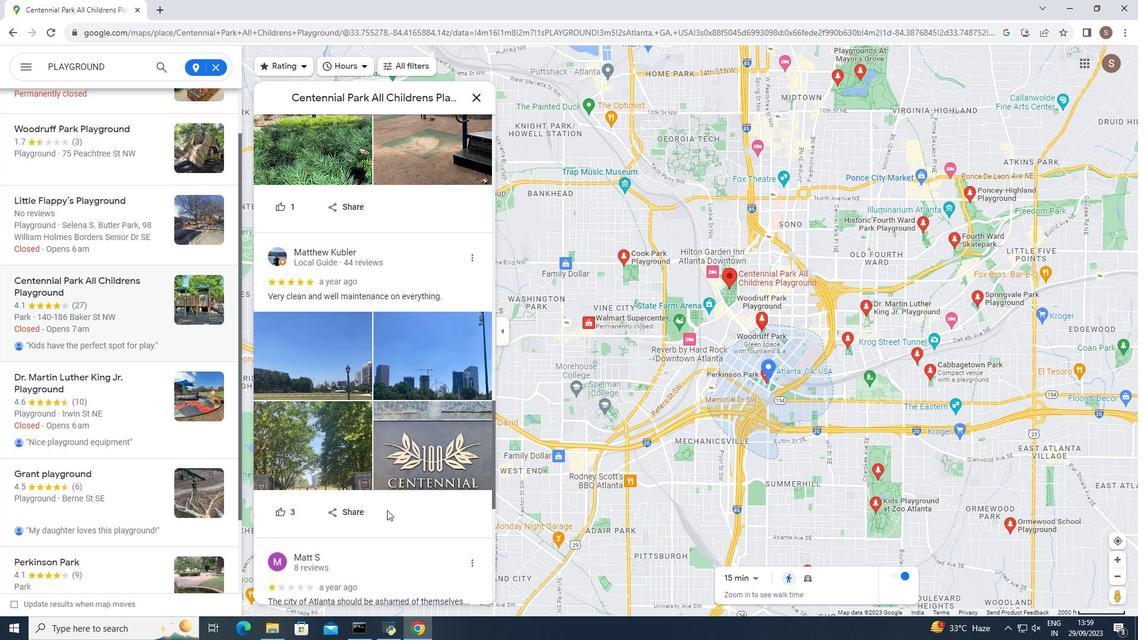 
Action: Mouse moved to (387, 510)
Screenshot: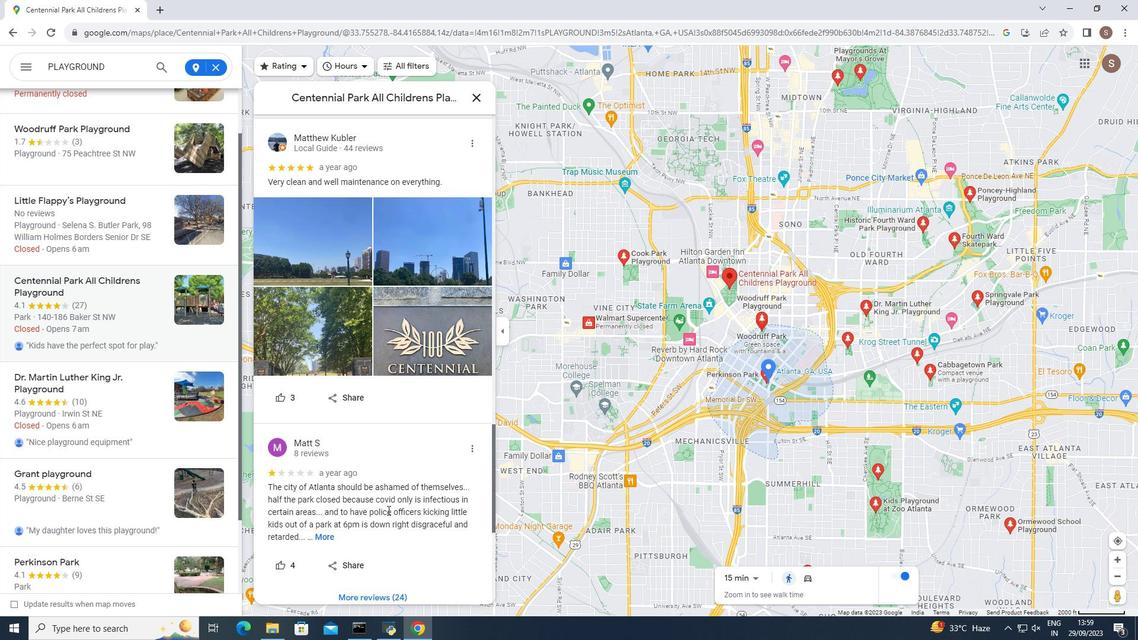 
Action: Mouse scrolled (387, 509) with delta (0, 0)
Screenshot: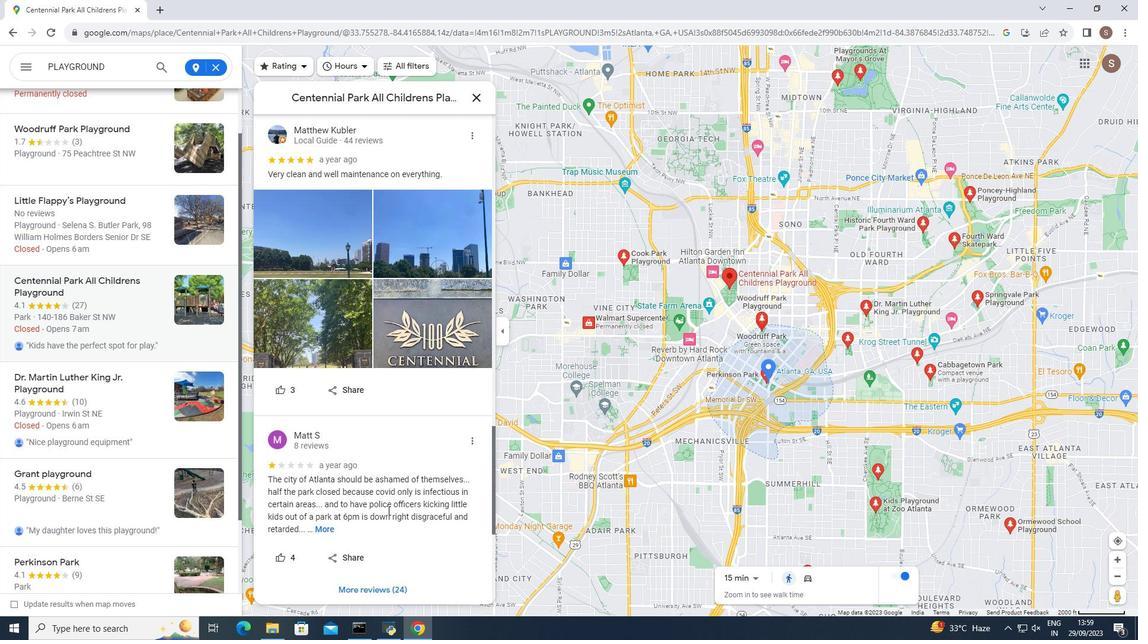 
Action: Mouse scrolled (387, 509) with delta (0, 0)
Screenshot: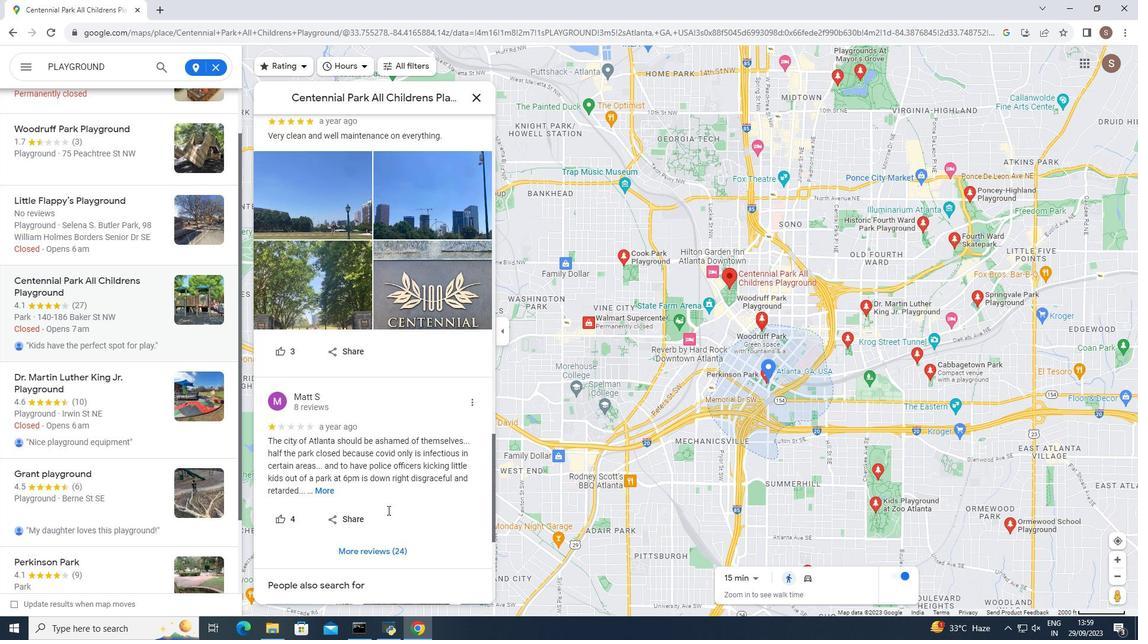 
Action: Mouse moved to (470, 99)
Screenshot: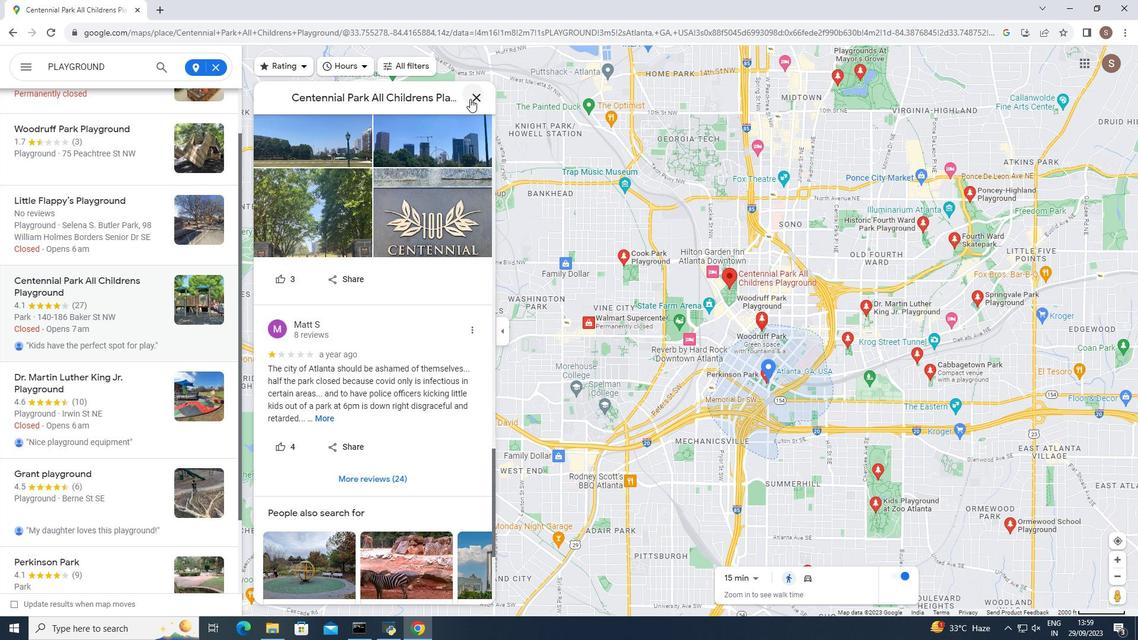
Action: Mouse pressed left at (470, 99)
Screenshot: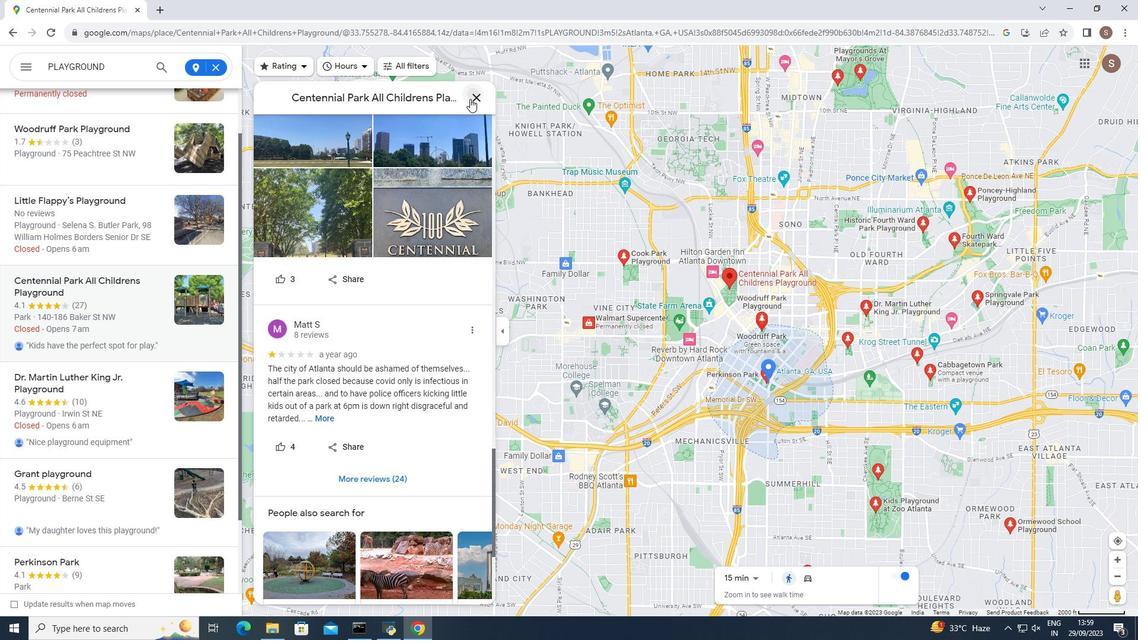 
Action: Mouse moved to (467, 115)
Screenshot: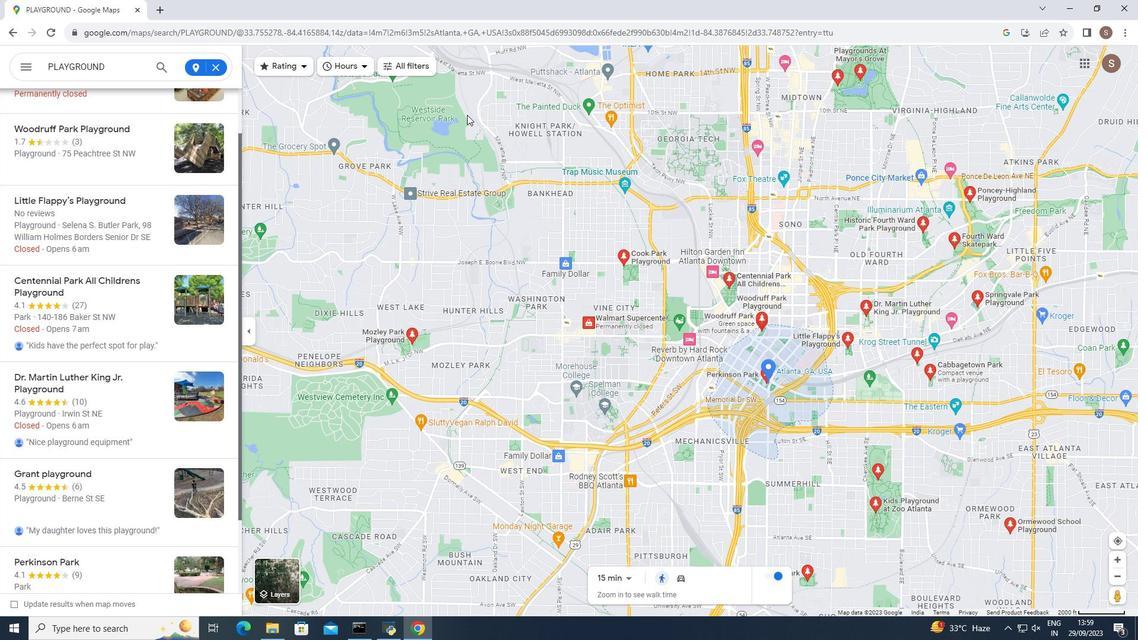 
